 Task: Create a gadget impact on kids banner template.
Action: Mouse pressed left at (455, 674)
Screenshot: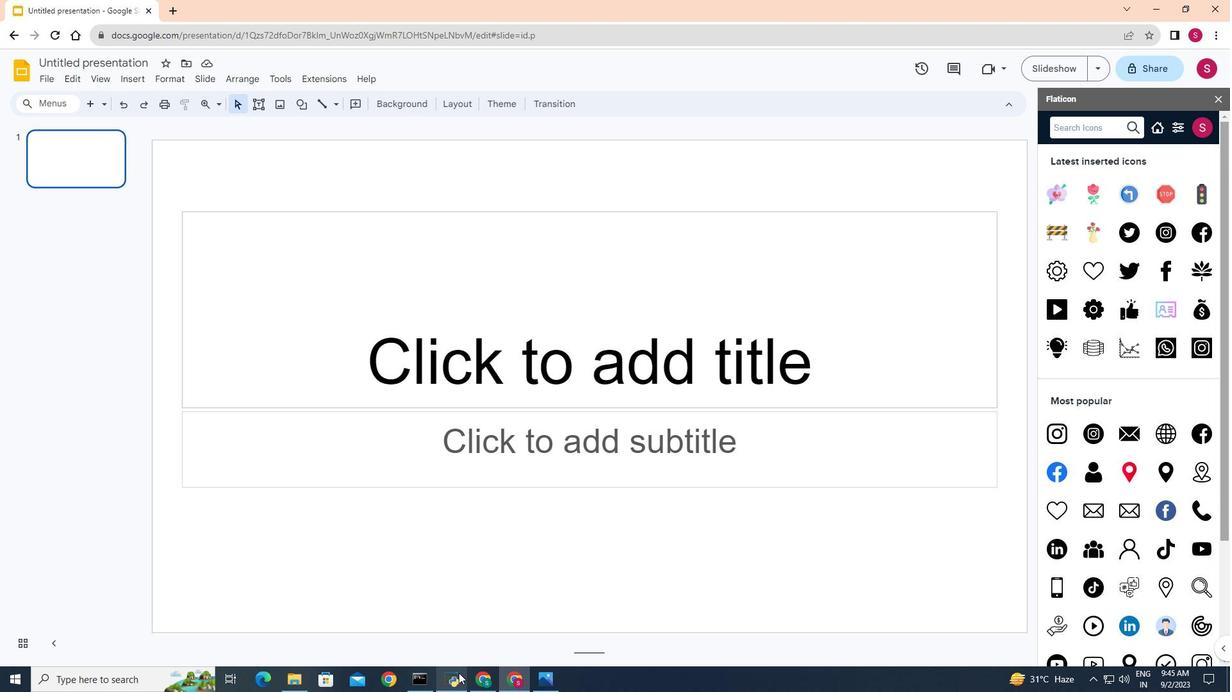 
Action: Mouse moved to (457, 108)
Screenshot: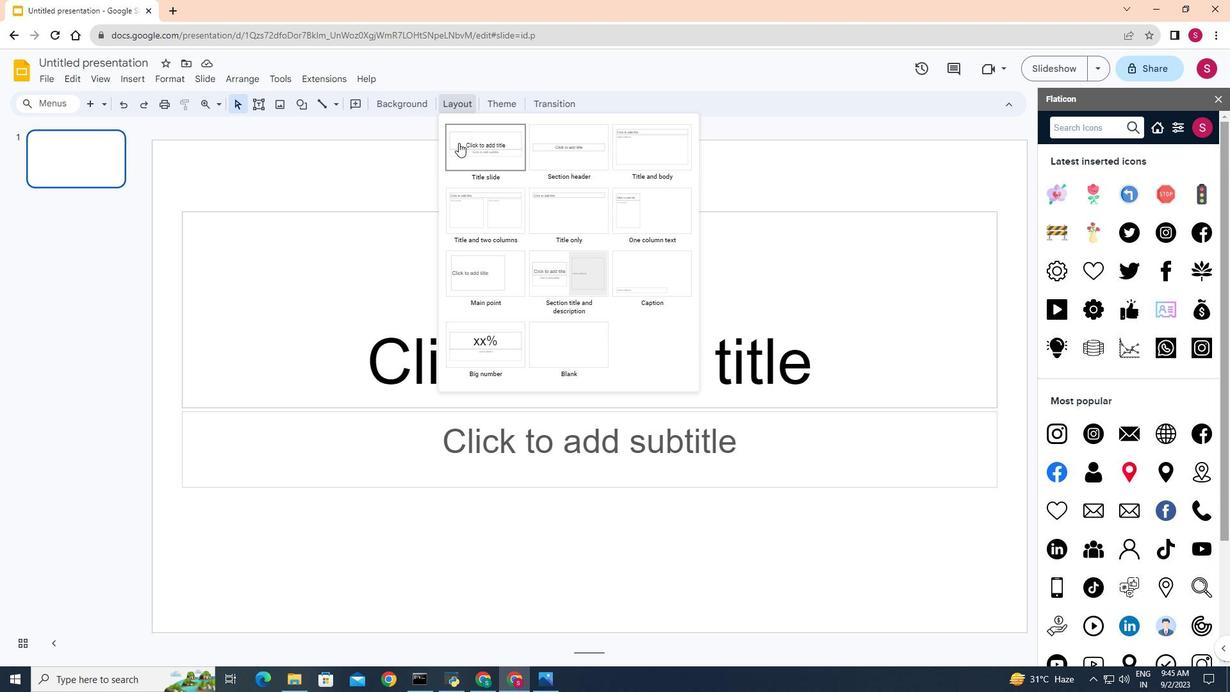 
Action: Mouse pressed left at (457, 108)
Screenshot: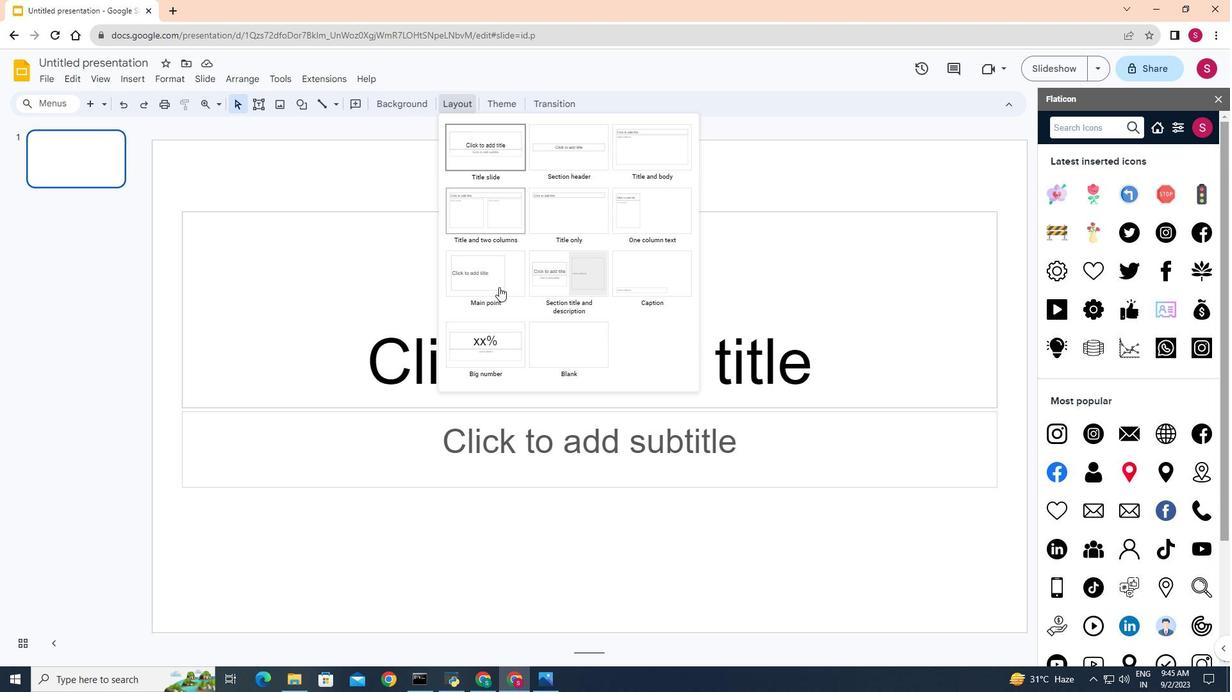
Action: Mouse moved to (571, 353)
Screenshot: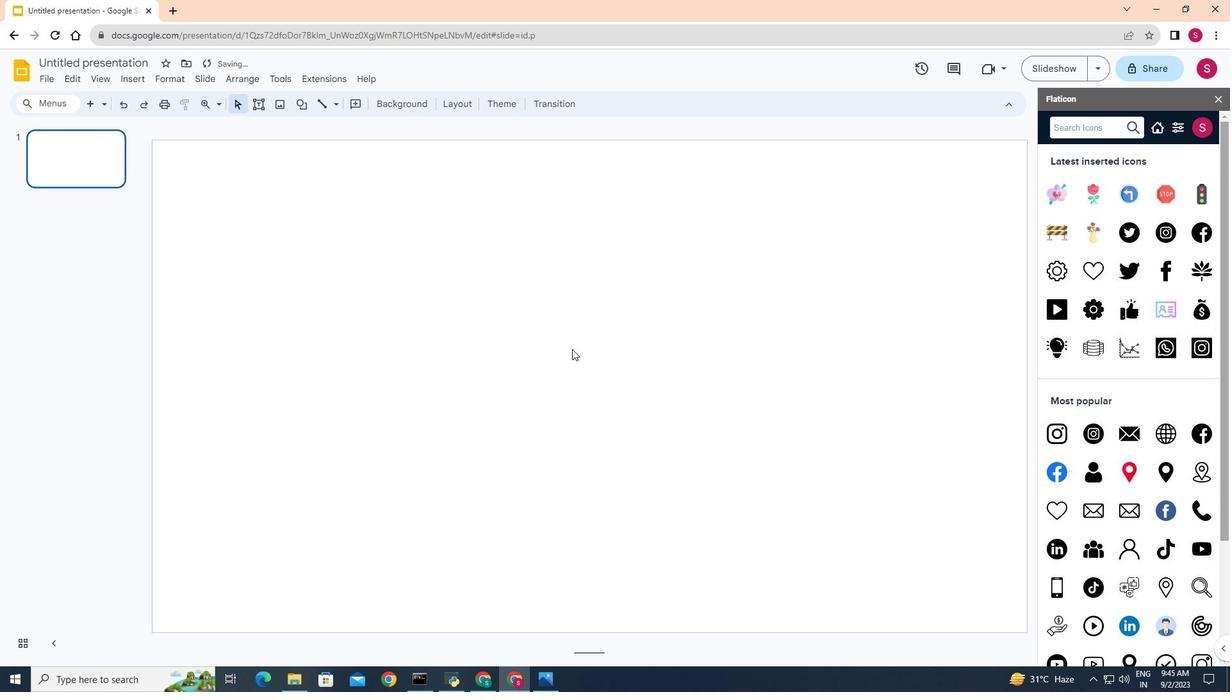 
Action: Mouse pressed left at (571, 353)
Screenshot: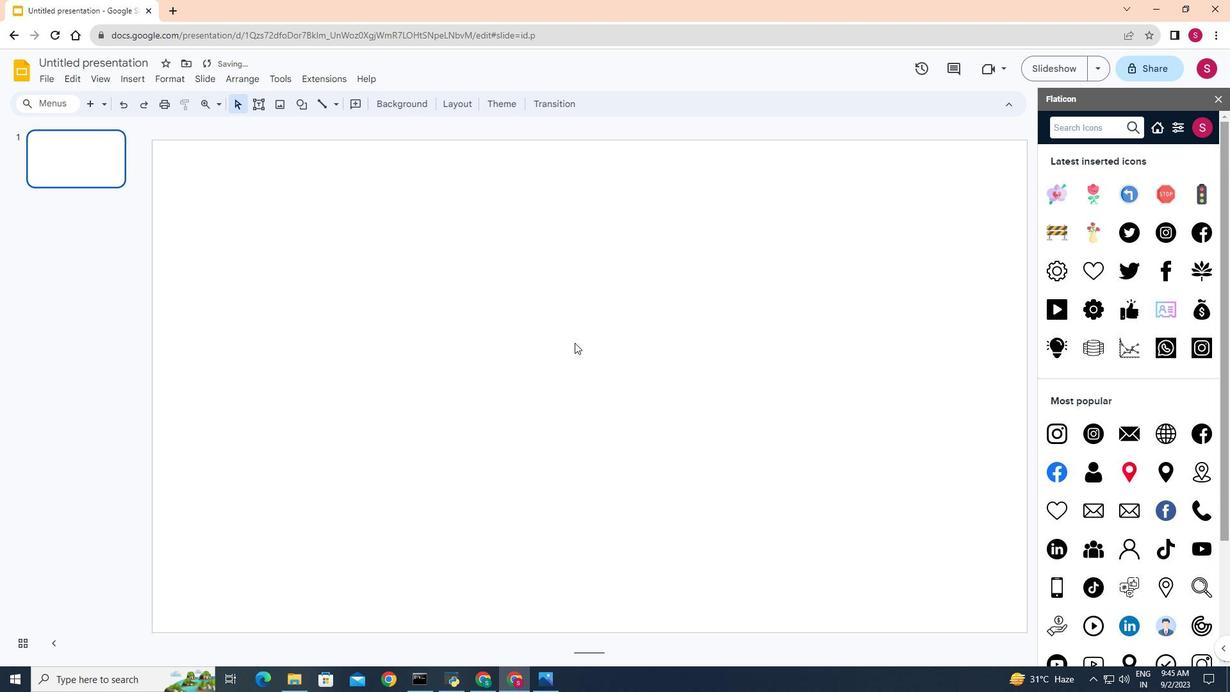 
Action: Mouse moved to (316, 82)
Screenshot: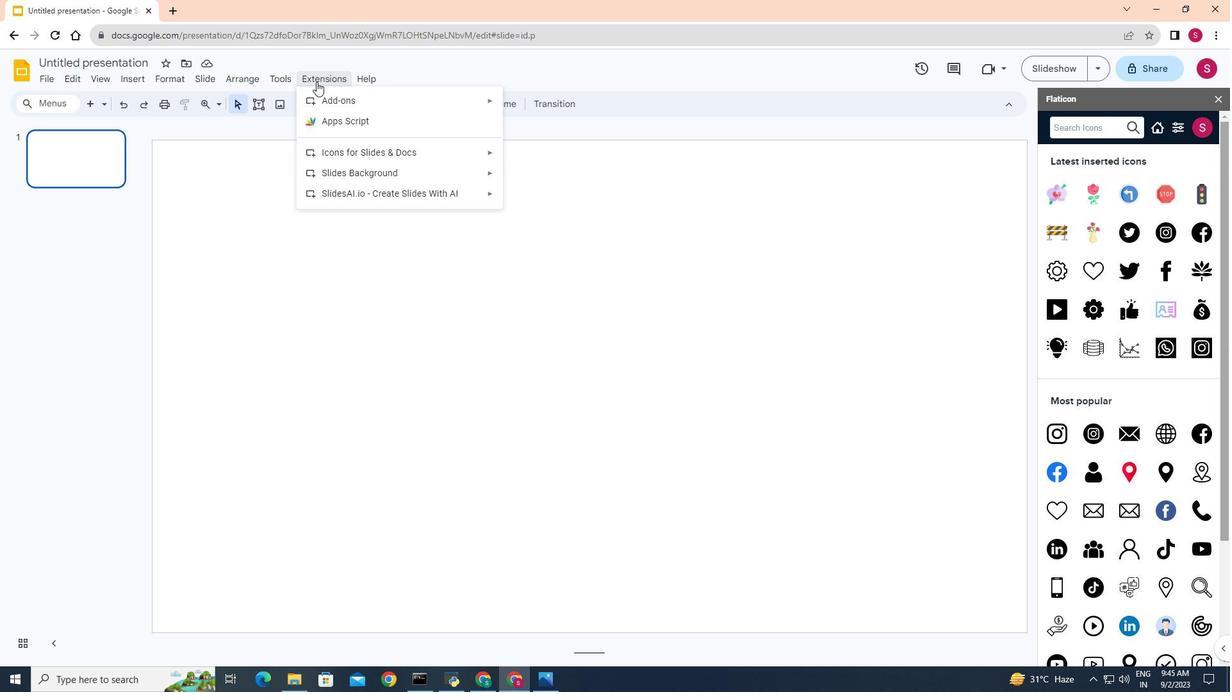 
Action: Mouse pressed left at (316, 82)
Screenshot: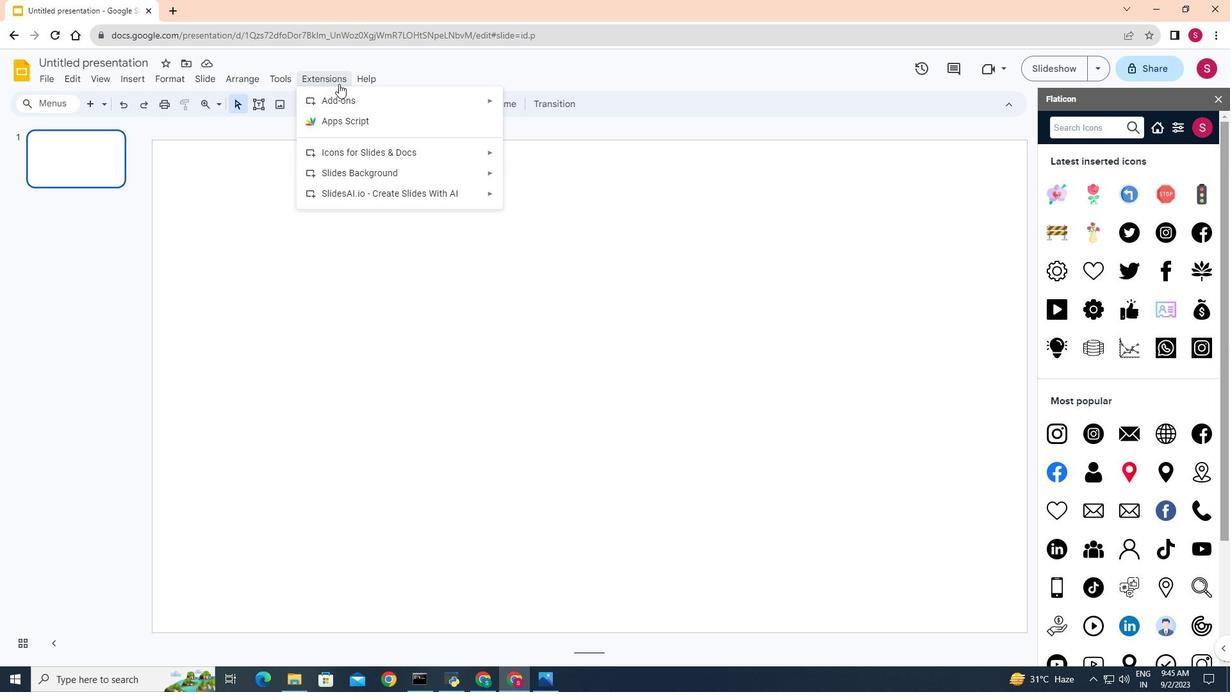 
Action: Mouse moved to (507, 175)
Screenshot: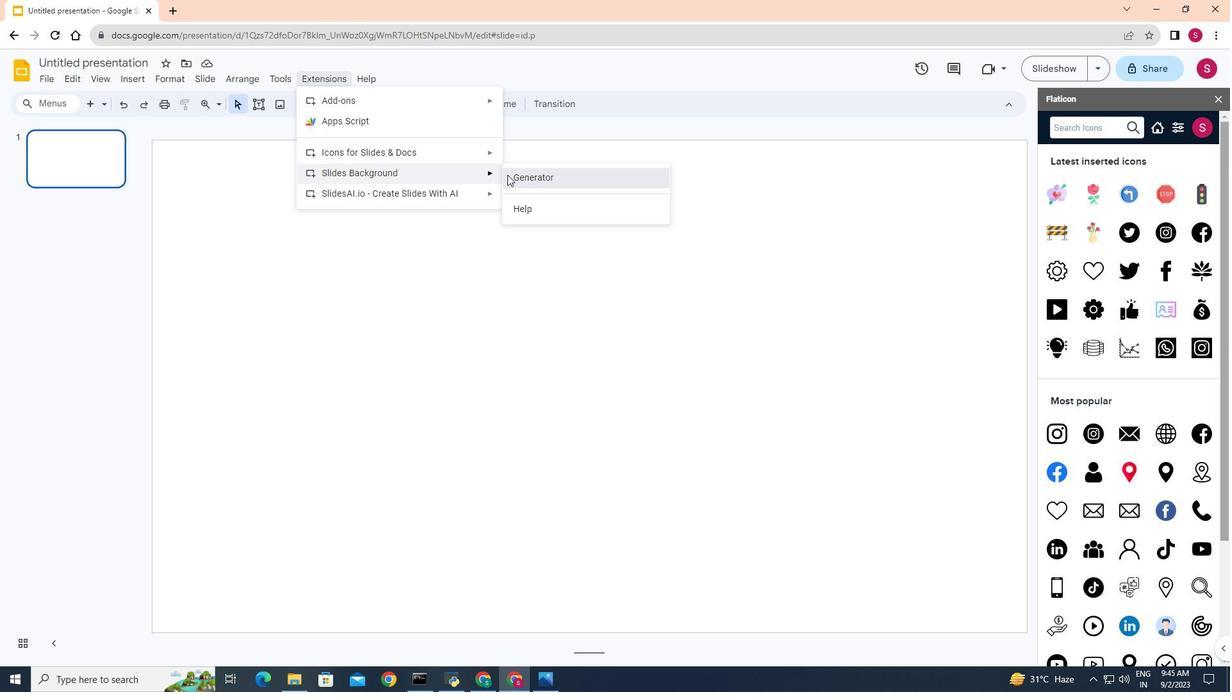 
Action: Mouse pressed left at (507, 175)
Screenshot: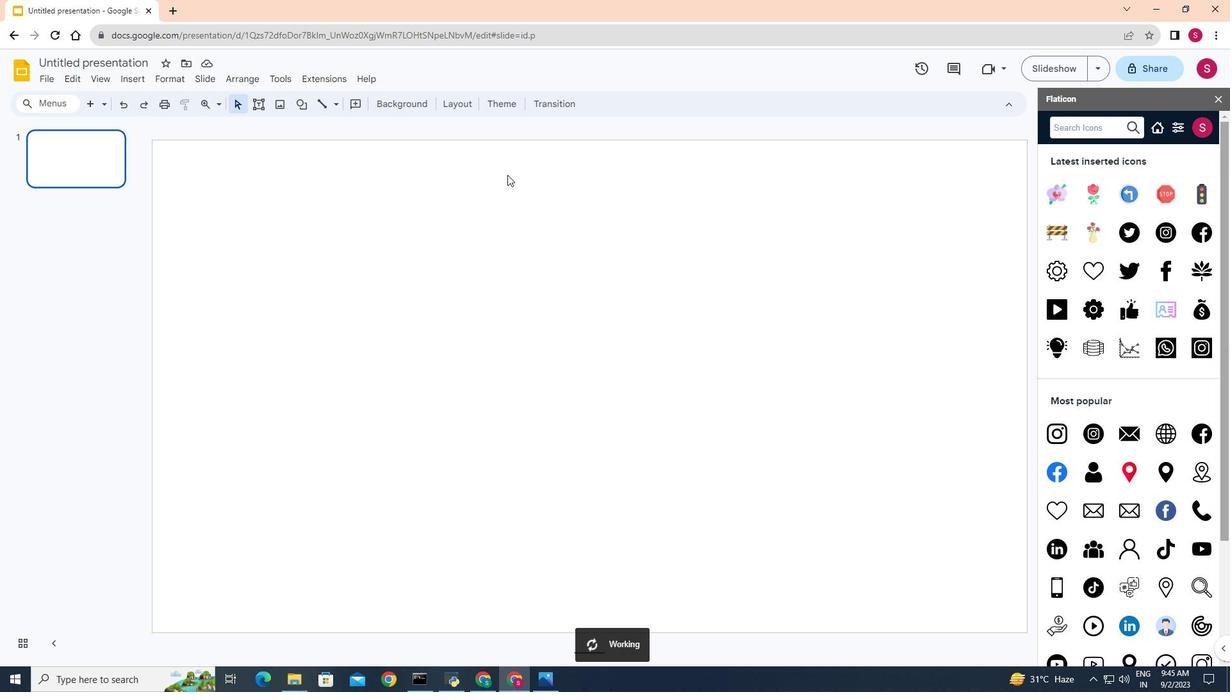 
Action: Mouse moved to (1224, 99)
Screenshot: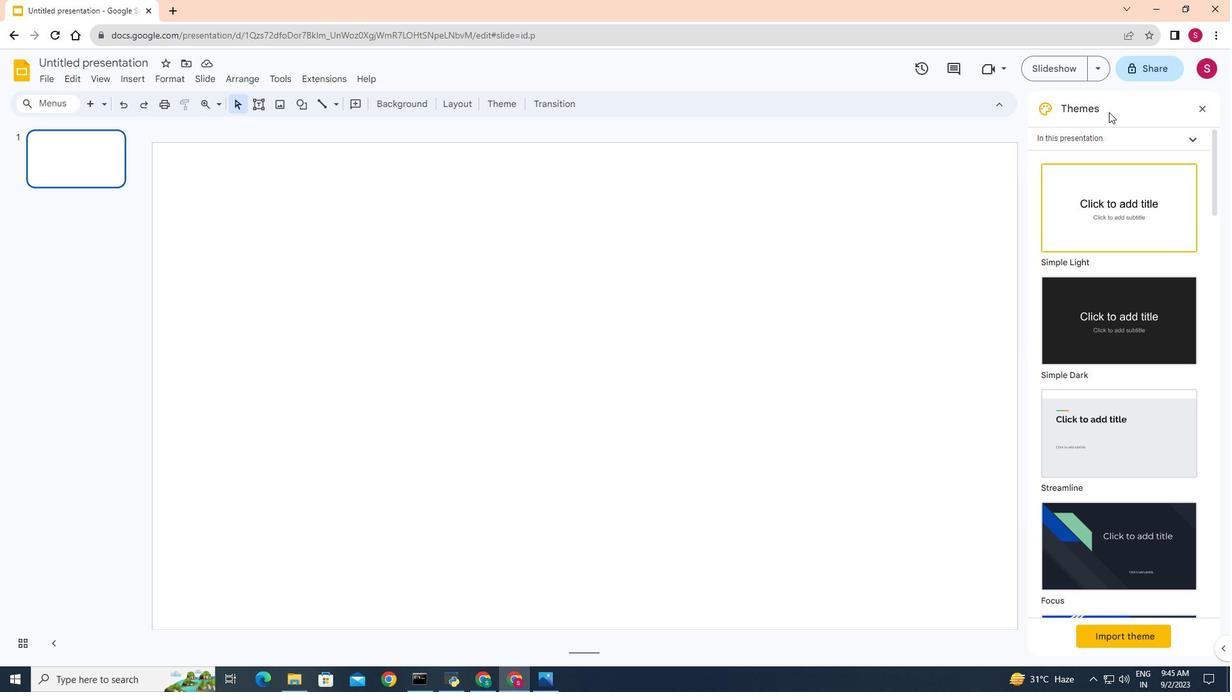 
Action: Mouse pressed left at (1224, 99)
Screenshot: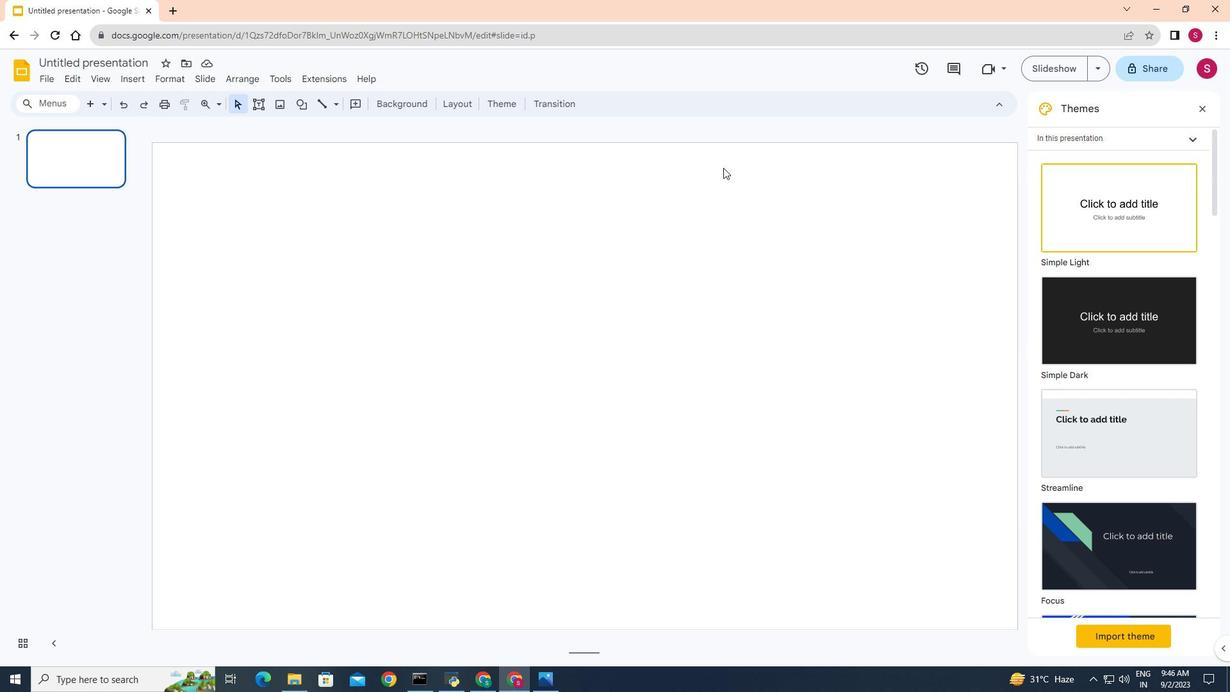 
Action: Mouse moved to (413, 103)
Screenshot: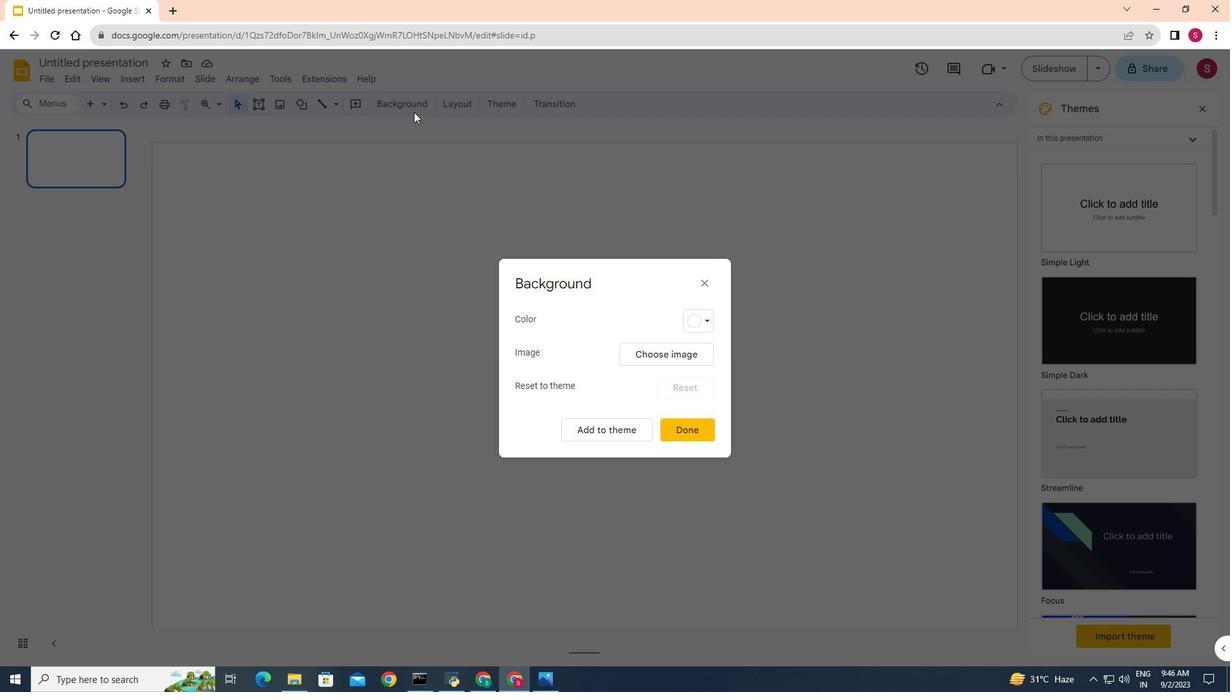 
Action: Mouse pressed left at (413, 103)
Screenshot: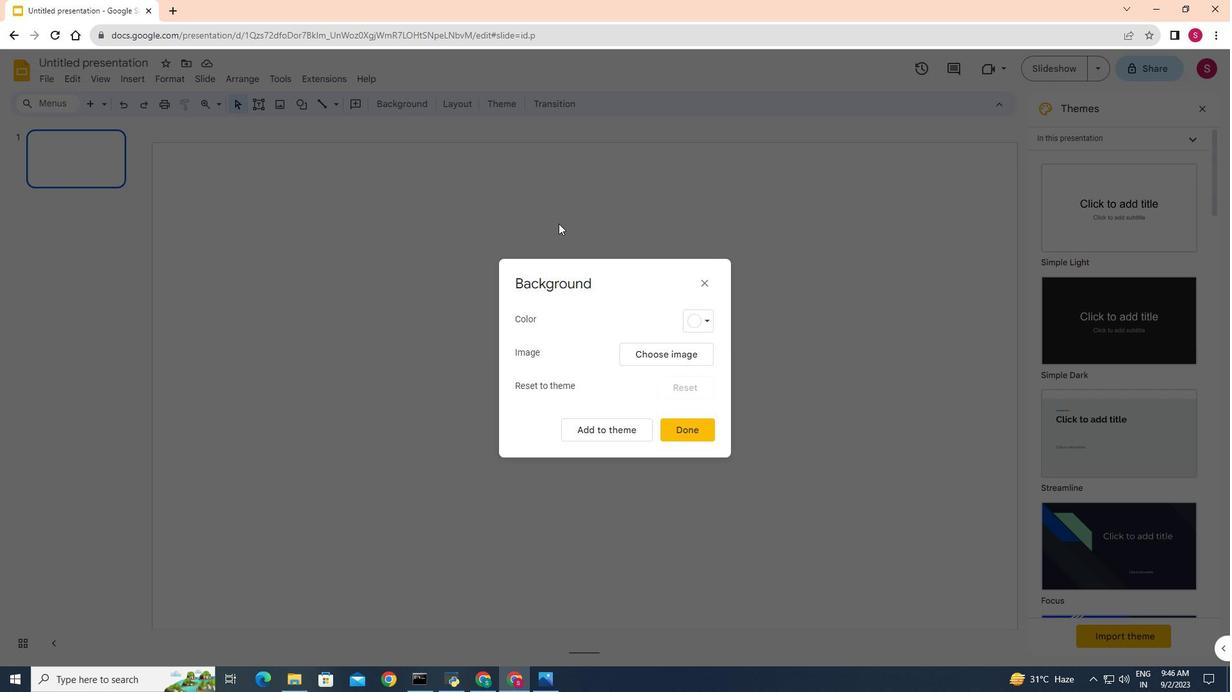 
Action: Mouse moved to (701, 323)
Screenshot: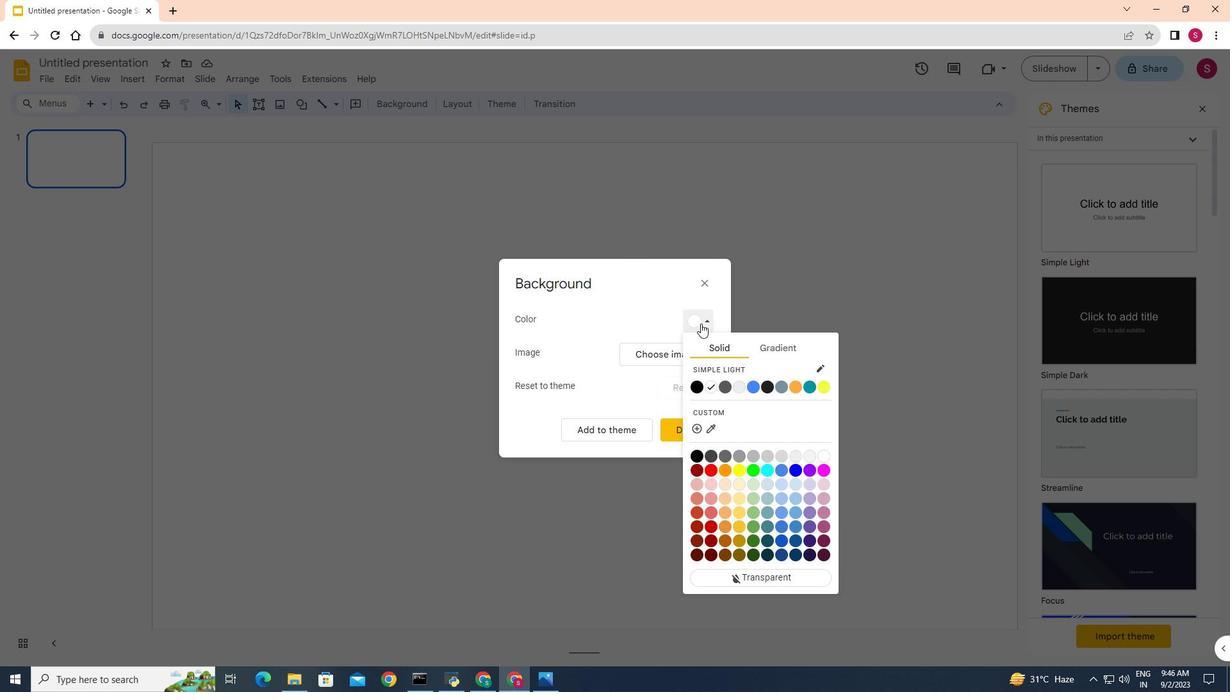
Action: Mouse pressed left at (701, 323)
Screenshot: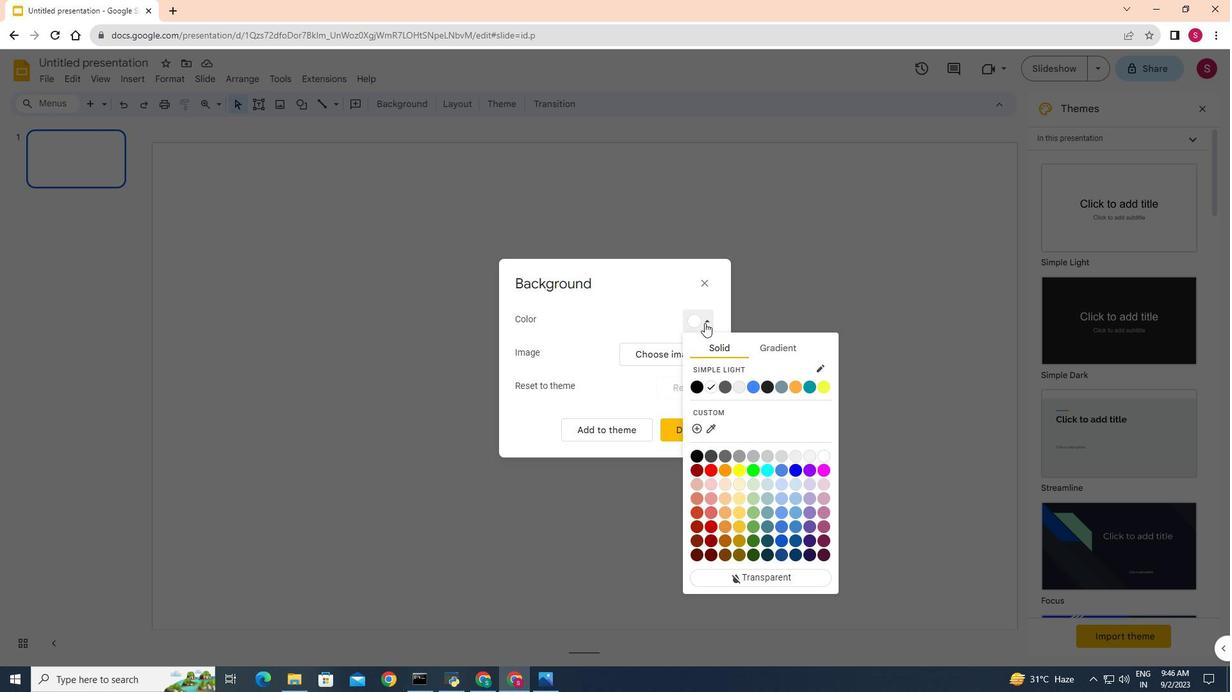 
Action: Mouse moved to (696, 482)
Screenshot: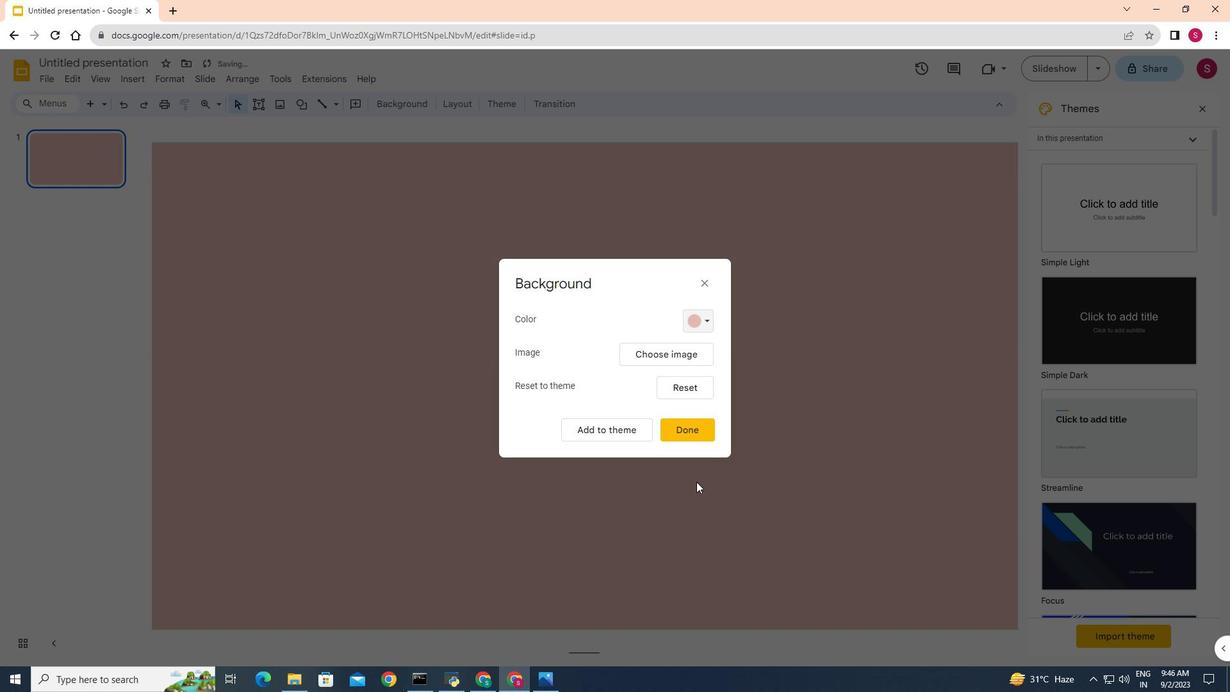 
Action: Mouse pressed left at (696, 482)
Screenshot: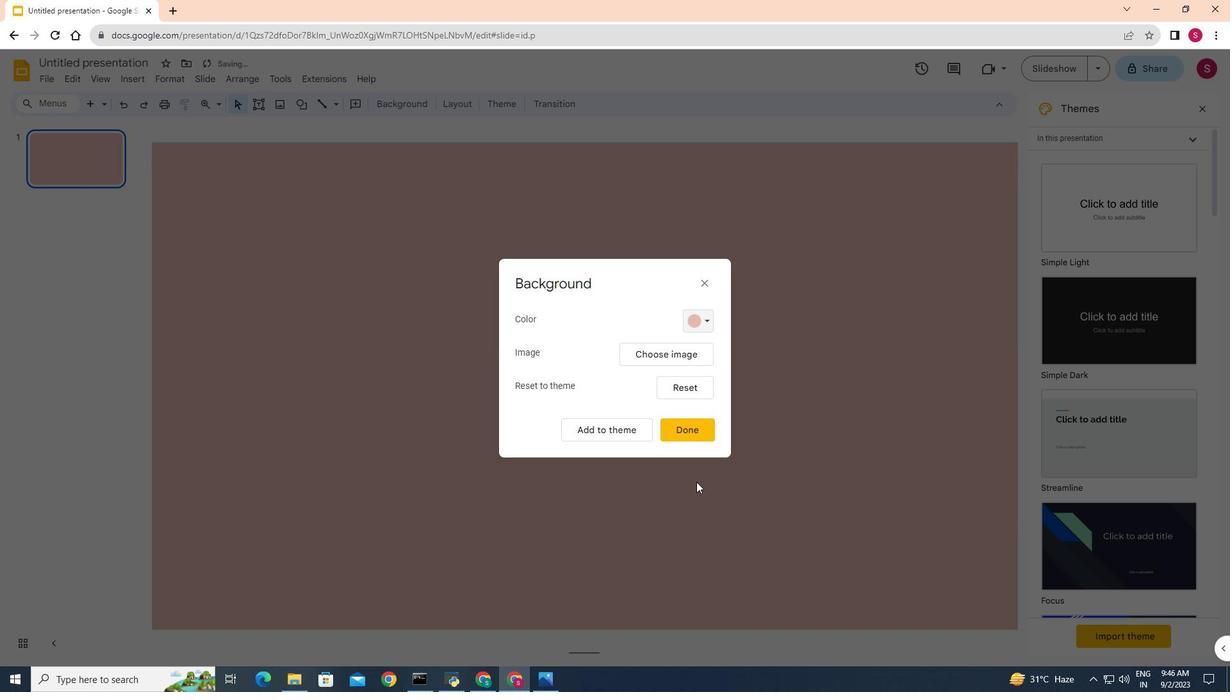 
Action: Mouse moved to (708, 326)
Screenshot: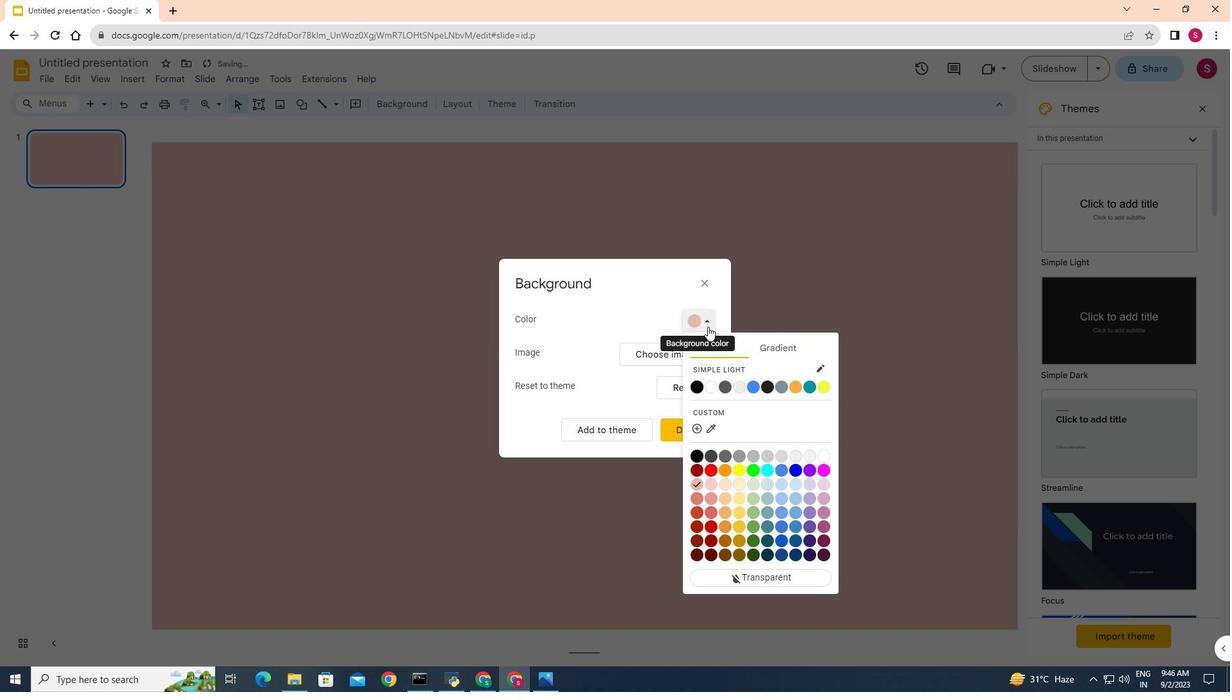 
Action: Mouse pressed left at (708, 326)
Screenshot: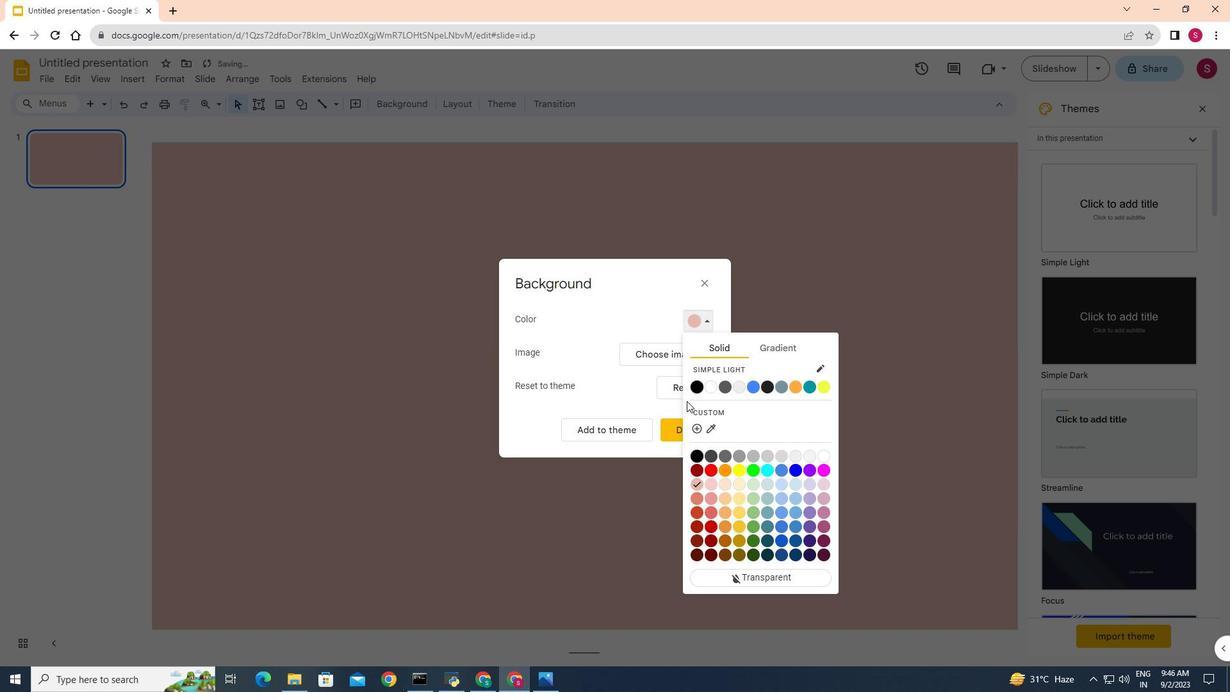 
Action: Mouse moved to (710, 482)
Screenshot: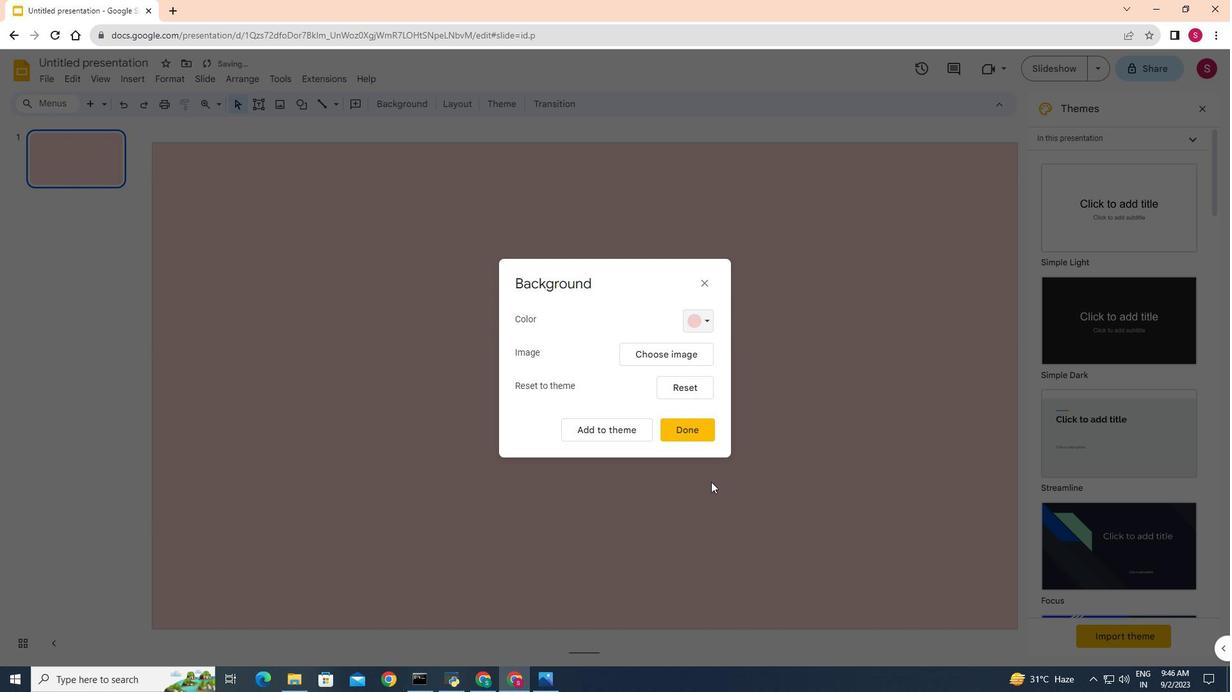 
Action: Mouse pressed left at (710, 482)
Screenshot: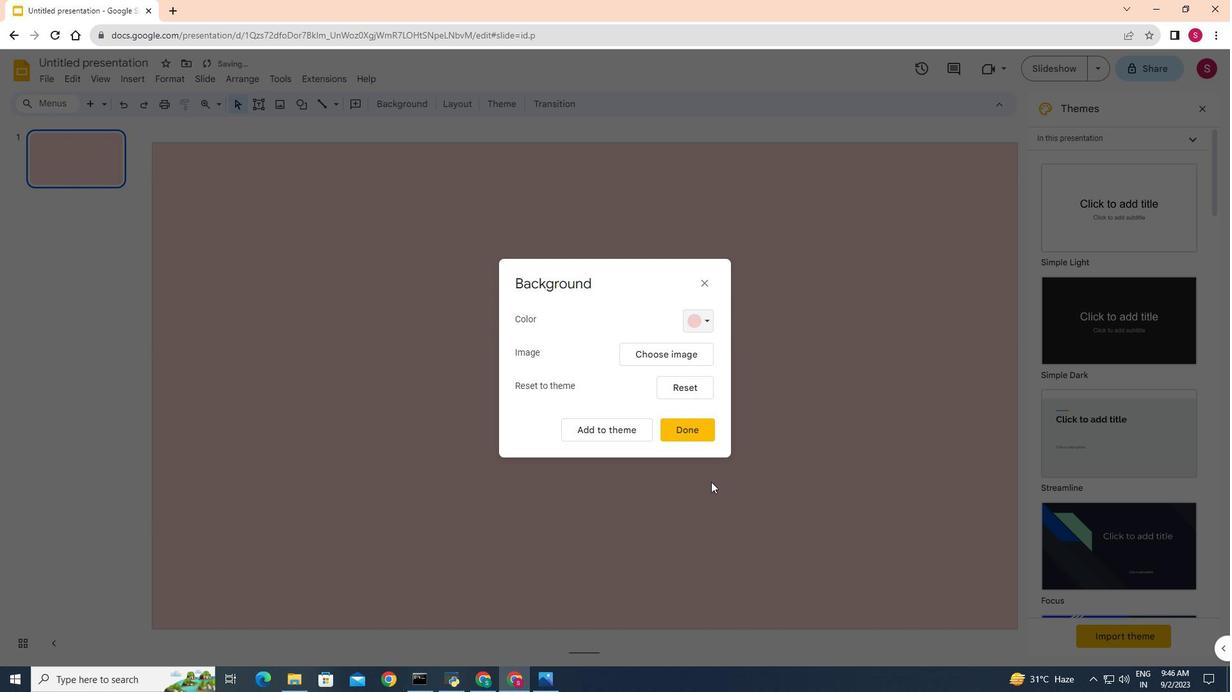 
Action: Mouse moved to (702, 323)
Screenshot: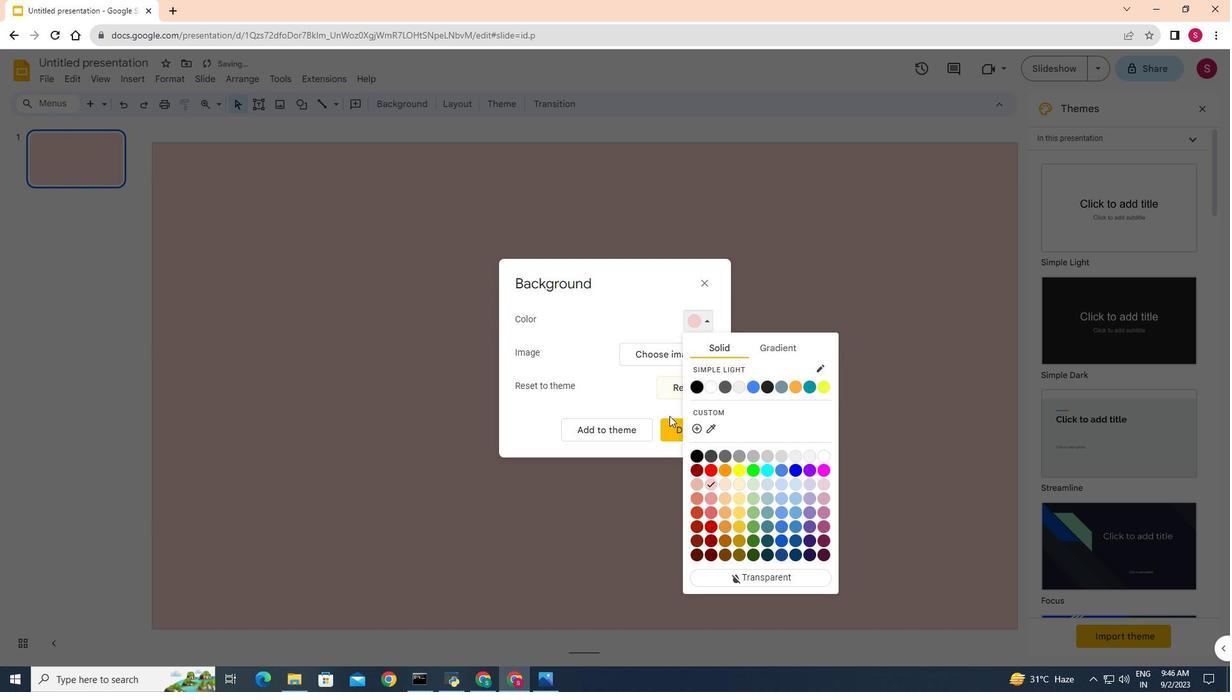 
Action: Mouse pressed left at (702, 323)
Screenshot: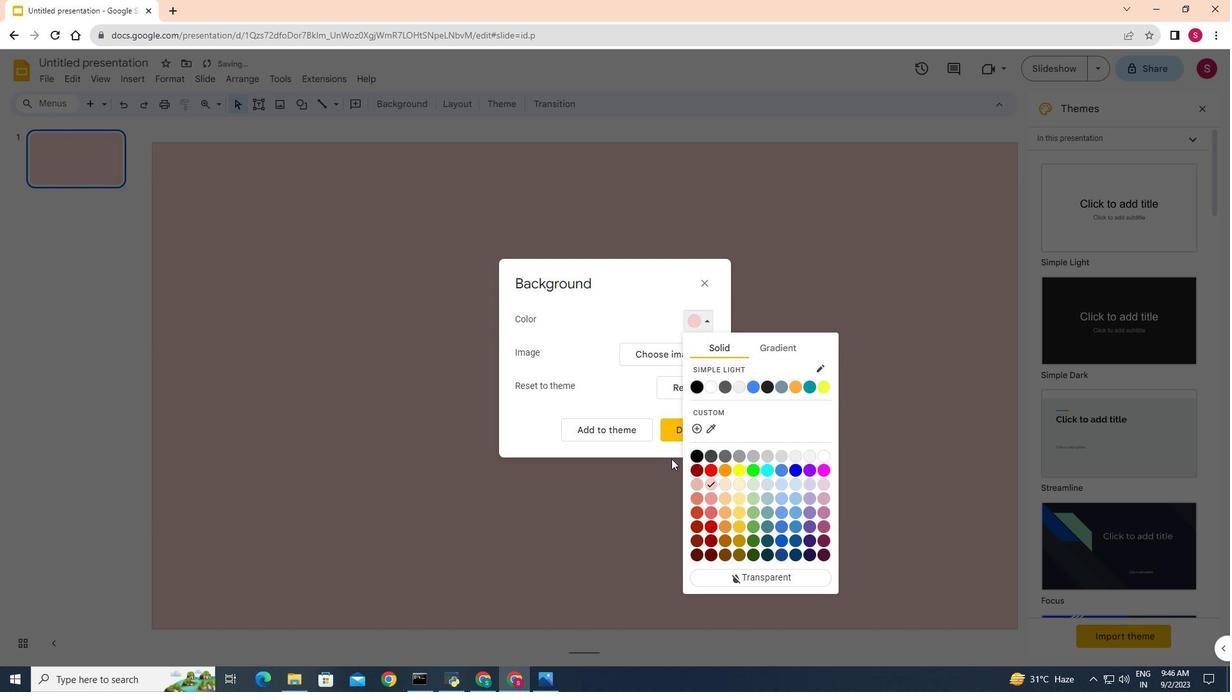 
Action: Mouse moved to (693, 481)
Screenshot: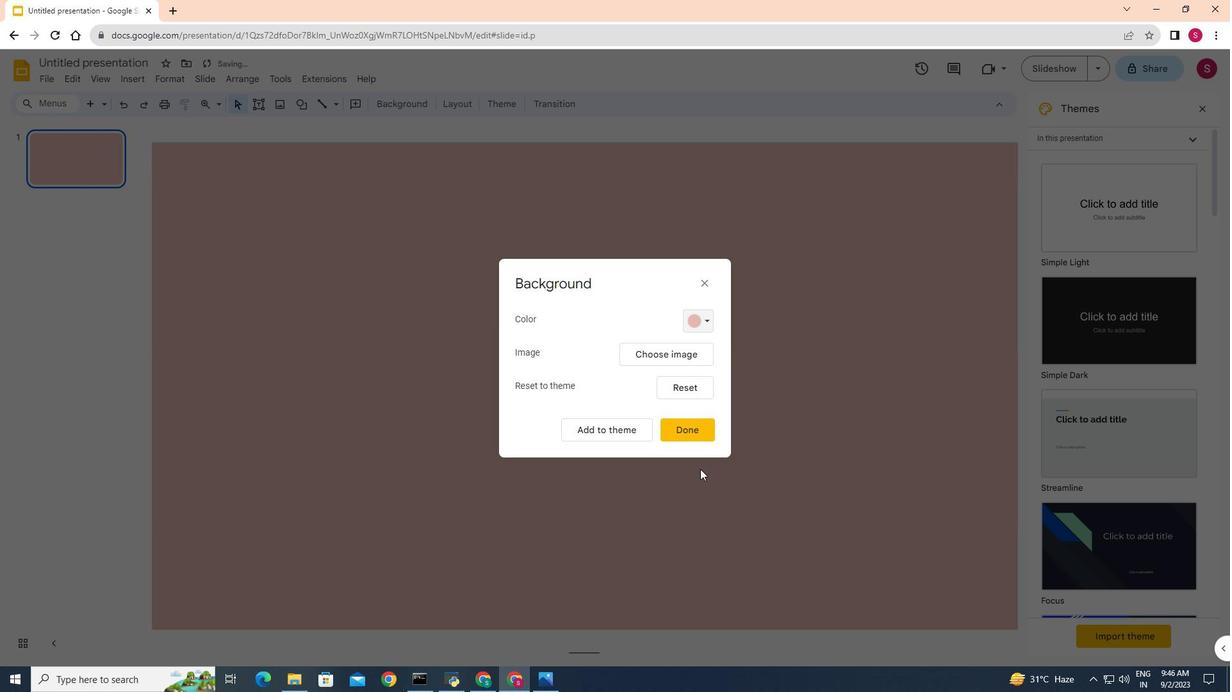 
Action: Mouse pressed left at (693, 481)
Screenshot: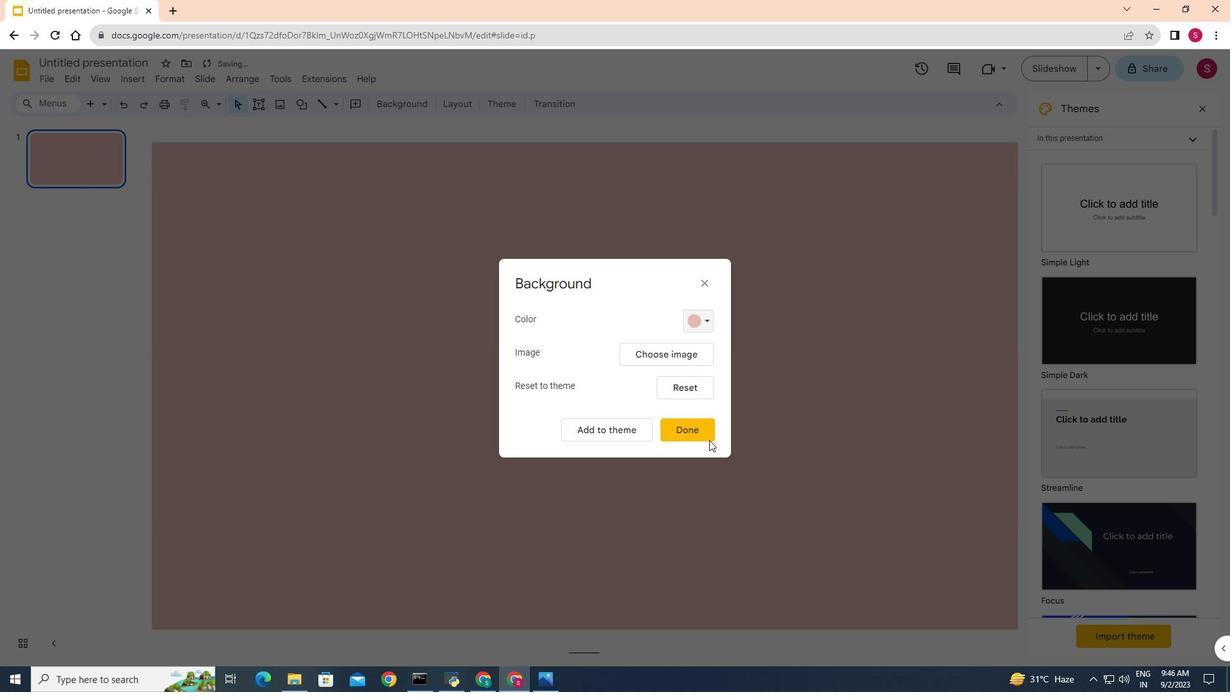 
Action: Mouse moved to (701, 428)
Screenshot: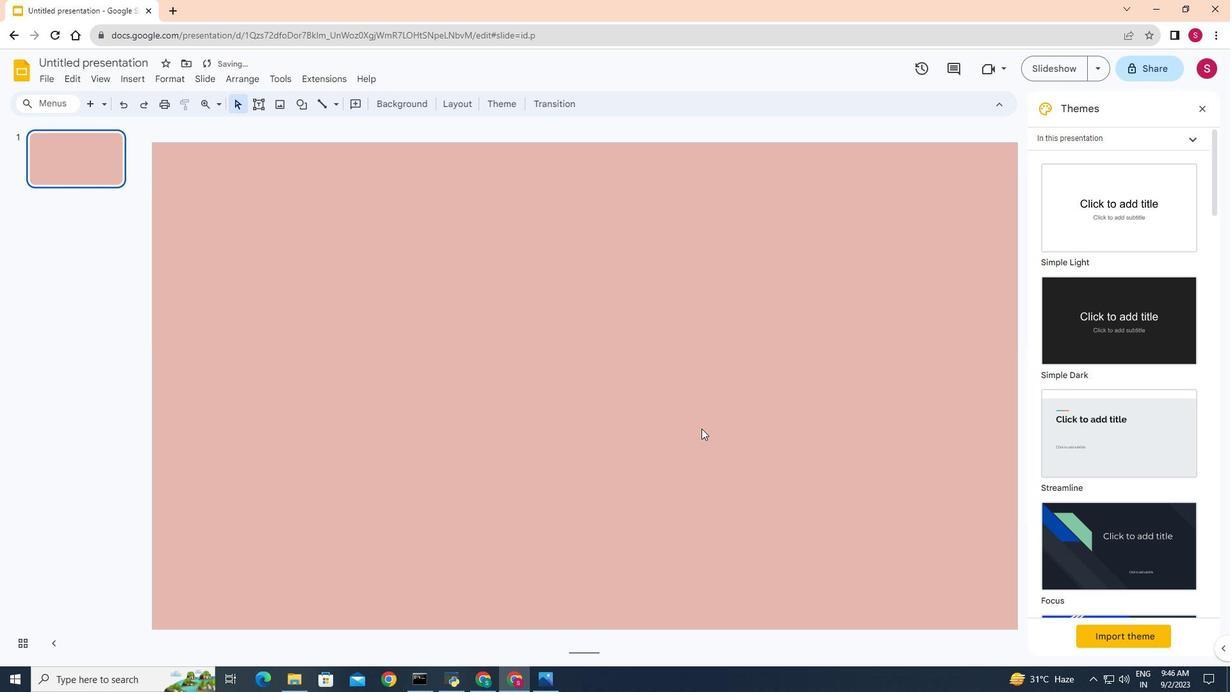 
Action: Mouse pressed left at (701, 428)
Screenshot: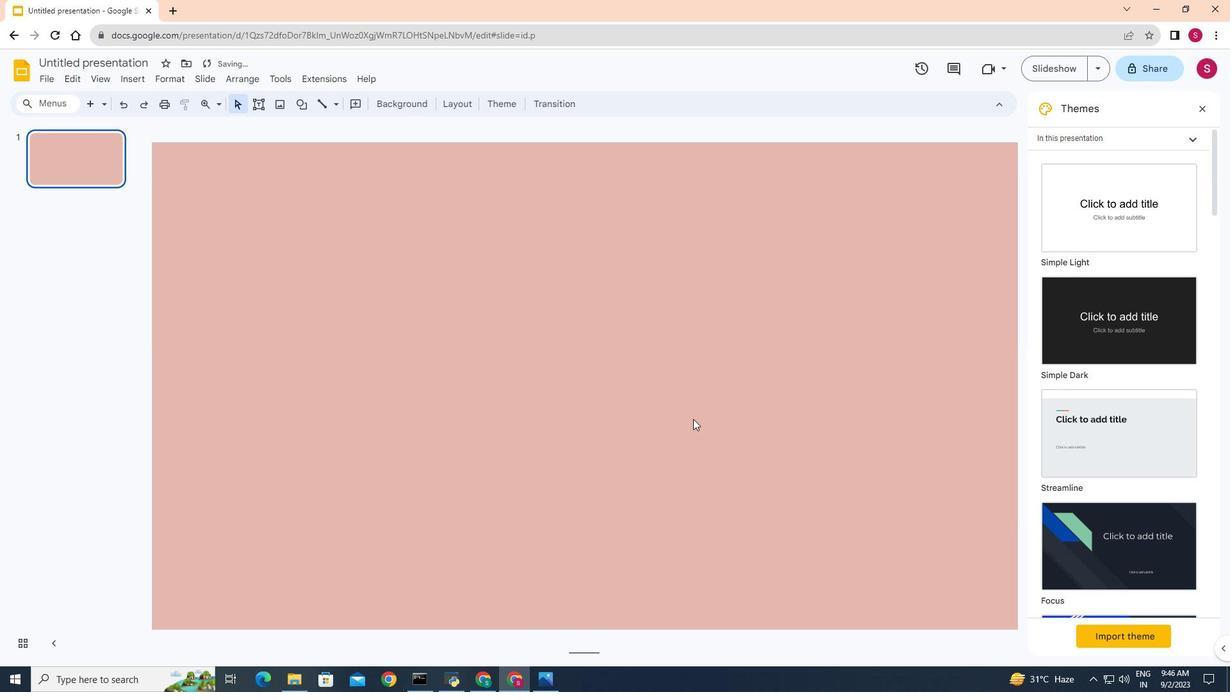 
Action: Mouse moved to (301, 107)
Screenshot: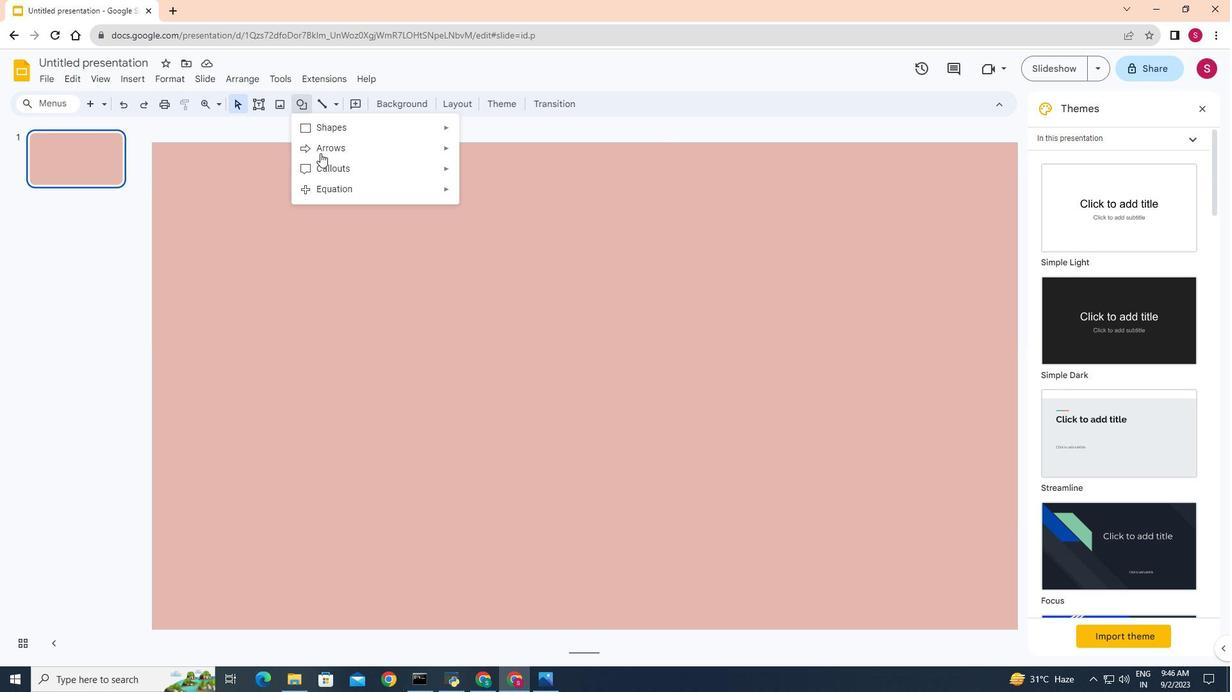 
Action: Mouse pressed left at (301, 107)
Screenshot: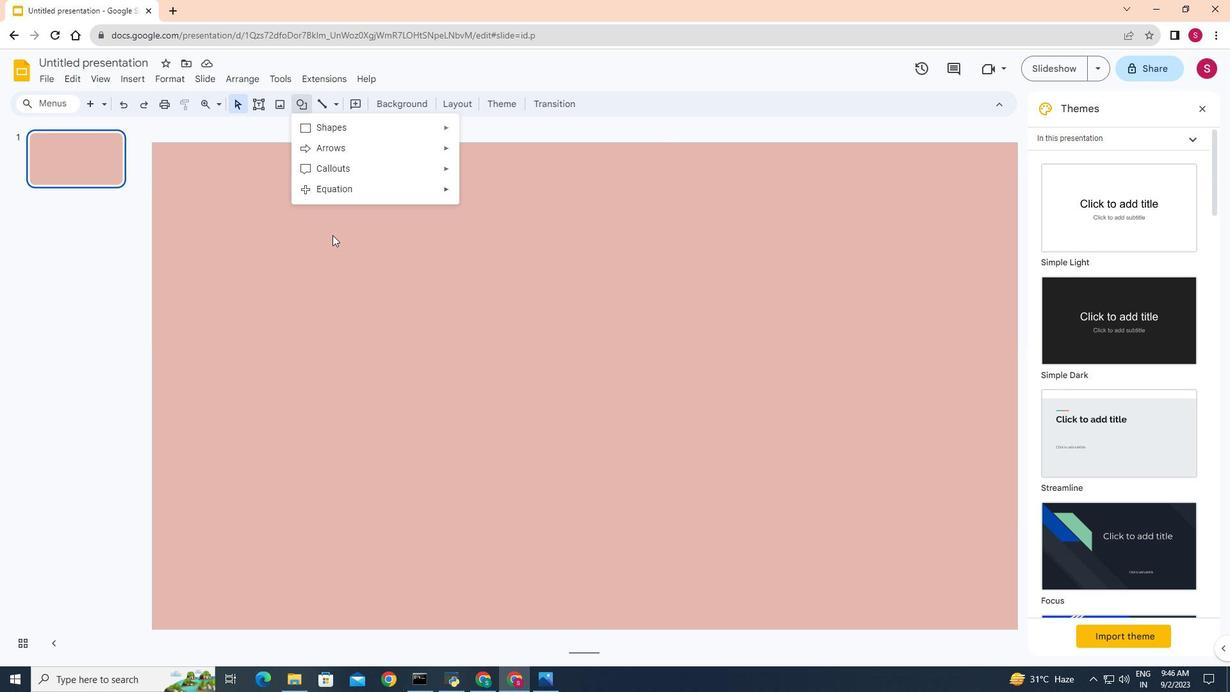 
Action: Mouse moved to (376, 133)
Screenshot: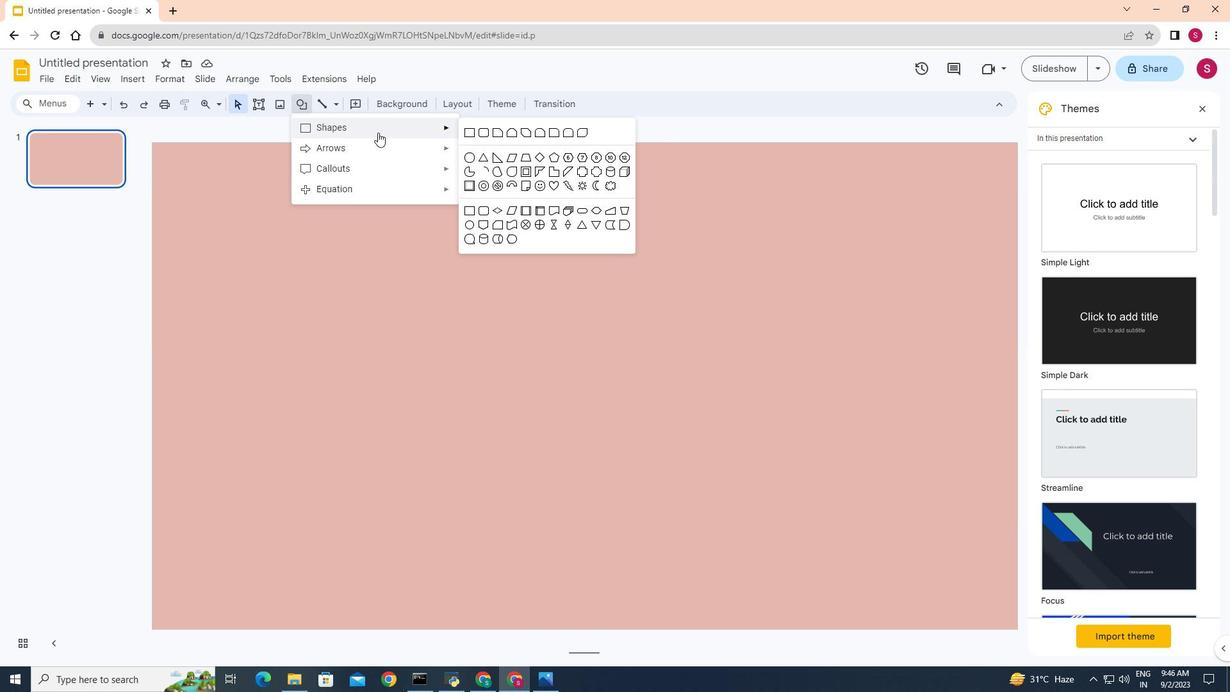 
Action: Mouse pressed left at (376, 133)
Screenshot: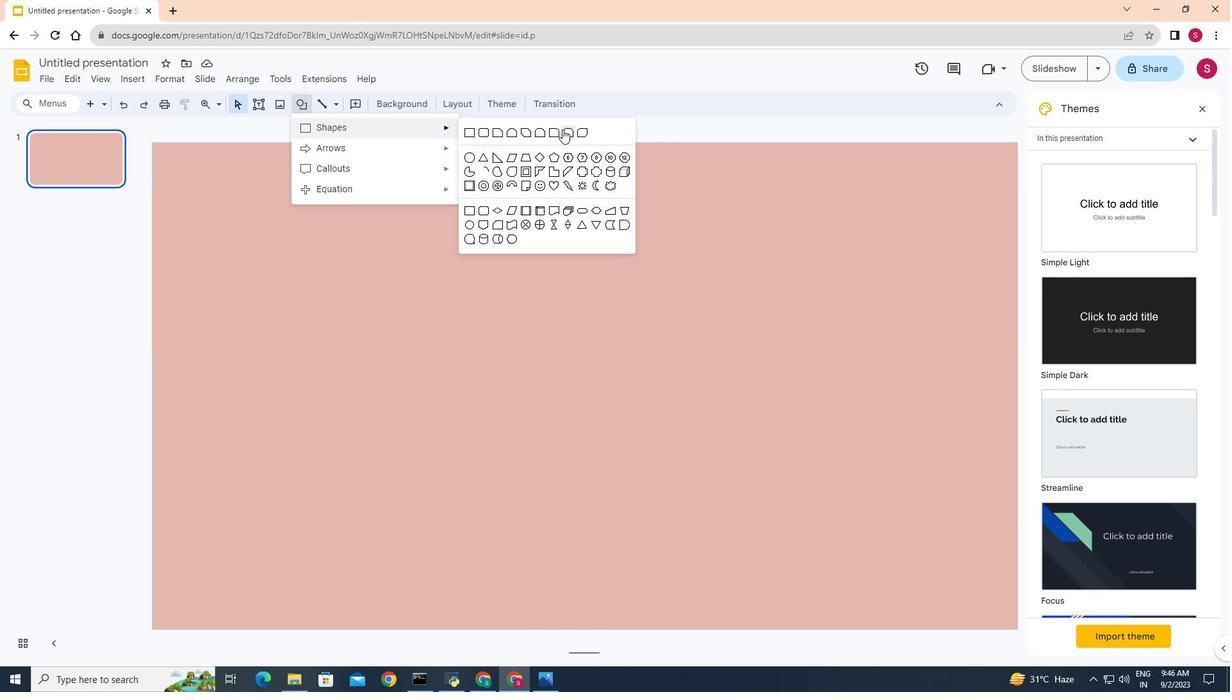 
Action: Mouse moved to (471, 130)
Screenshot: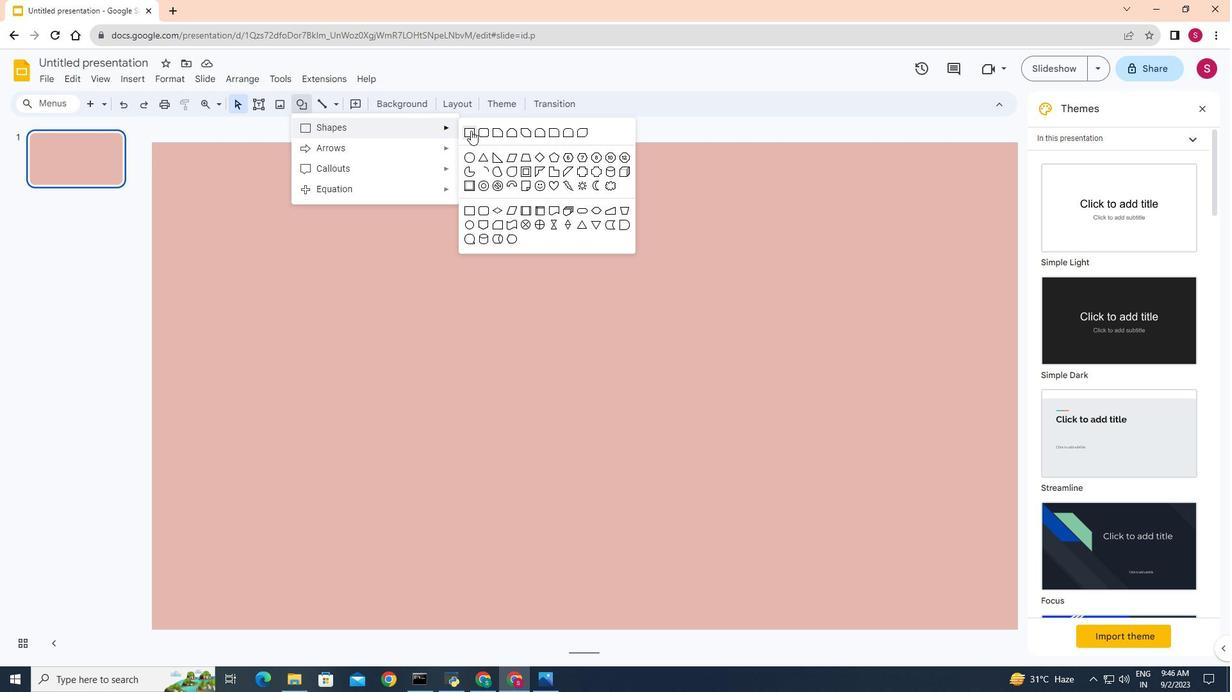 
Action: Mouse pressed left at (471, 130)
Screenshot: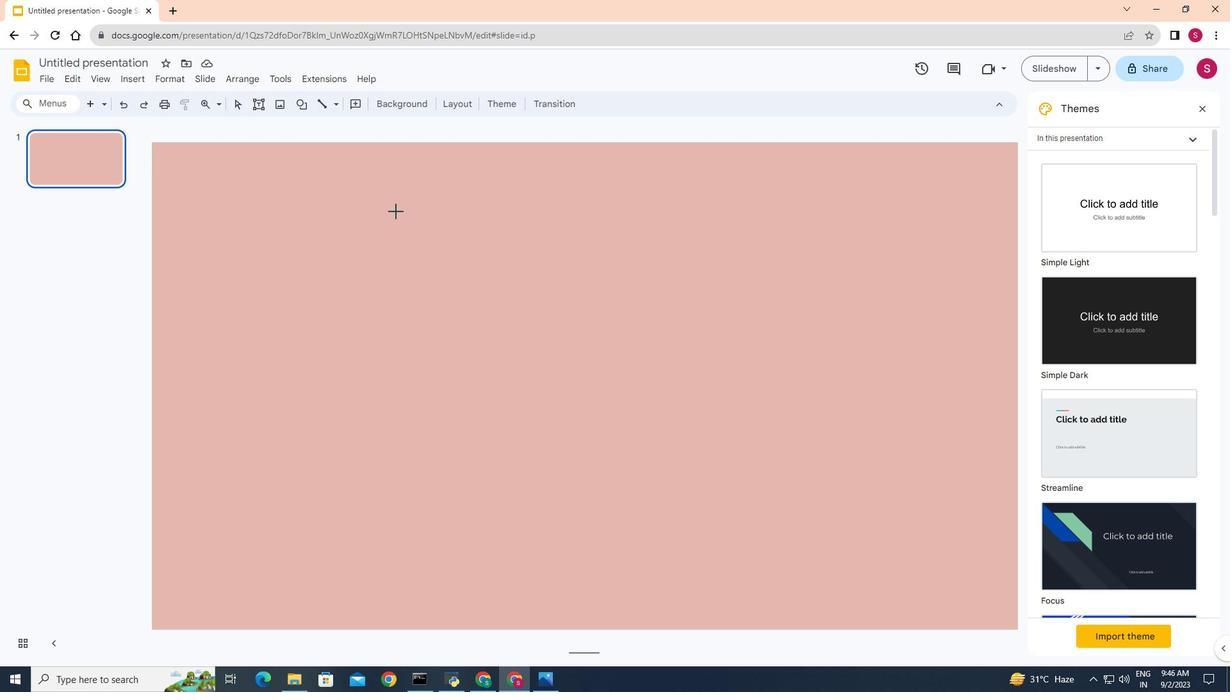 
Action: Mouse moved to (255, 201)
Screenshot: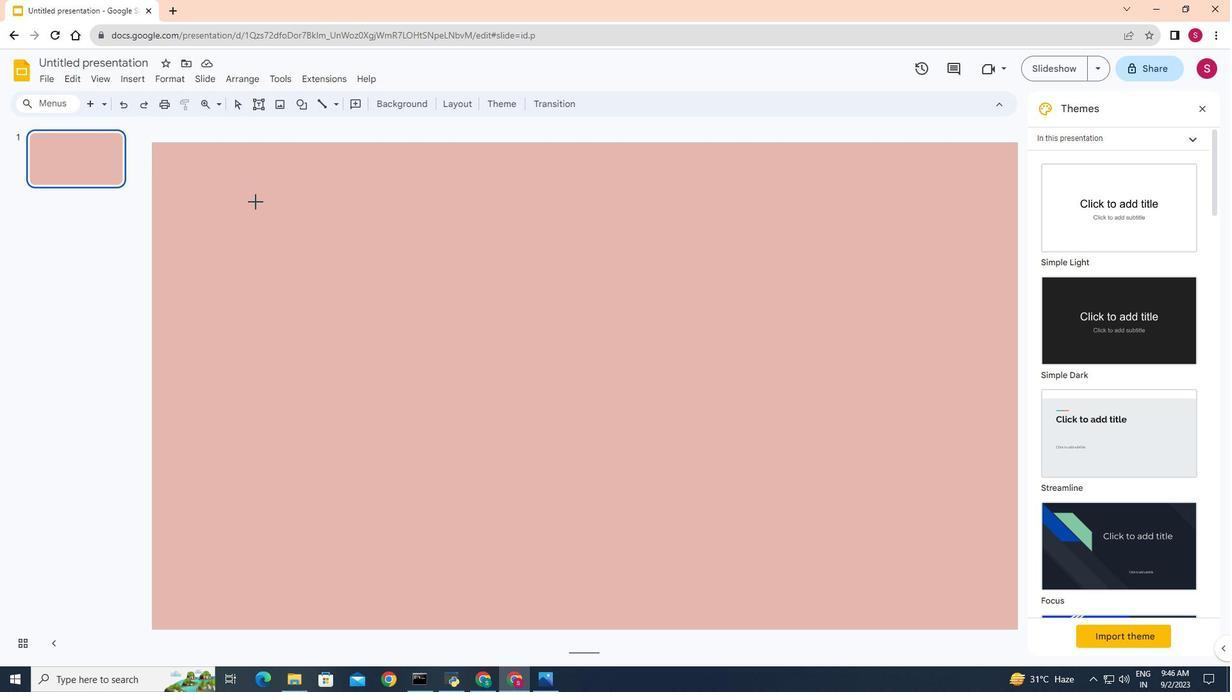 
Action: Mouse pressed left at (255, 201)
Screenshot: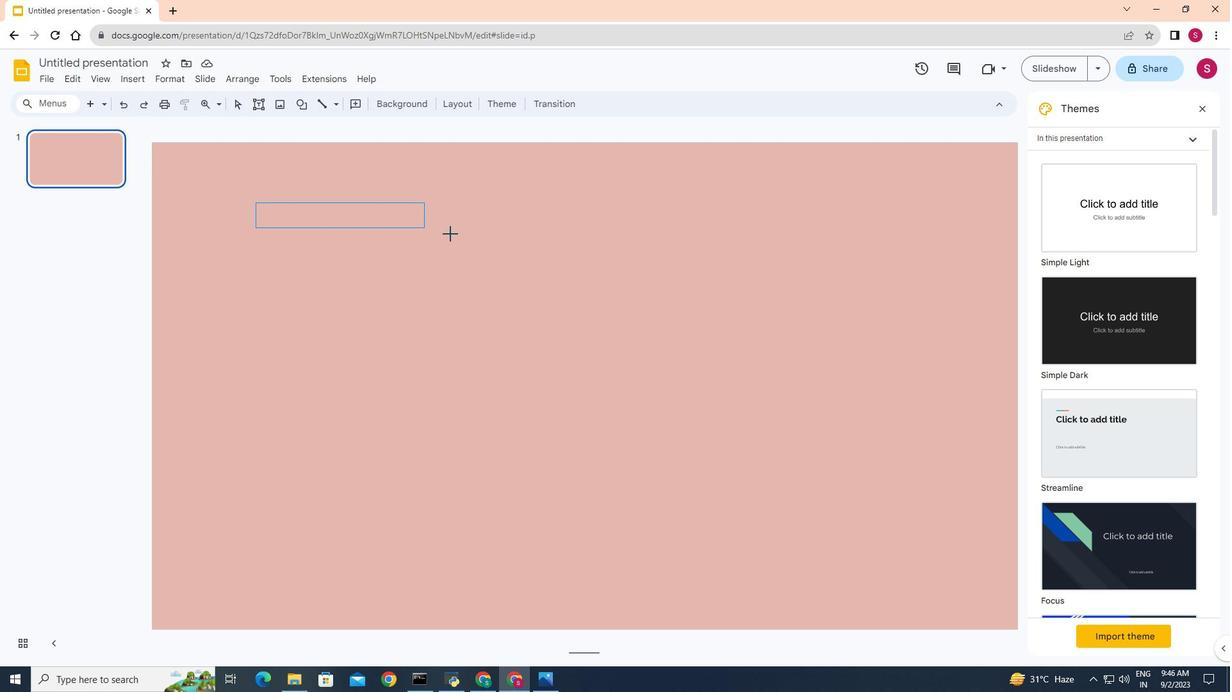 
Action: Mouse moved to (710, 225)
Screenshot: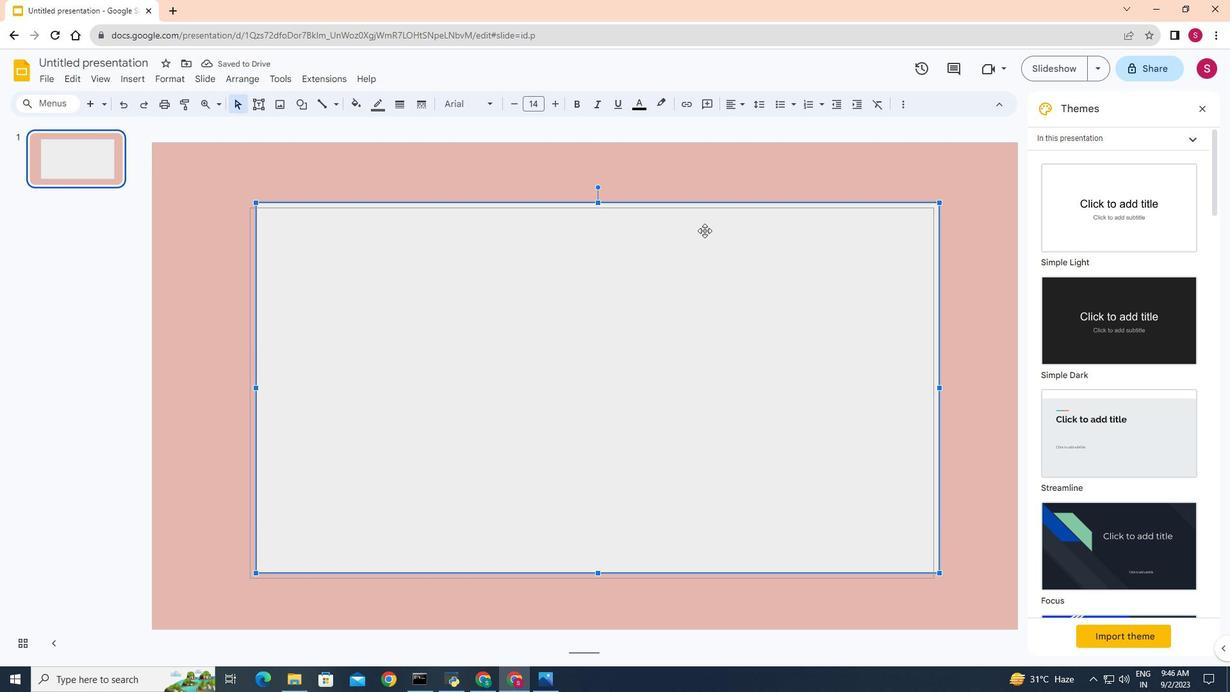 
Action: Mouse pressed left at (710, 225)
Screenshot: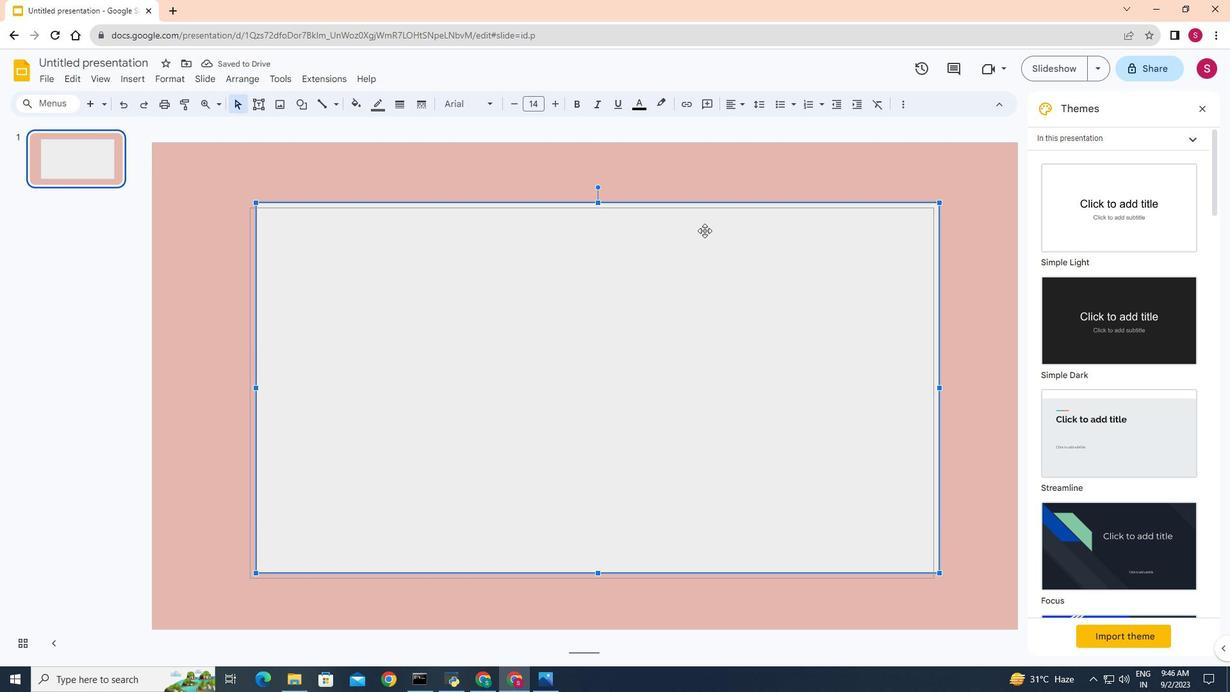 
Action: Mouse moved to (698, 246)
Screenshot: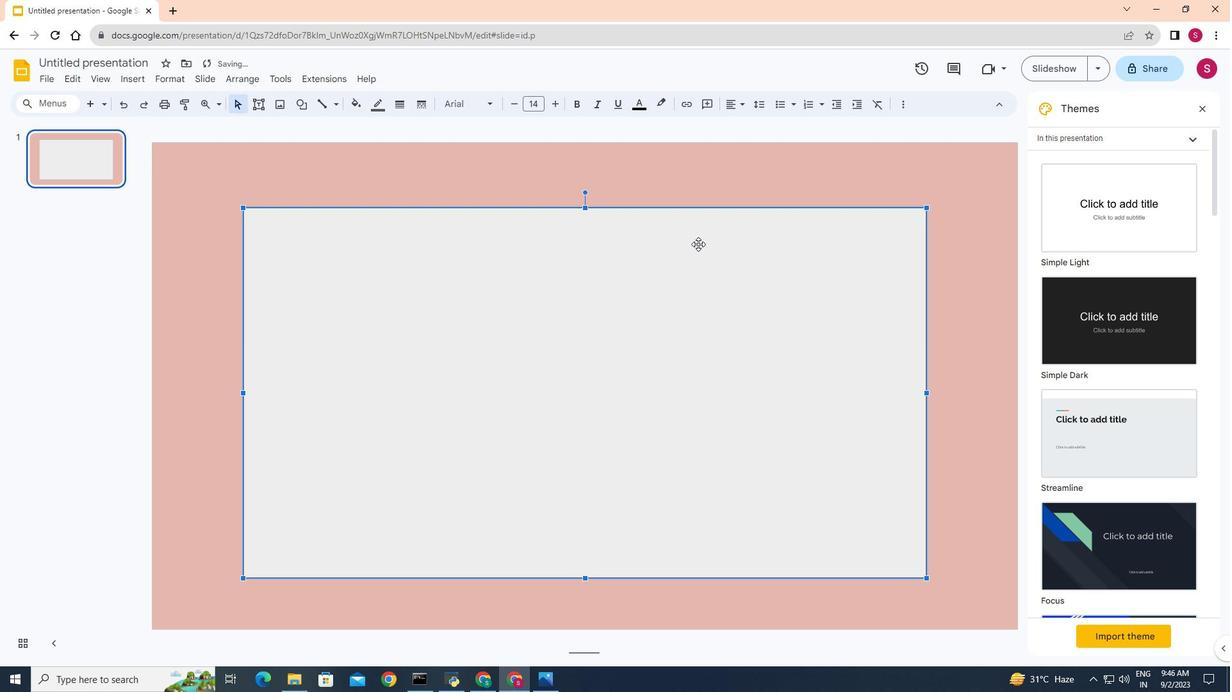 
Action: Mouse pressed left at (698, 246)
Screenshot: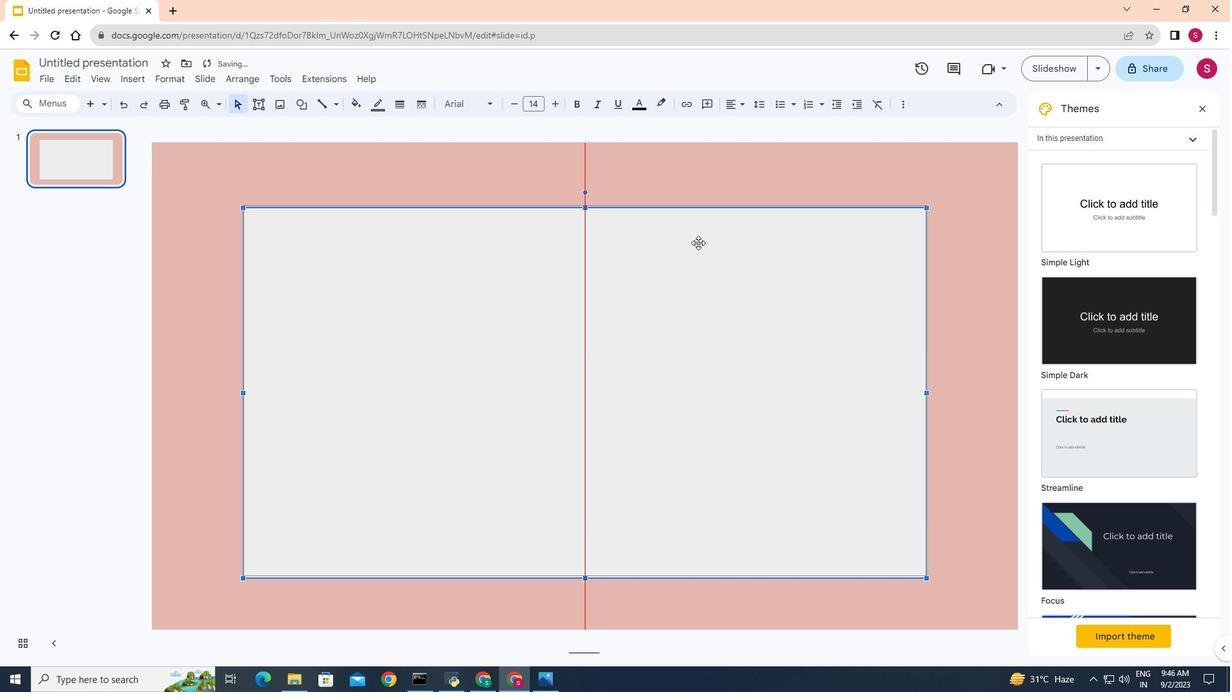 
Action: Mouse moved to (825, 183)
Screenshot: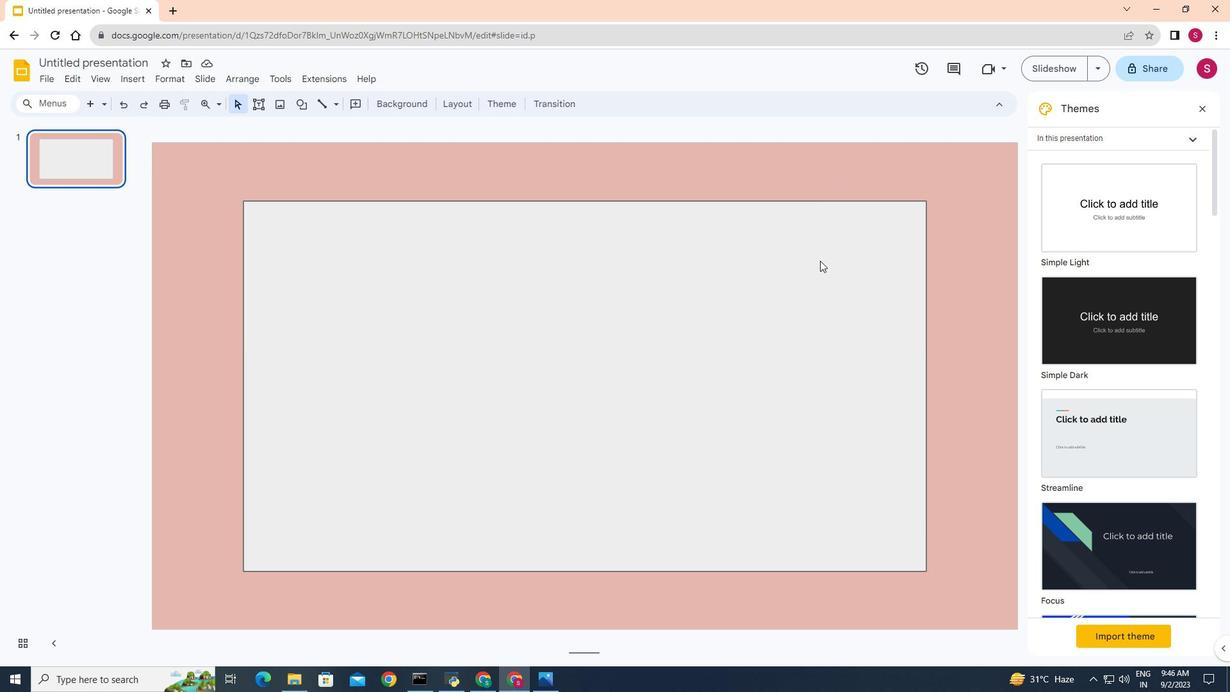 
Action: Mouse pressed left at (825, 183)
Screenshot: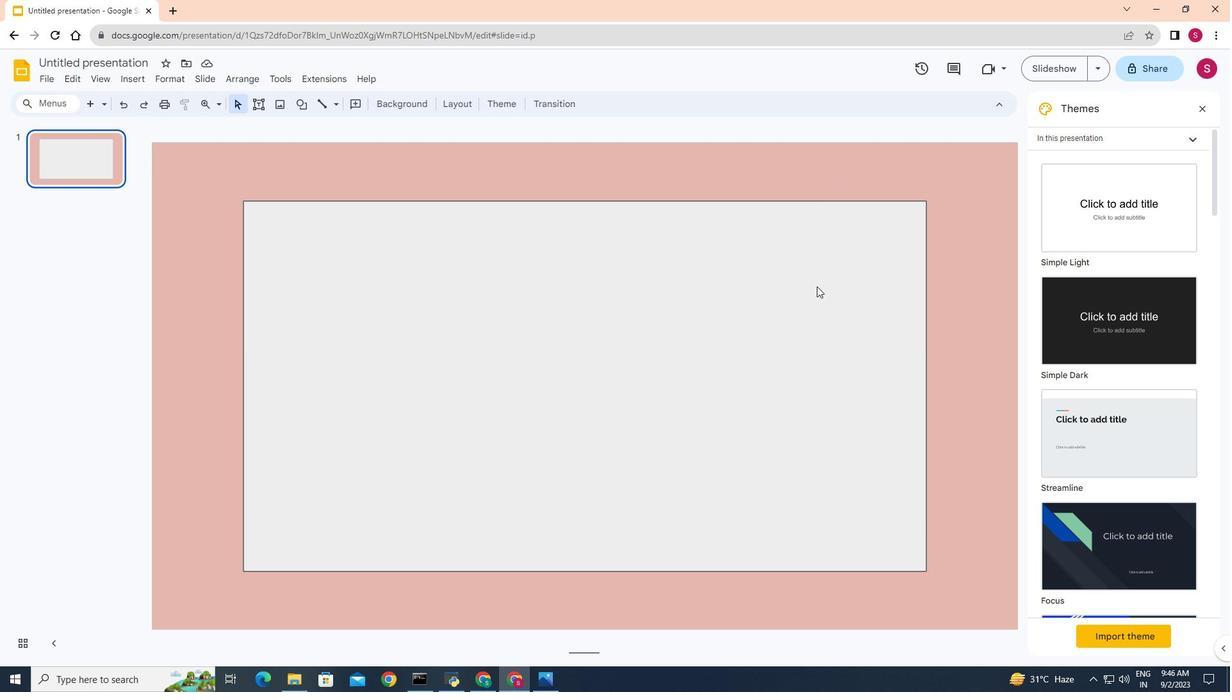 
Action: Mouse moved to (811, 317)
Screenshot: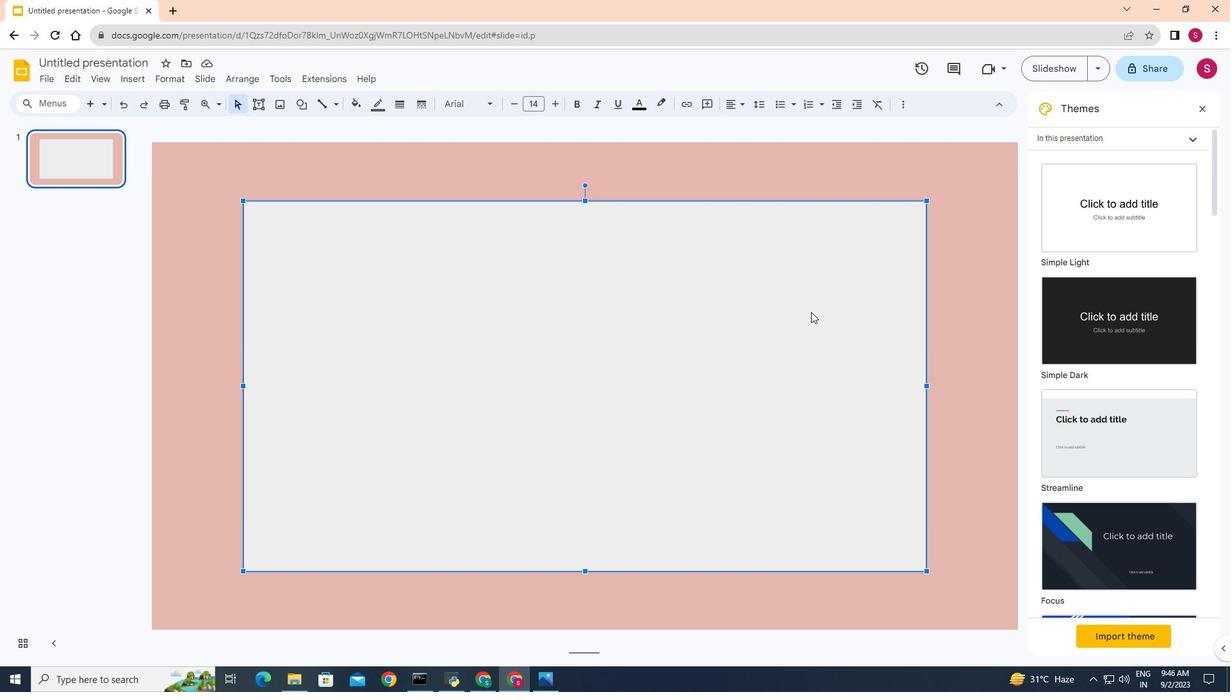 
Action: Mouse pressed left at (811, 317)
Screenshot: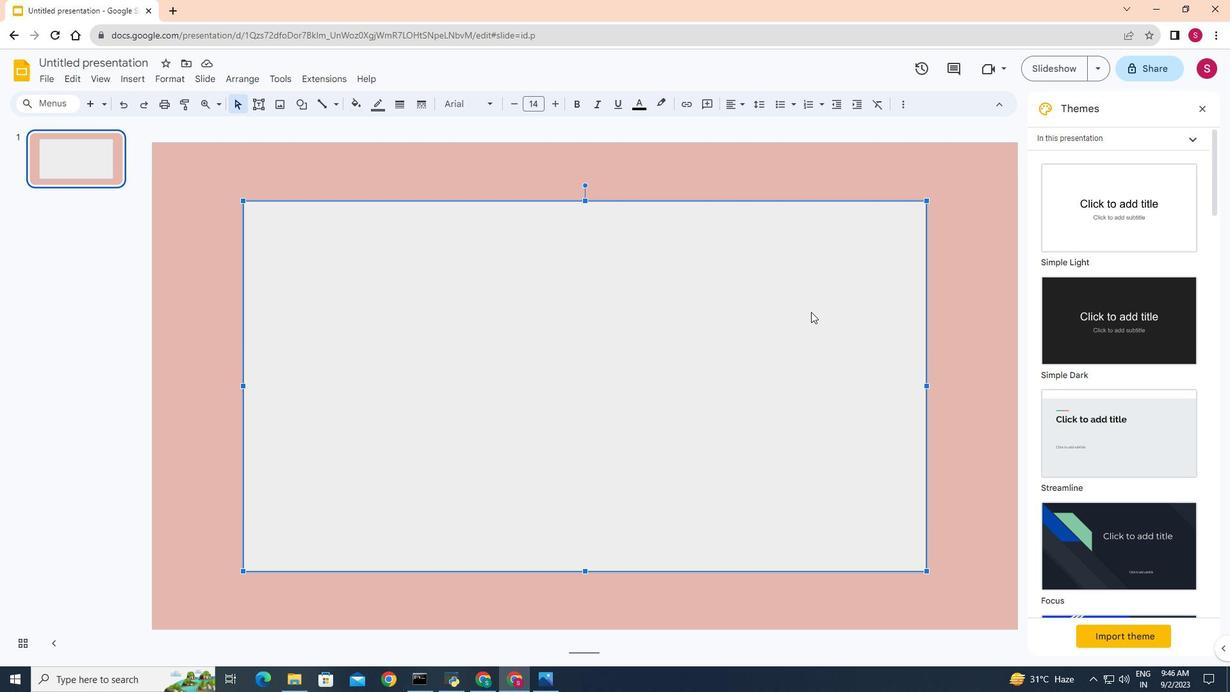 
Action: Mouse moved to (362, 104)
Screenshot: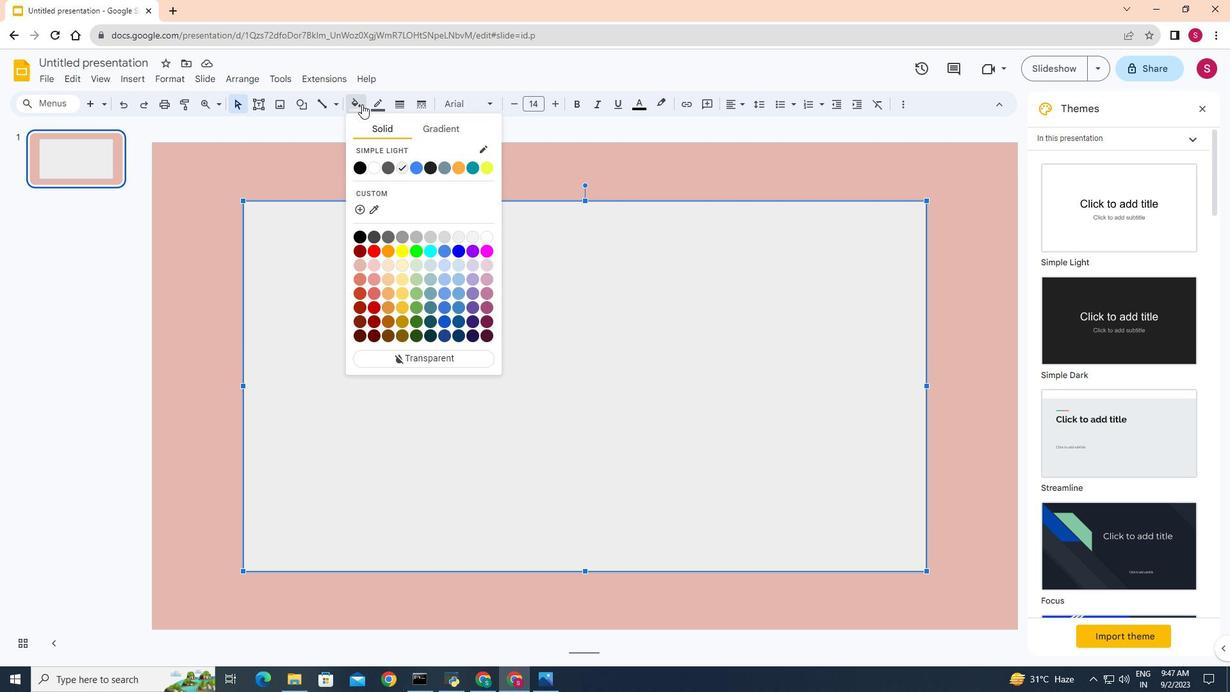 
Action: Mouse pressed left at (362, 104)
Screenshot: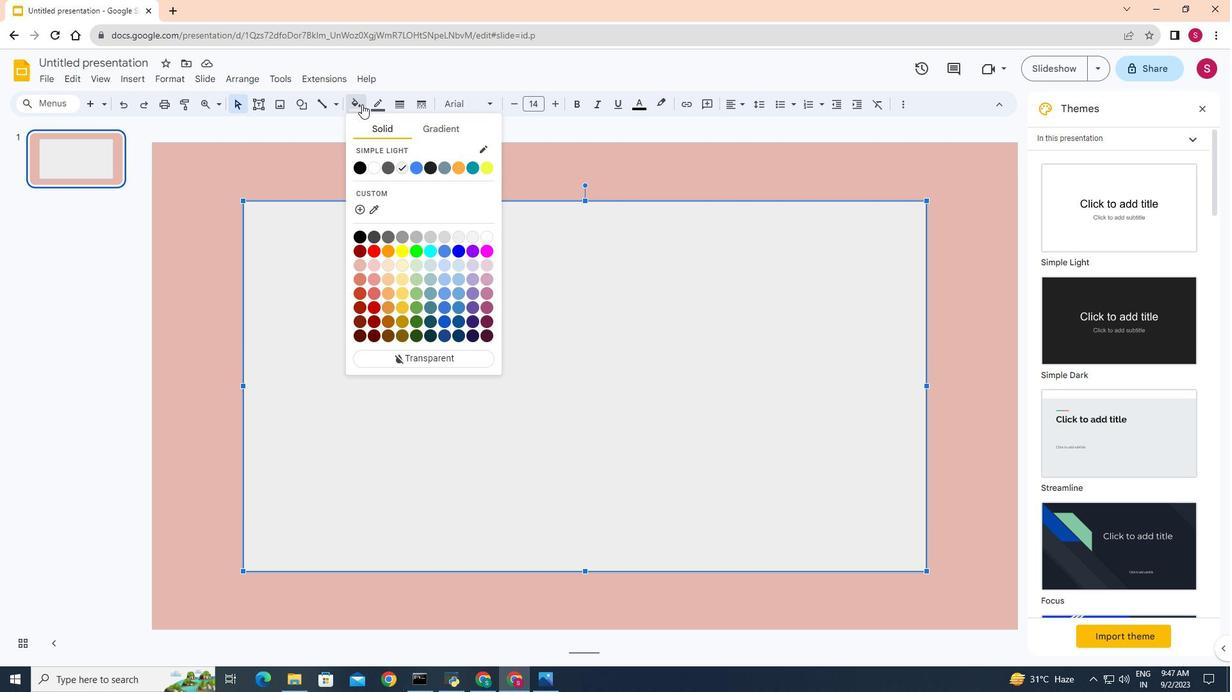 
Action: Mouse moved to (361, 104)
Screenshot: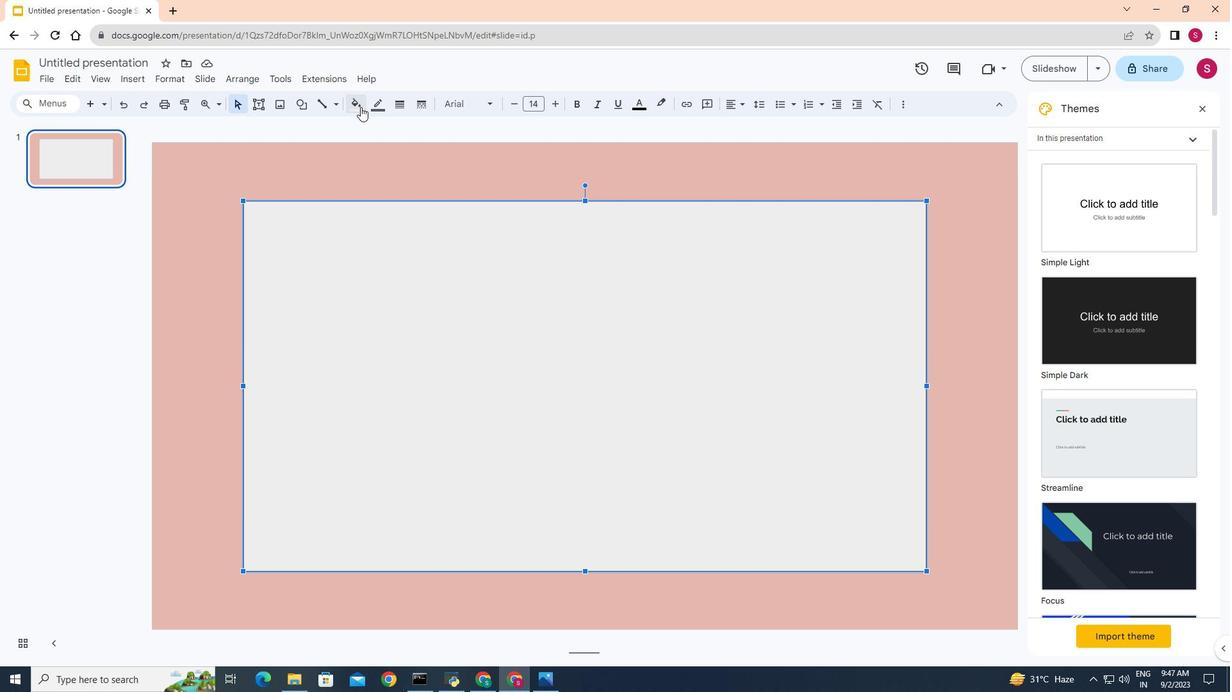 
Action: Mouse pressed left at (361, 104)
Screenshot: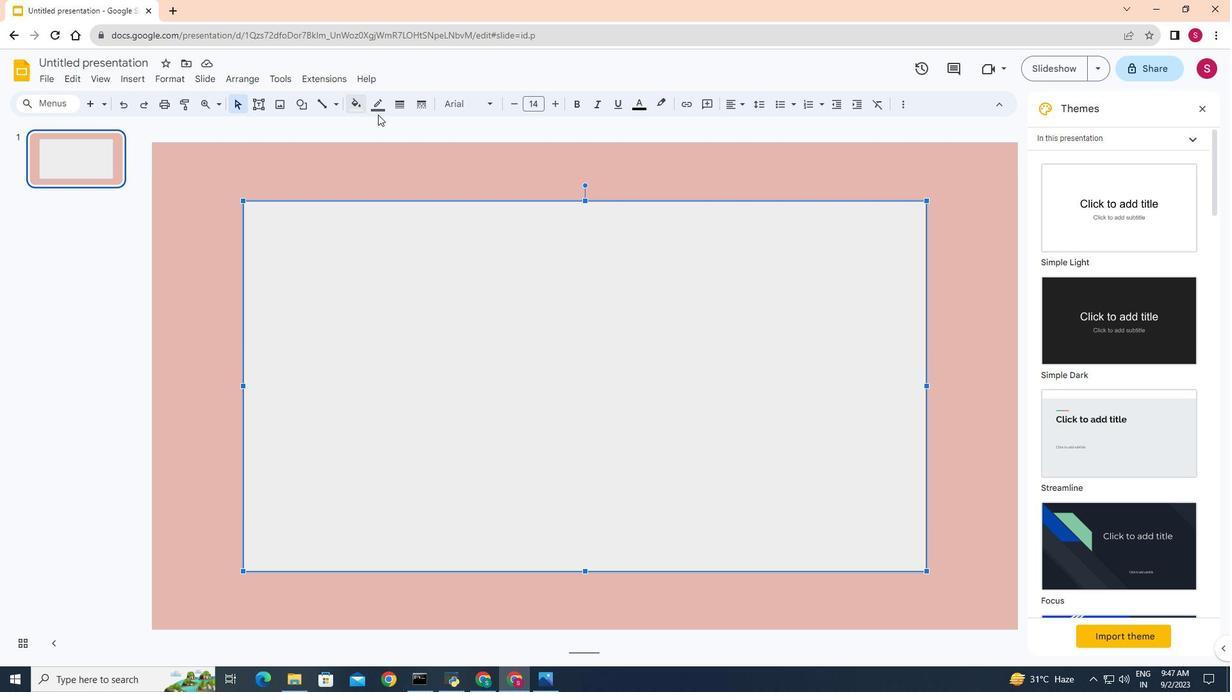 
Action: Mouse moved to (304, 109)
Screenshot: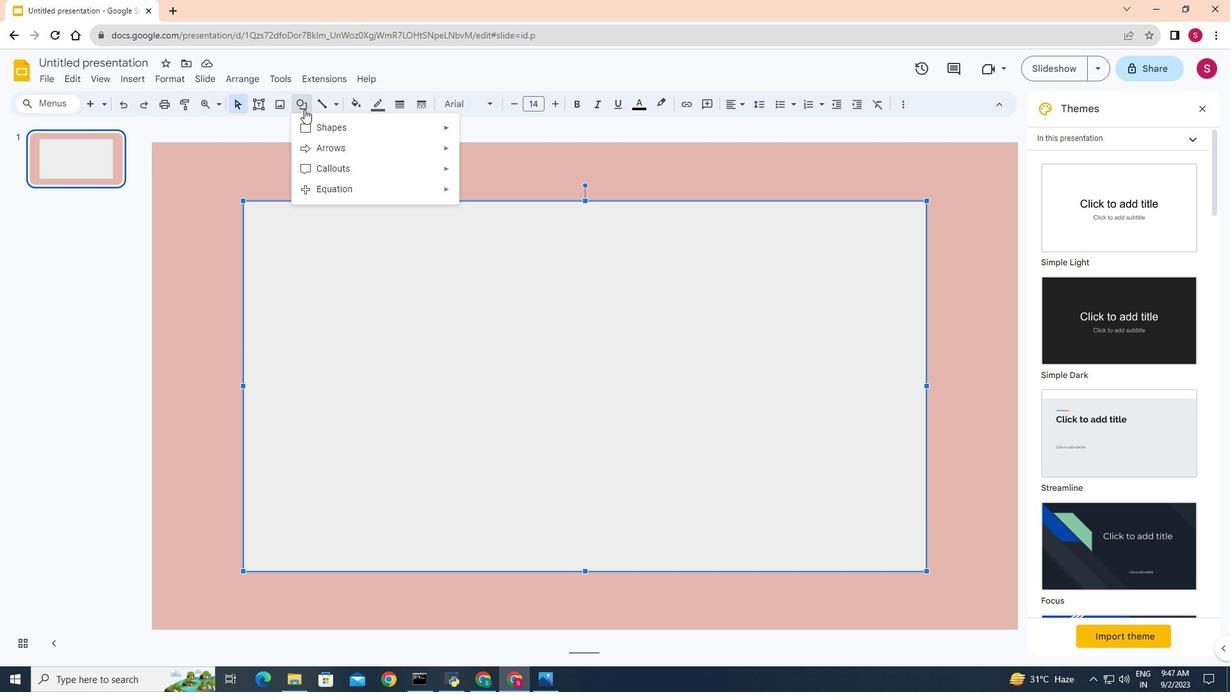 
Action: Mouse pressed left at (304, 109)
Screenshot: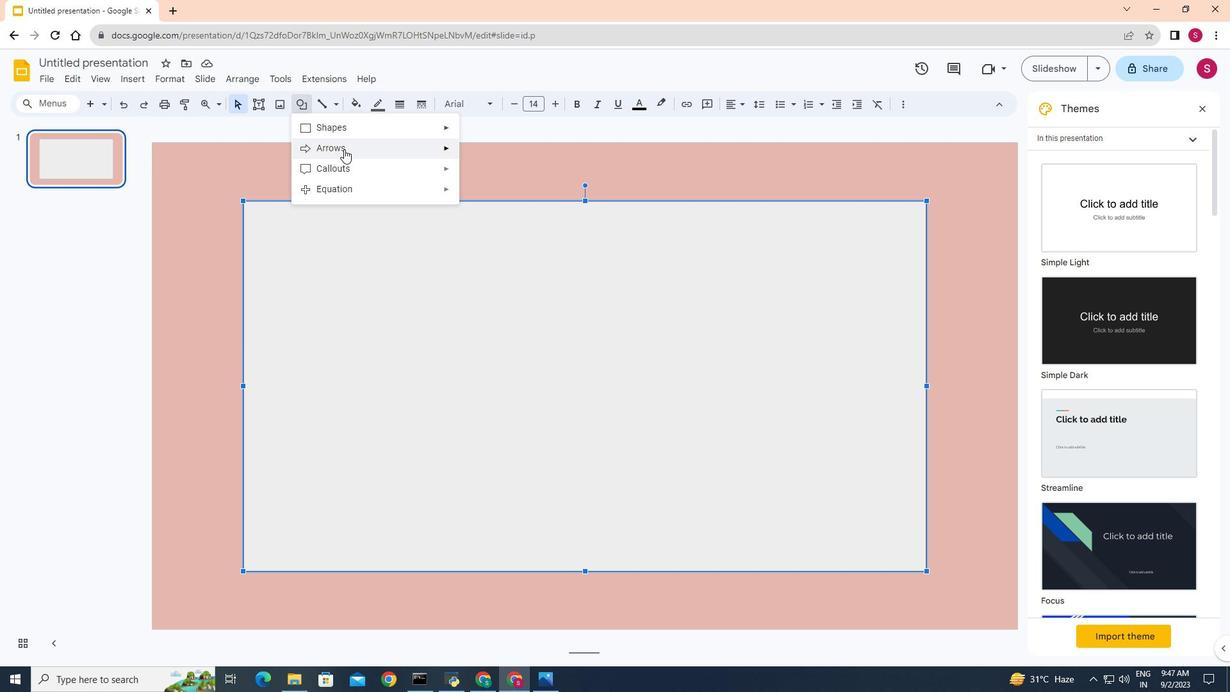 
Action: Mouse moved to (353, 128)
Screenshot: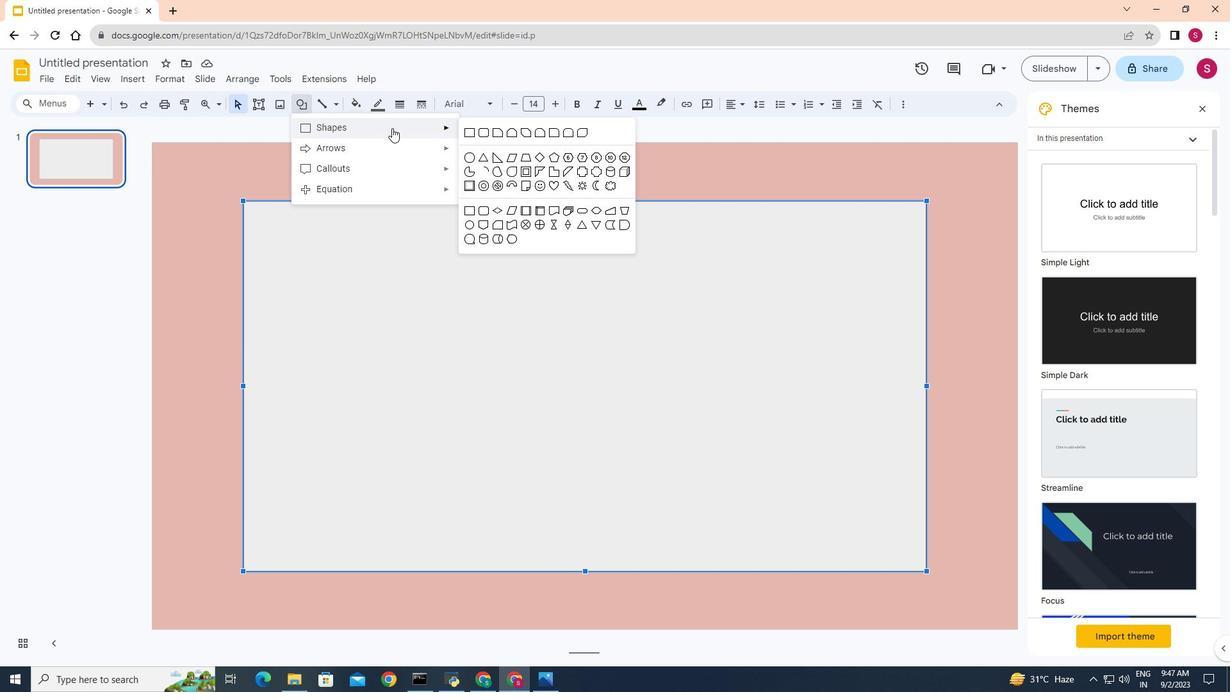 
Action: Mouse pressed left at (353, 128)
Screenshot: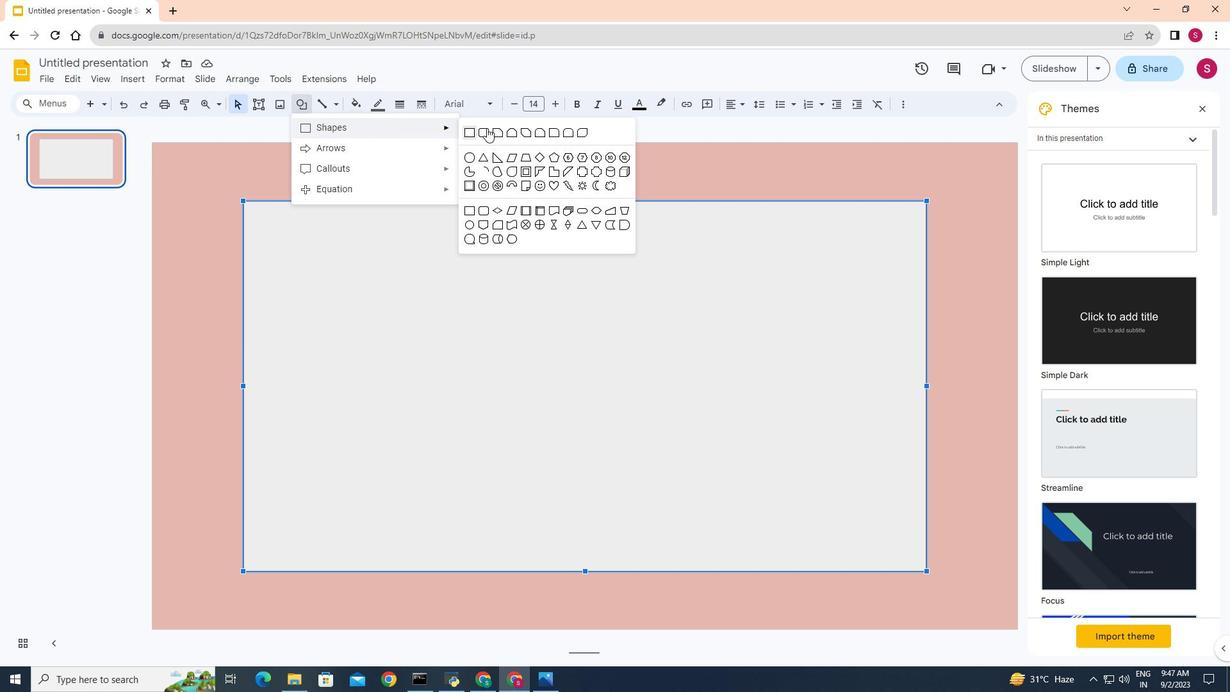 
Action: Mouse moved to (535, 171)
Screenshot: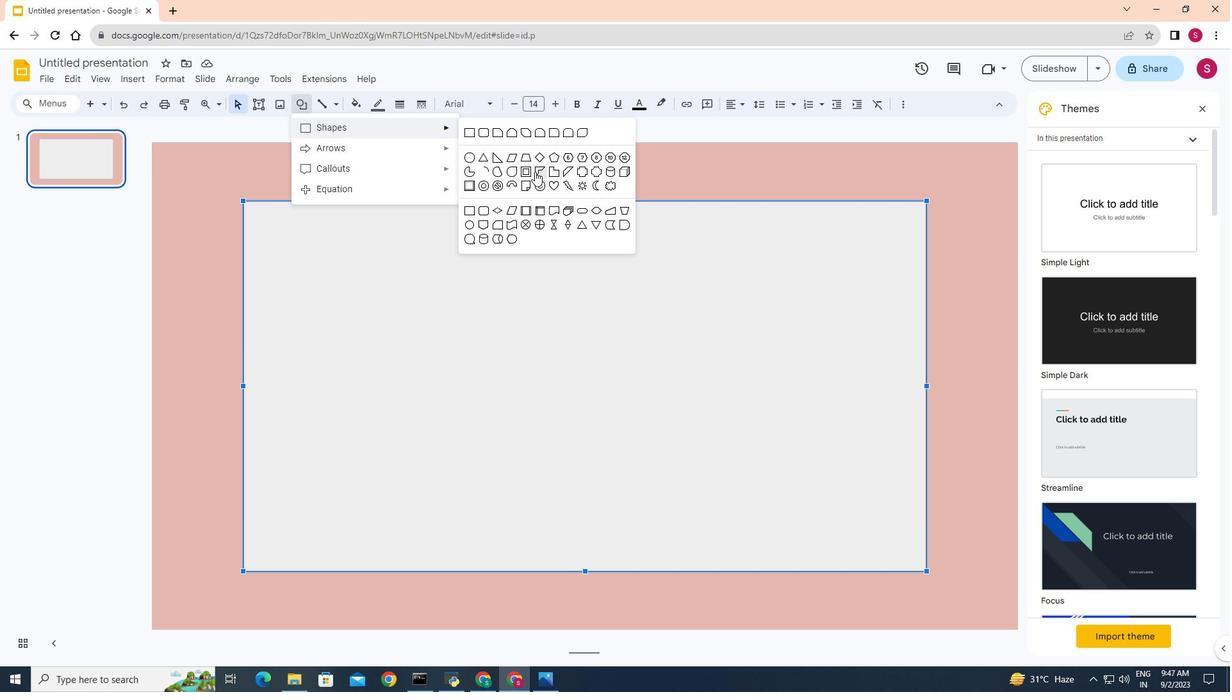 
Action: Mouse pressed left at (535, 171)
Screenshot: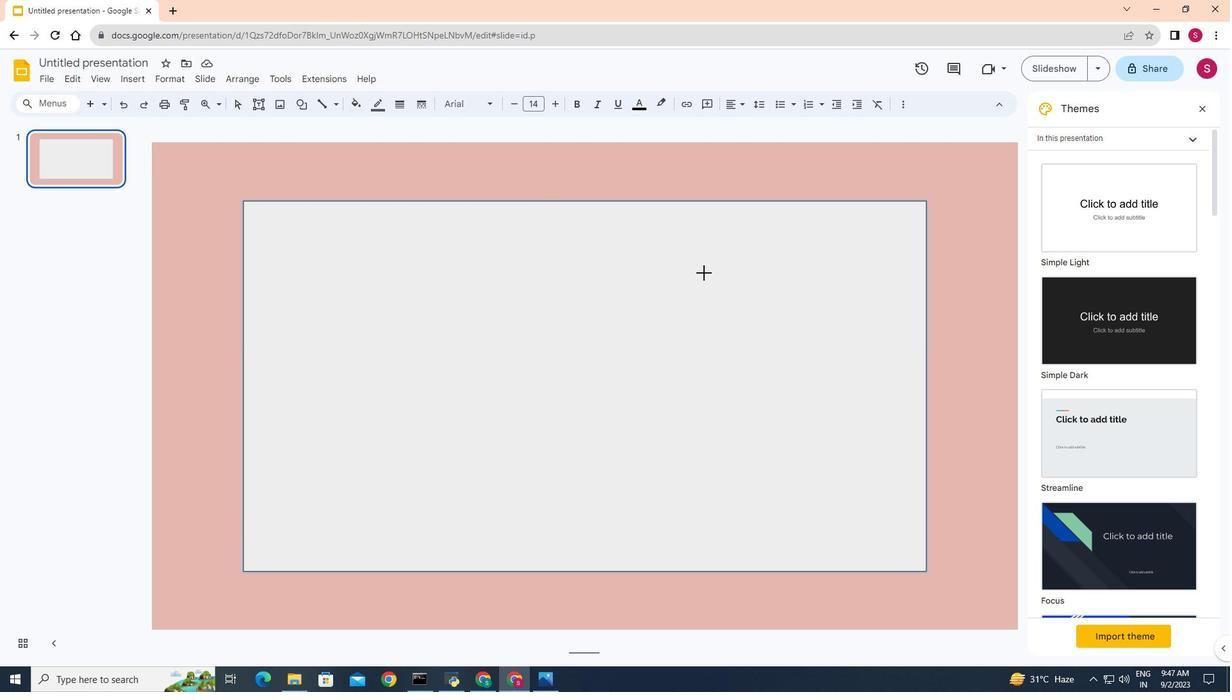 
Action: Mouse moved to (842, 225)
Screenshot: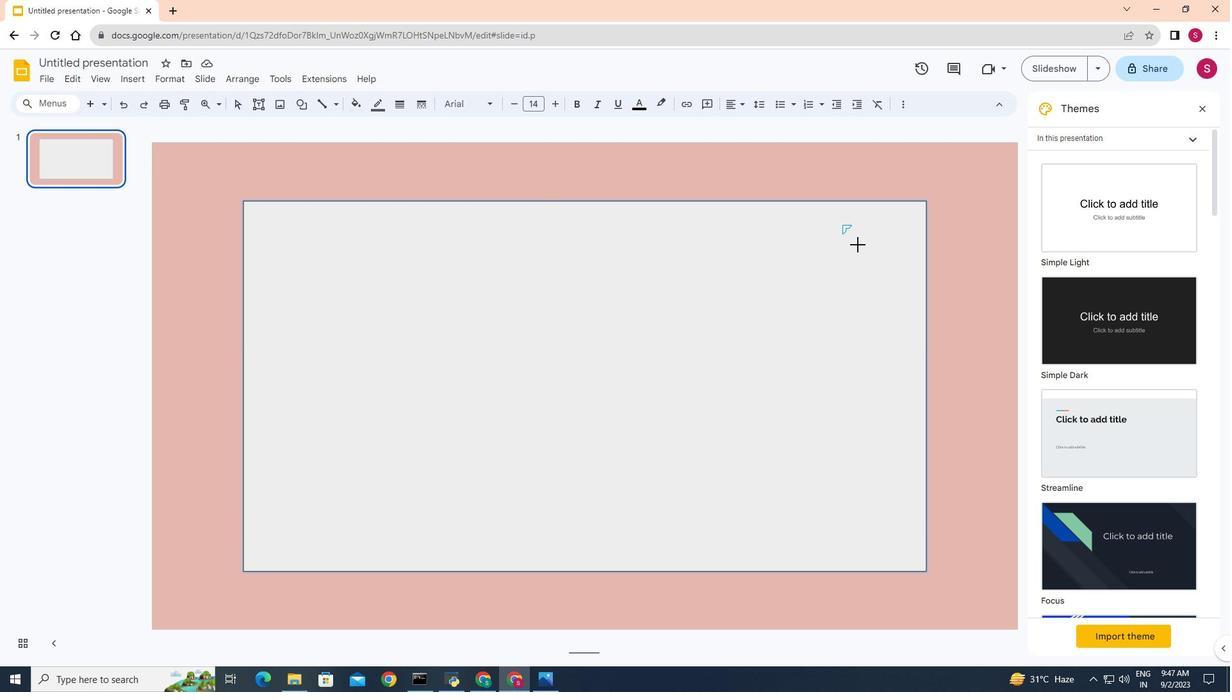 
Action: Mouse pressed left at (842, 225)
Screenshot: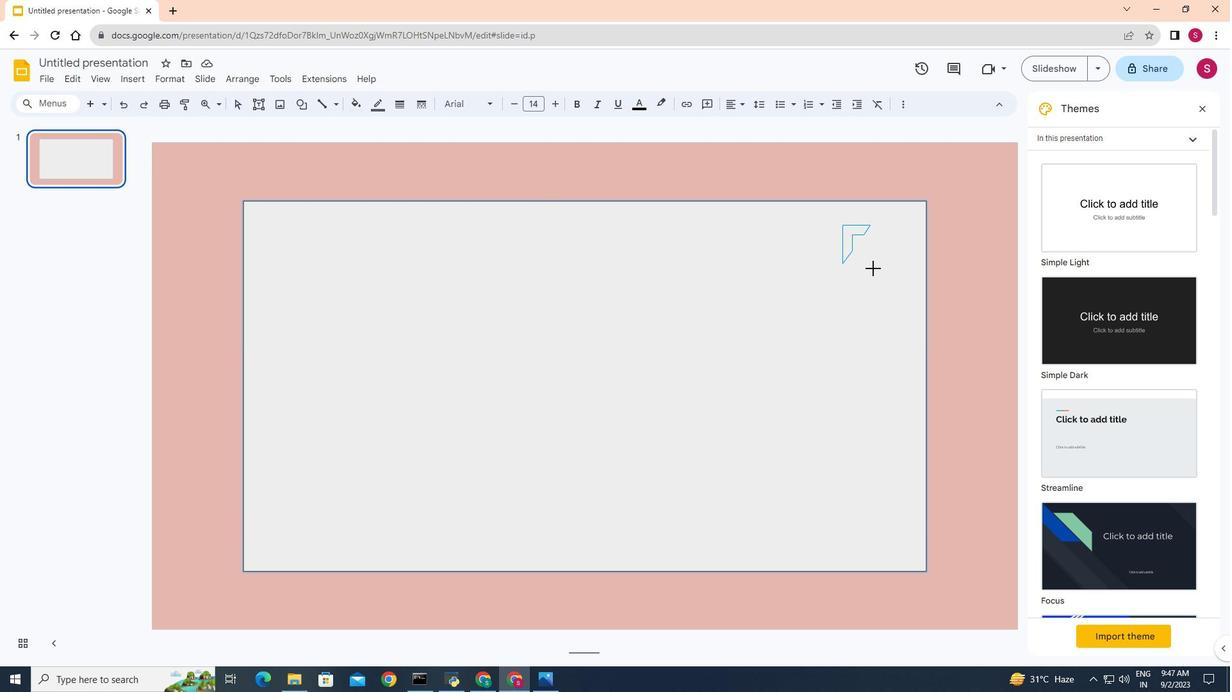 
Action: Mouse moved to (915, 263)
Screenshot: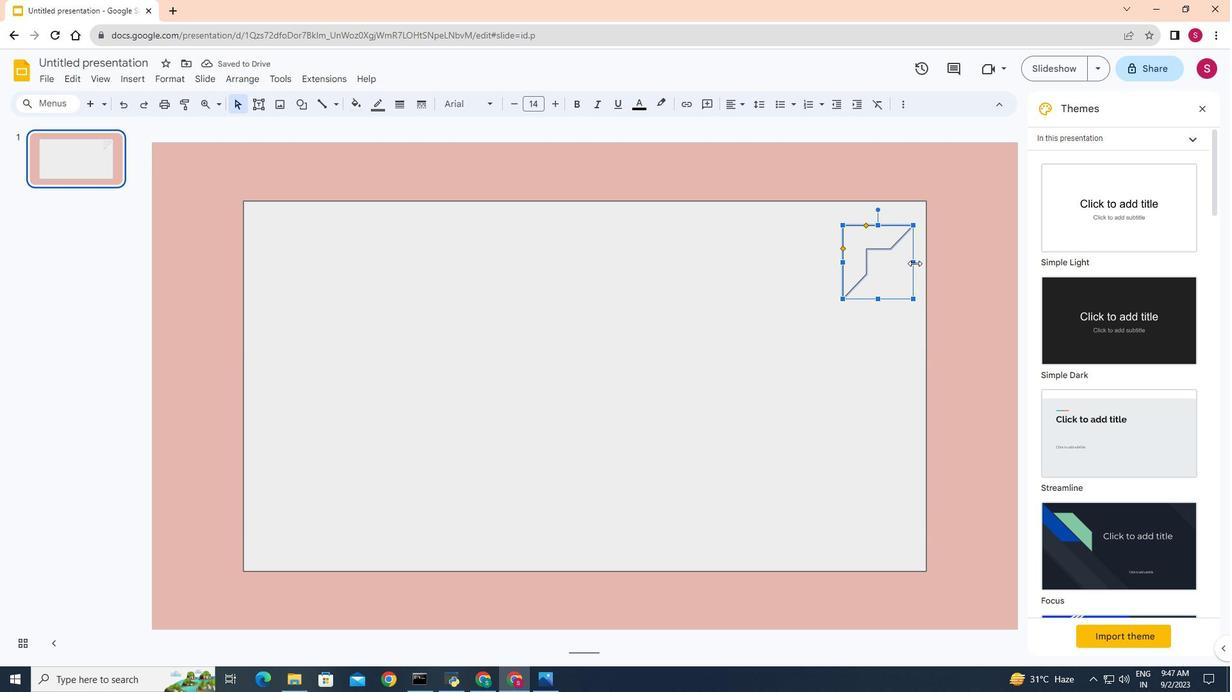 
Action: Mouse pressed left at (915, 263)
Screenshot: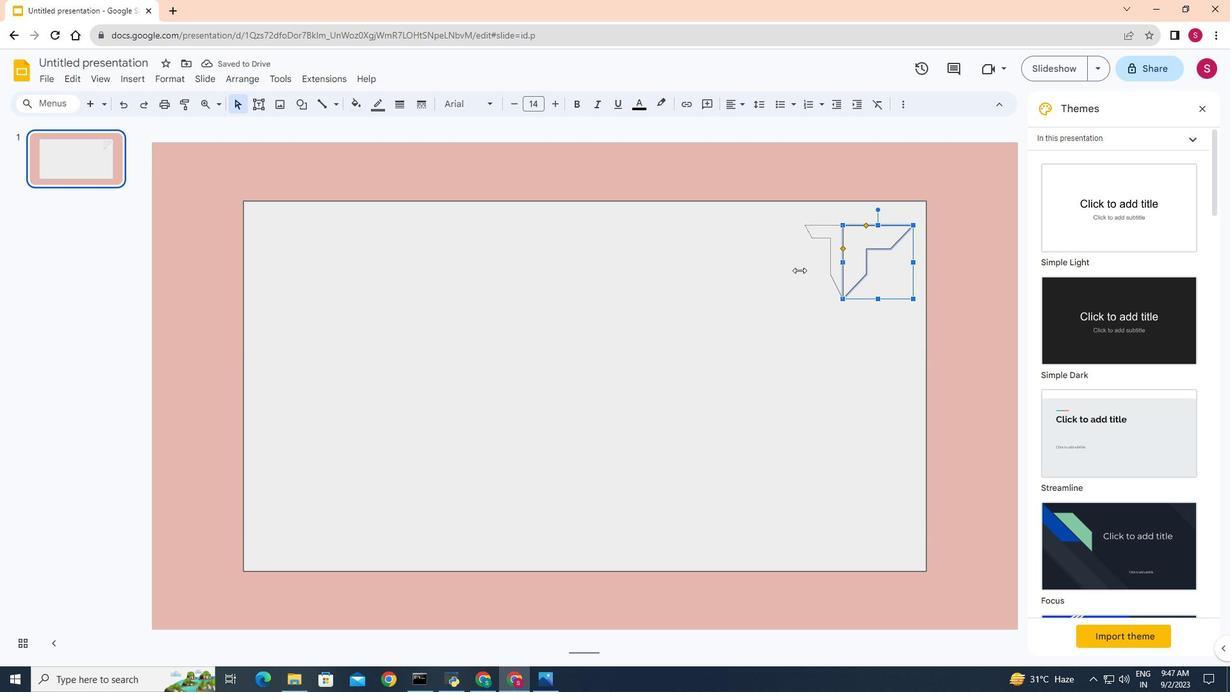 
Action: Mouse moved to (828, 251)
Screenshot: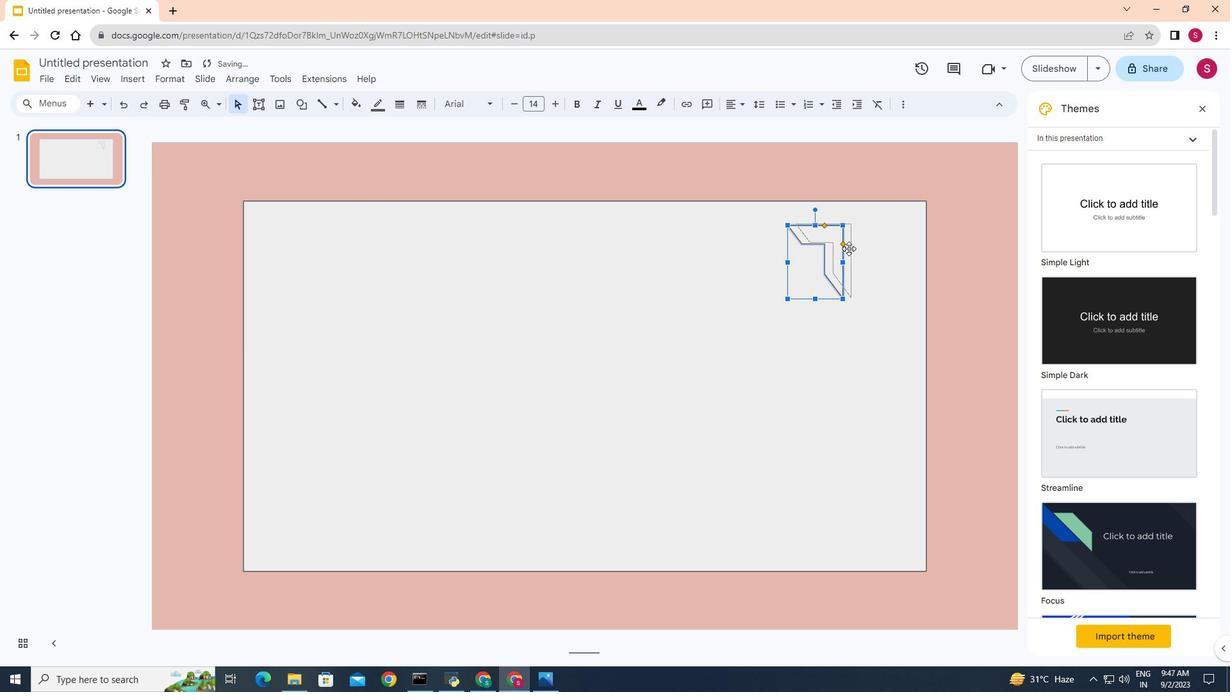 
Action: Mouse pressed left at (828, 251)
Screenshot: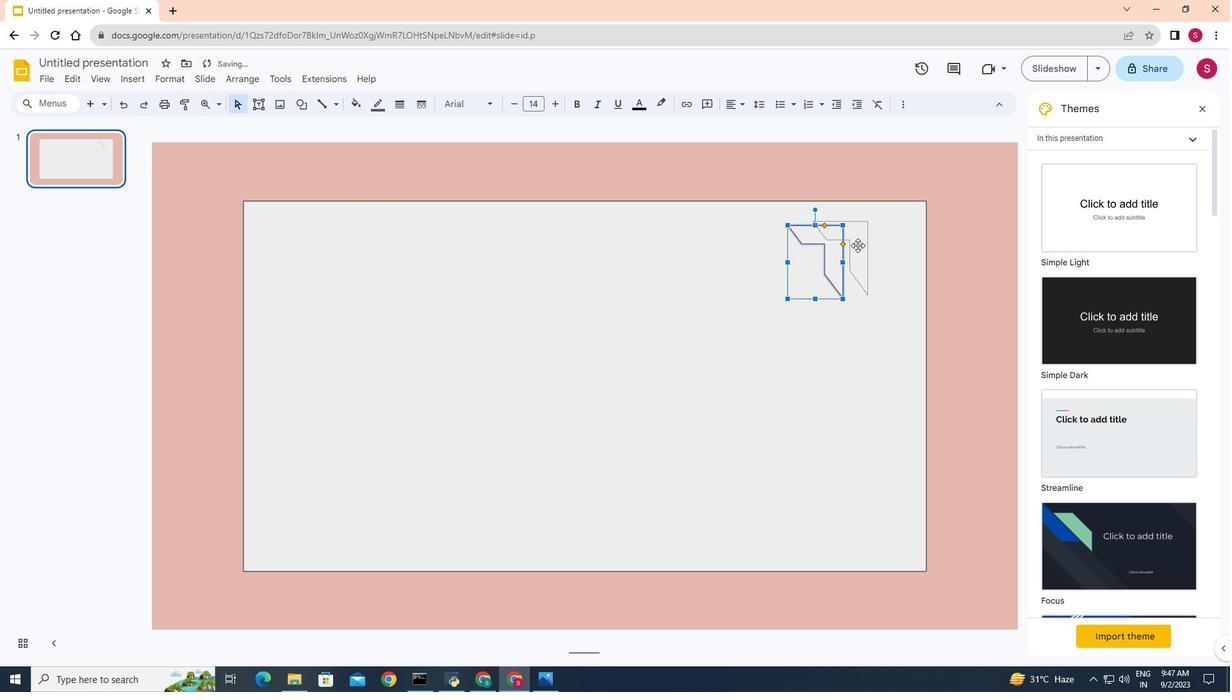 
Action: Mouse moved to (832, 293)
Screenshot: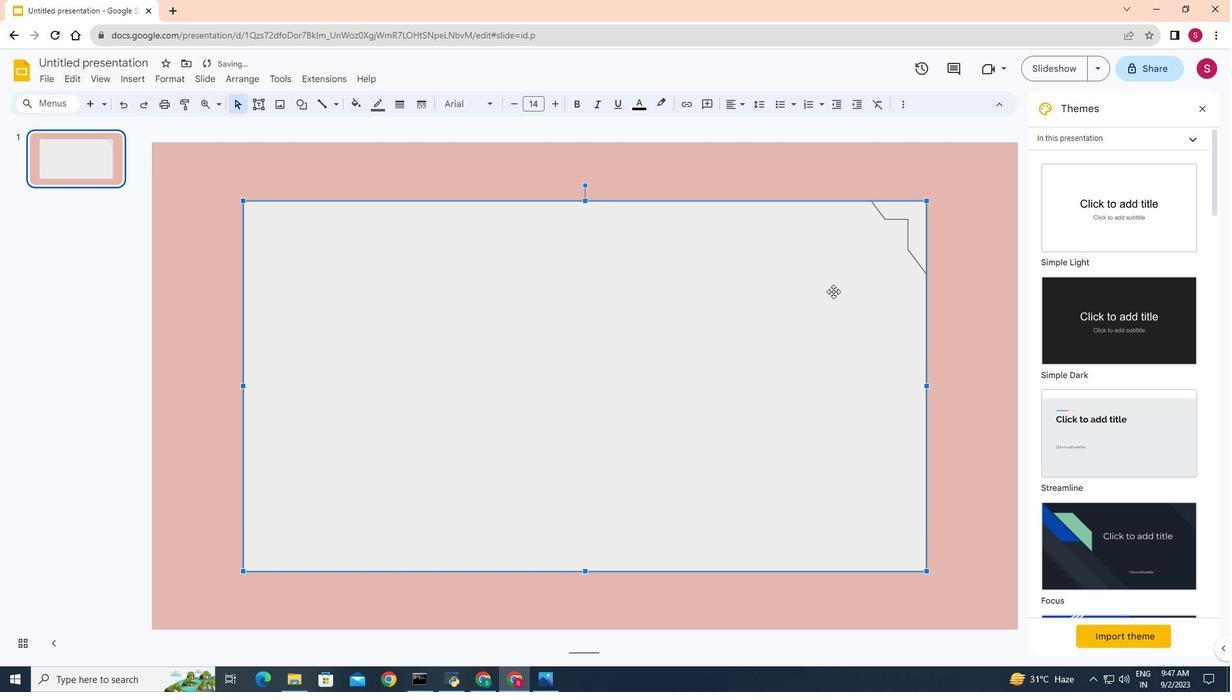 
Action: Mouse pressed left at (832, 293)
Screenshot: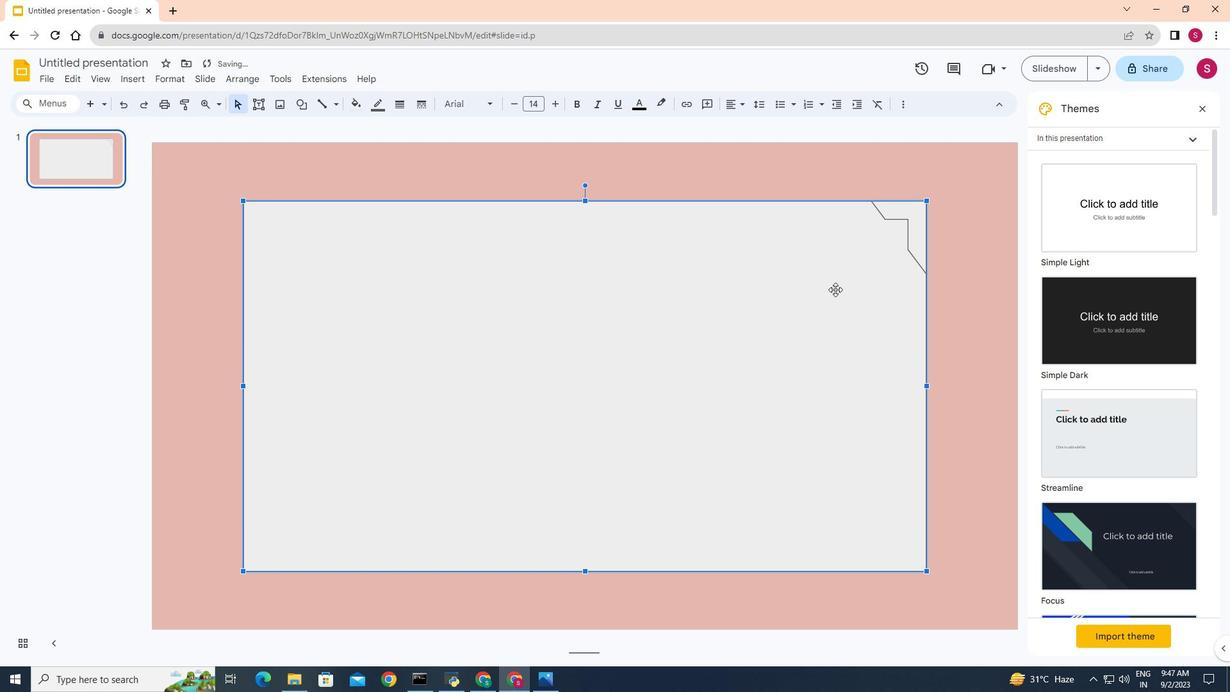 
Action: Mouse moved to (910, 228)
Screenshot: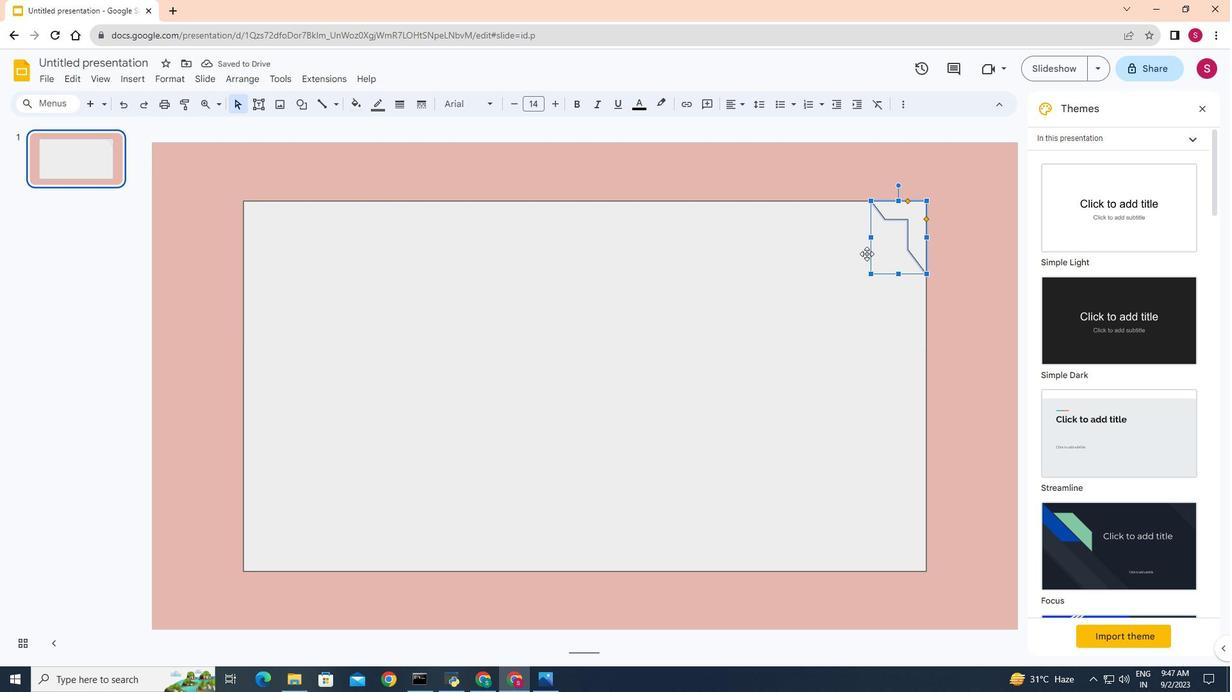 
Action: Mouse pressed left at (910, 228)
Screenshot: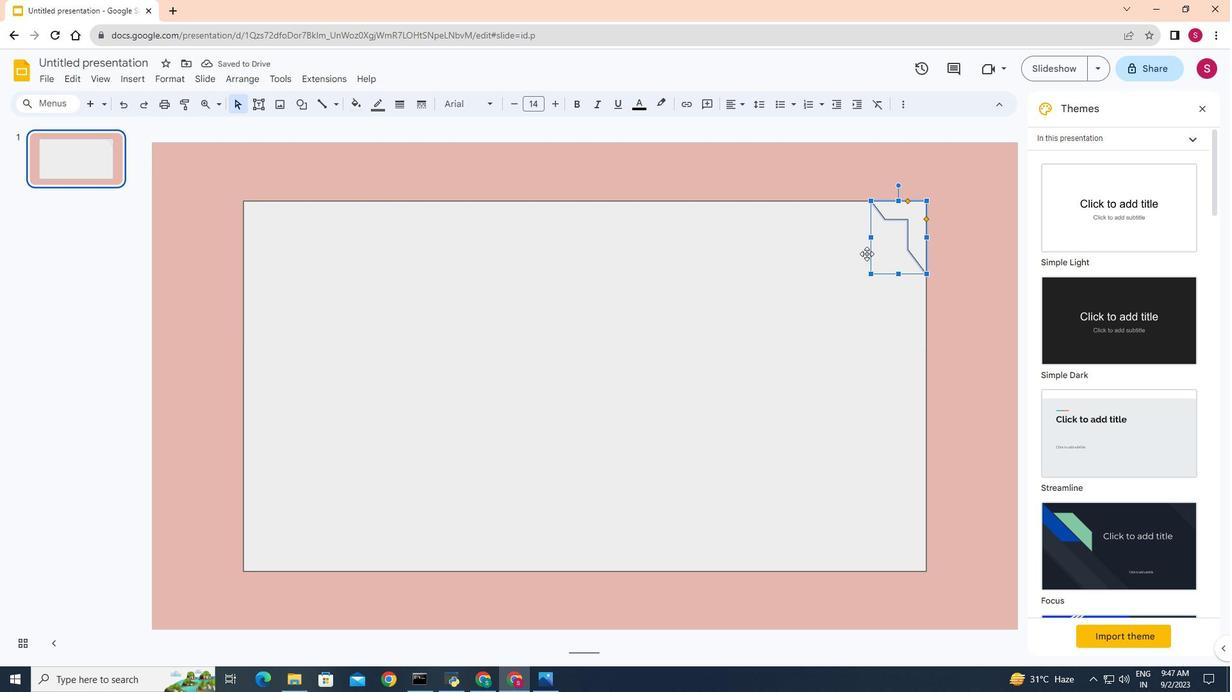 
Action: Mouse moved to (360, 102)
Screenshot: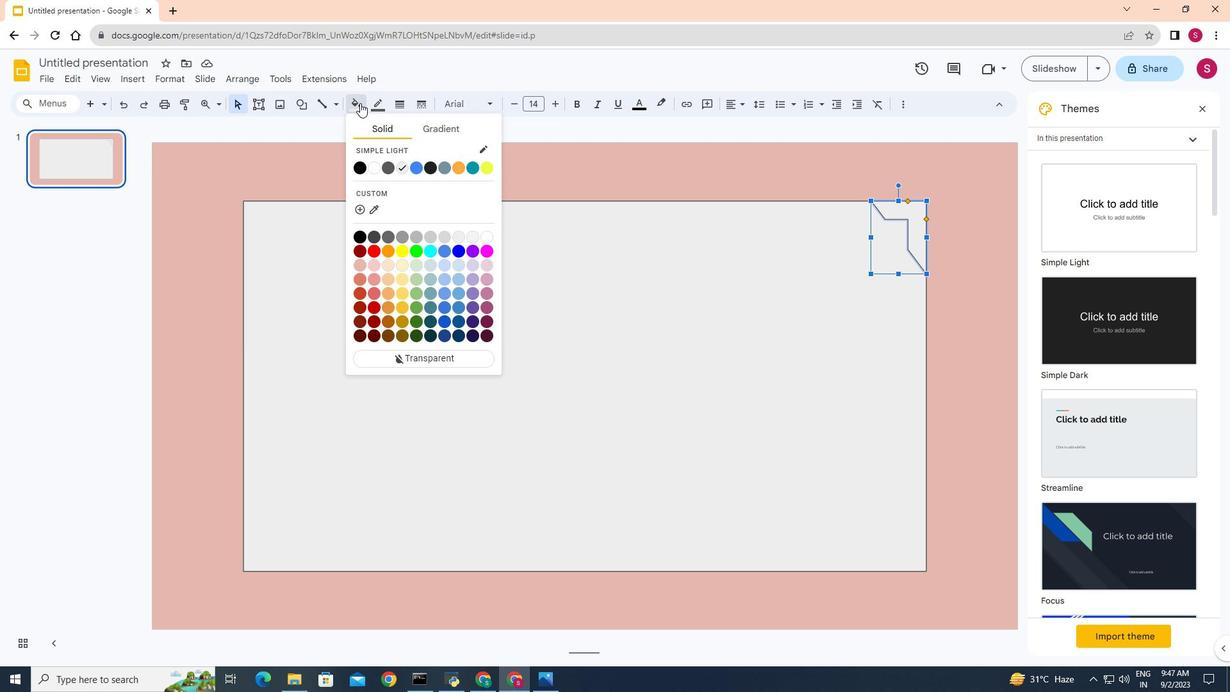 
Action: Mouse pressed left at (360, 102)
Screenshot: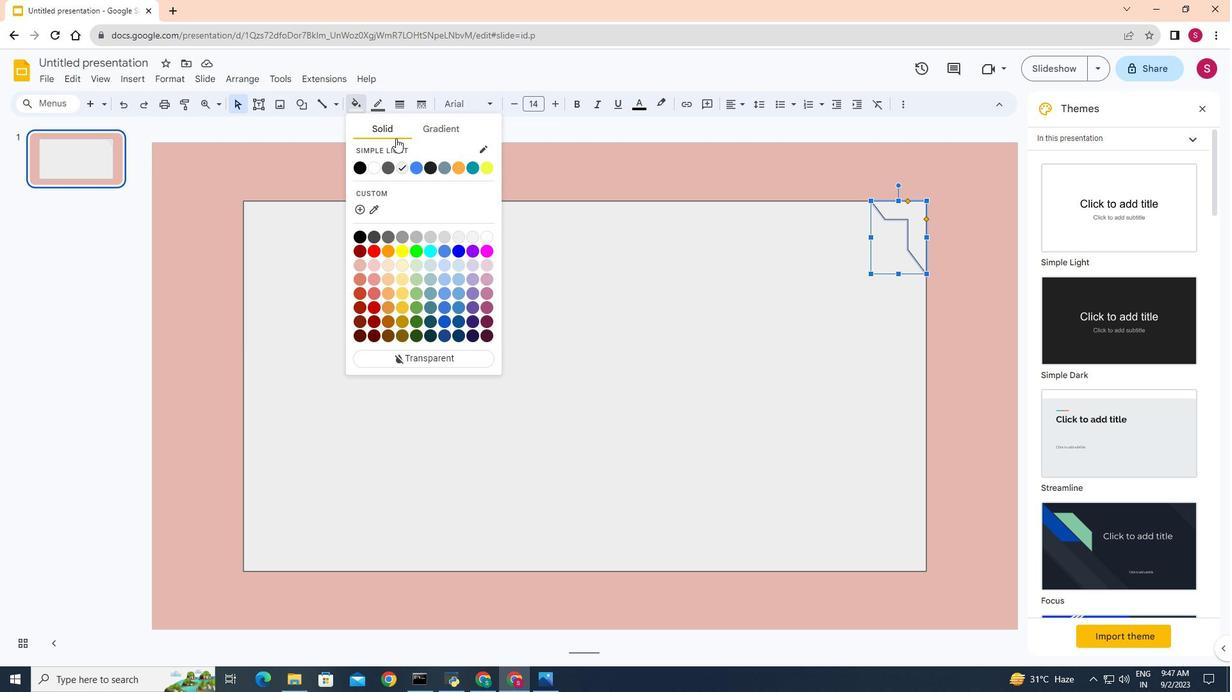 
Action: Mouse moved to (473, 251)
Screenshot: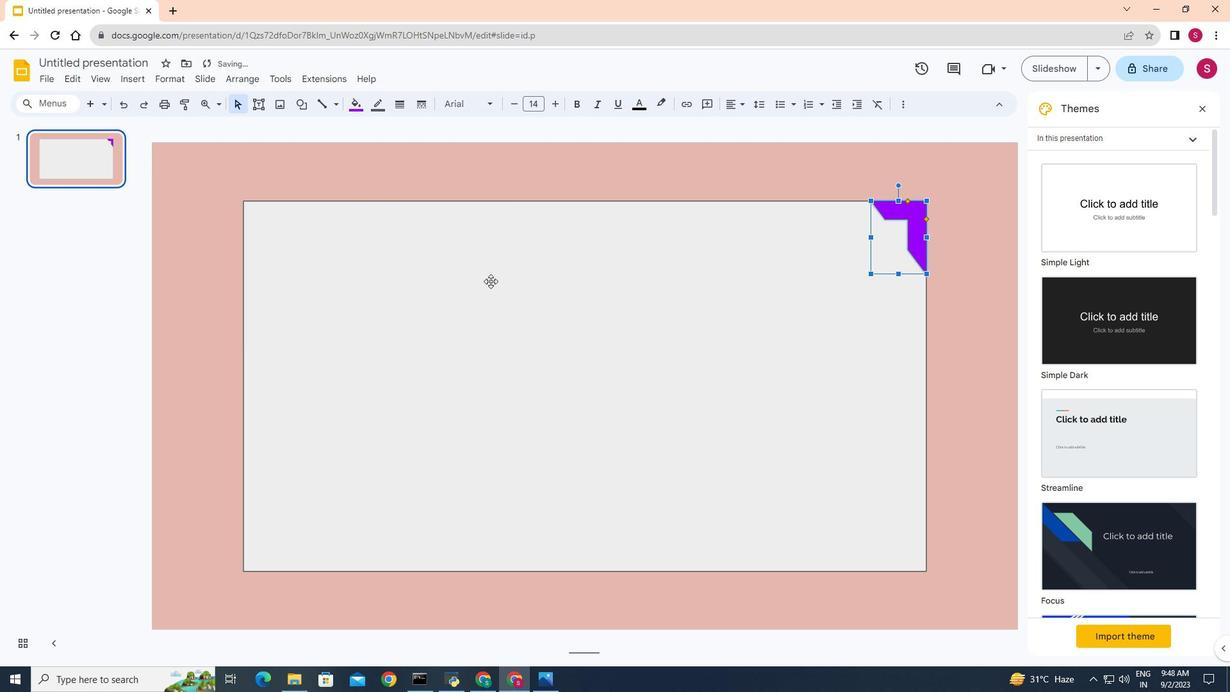 
Action: Mouse pressed left at (473, 251)
Screenshot: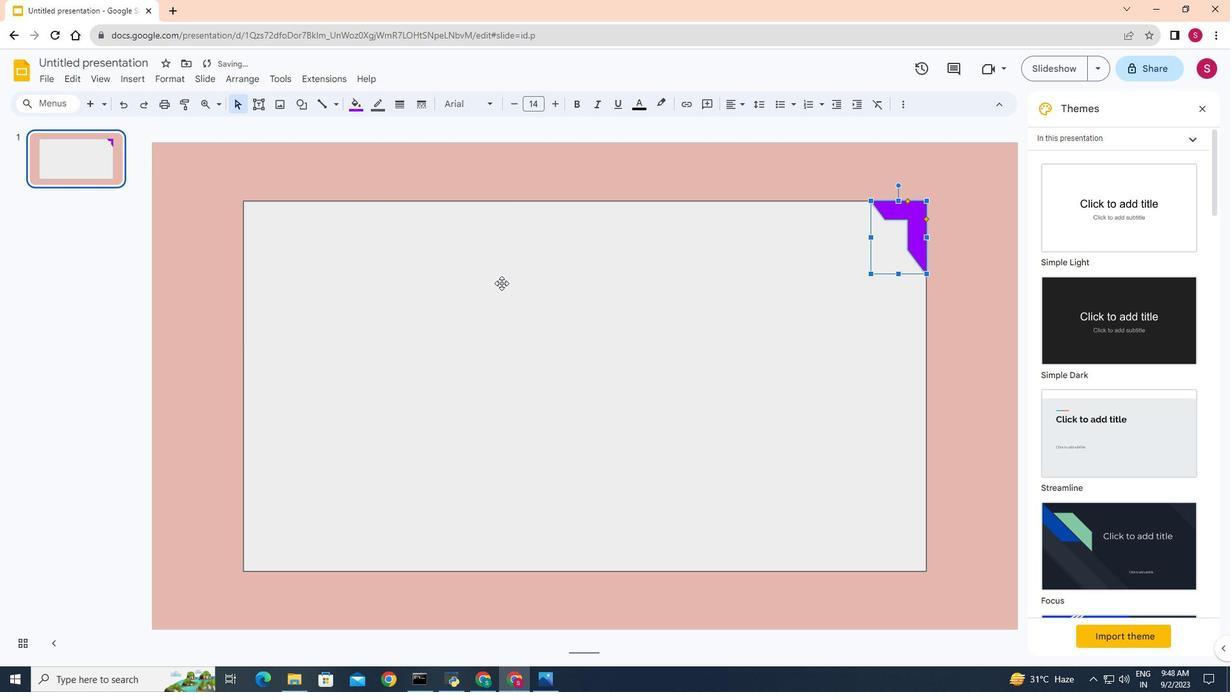 
Action: Mouse moved to (501, 283)
Screenshot: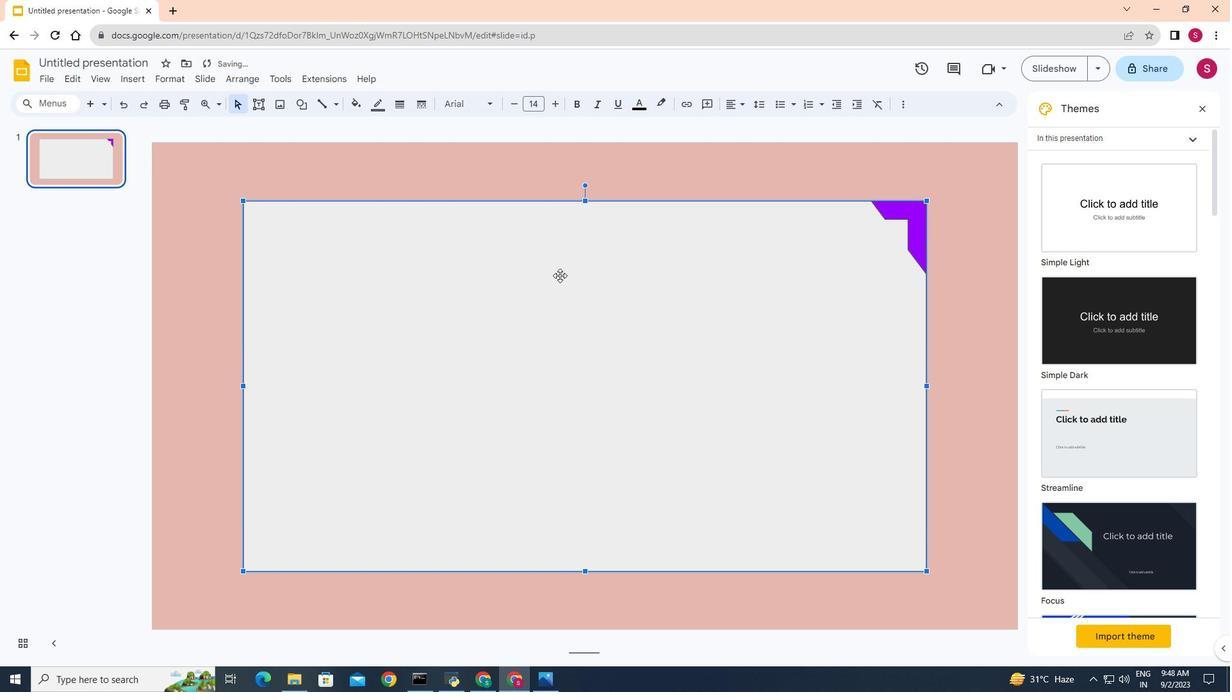 
Action: Mouse pressed left at (501, 283)
Screenshot: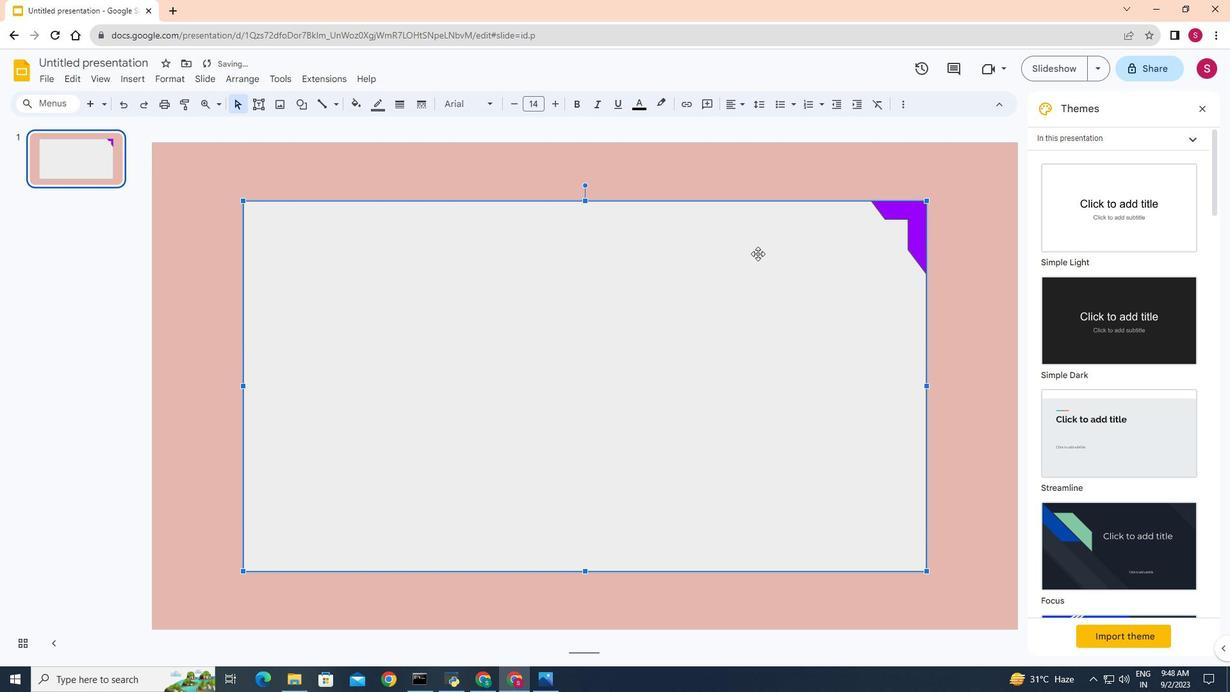 
Action: Mouse moved to (894, 217)
Screenshot: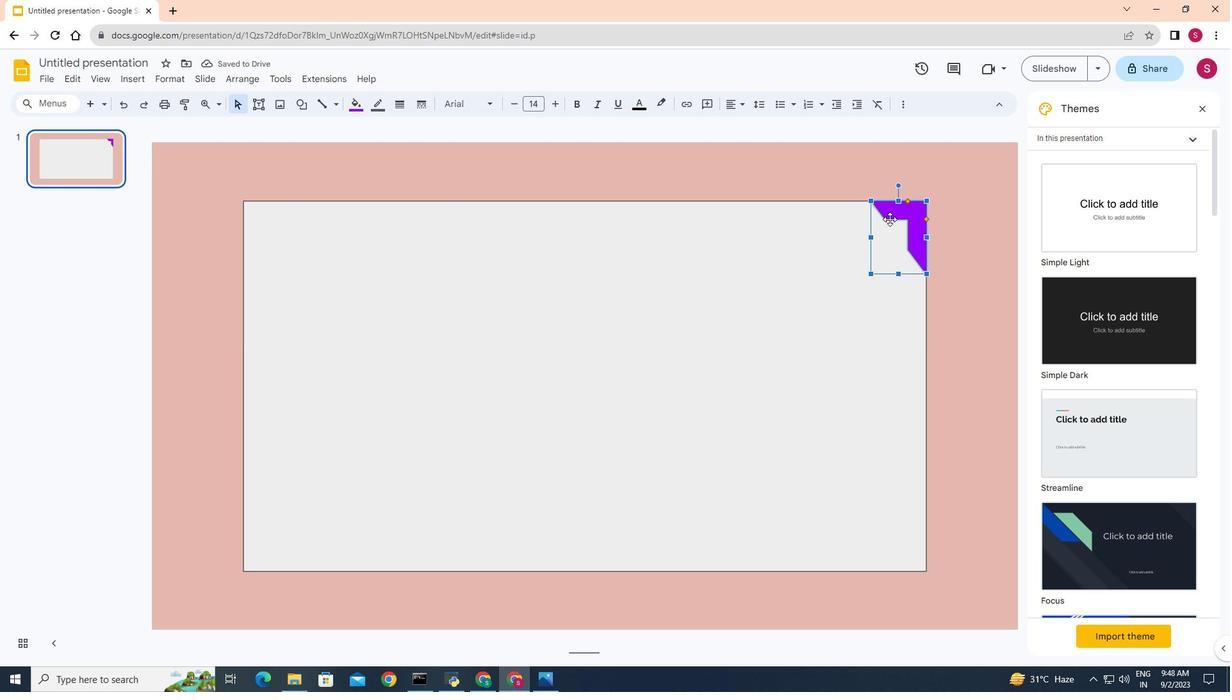 
Action: Mouse pressed left at (894, 217)
Screenshot: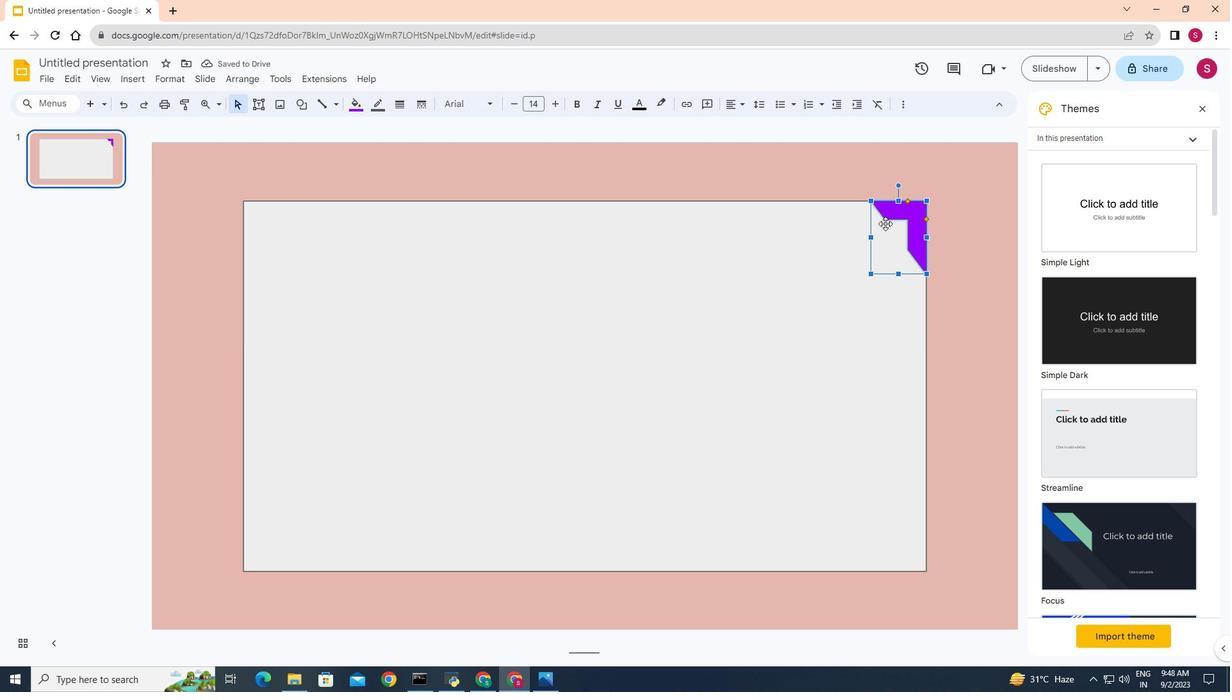 
Action: Mouse moved to (867, 225)
Screenshot: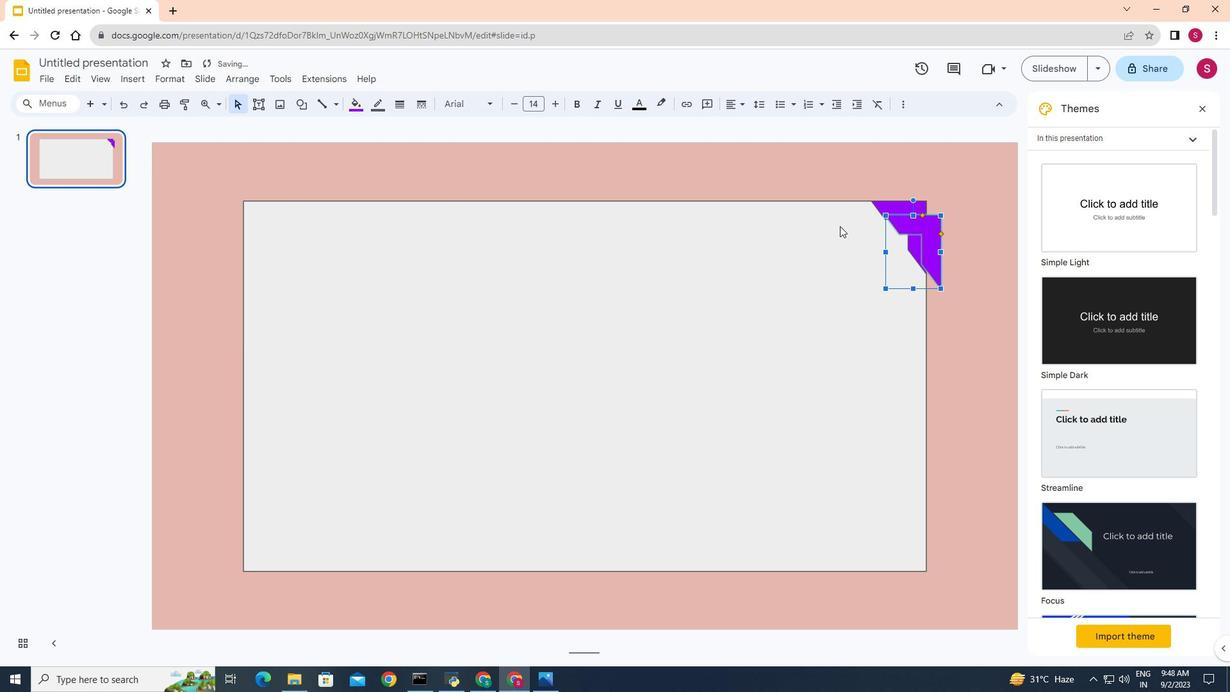 
Action: Key pressed ctrl+C
Screenshot: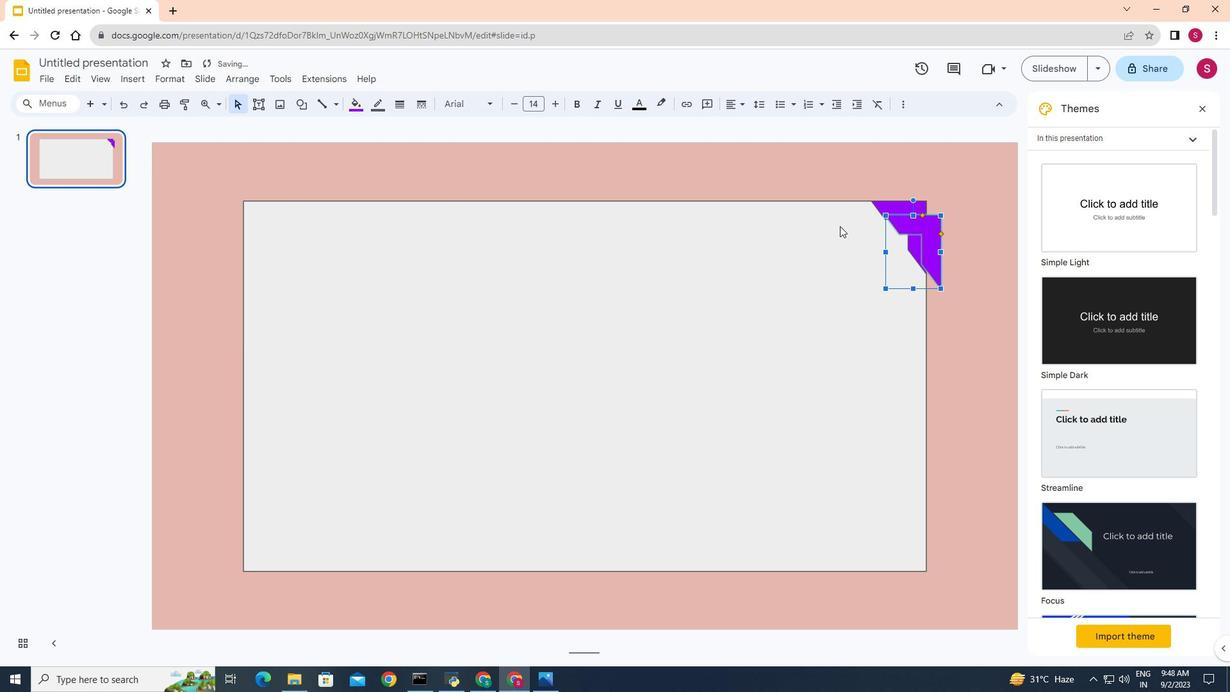 
Action: Mouse moved to (862, 223)
Screenshot: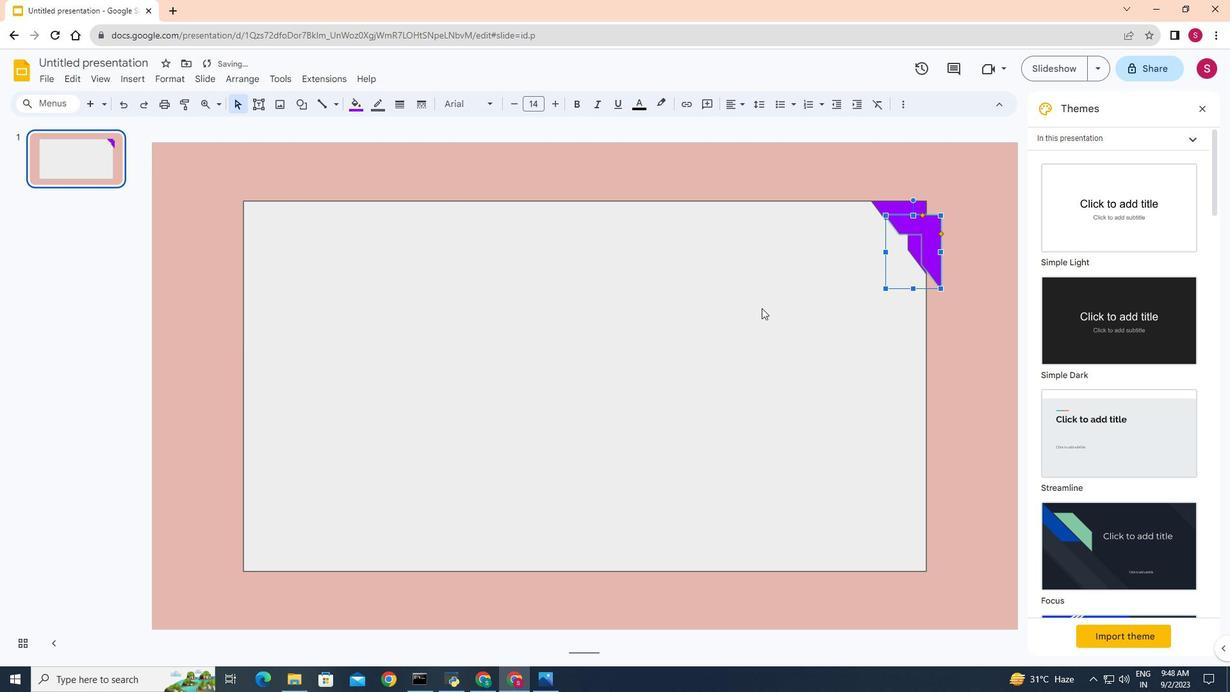 
Action: Key pressed <'\x16'>
Screenshot: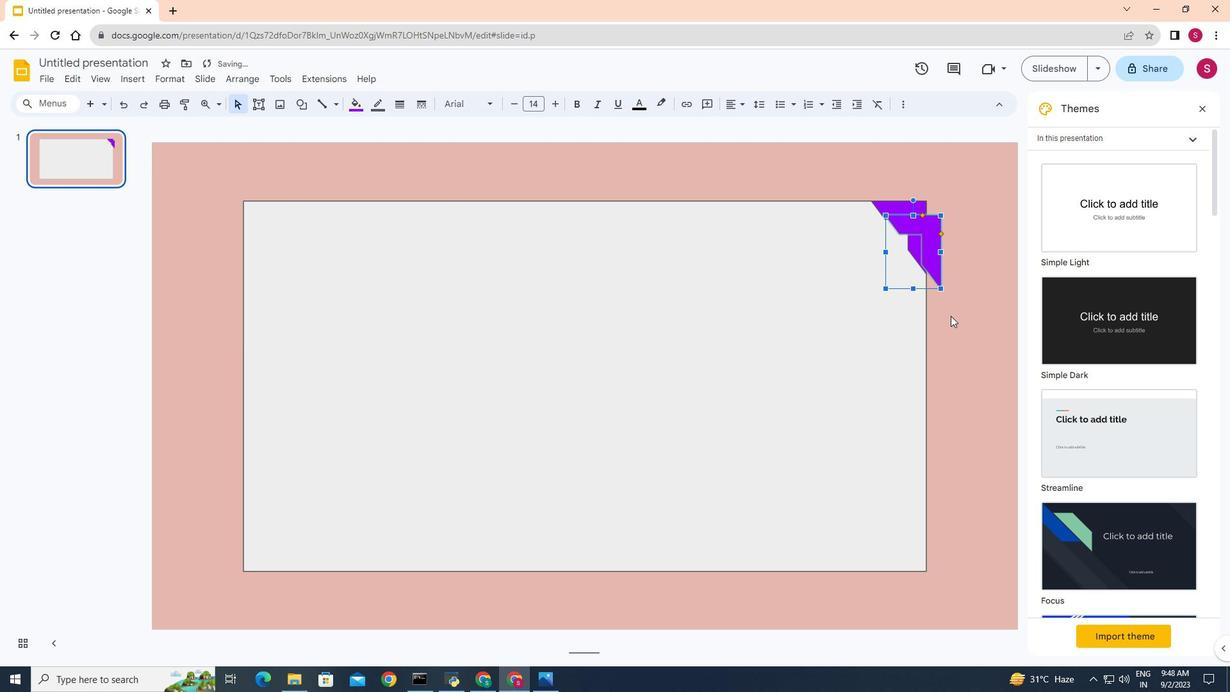 
Action: Mouse moved to (931, 246)
Screenshot: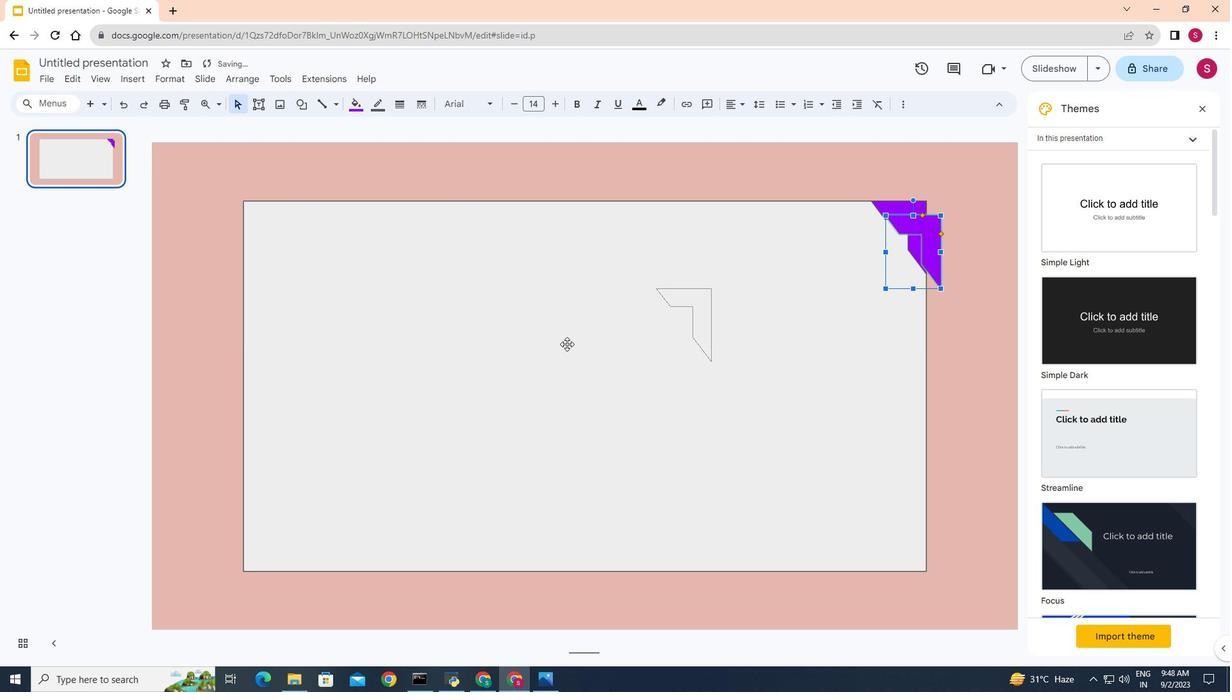 
Action: Mouse pressed left at (931, 246)
Screenshot: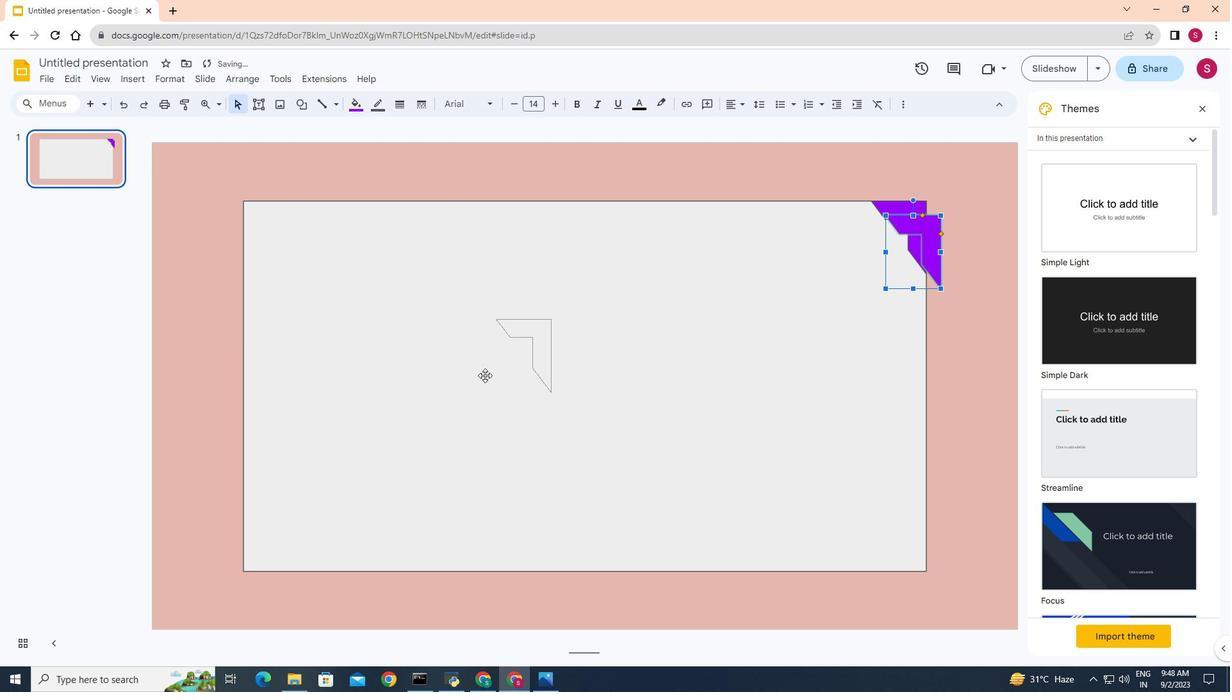 
Action: Mouse moved to (272, 500)
Screenshot: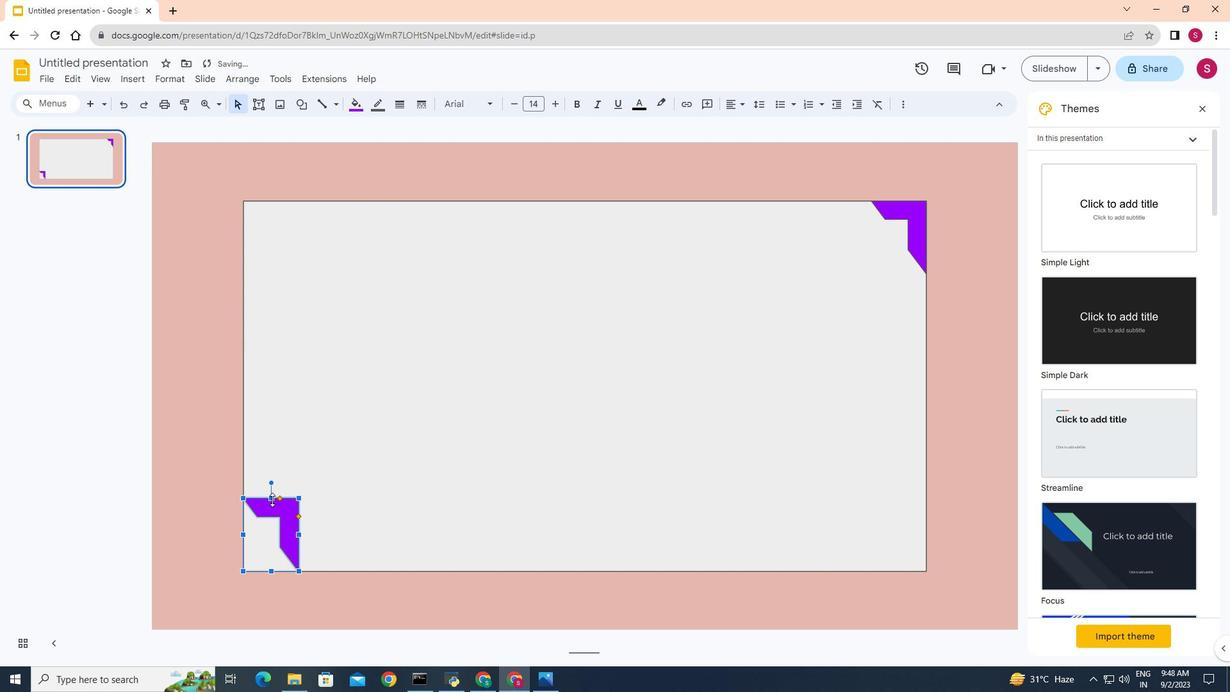 
Action: Mouse pressed left at (272, 500)
Screenshot: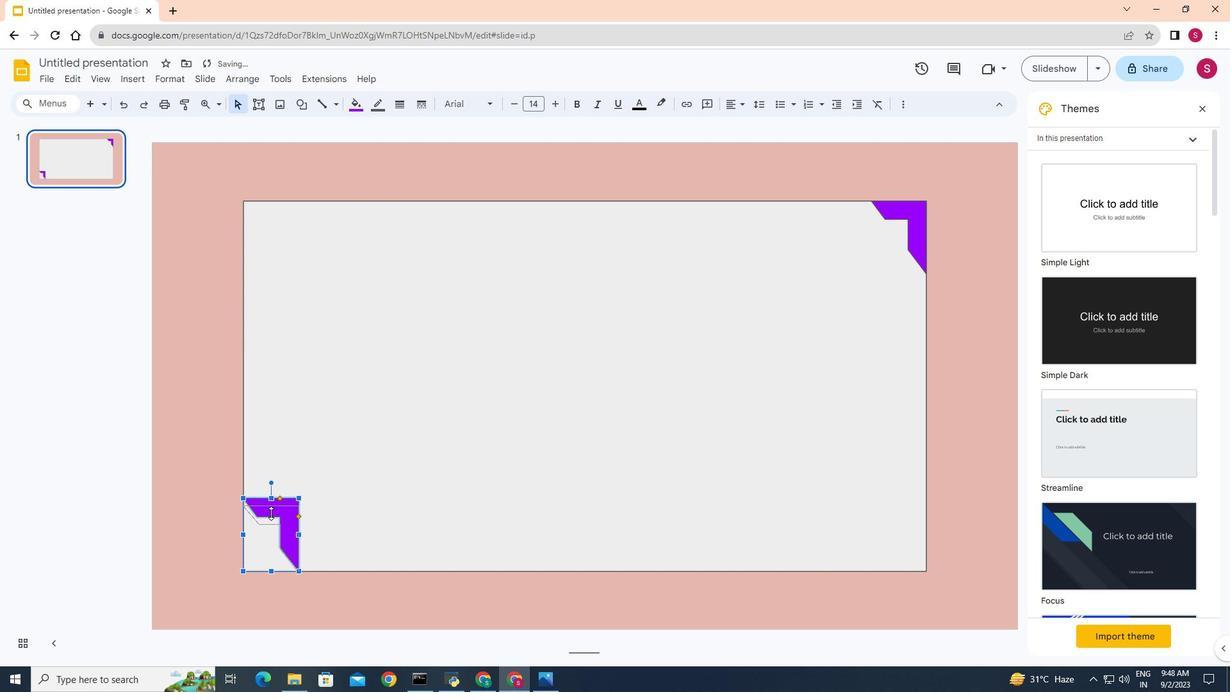 
Action: Mouse moved to (299, 535)
Screenshot: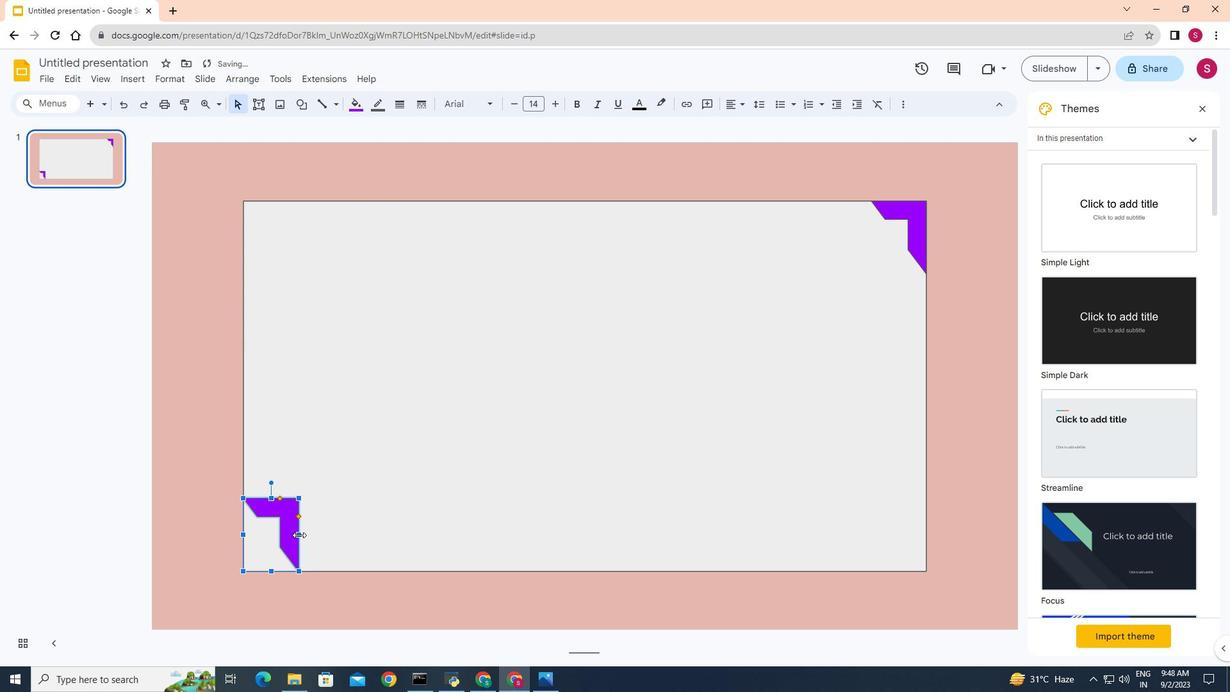 
Action: Mouse pressed left at (299, 535)
Screenshot: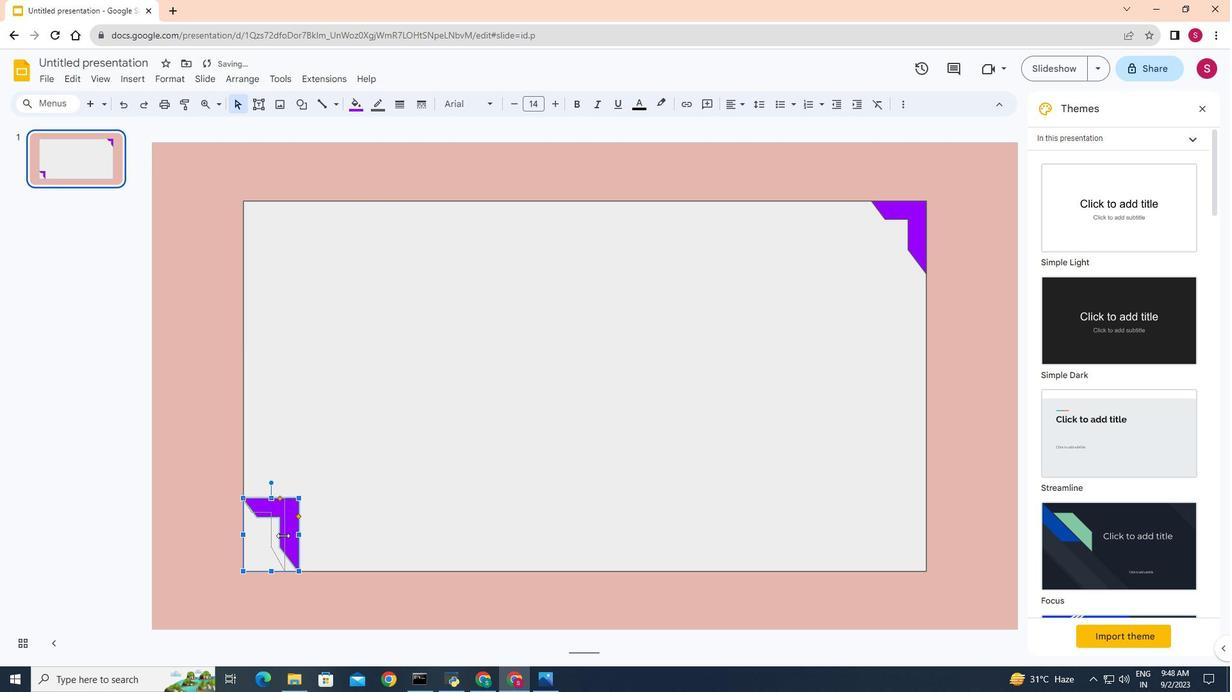 
Action: Mouse moved to (200, 520)
Screenshot: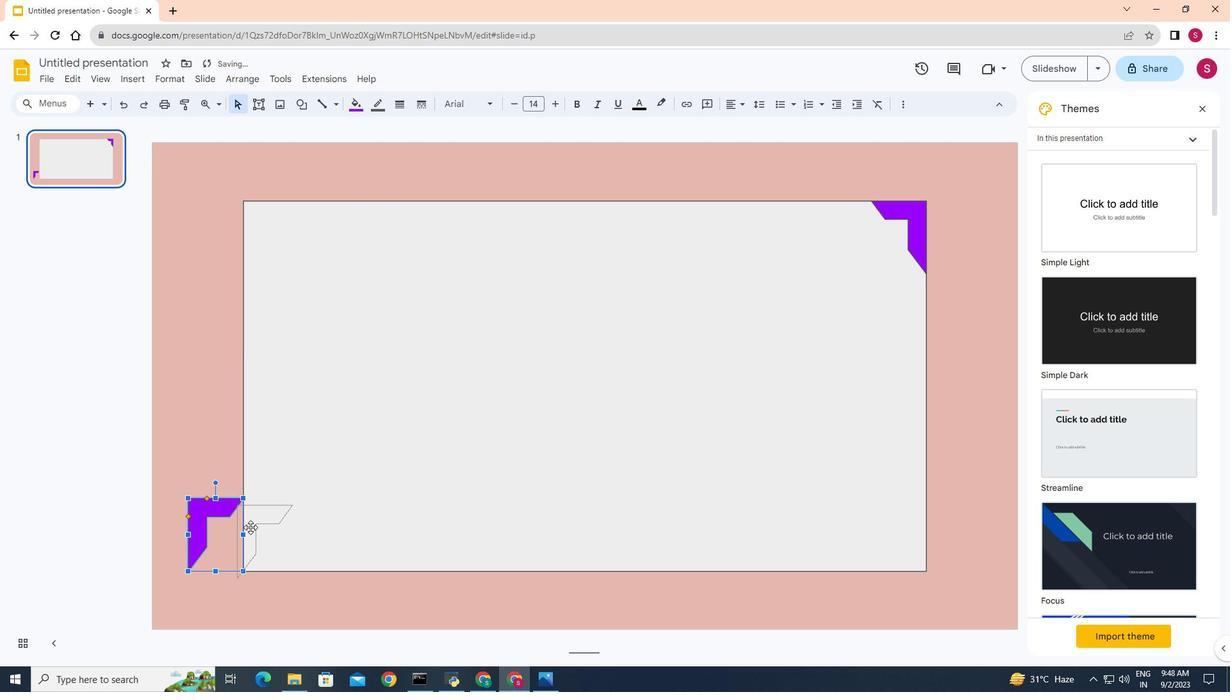 
Action: Mouse pressed left at (200, 520)
Screenshot: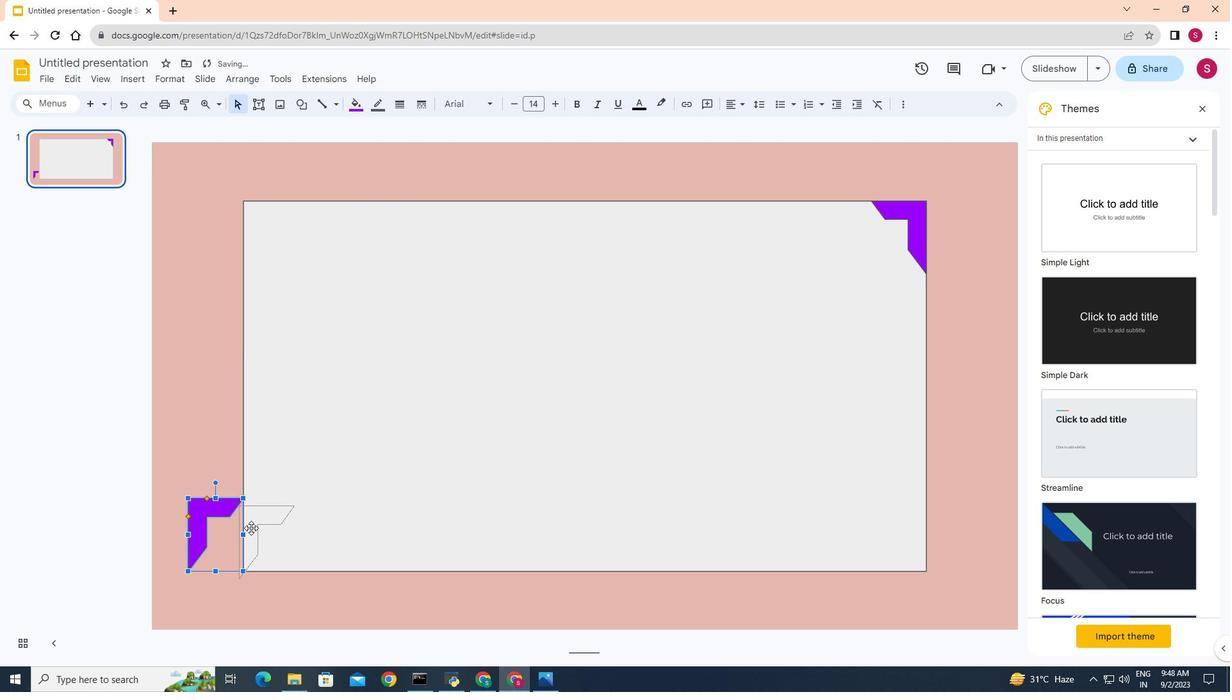 
Action: Mouse moved to (273, 499)
Screenshot: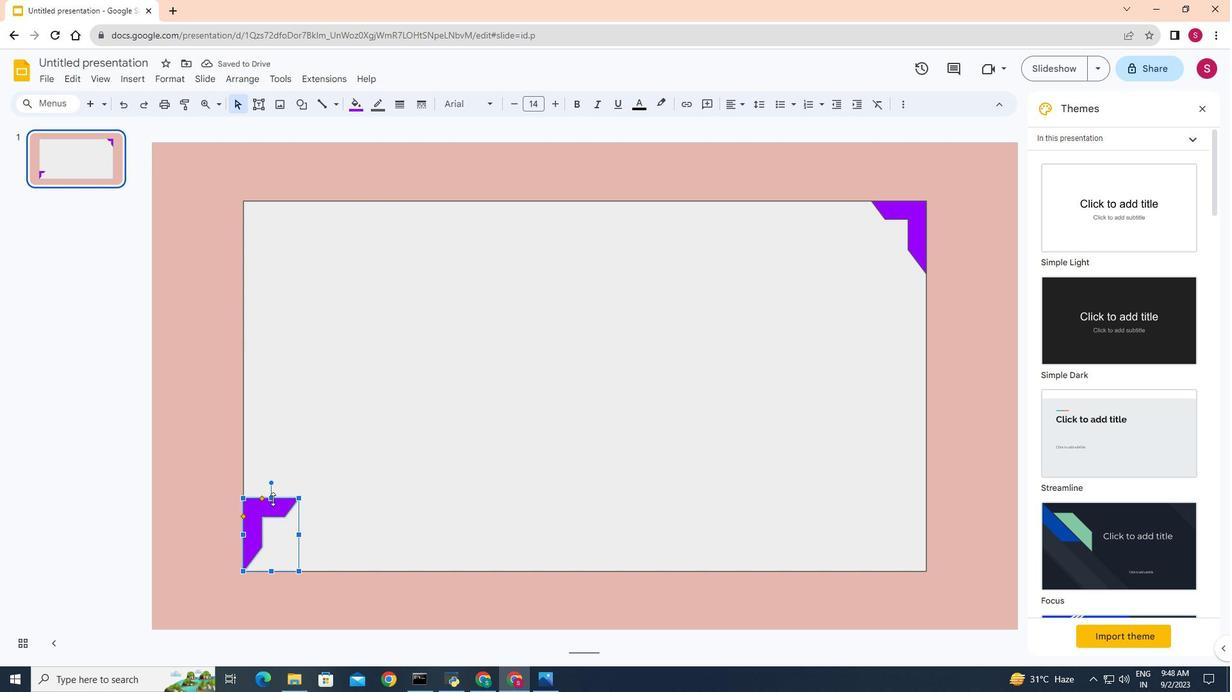 
Action: Mouse pressed left at (273, 499)
Screenshot: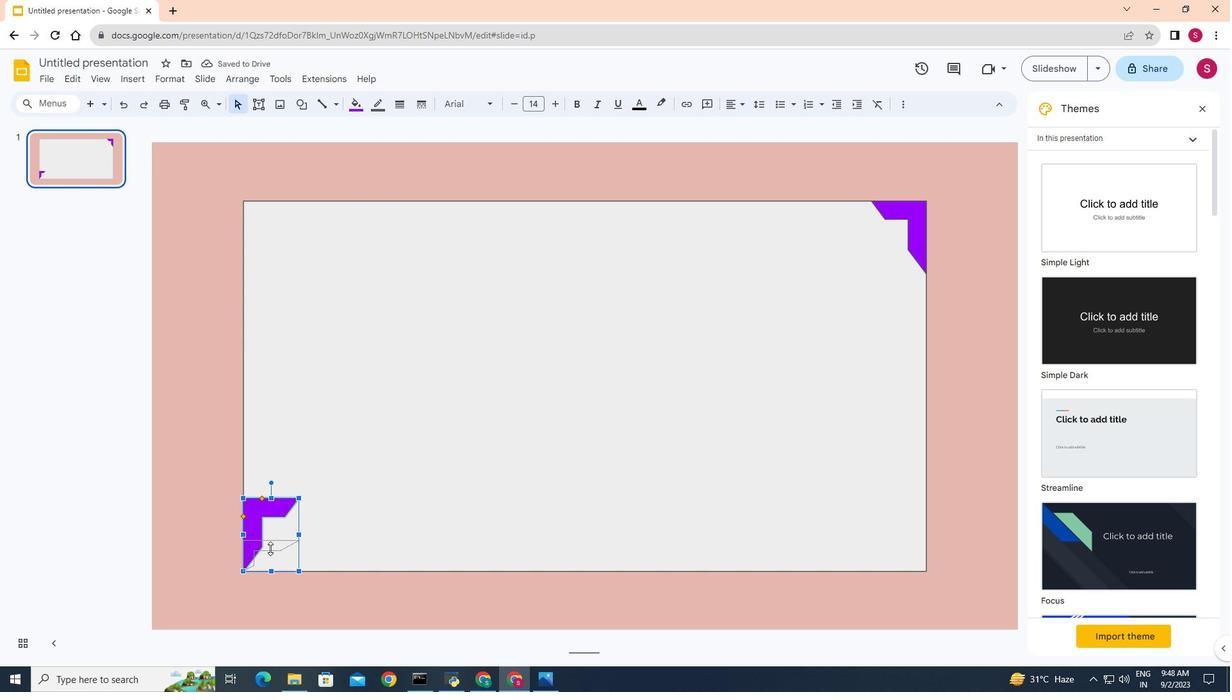 
Action: Mouse moved to (260, 607)
Screenshot: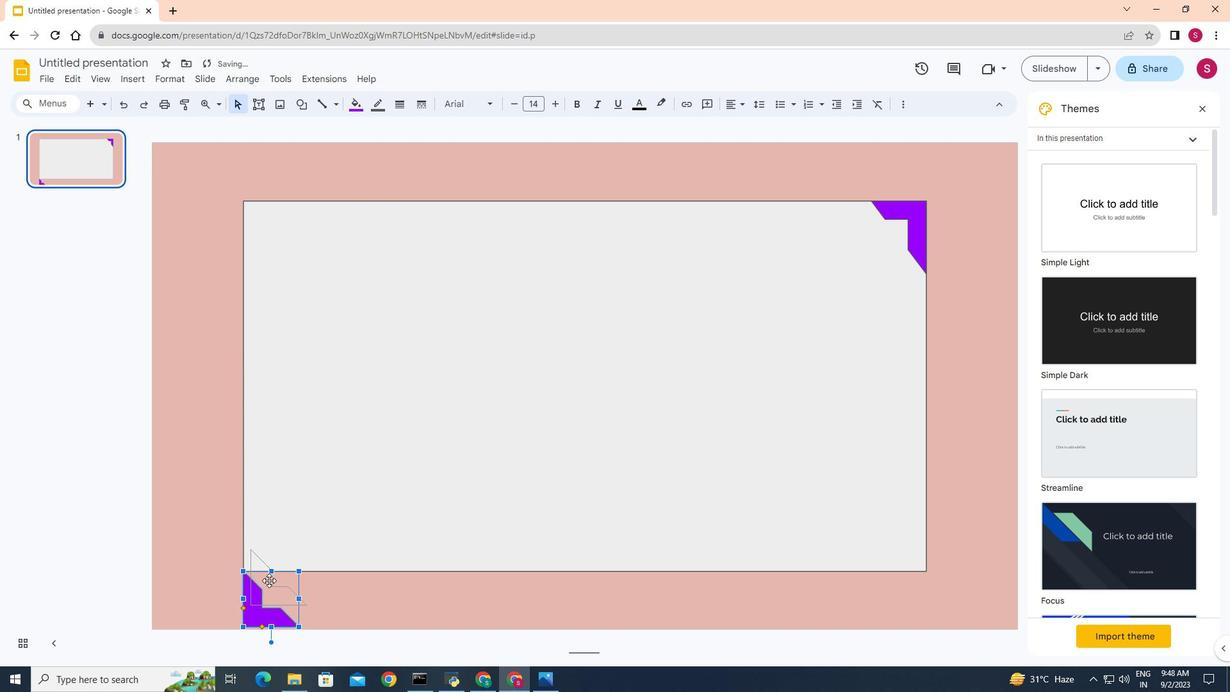 
Action: Mouse pressed left at (260, 607)
Screenshot: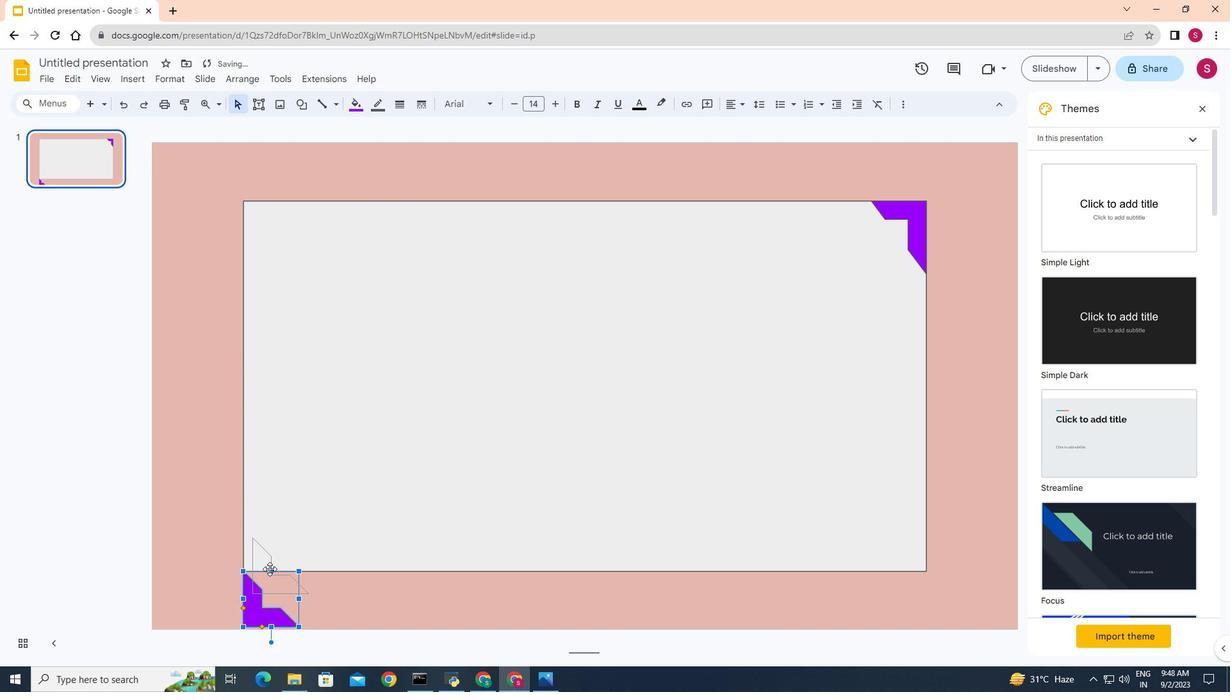 
Action: Mouse moved to (375, 503)
Screenshot: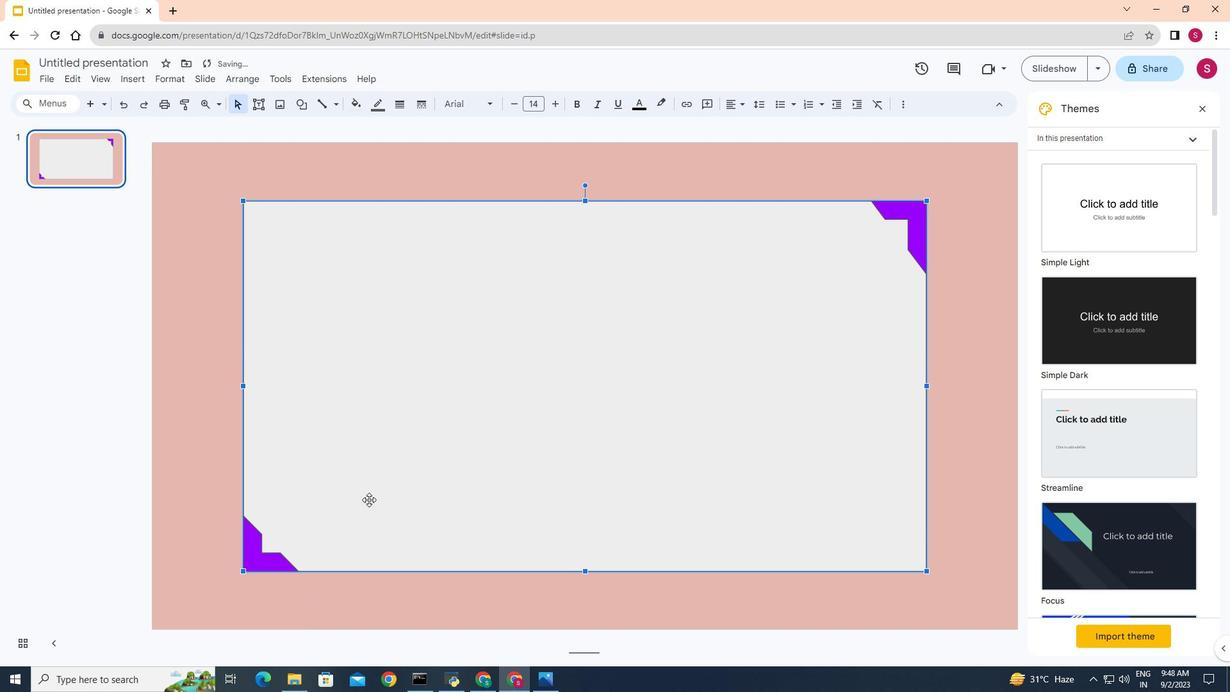 
Action: Mouse pressed left at (375, 503)
Screenshot: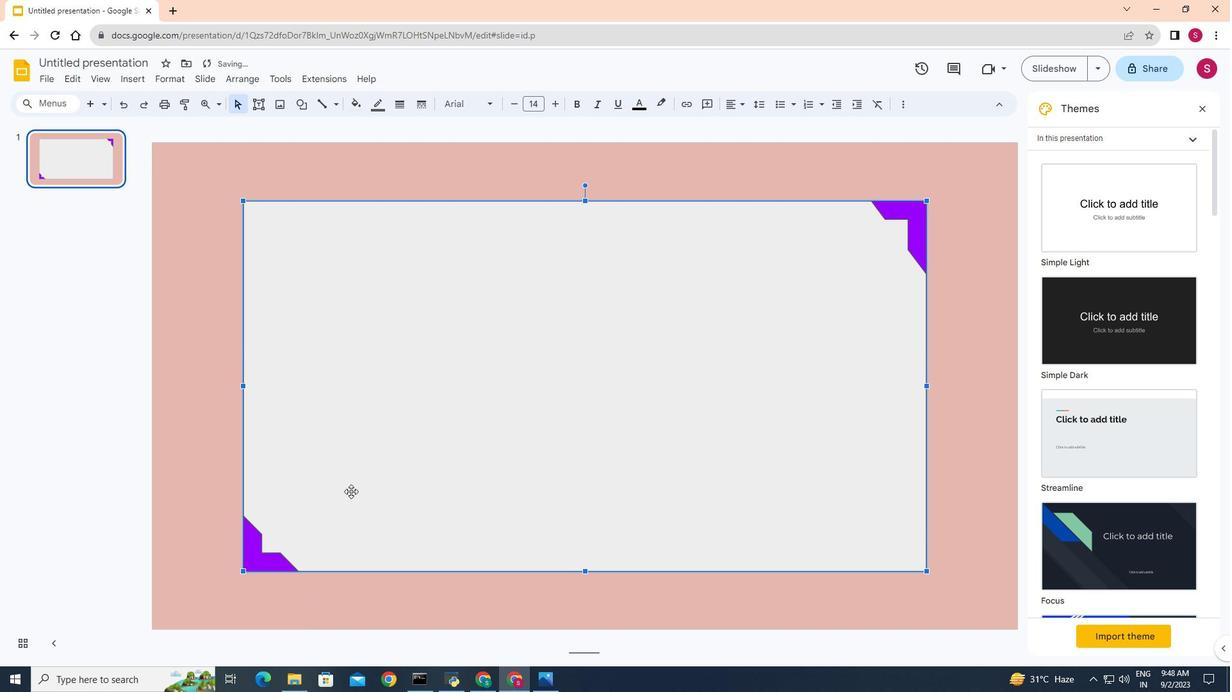 
Action: Mouse moved to (300, 105)
Screenshot: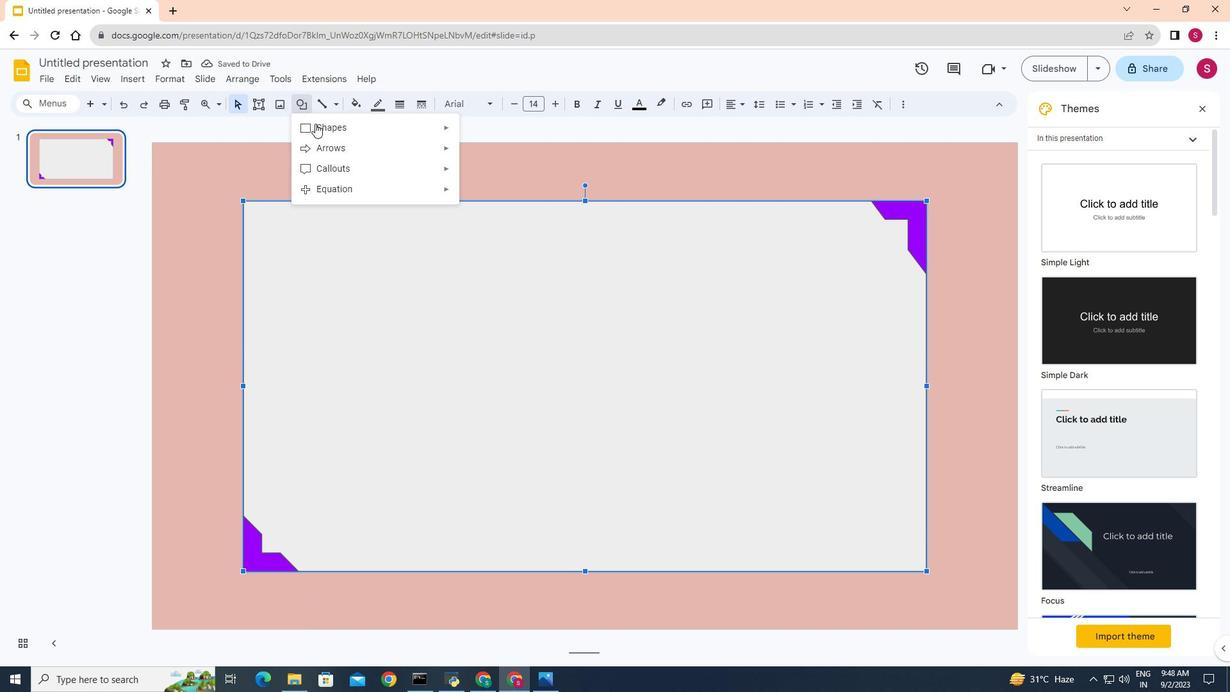
Action: Mouse pressed left at (300, 105)
Screenshot: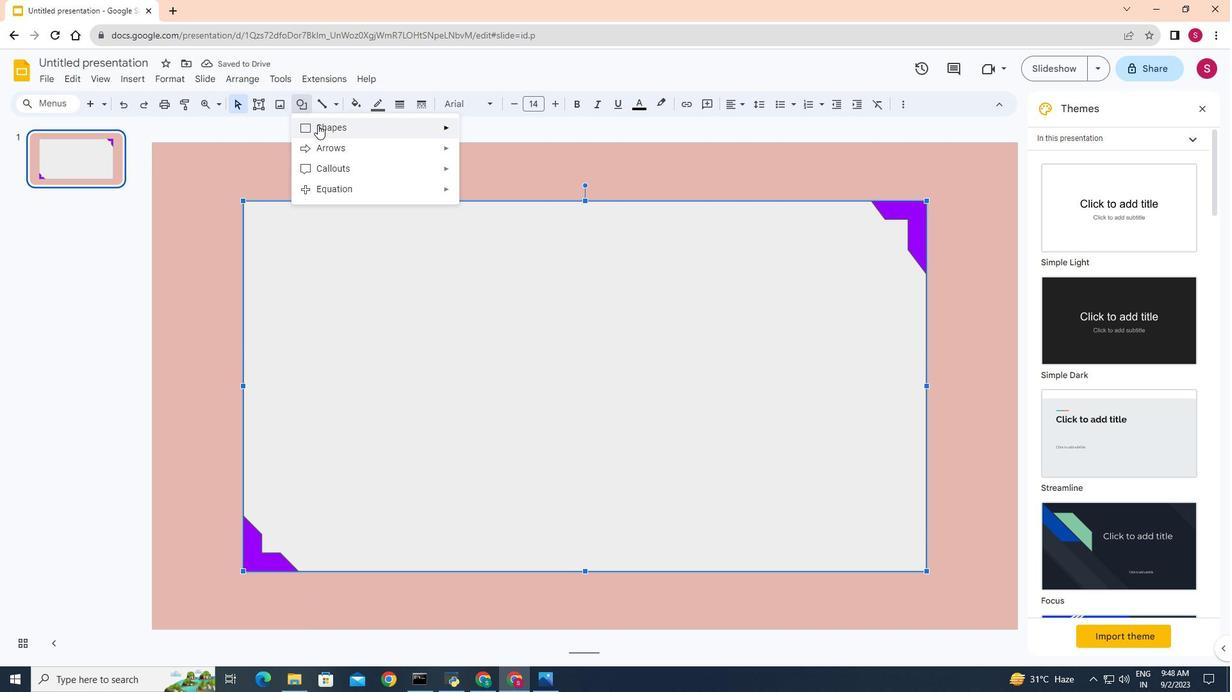 
Action: Mouse moved to (331, 122)
Screenshot: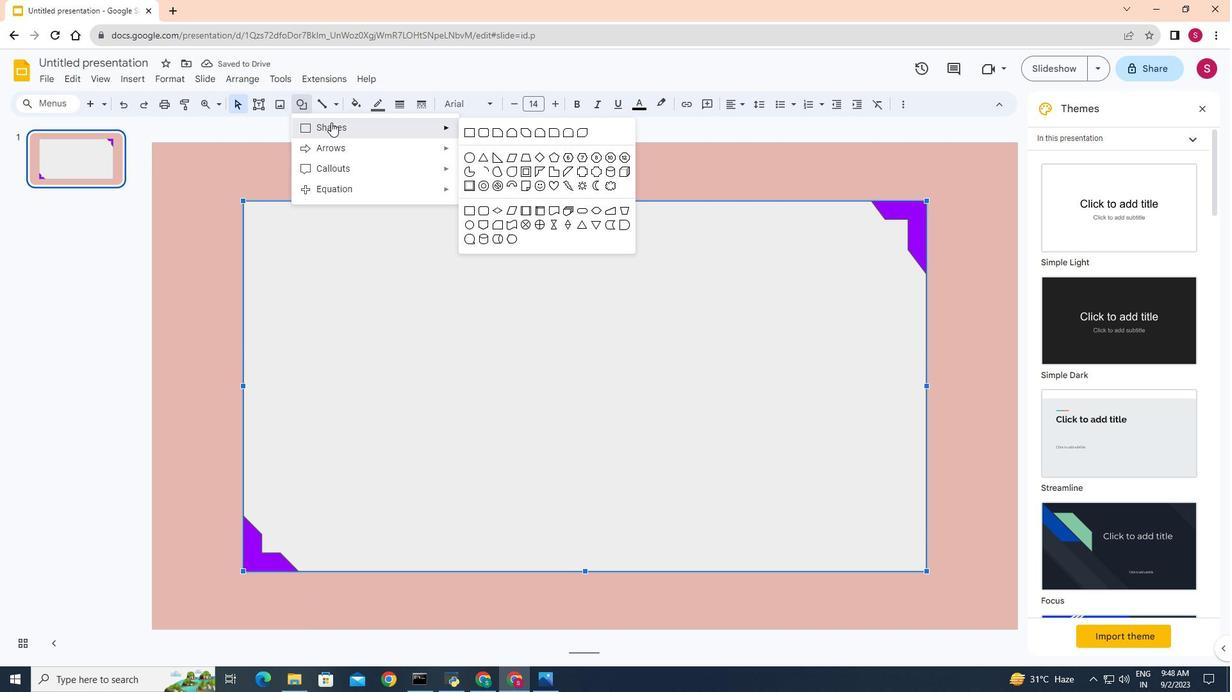 
Action: Mouse pressed left at (331, 122)
Screenshot: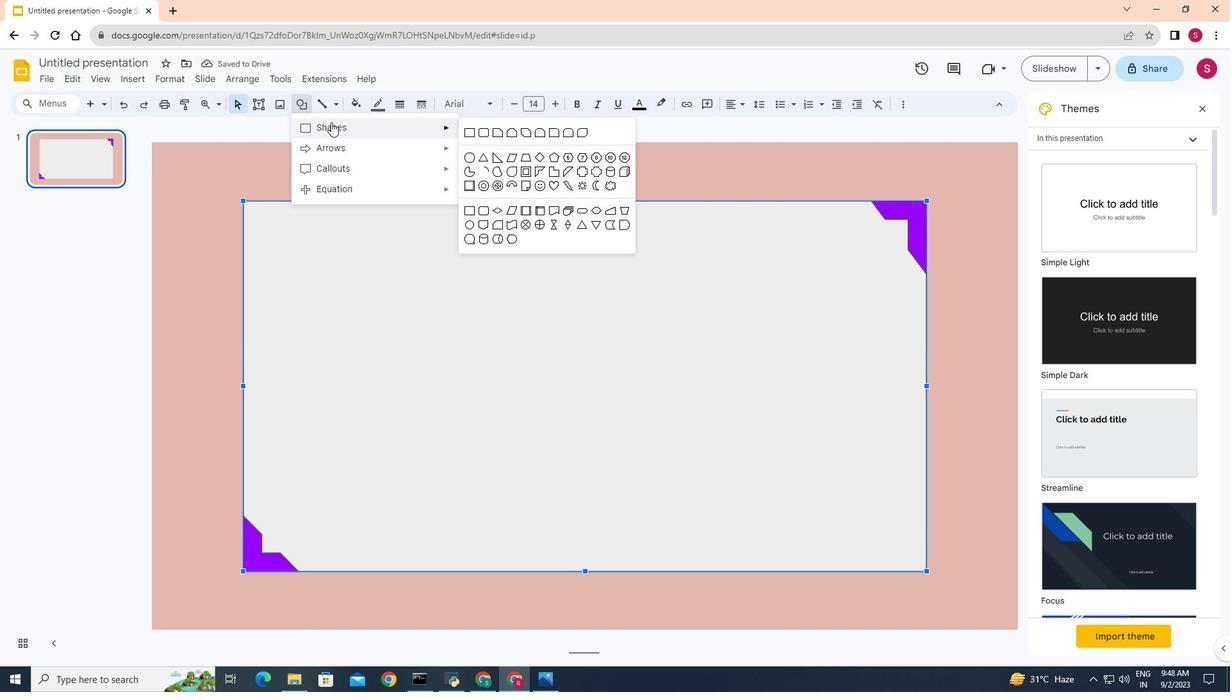 
Action: Mouse moved to (403, 130)
Screenshot: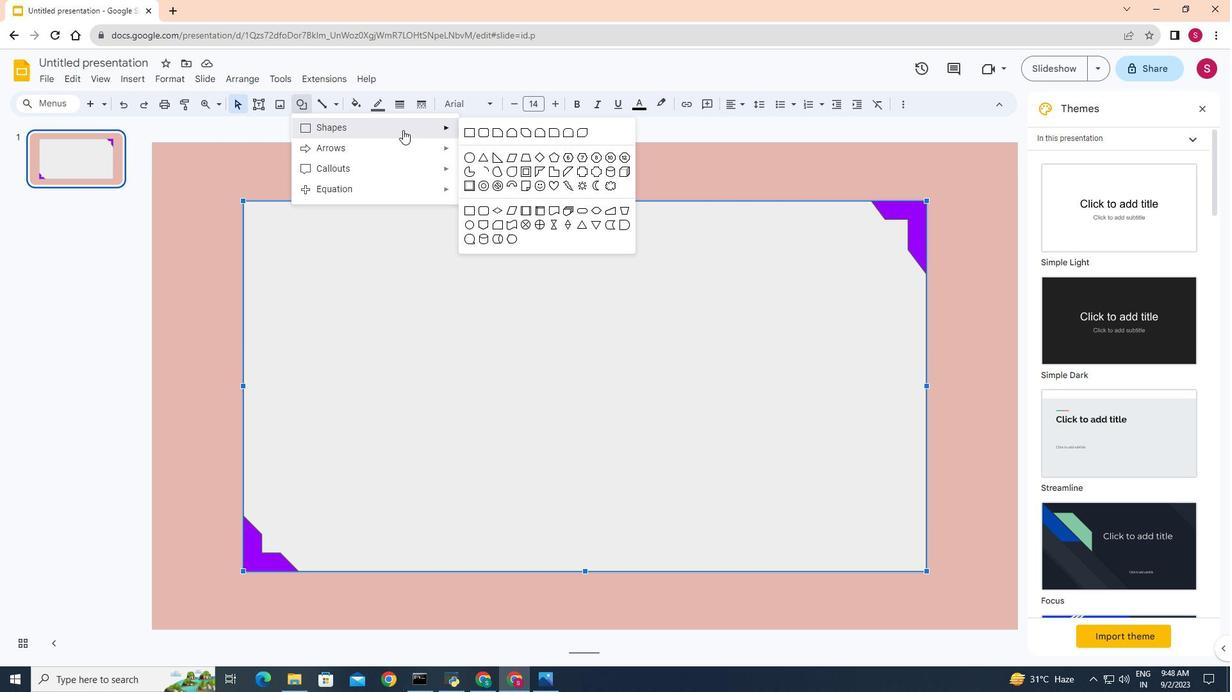 
Action: Mouse pressed left at (403, 130)
Screenshot: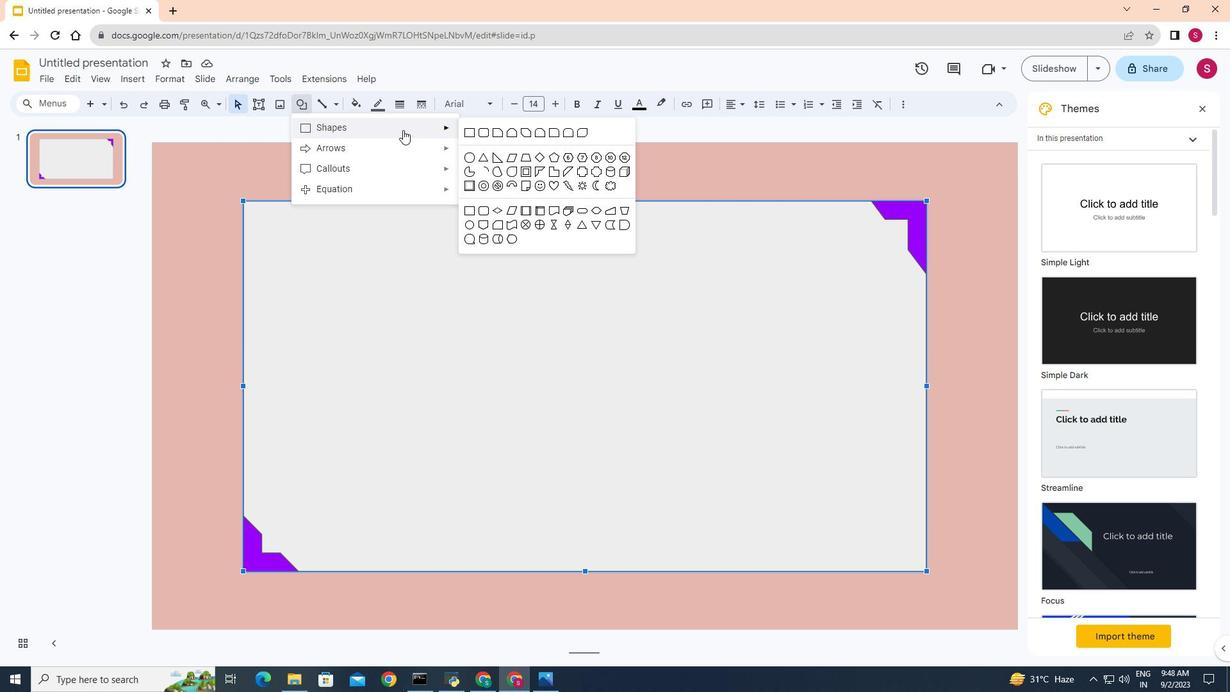 
Action: Mouse moved to (488, 172)
Screenshot: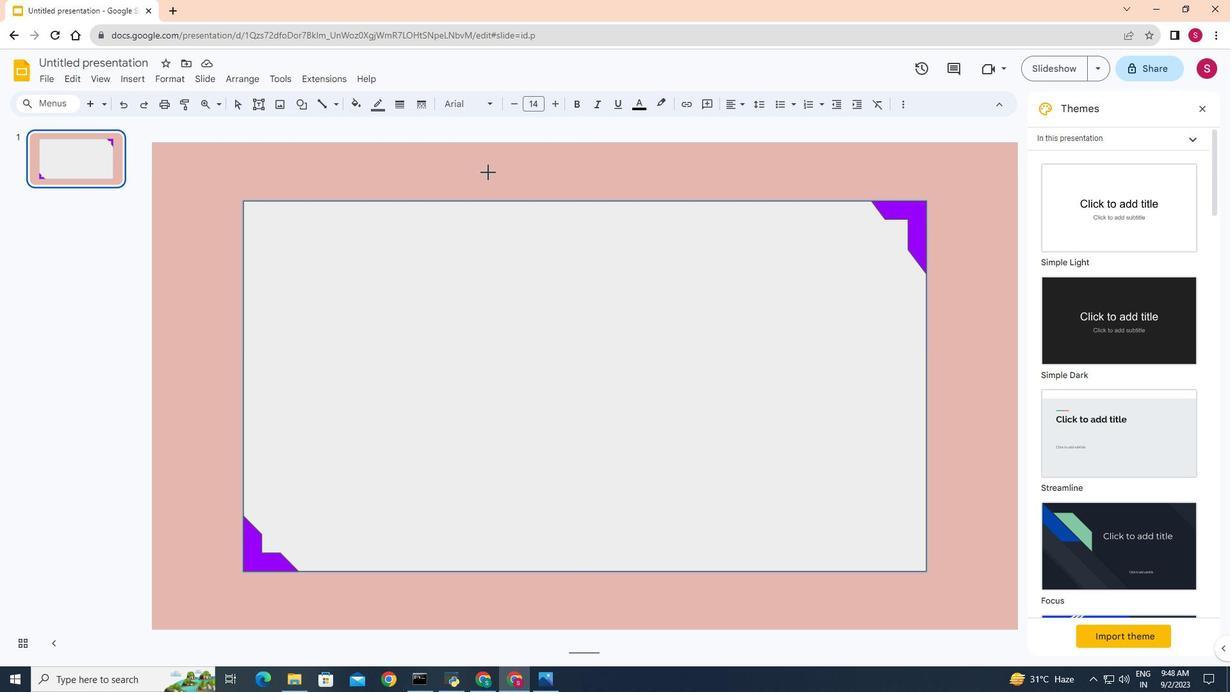 
Action: Mouse pressed left at (488, 172)
Screenshot: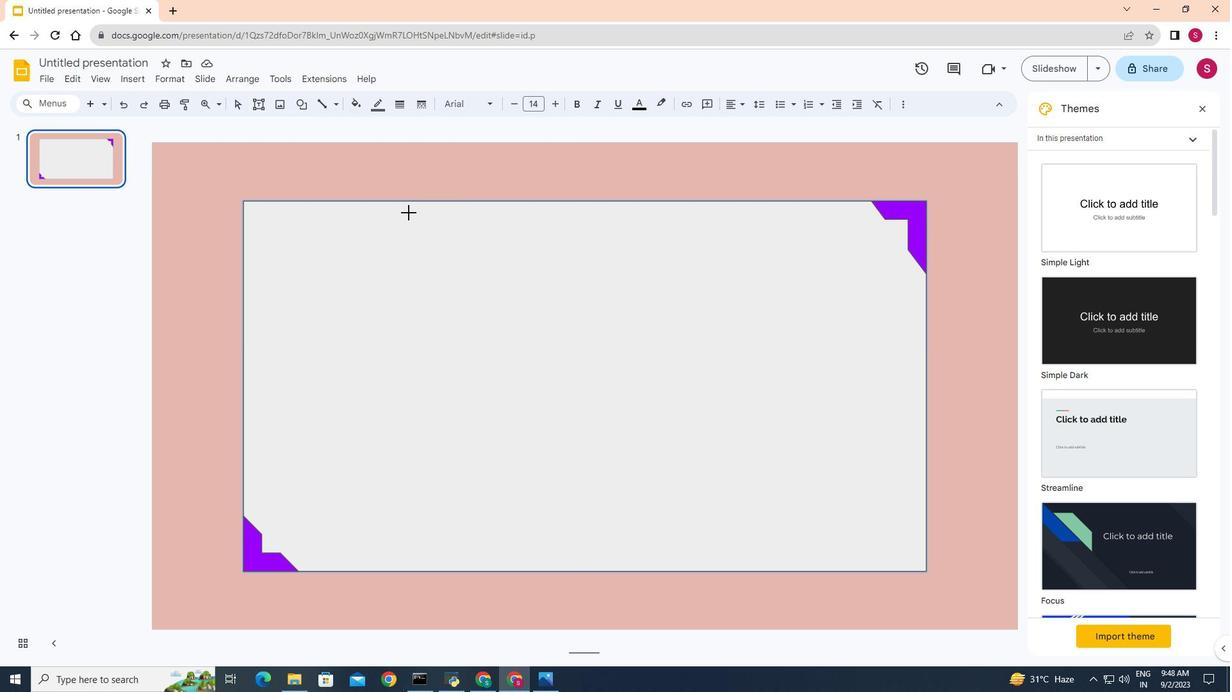 
Action: Mouse moved to (346, 201)
Screenshot: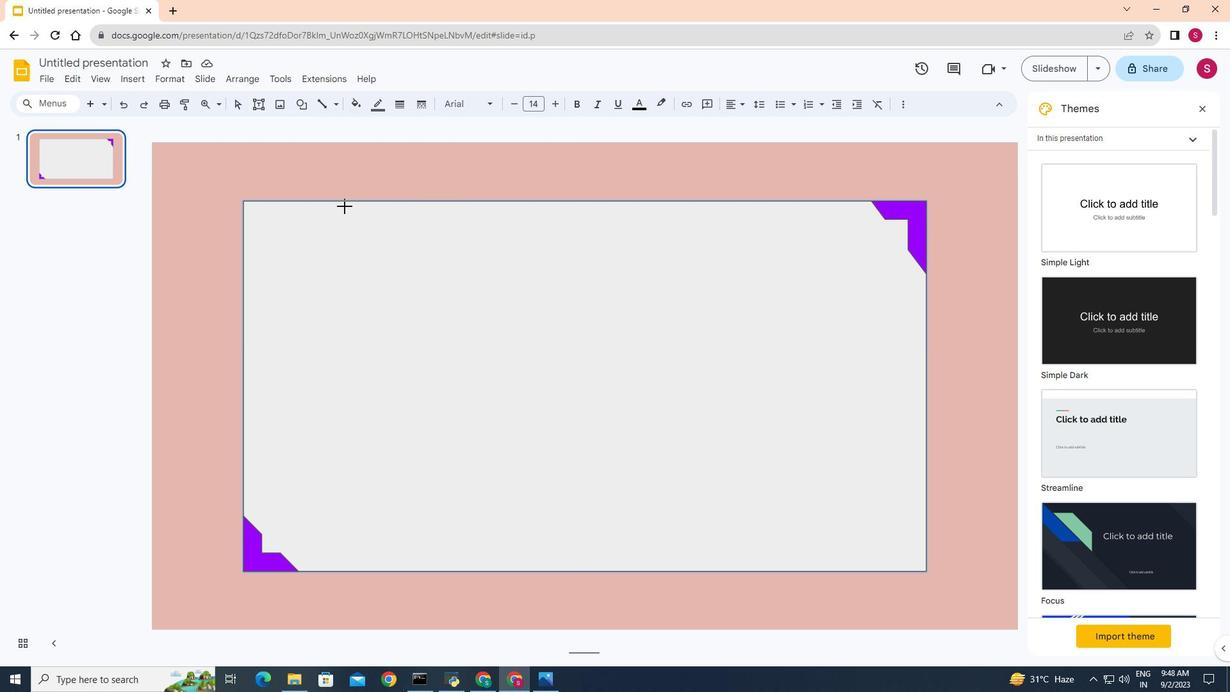 
Action: Mouse pressed left at (346, 201)
Screenshot: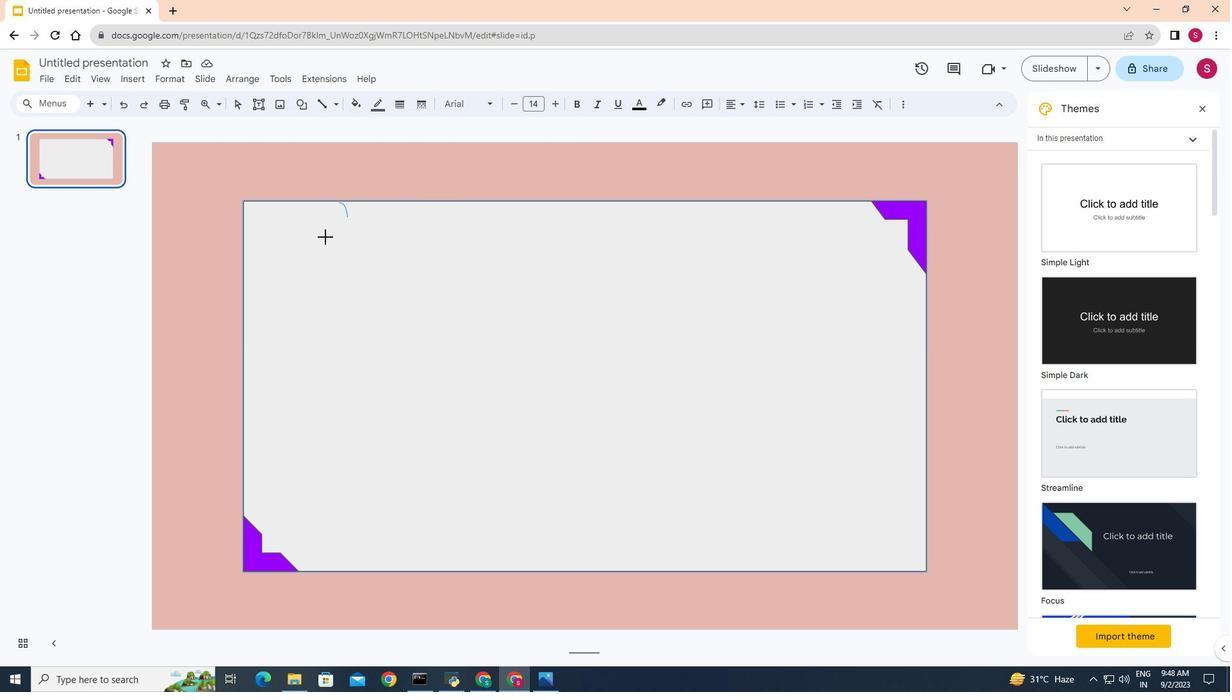 
Action: Mouse moved to (348, 285)
Screenshot: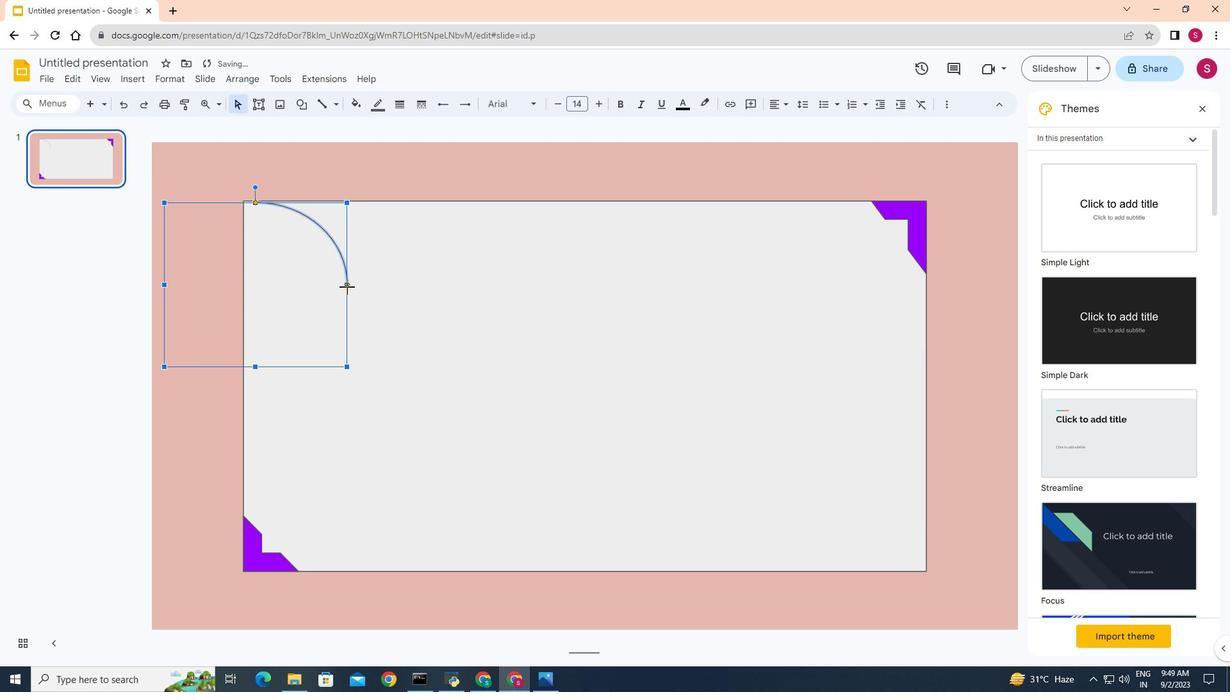 
Action: Mouse pressed left at (348, 285)
Screenshot: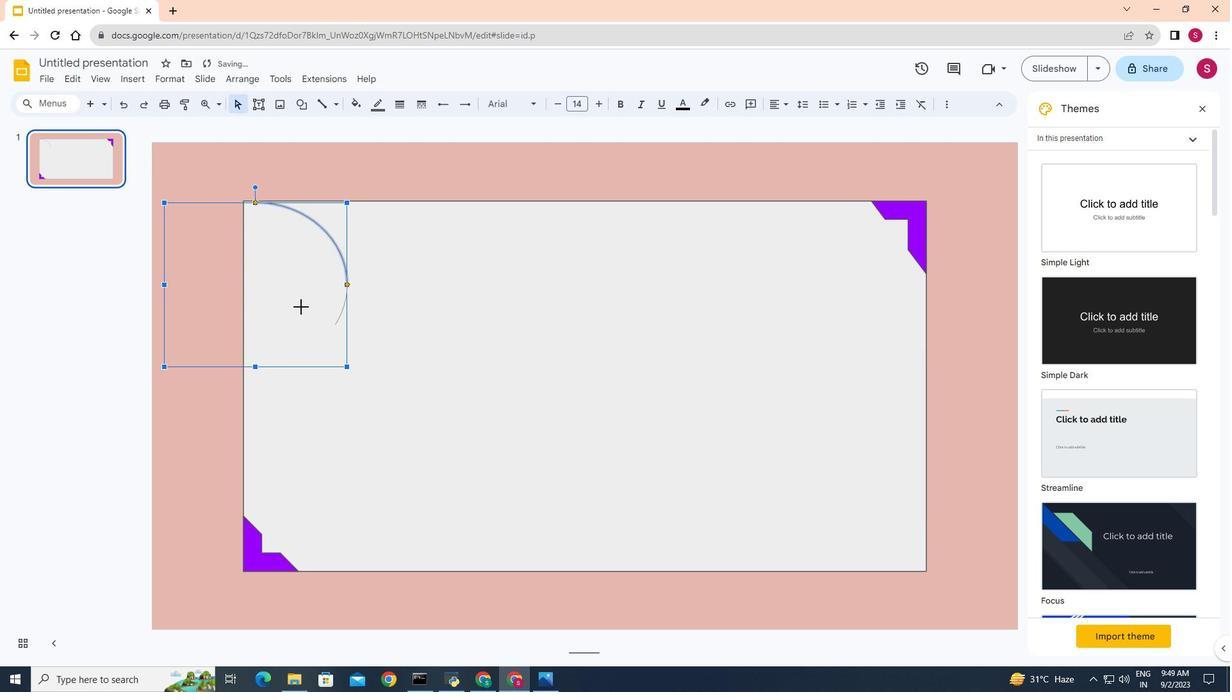 
Action: Mouse moved to (948, 108)
Screenshot: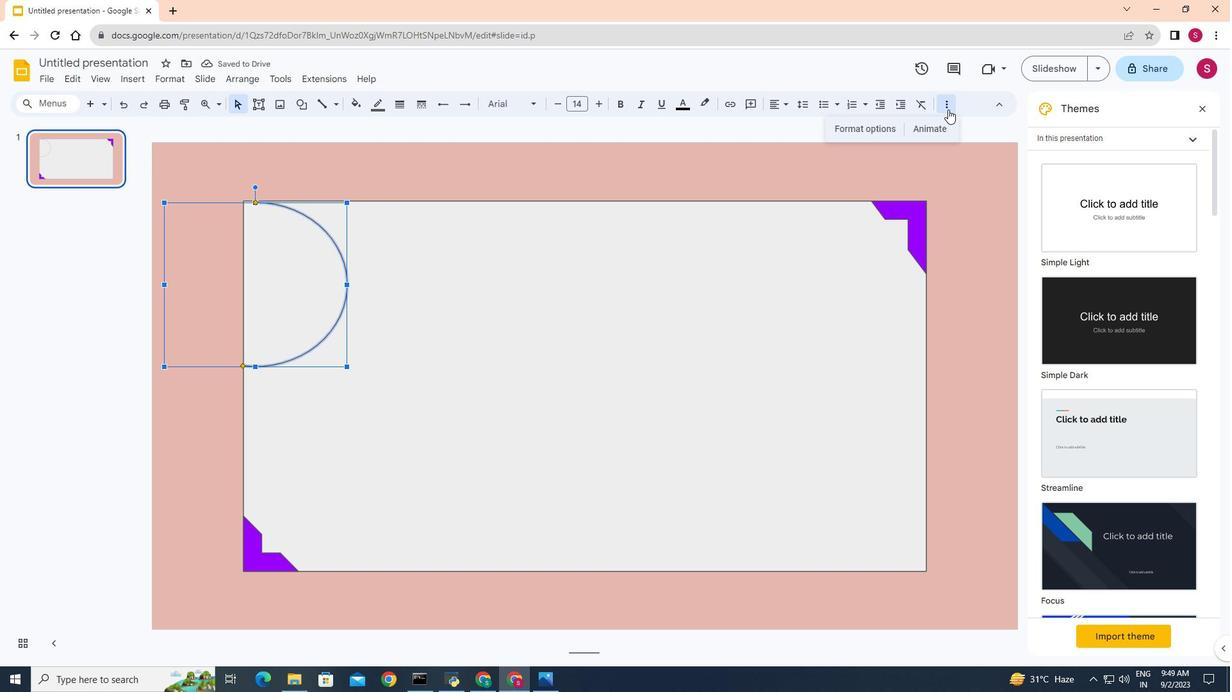 
Action: Mouse pressed left at (948, 108)
Screenshot: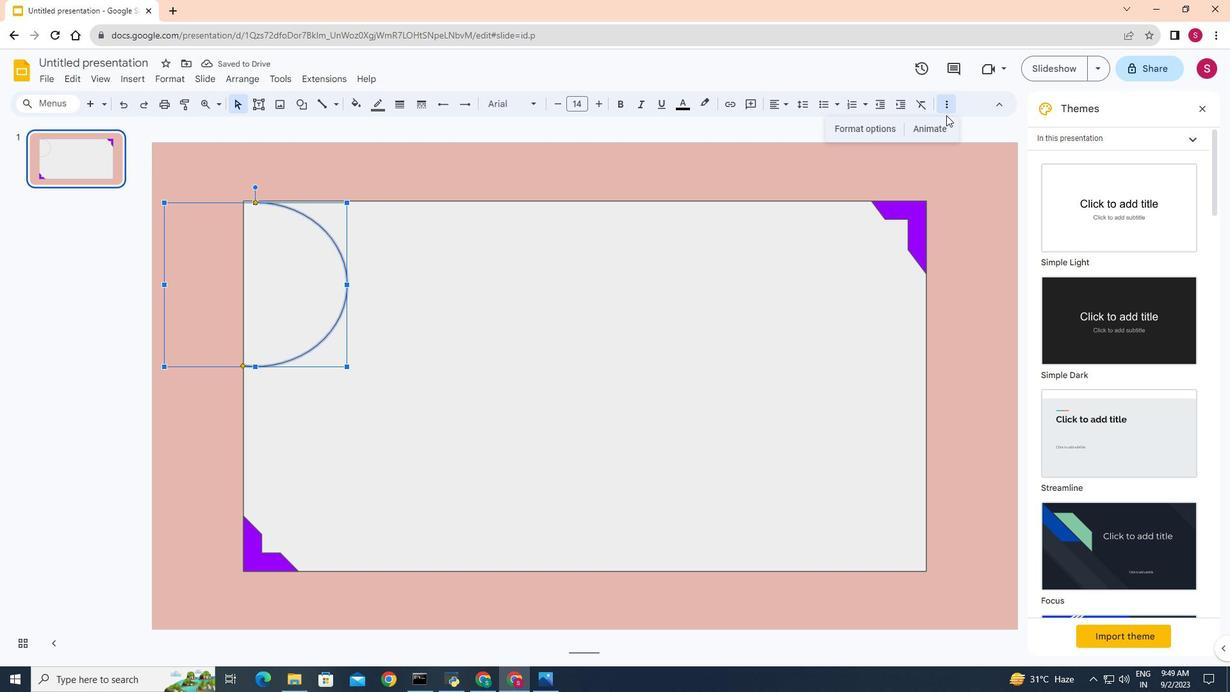 
Action: Mouse moved to (873, 134)
Screenshot: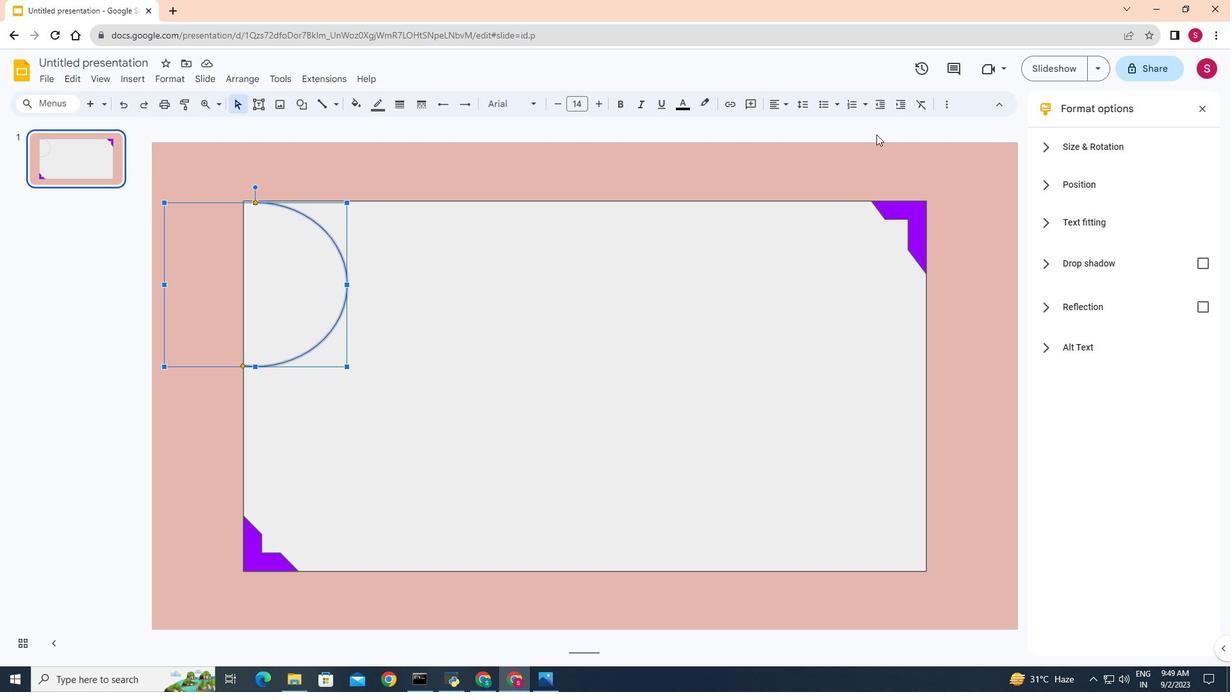 
Action: Mouse pressed left at (873, 134)
Screenshot: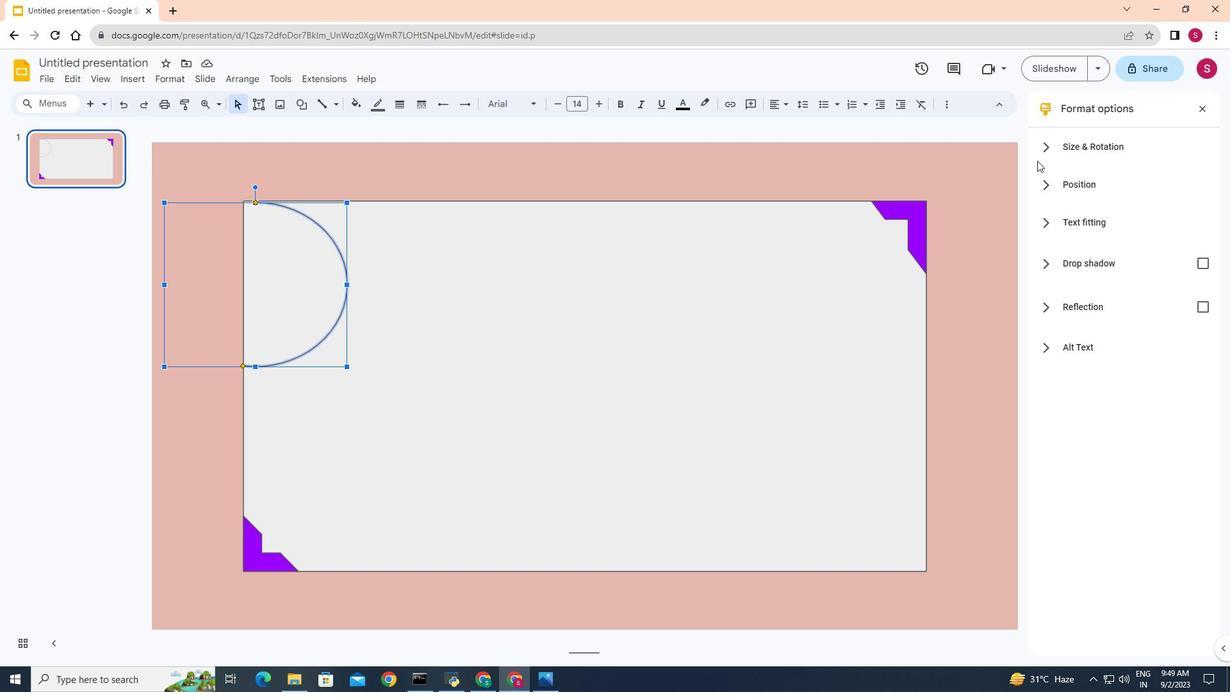 
Action: Mouse moved to (1086, 153)
Screenshot: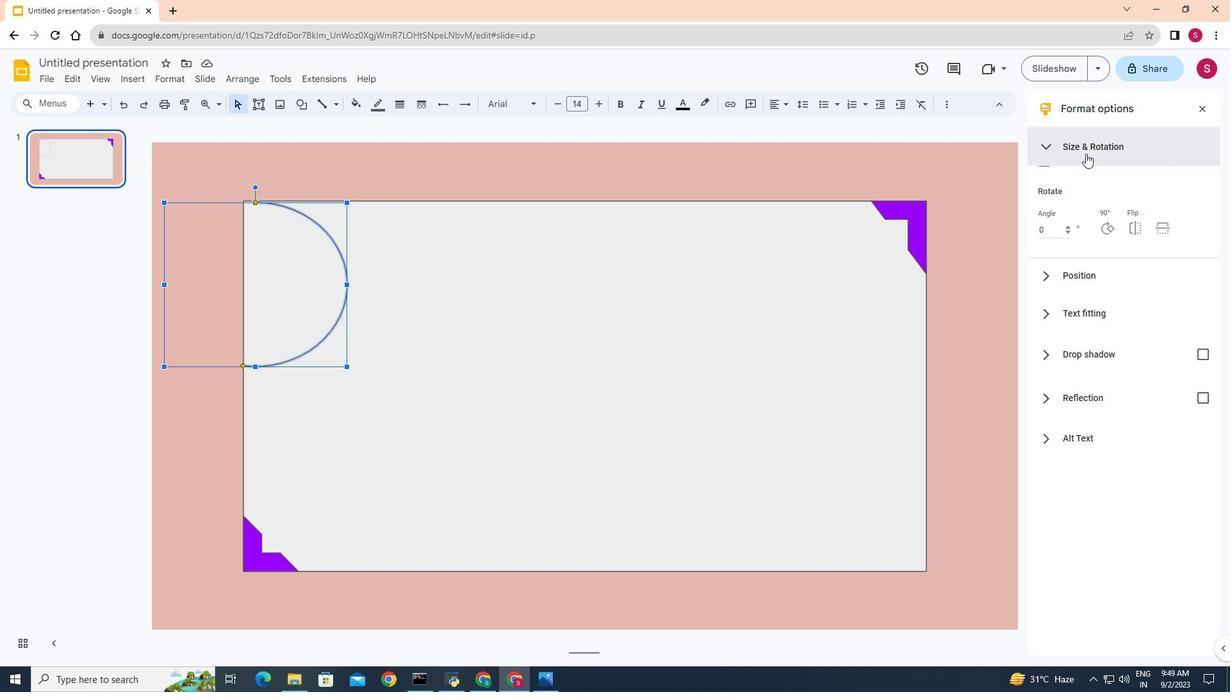 
Action: Mouse pressed left at (1086, 153)
Screenshot: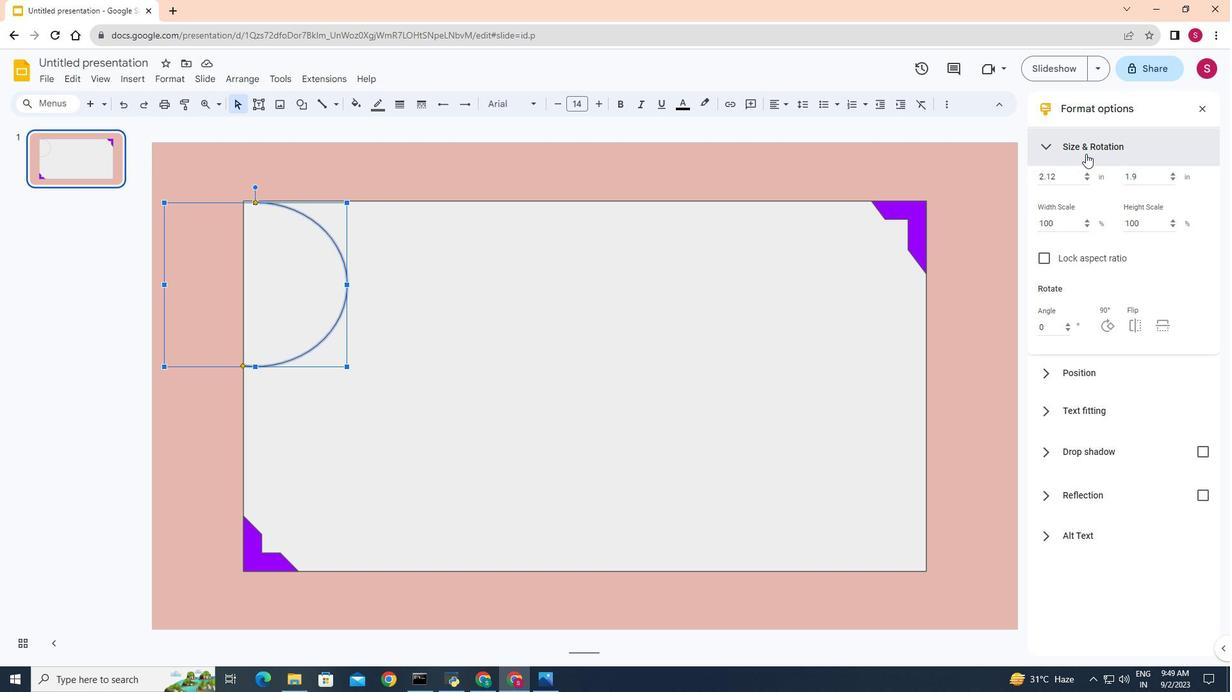 
Action: Mouse moved to (1109, 357)
Screenshot: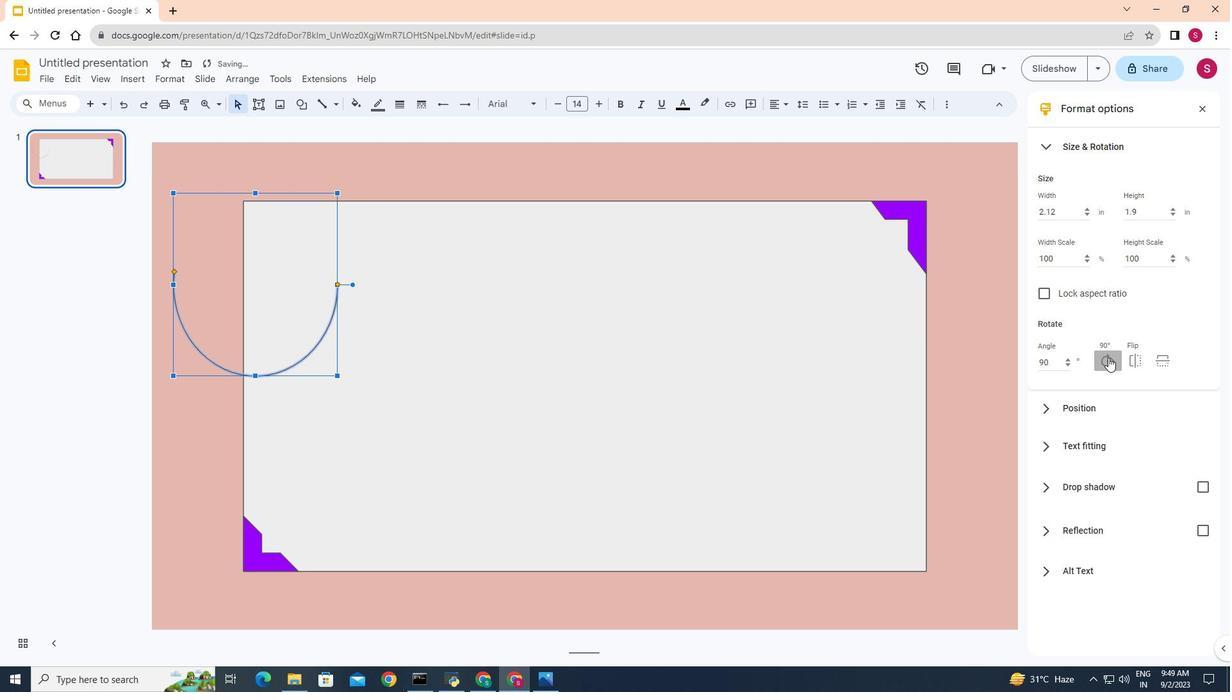 
Action: Mouse pressed left at (1109, 357)
Screenshot: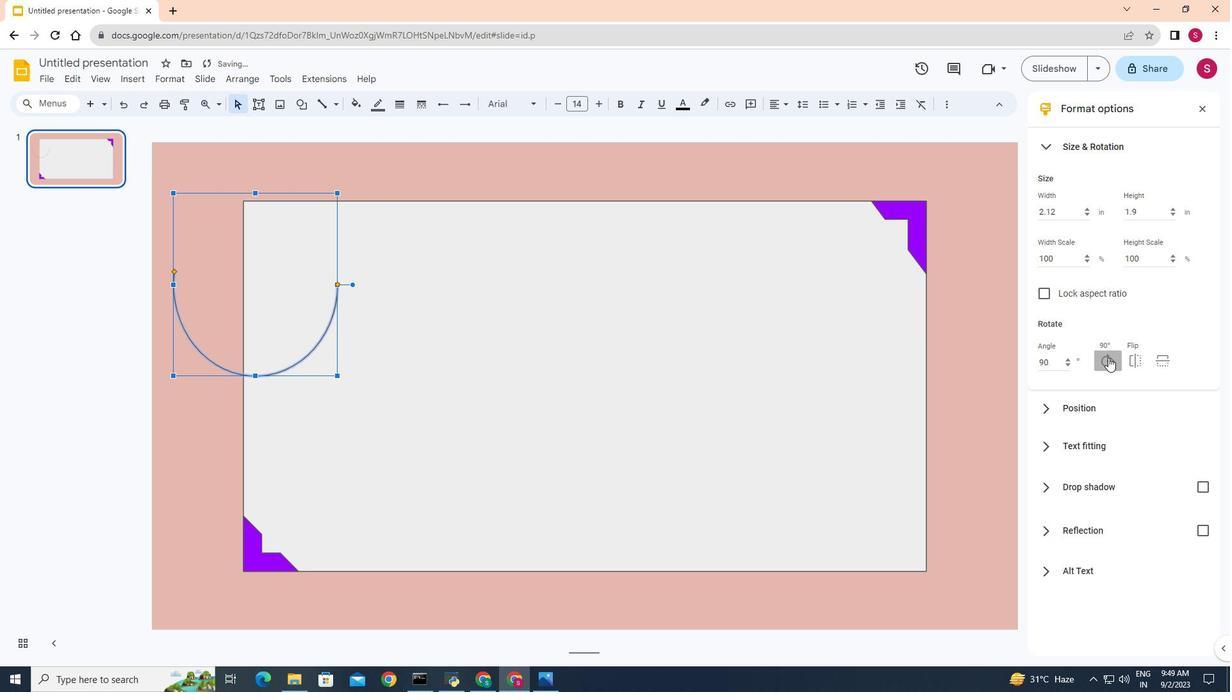 
Action: Mouse moved to (289, 364)
Screenshot: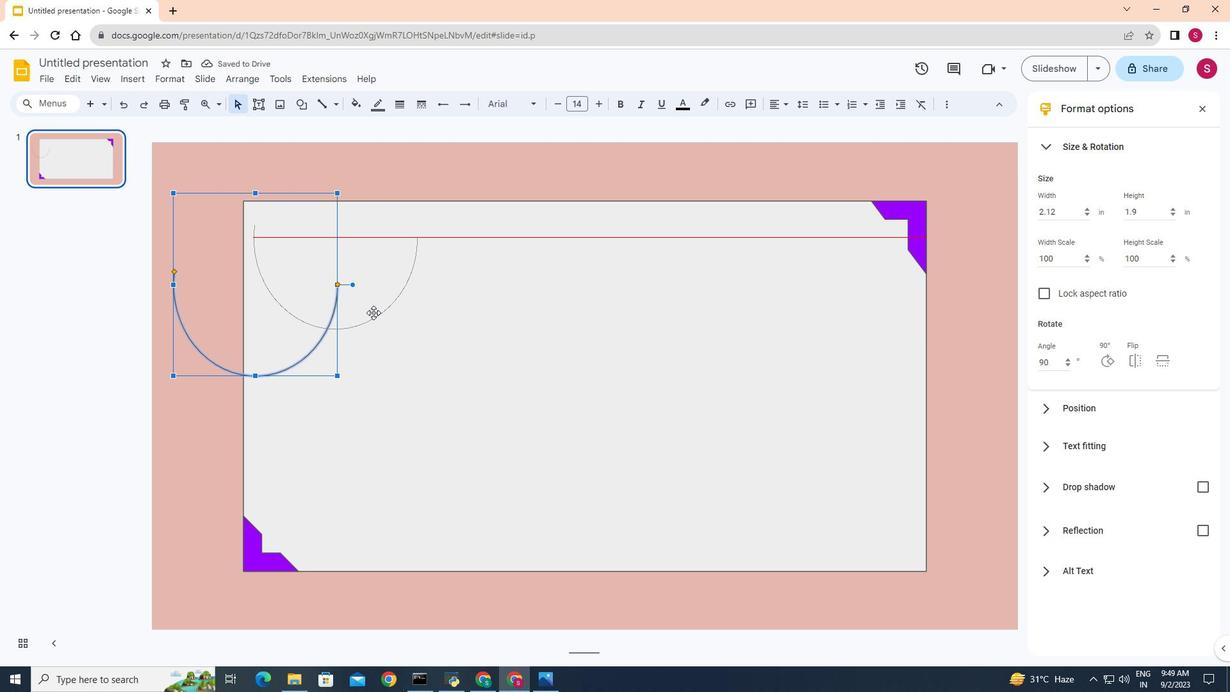 
Action: Mouse pressed left at (289, 364)
Screenshot: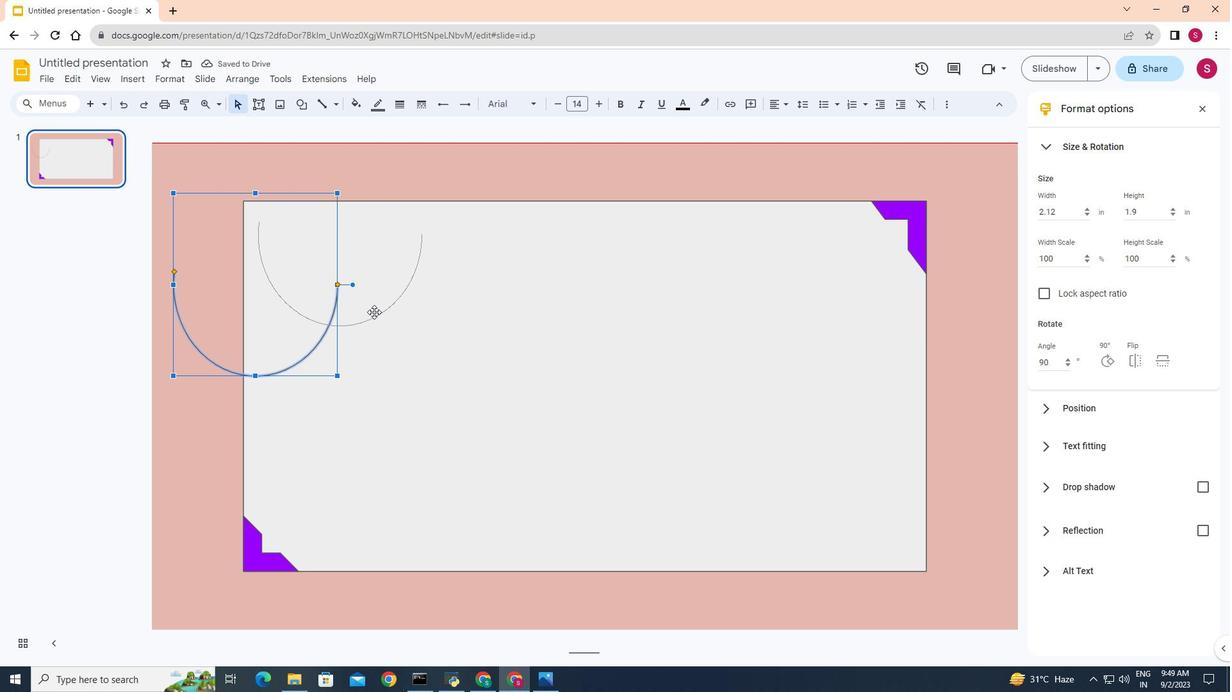 
Action: Mouse moved to (408, 214)
Screenshot: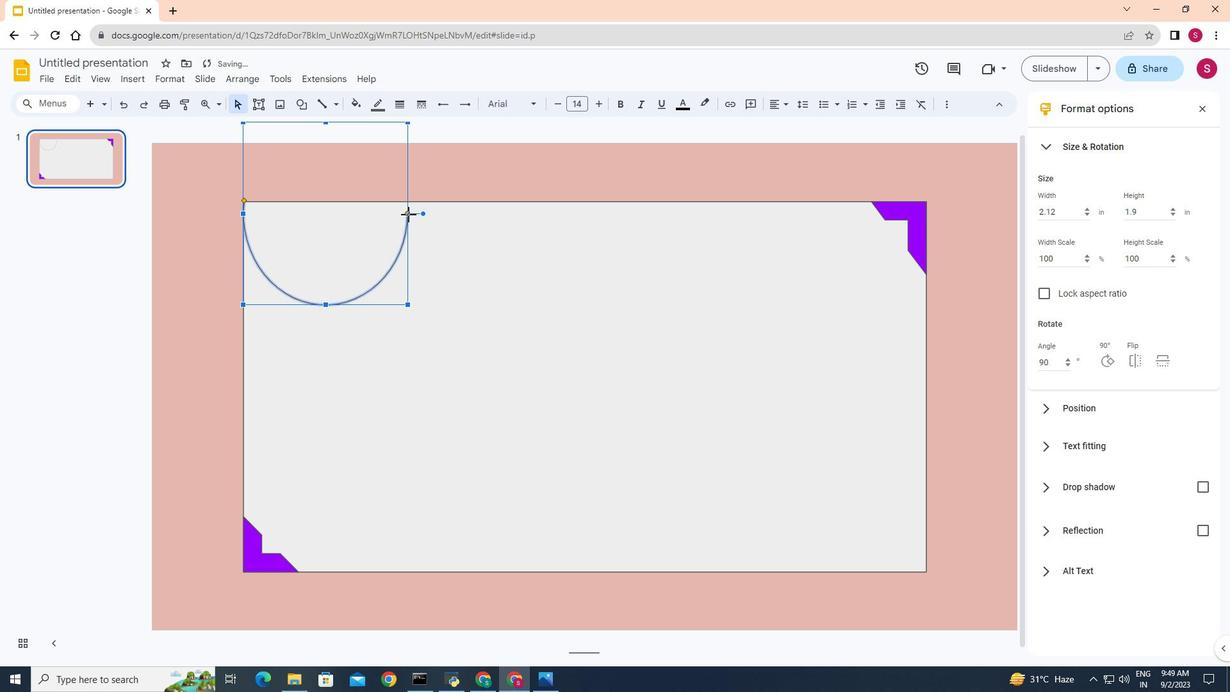 
Action: Mouse pressed left at (408, 214)
Screenshot: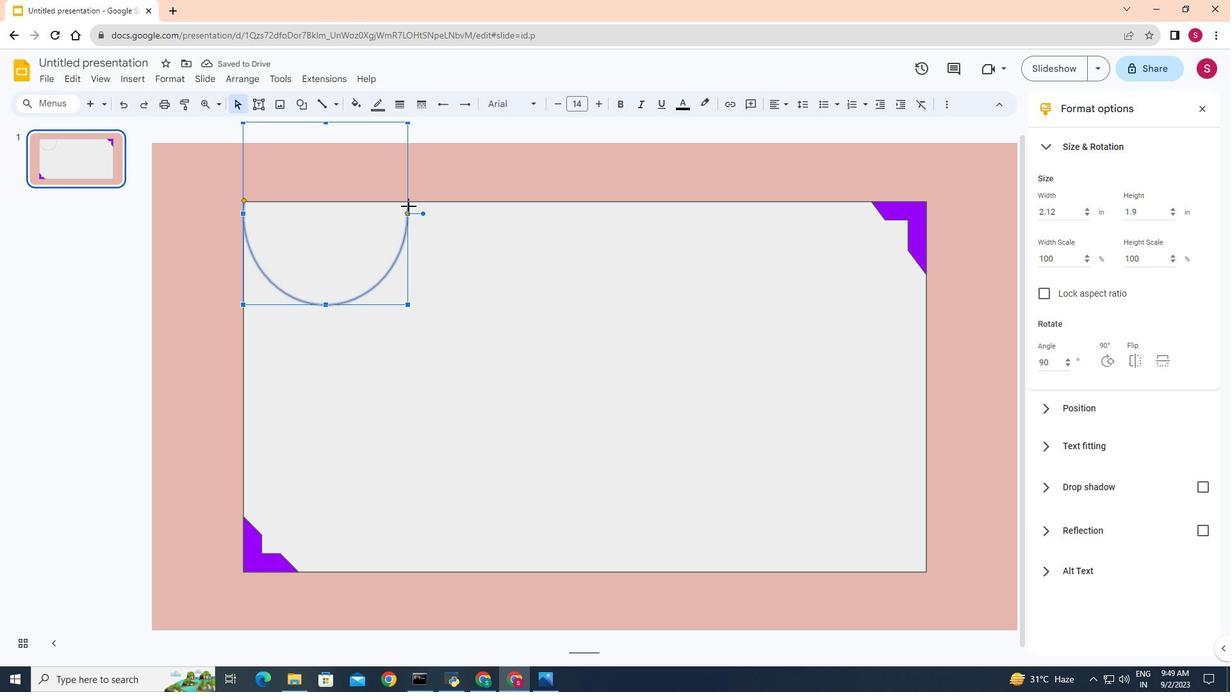 
Action: Mouse moved to (487, 246)
Screenshot: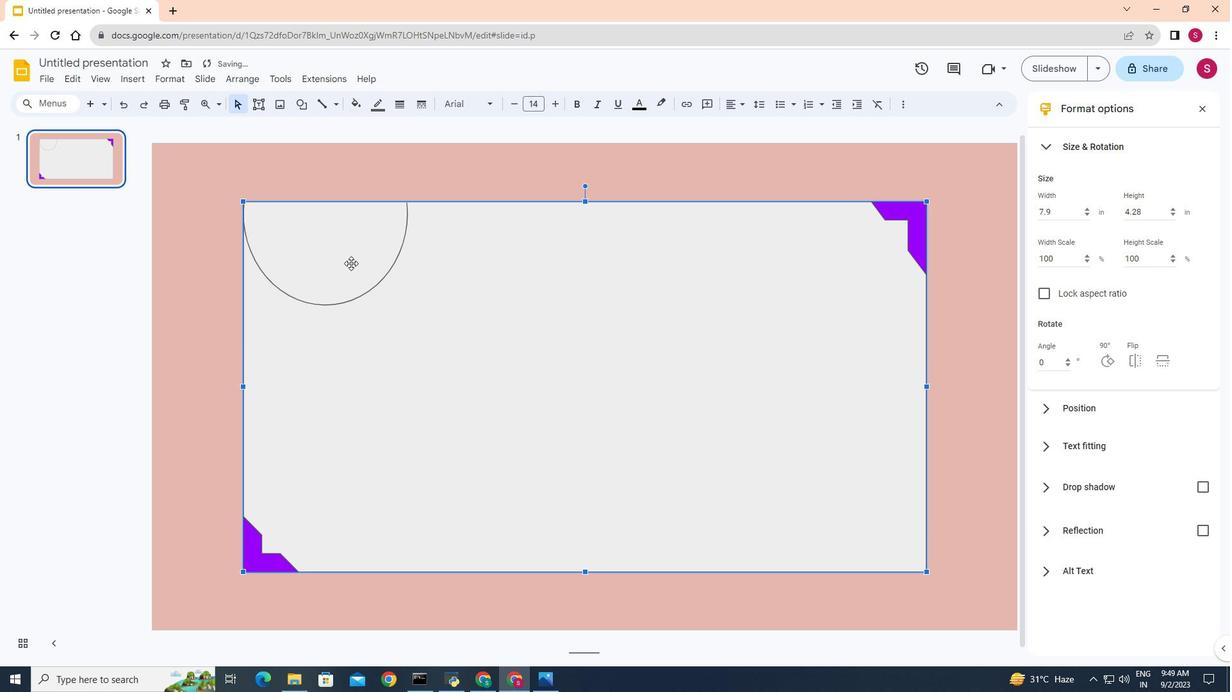 
Action: Mouse pressed left at (487, 246)
Screenshot: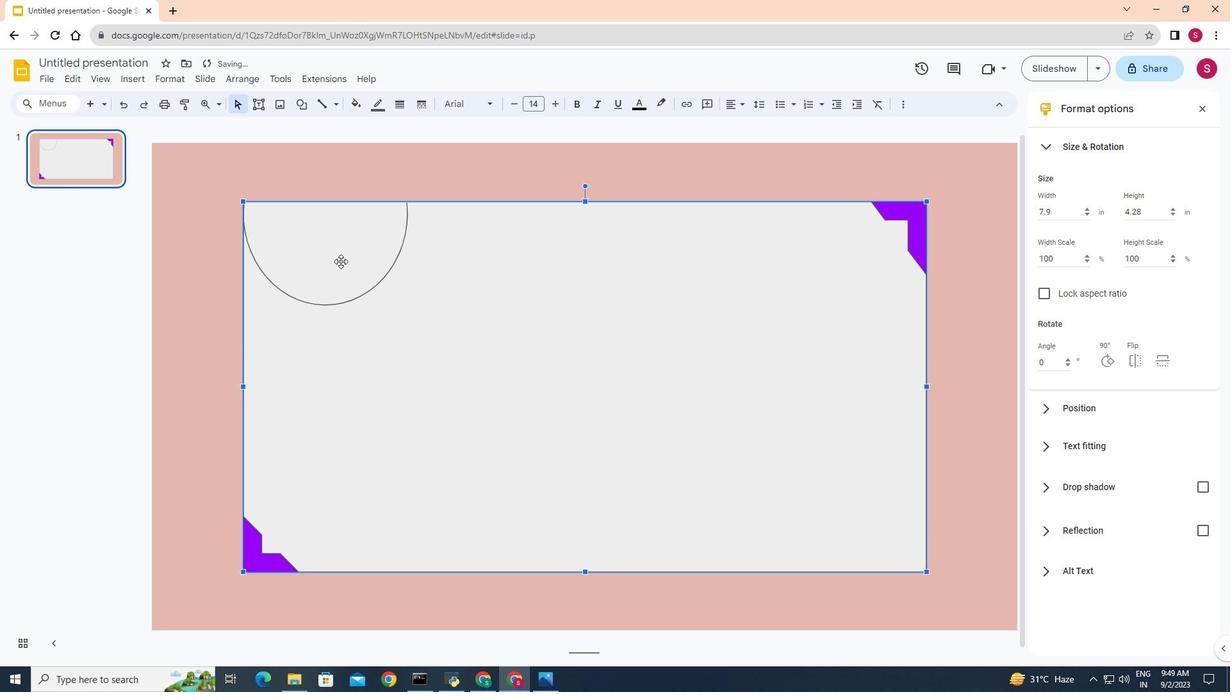 
Action: Mouse moved to (350, 246)
Screenshot: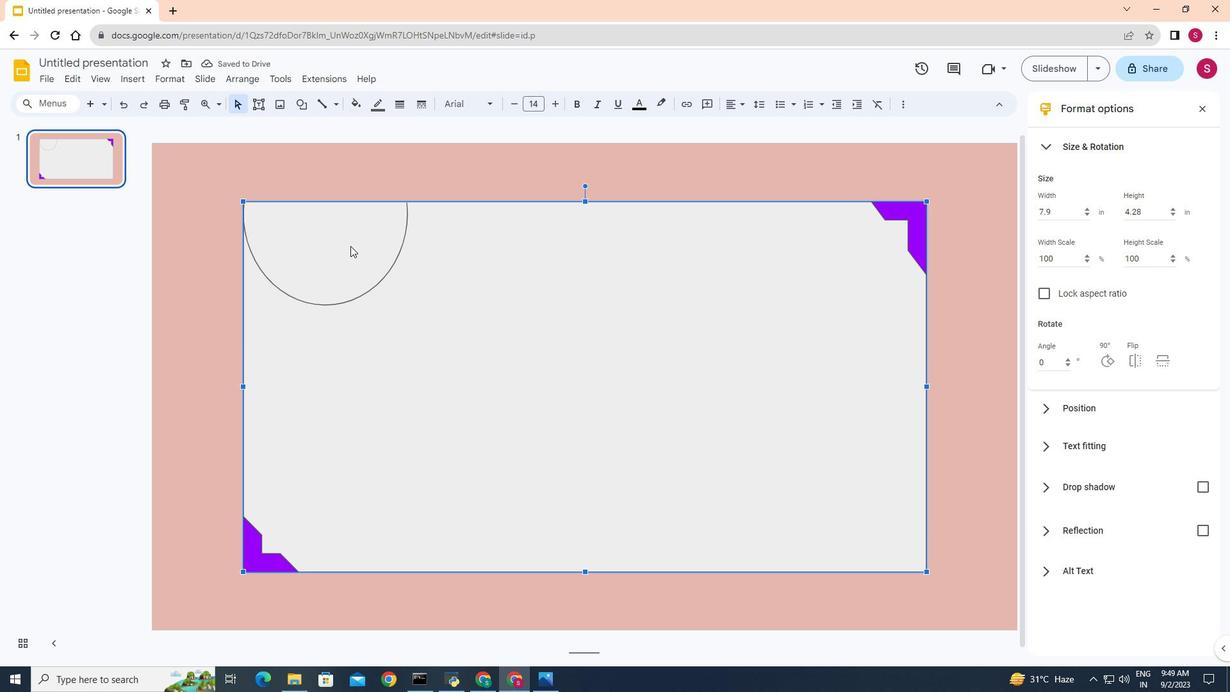 
Action: Mouse pressed left at (350, 246)
Screenshot: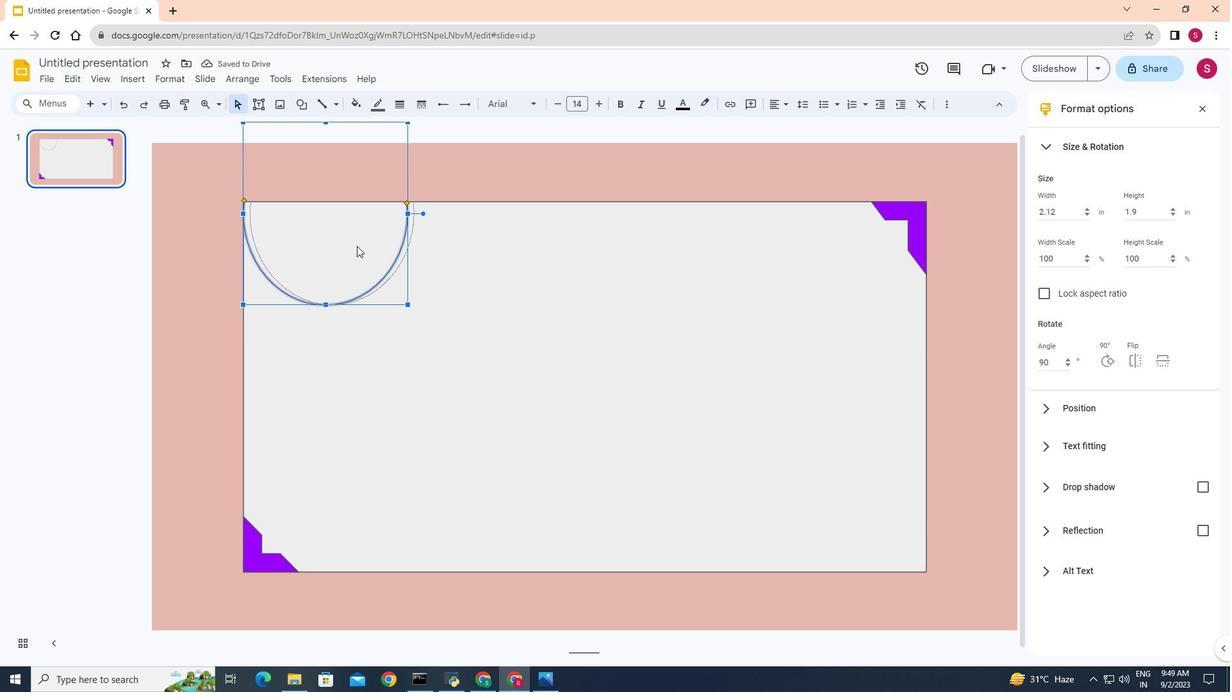 
Action: Mouse moved to (528, 292)
Screenshot: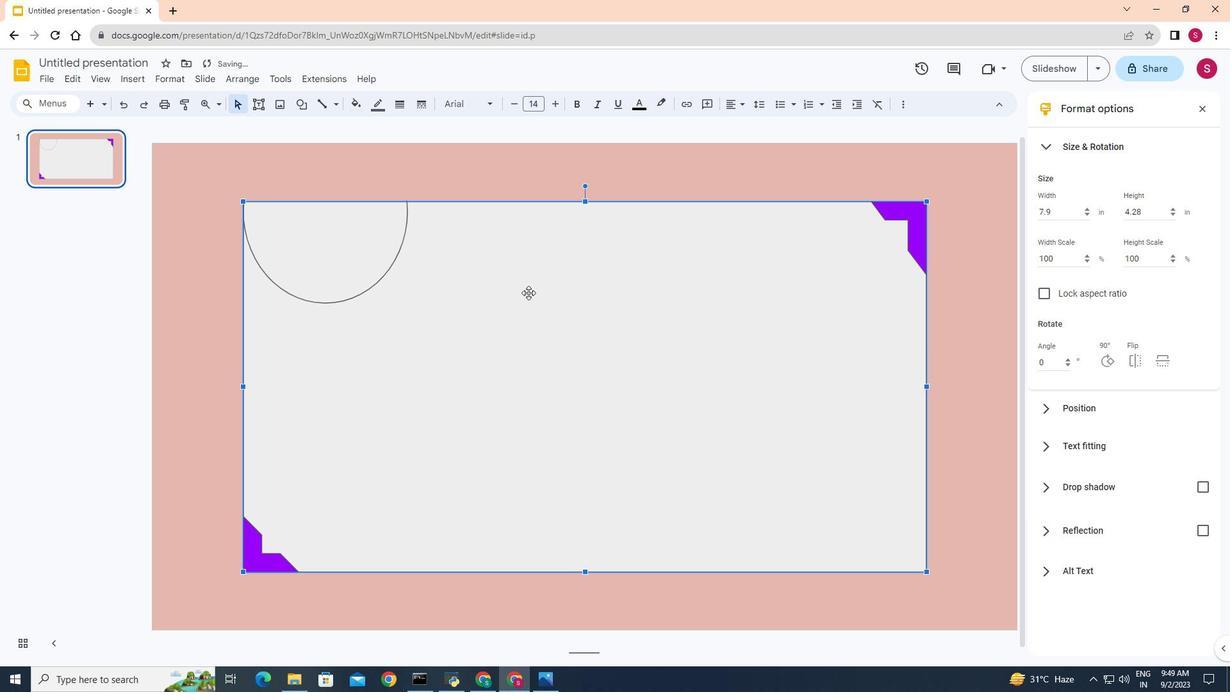 
Action: Mouse pressed left at (528, 292)
Screenshot: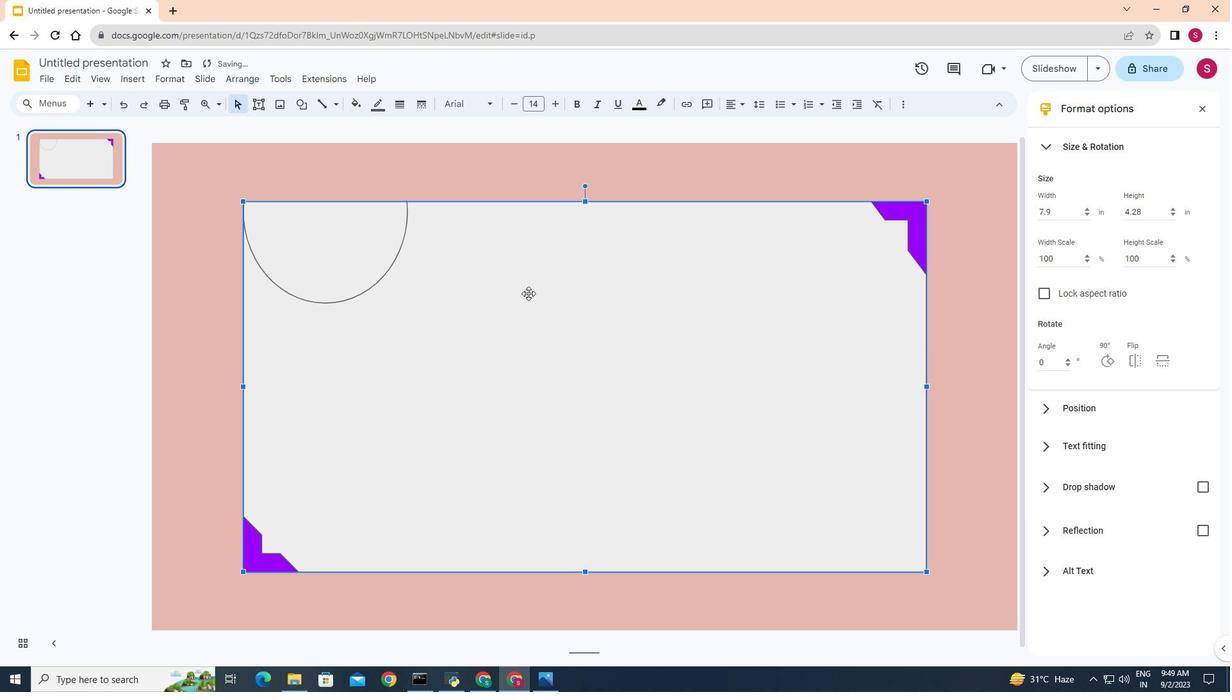 
Action: Mouse moved to (338, 107)
Screenshot: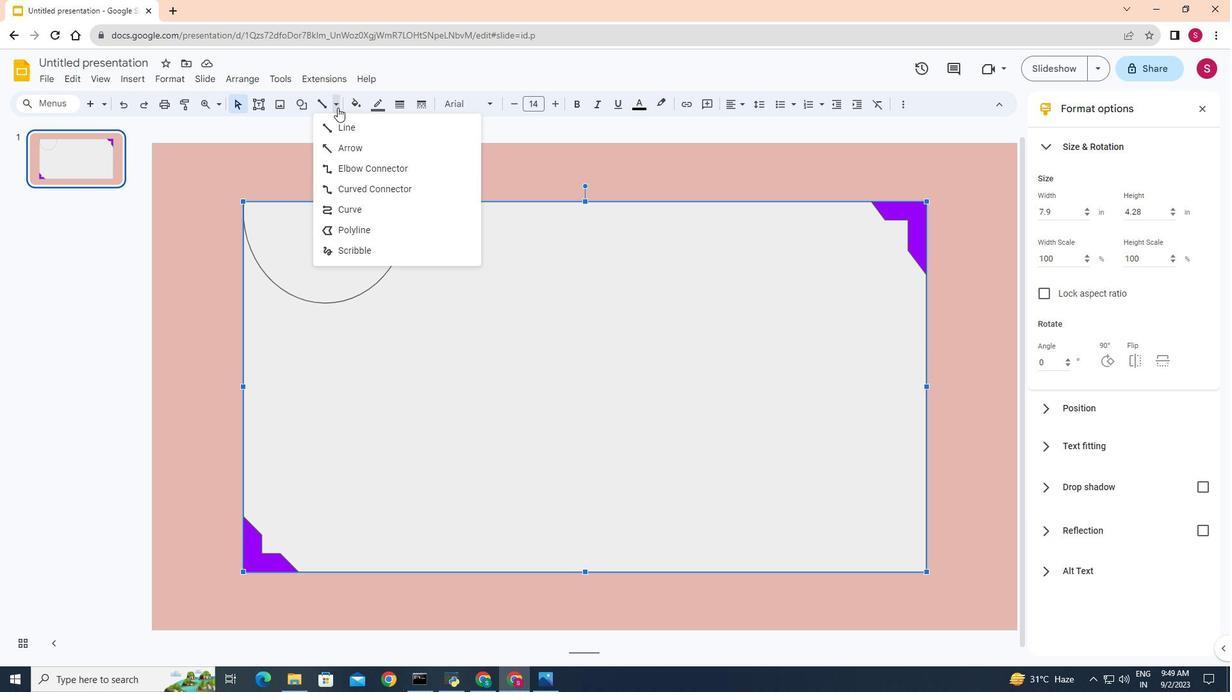 
Action: Mouse pressed left at (338, 107)
Screenshot: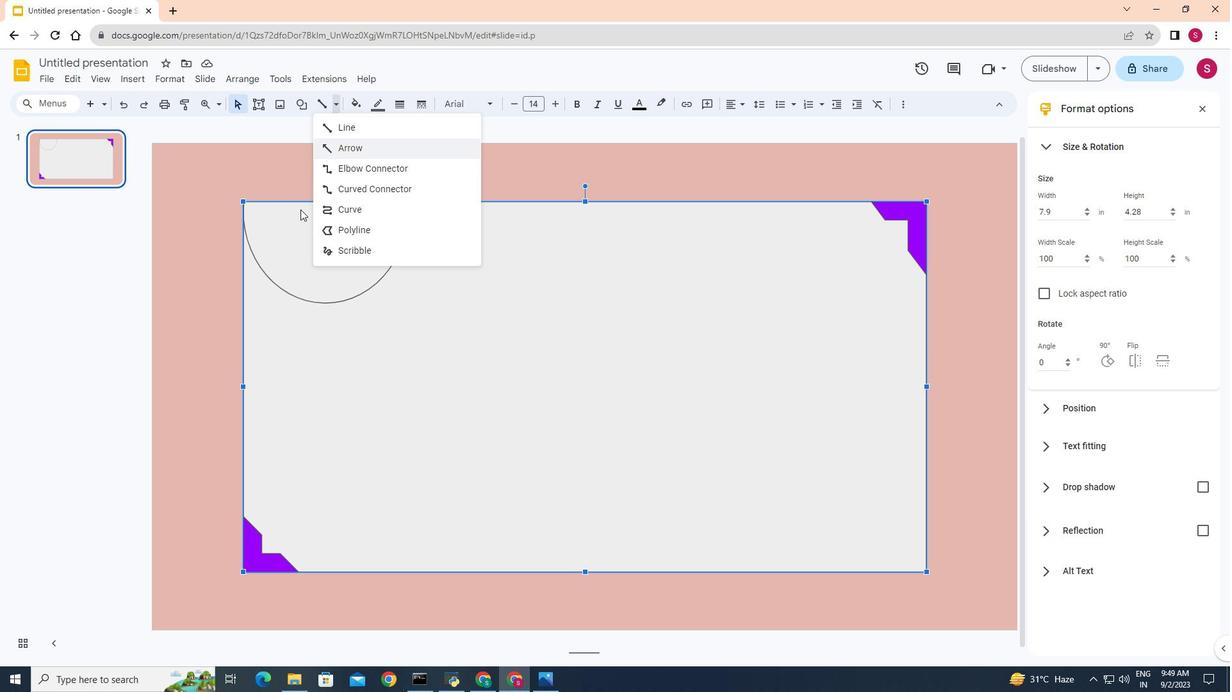 
Action: Mouse moved to (362, 214)
Screenshot: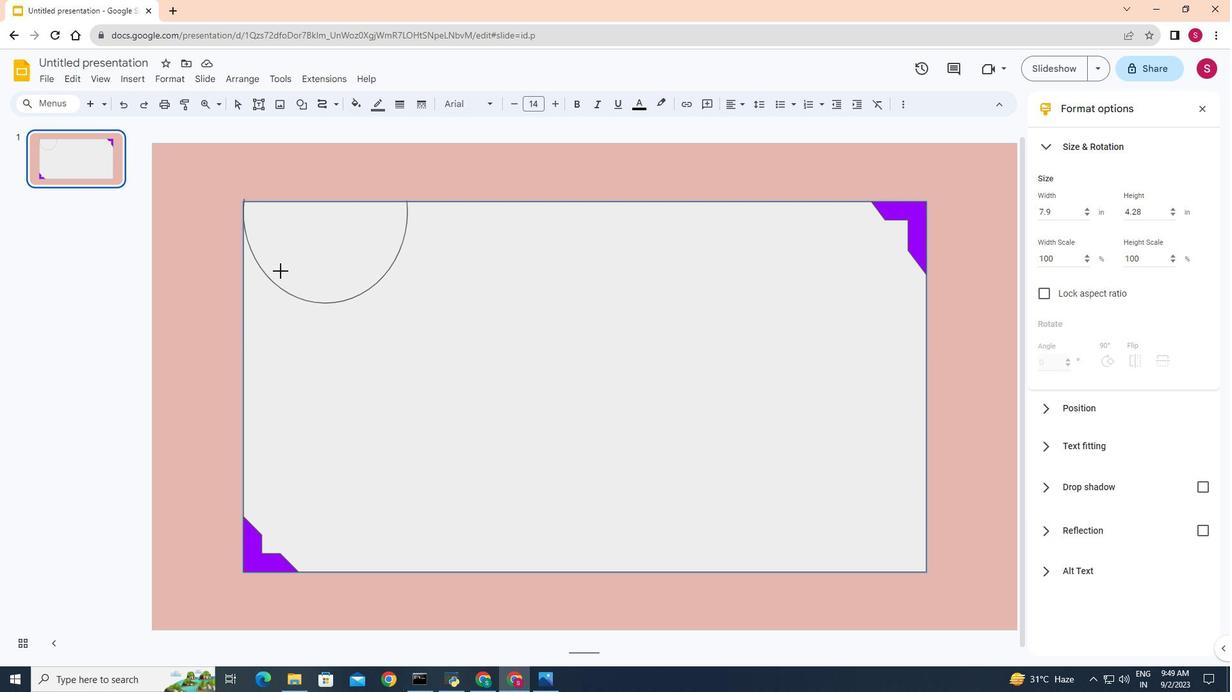 
Action: Mouse pressed left at (362, 214)
Screenshot: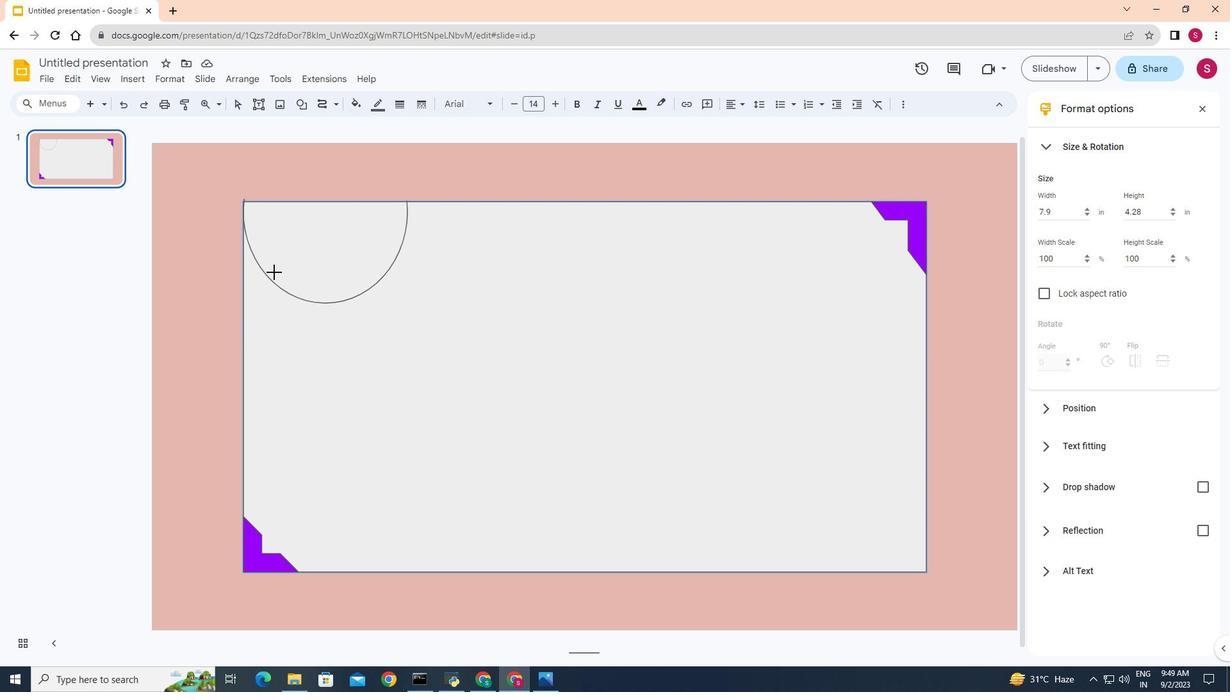 
Action: Mouse moved to (244, 275)
Screenshot: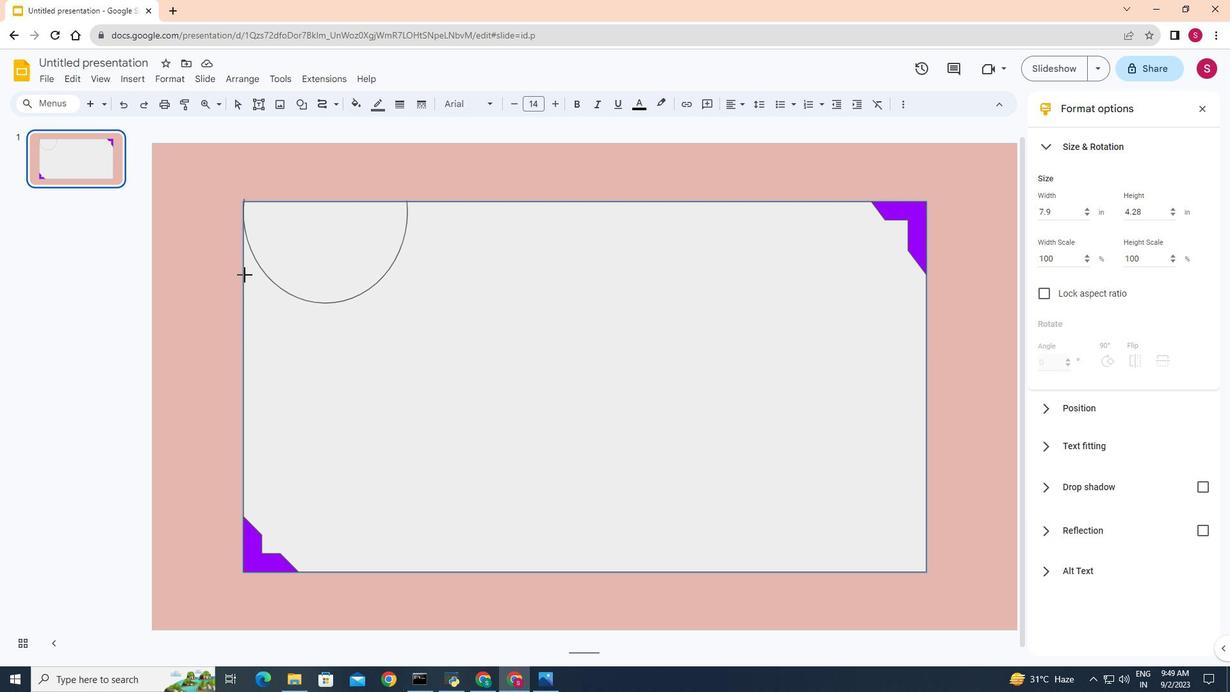 
Action: Mouse pressed left at (244, 275)
Screenshot: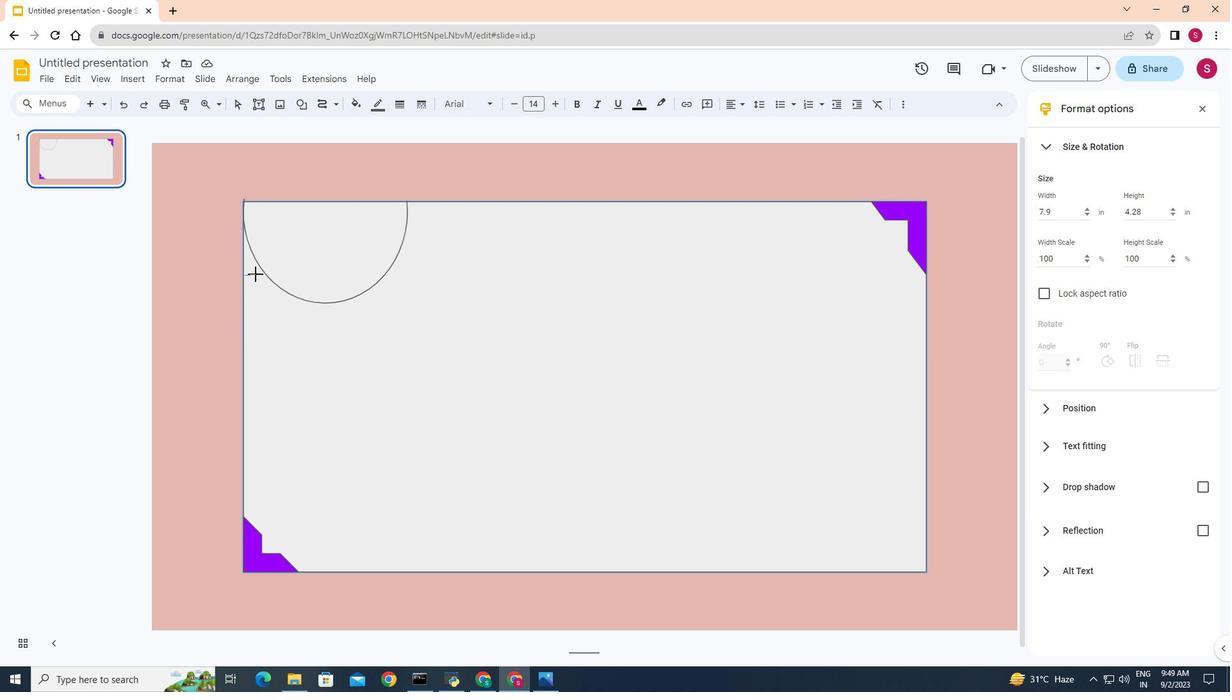
Action: Mouse moved to (328, 319)
Screenshot: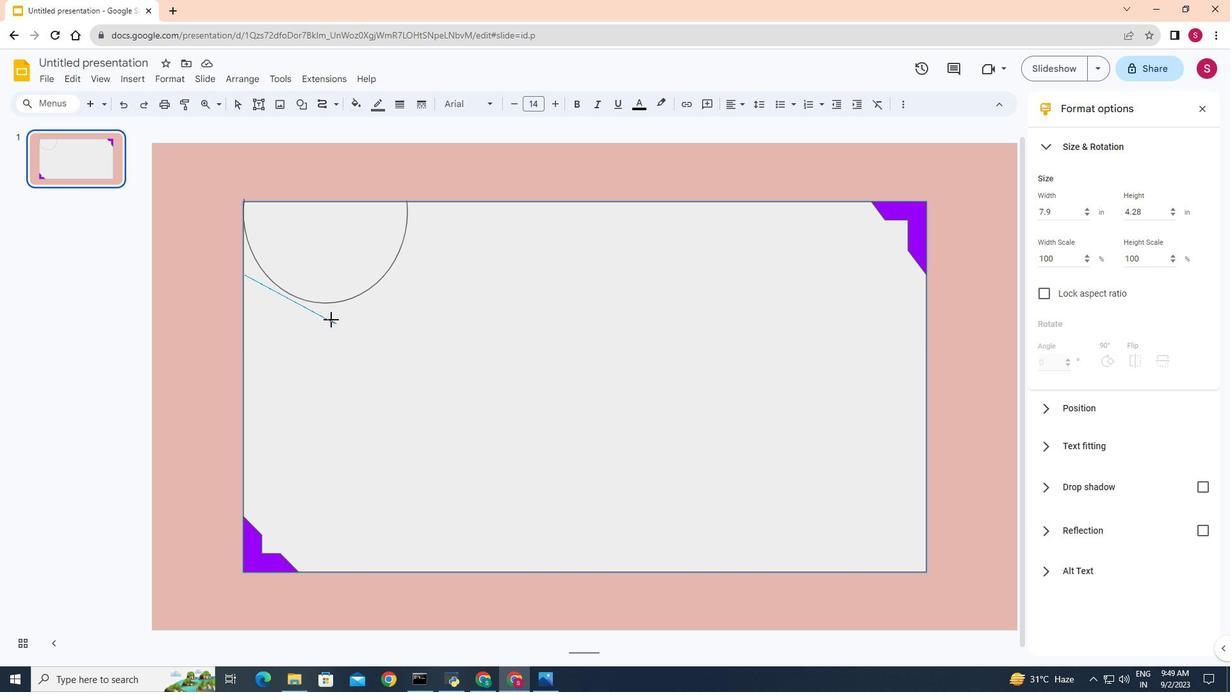 
Action: Mouse pressed left at (328, 319)
Screenshot: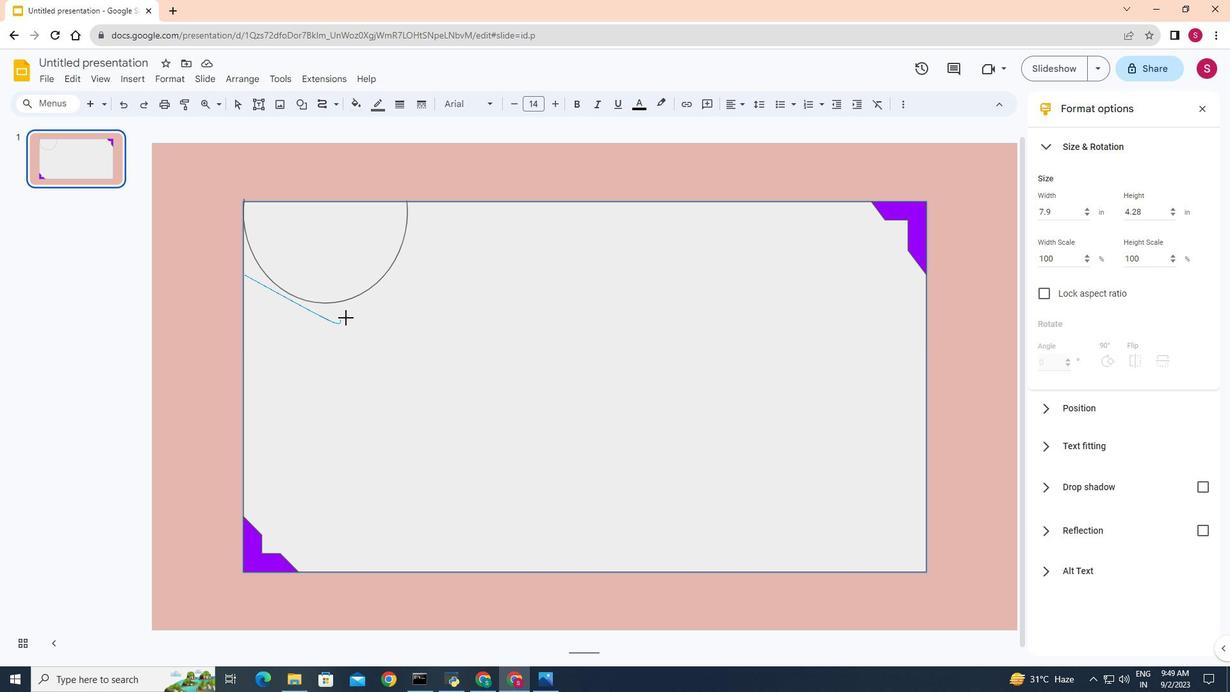 
Action: Mouse moved to (427, 250)
Screenshot: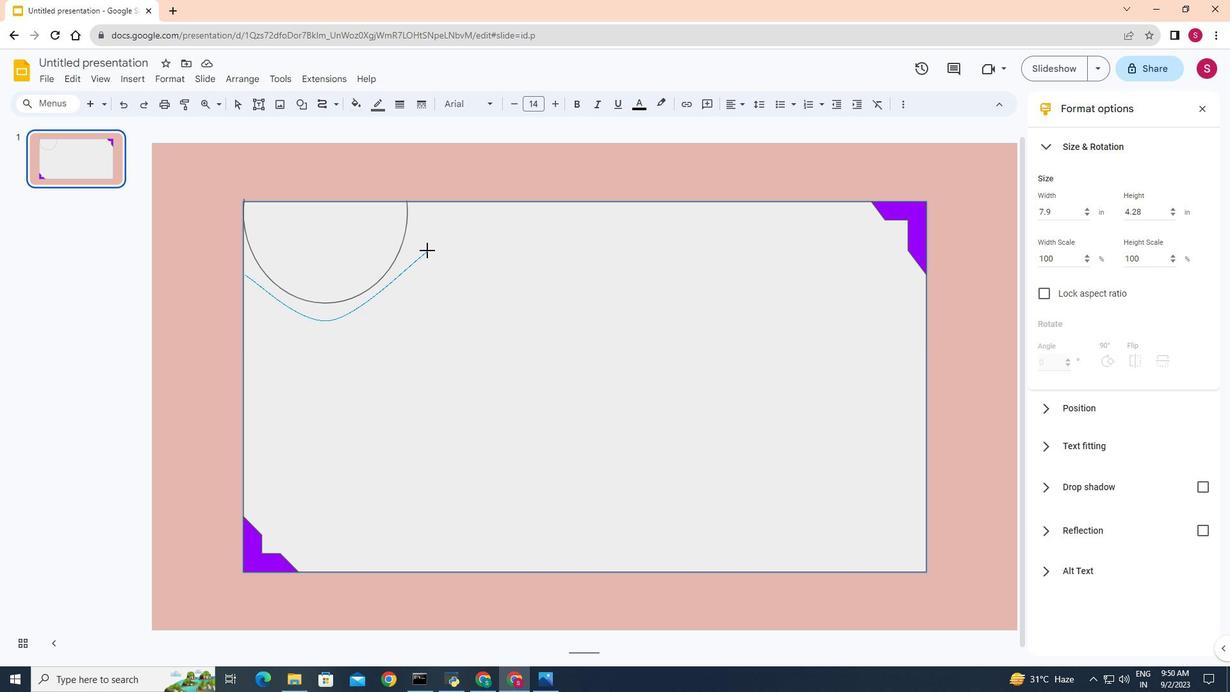 
Action: Mouse pressed left at (427, 250)
Screenshot: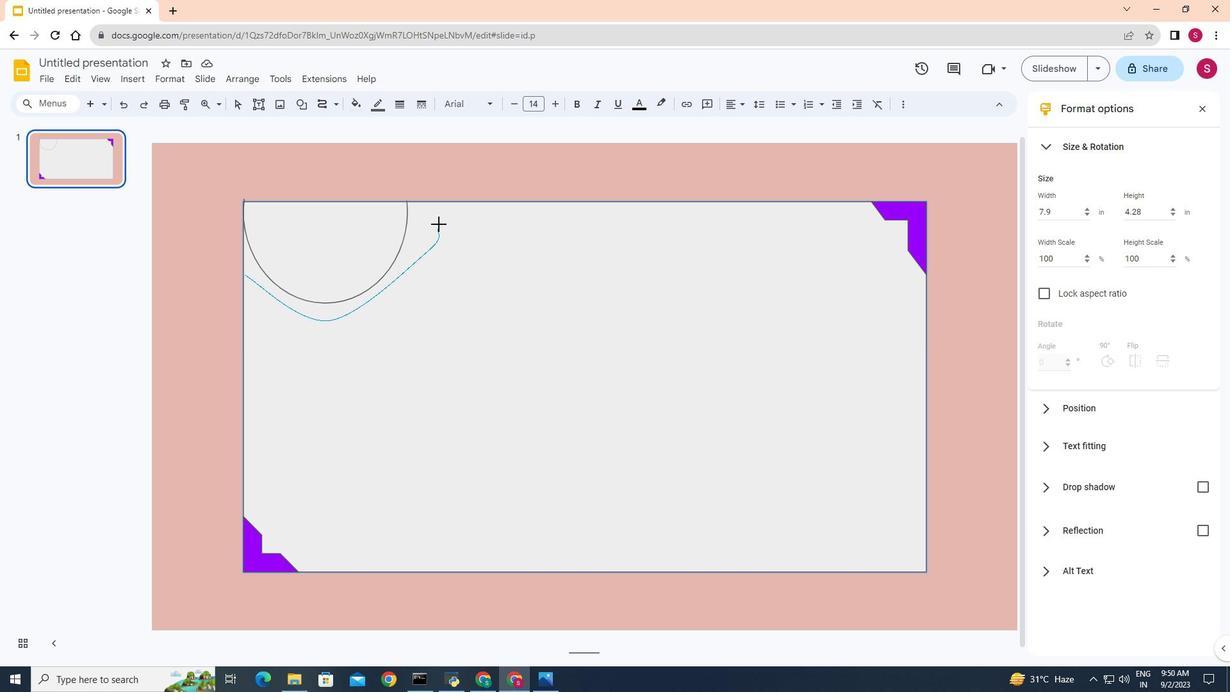 
Action: Mouse moved to (440, 202)
Screenshot: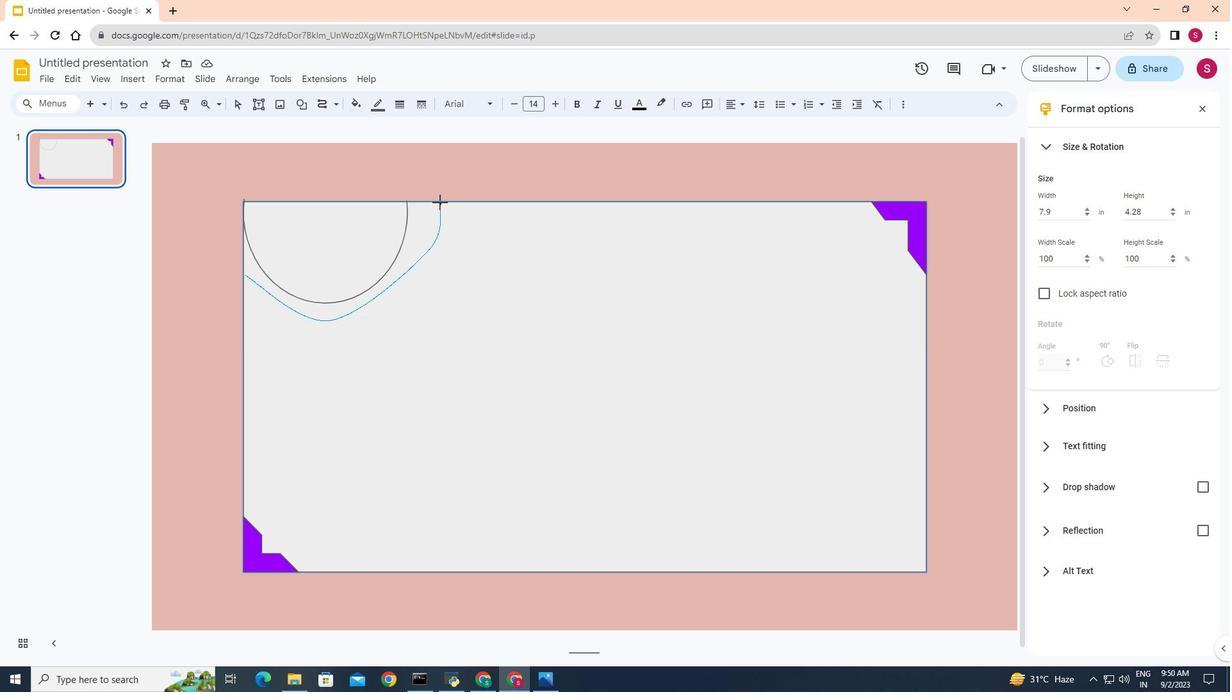 
Action: Mouse pressed left at (440, 202)
Screenshot: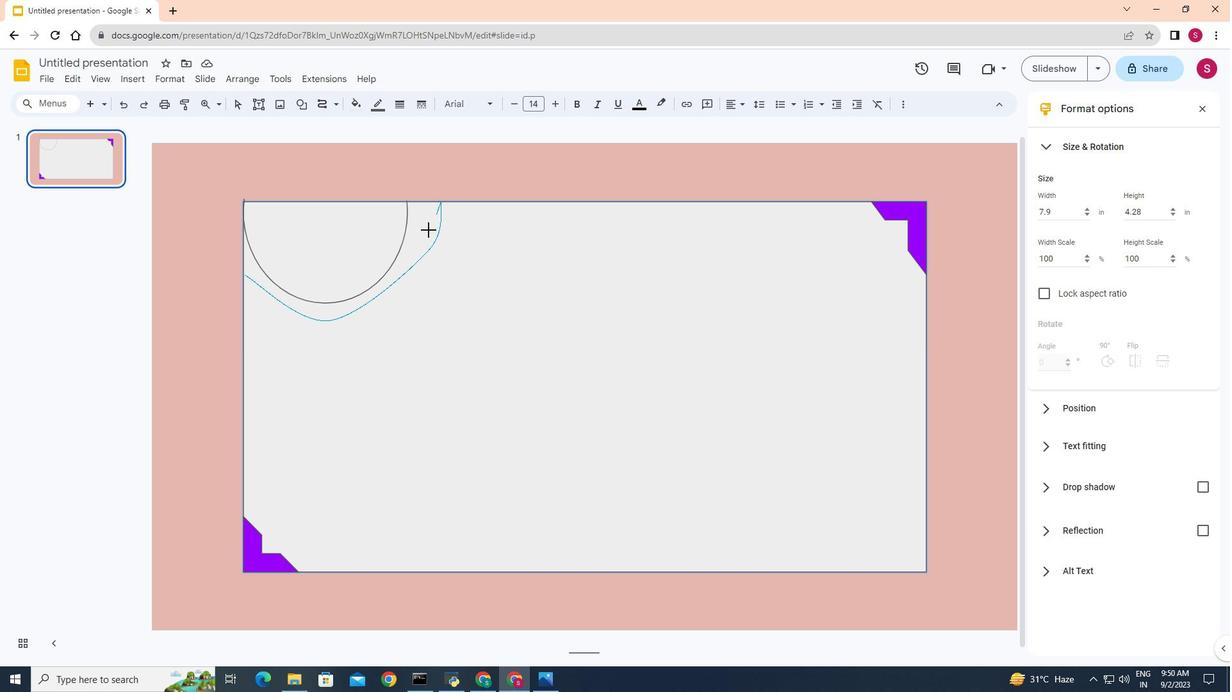 
Action: Mouse moved to (441, 203)
Screenshot: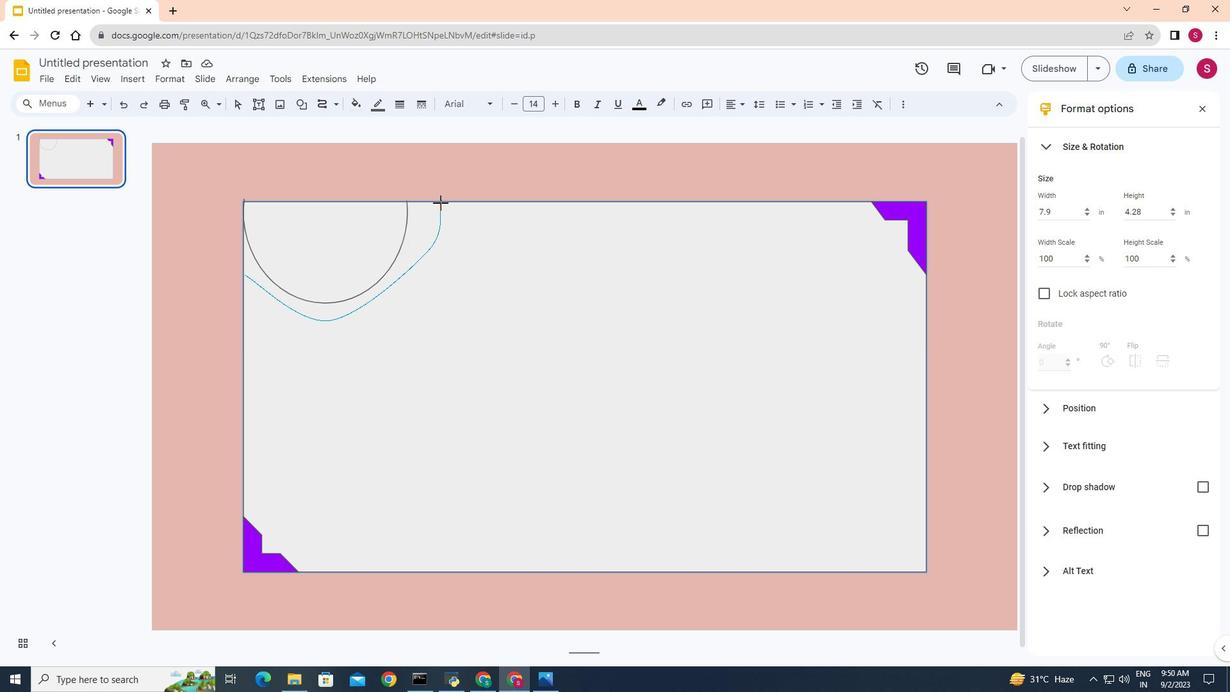 
Action: Mouse pressed left at (441, 203)
Screenshot: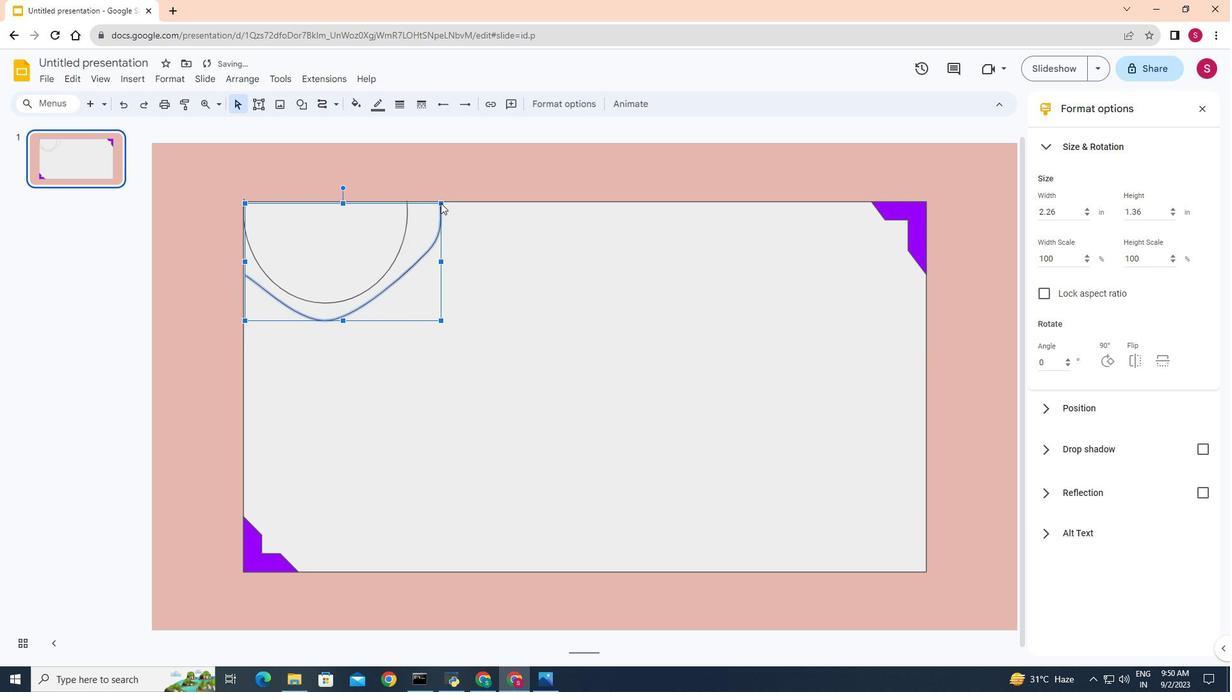 
Action: Mouse pressed left at (441, 203)
Screenshot: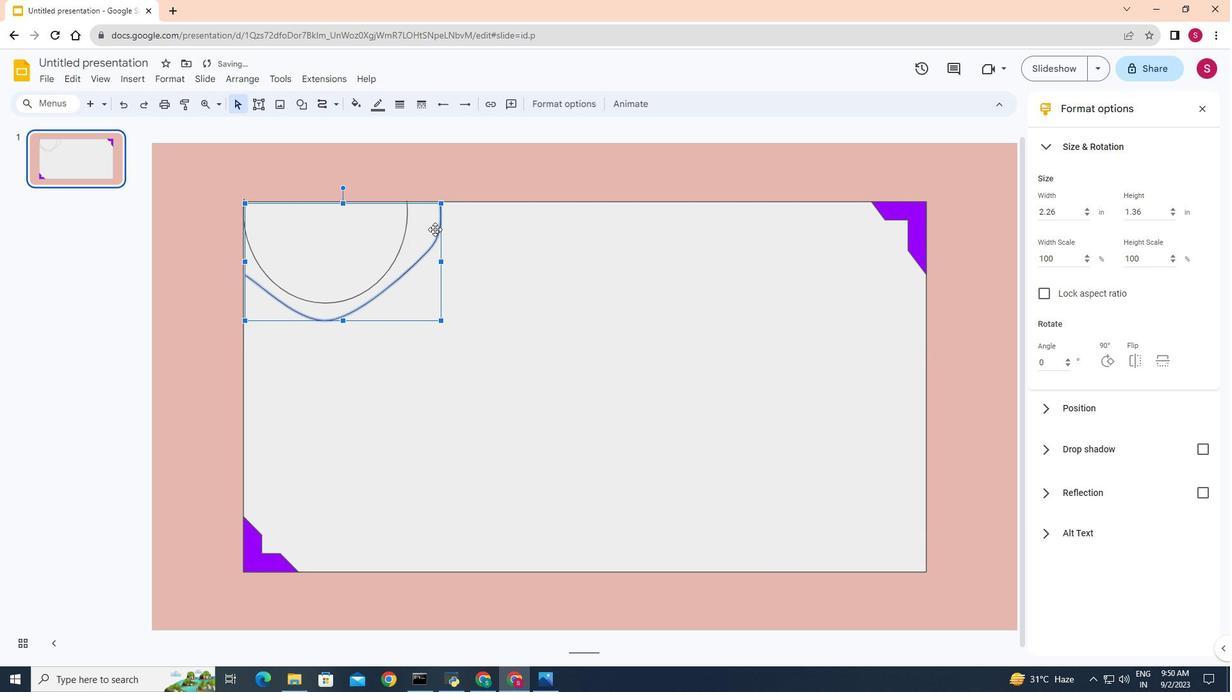 
Action: Mouse moved to (488, 257)
Screenshot: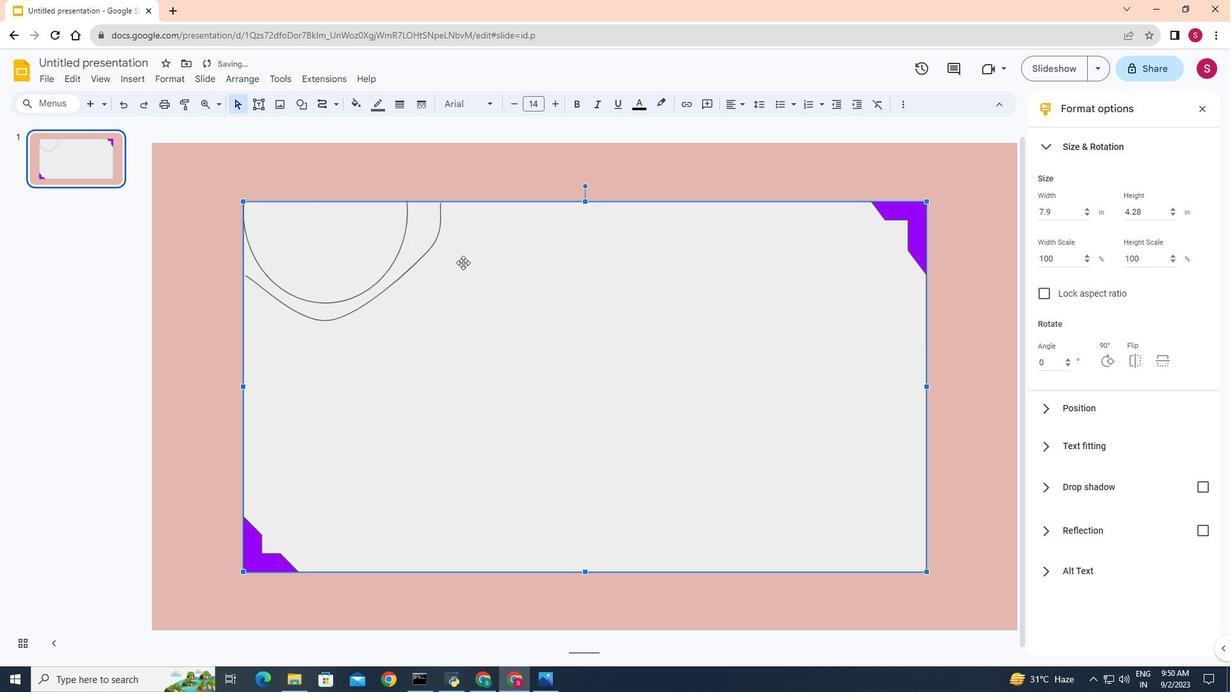 
Action: Mouse pressed left at (488, 257)
Screenshot: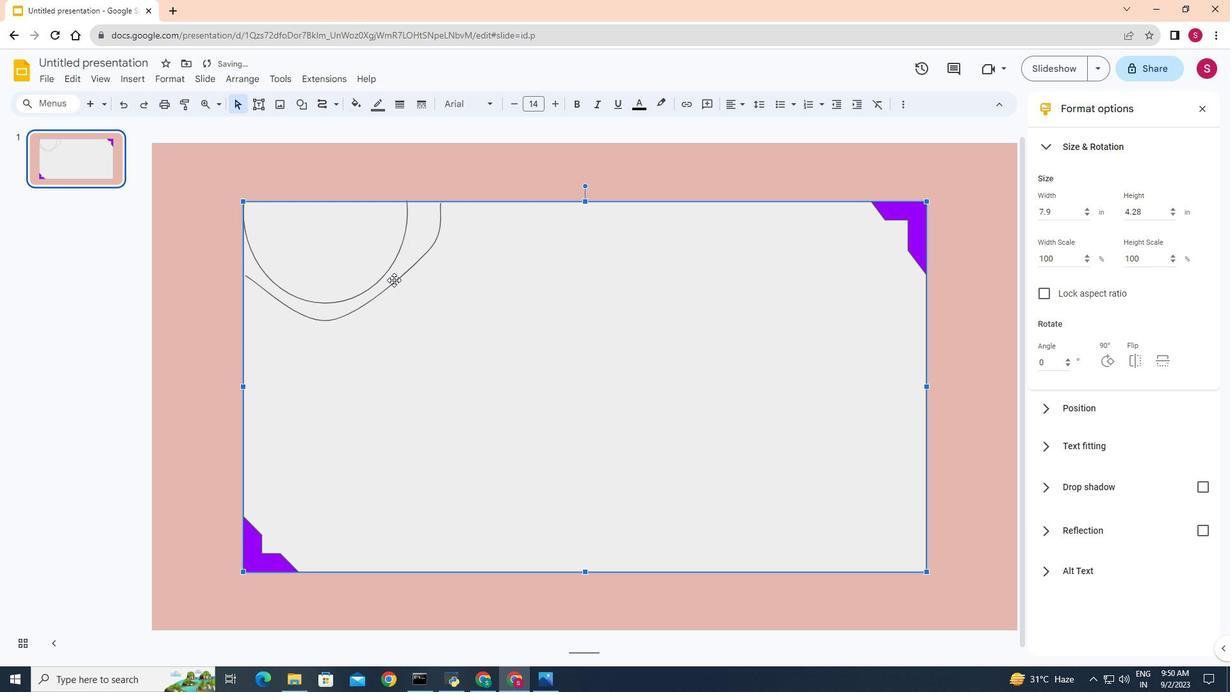 
Action: Mouse moved to (335, 317)
Screenshot: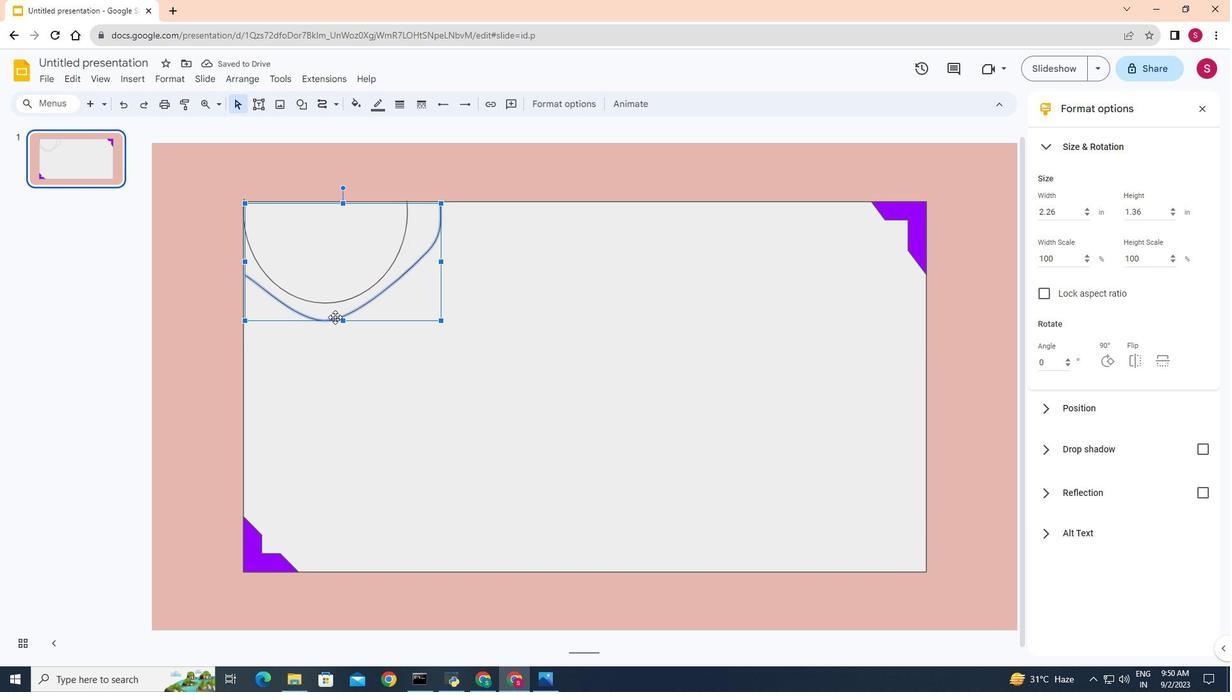 
Action: Mouse pressed left at (335, 317)
Screenshot: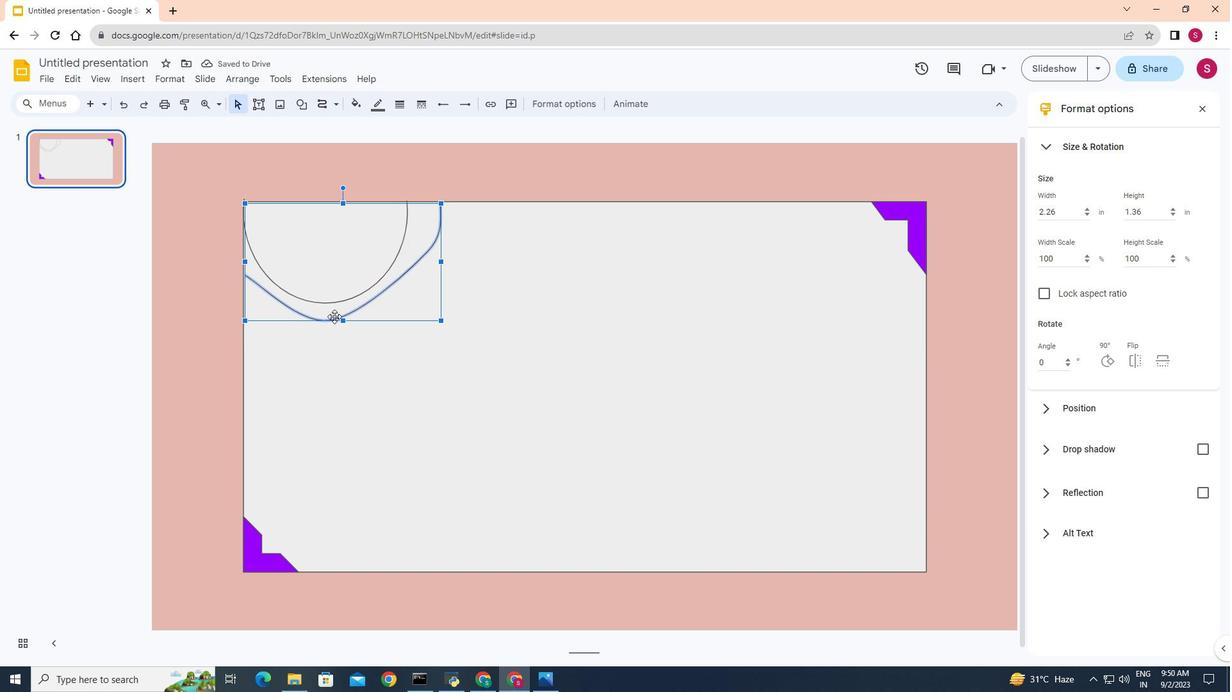 
Action: Mouse moved to (333, 315)
Screenshot: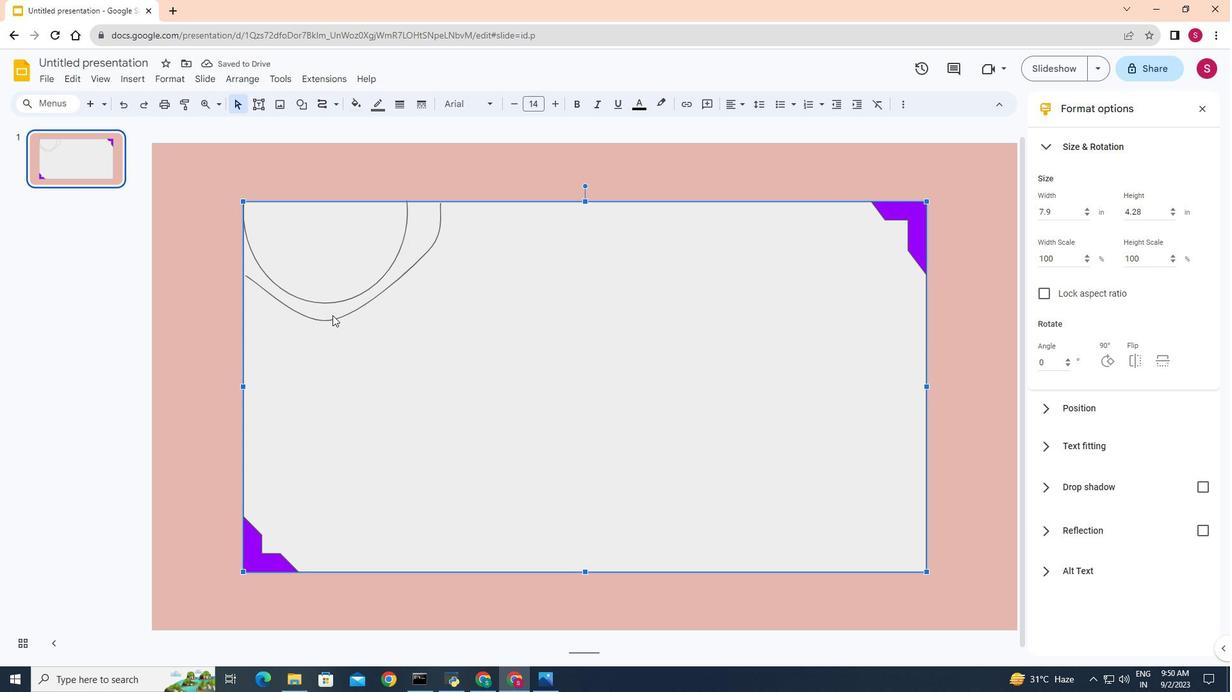 
Action: Mouse pressed left at (333, 315)
Screenshot: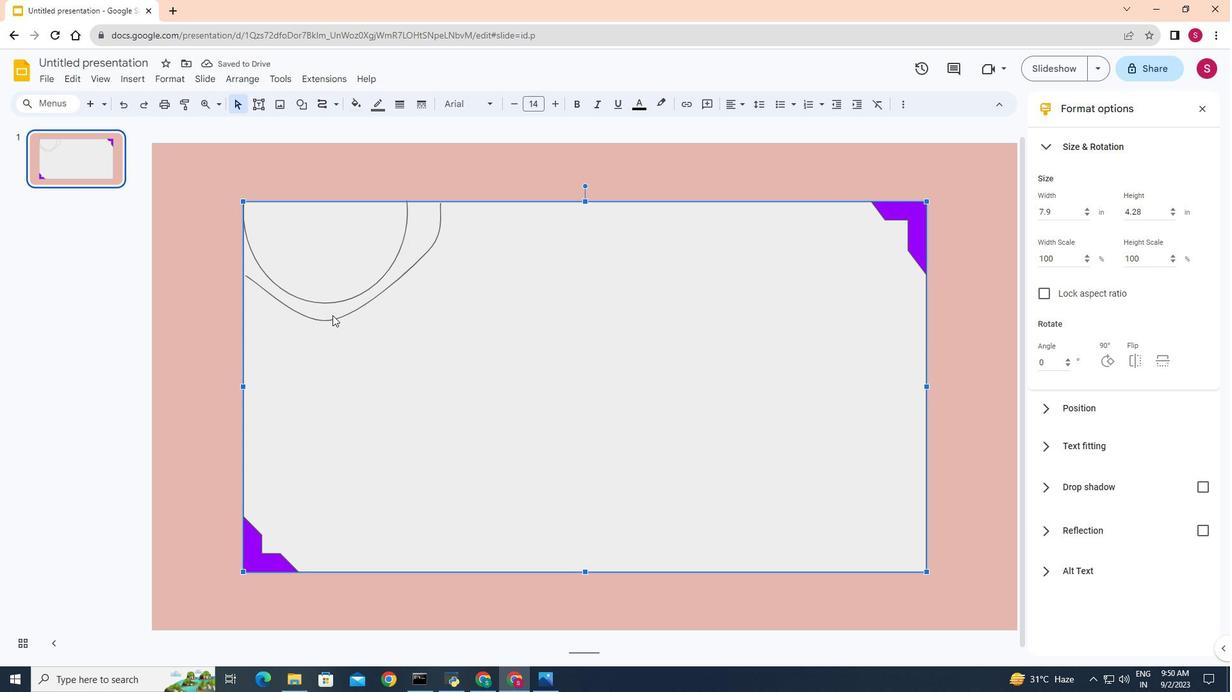 
Action: Mouse moved to (332, 316)
Screenshot: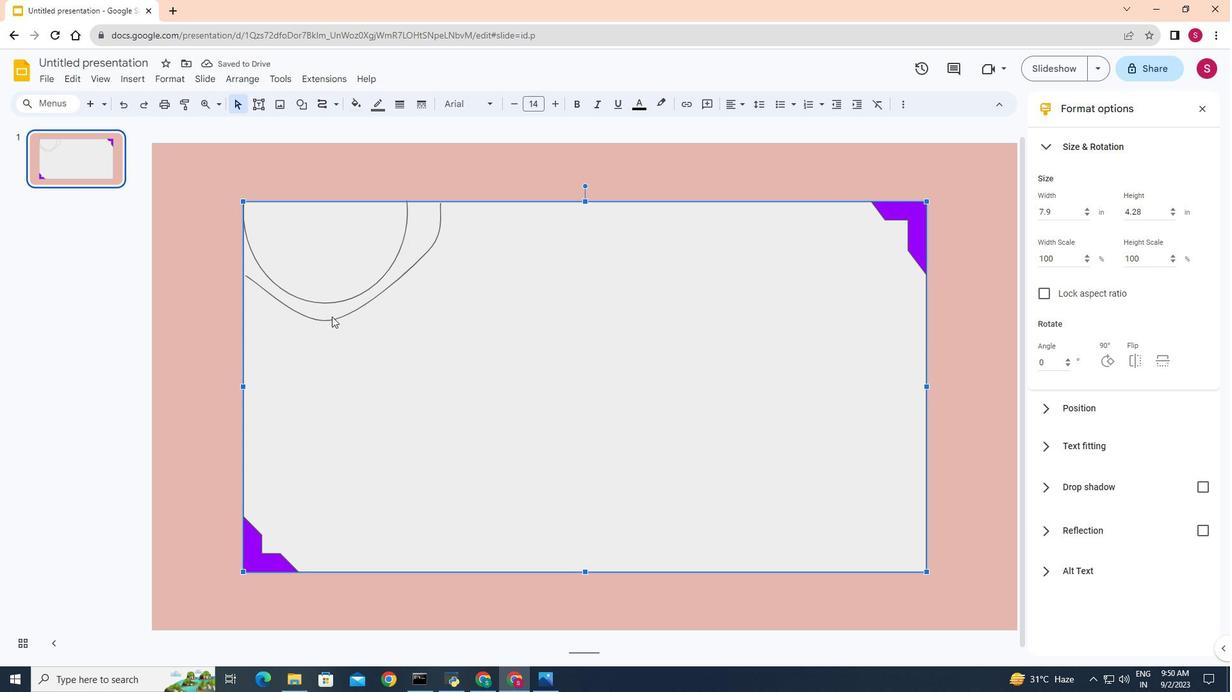 
Action: Mouse pressed left at (332, 316)
Screenshot: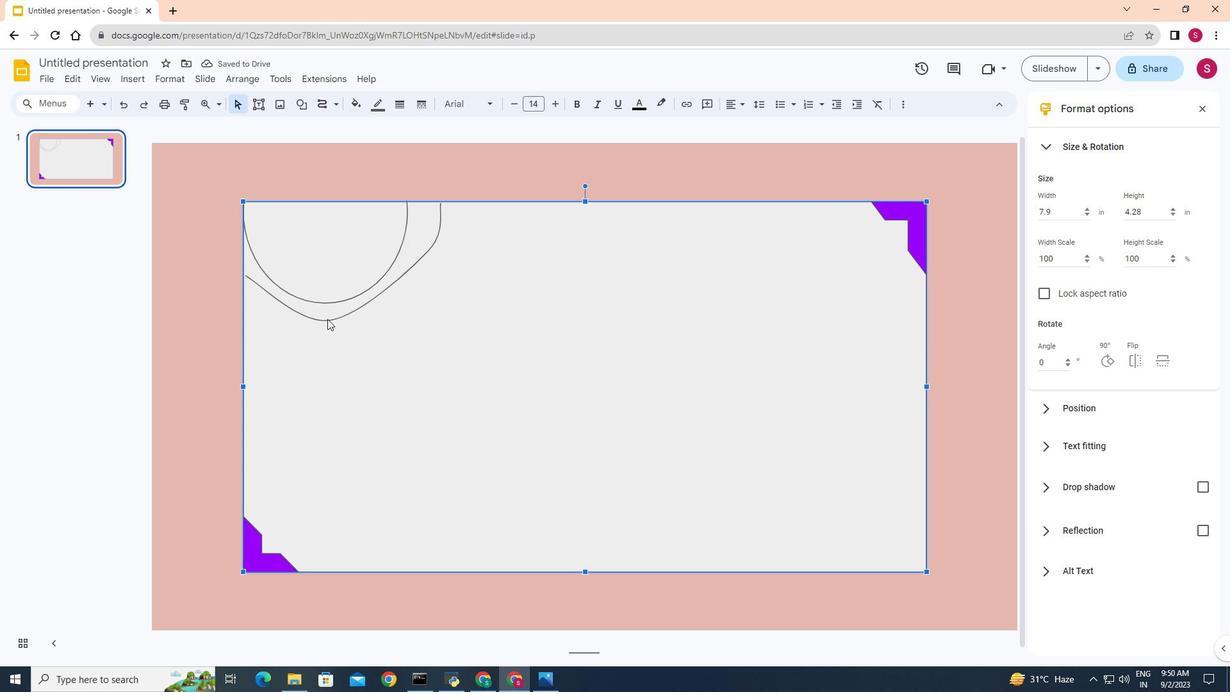 
Action: Mouse moved to (364, 308)
Screenshot: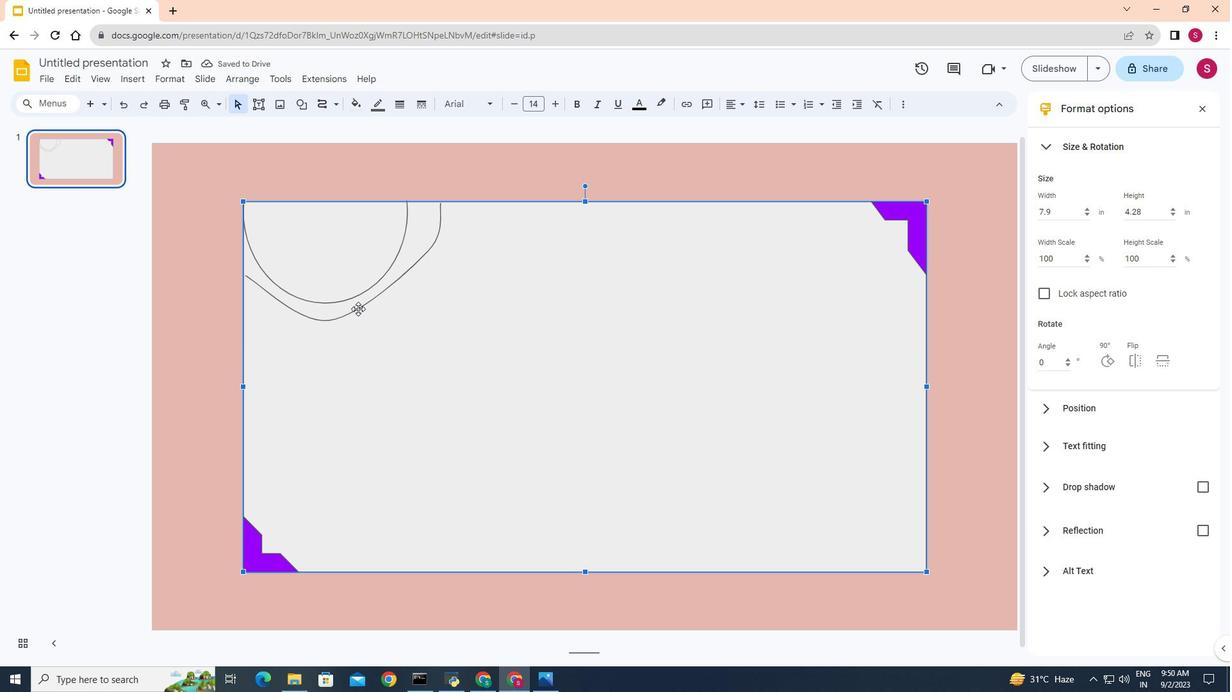 
Action: Mouse pressed left at (364, 308)
Screenshot: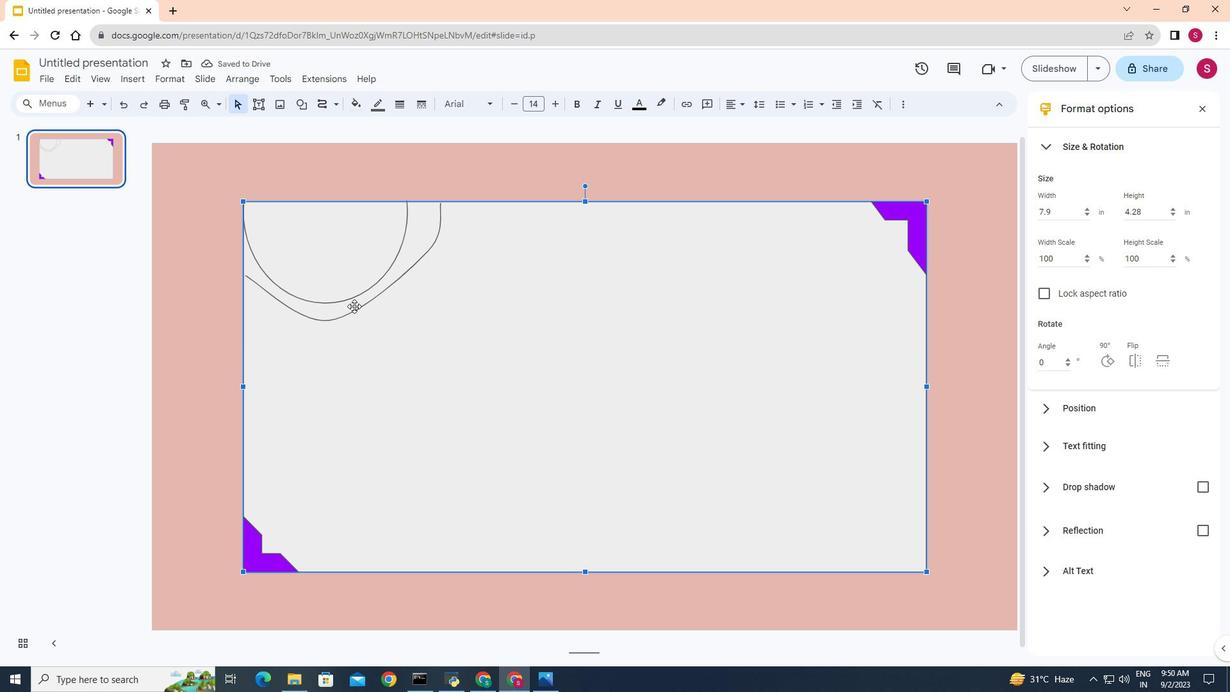 
Action: Mouse moved to (354, 305)
Screenshot: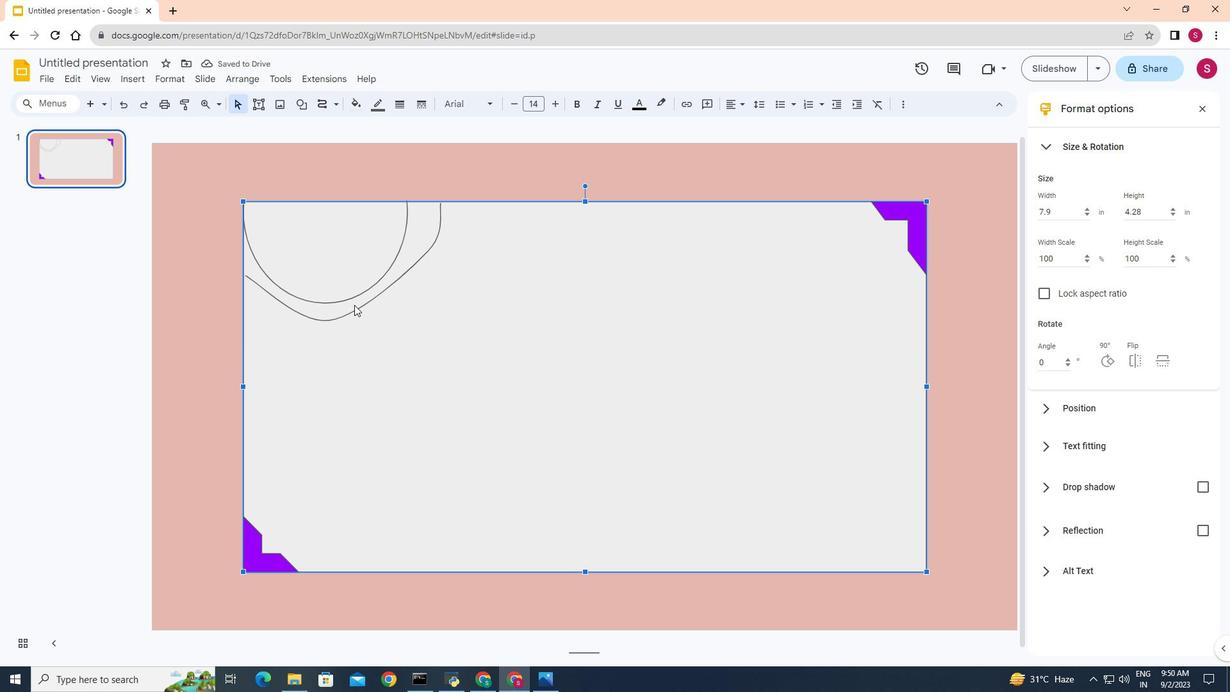 
Action: Mouse pressed left at (354, 305)
Screenshot: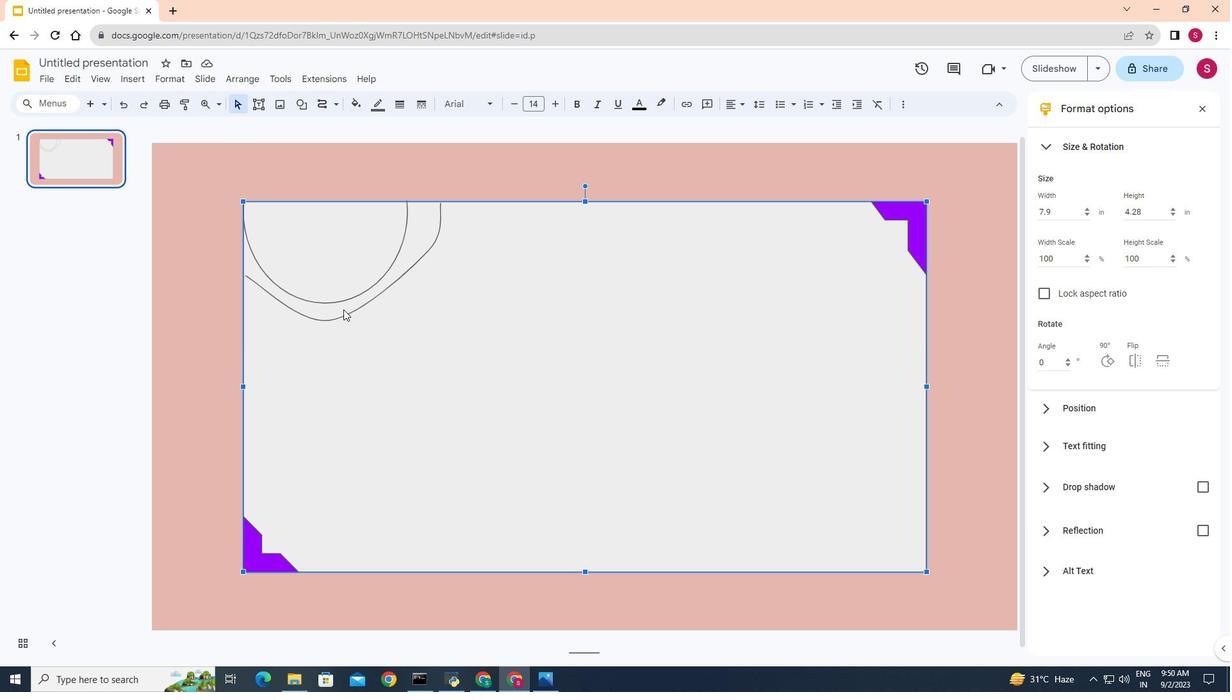 
Action: Mouse moved to (327, 317)
Screenshot: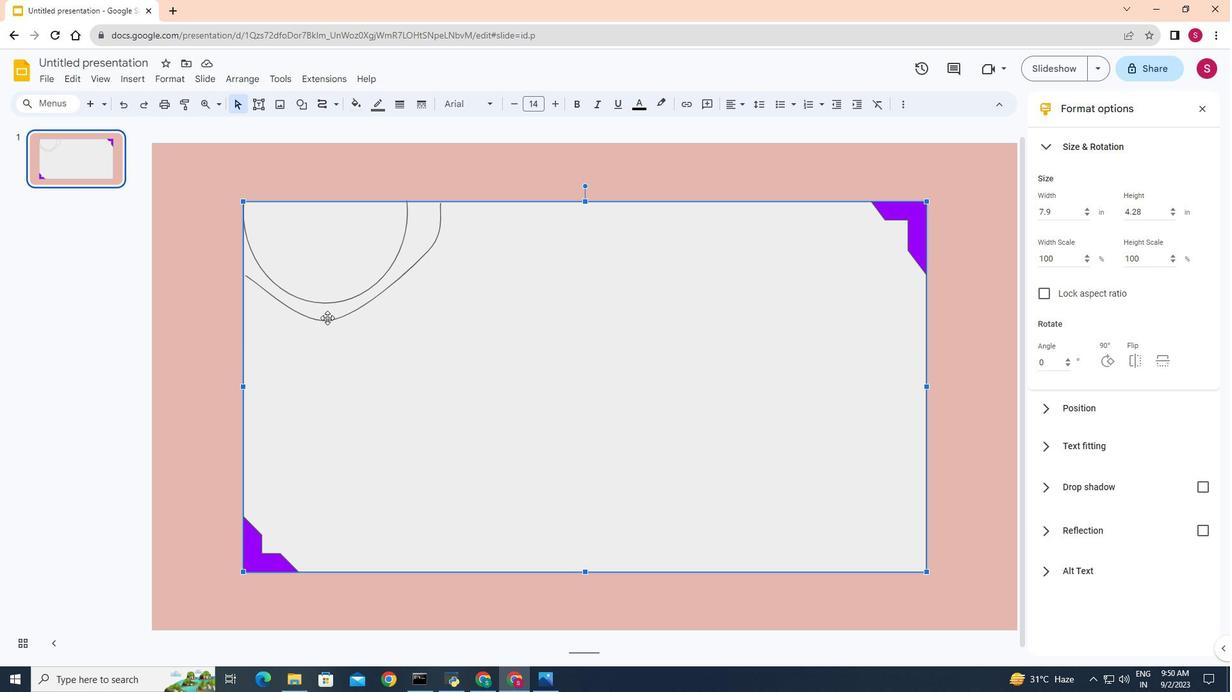 
Action: Mouse pressed left at (327, 317)
Screenshot: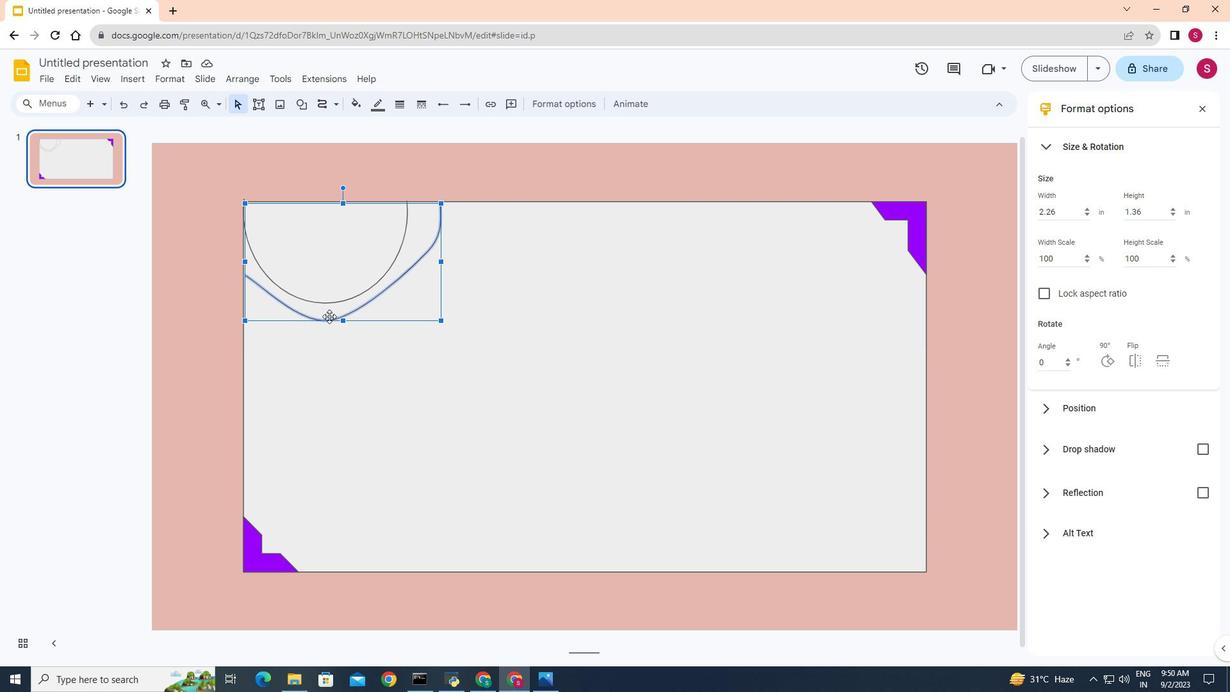 
Action: Mouse moved to (331, 319)
Screenshot: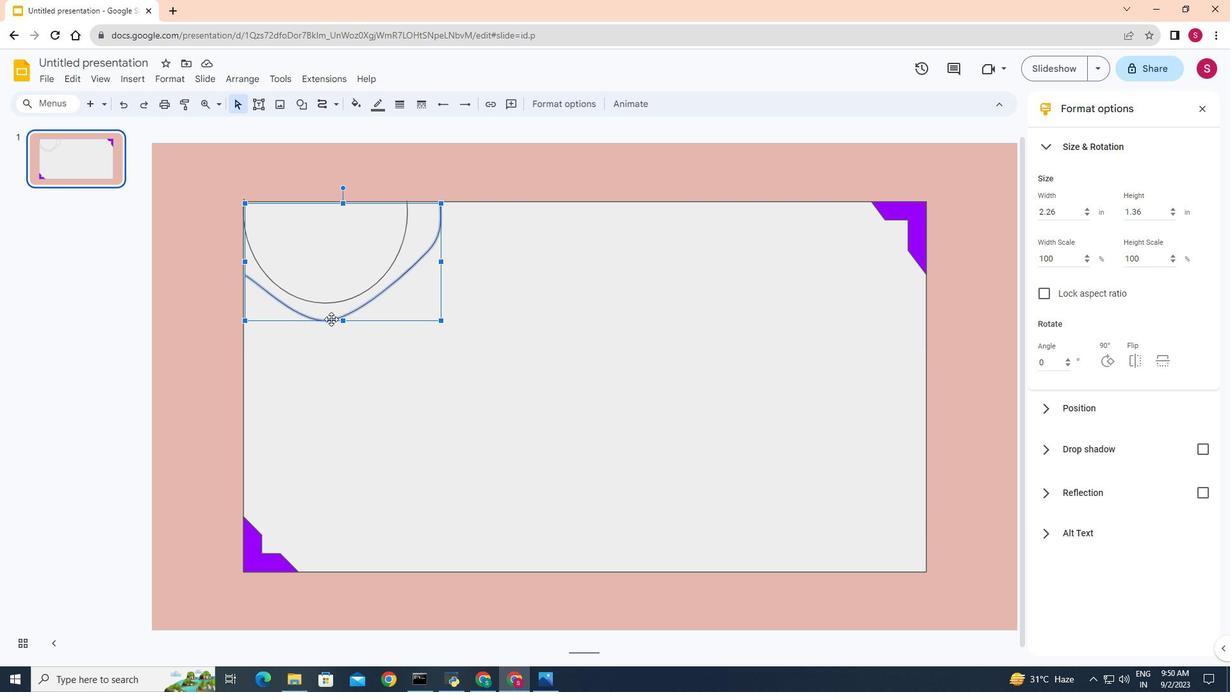 
Action: Mouse pressed left at (331, 319)
Screenshot: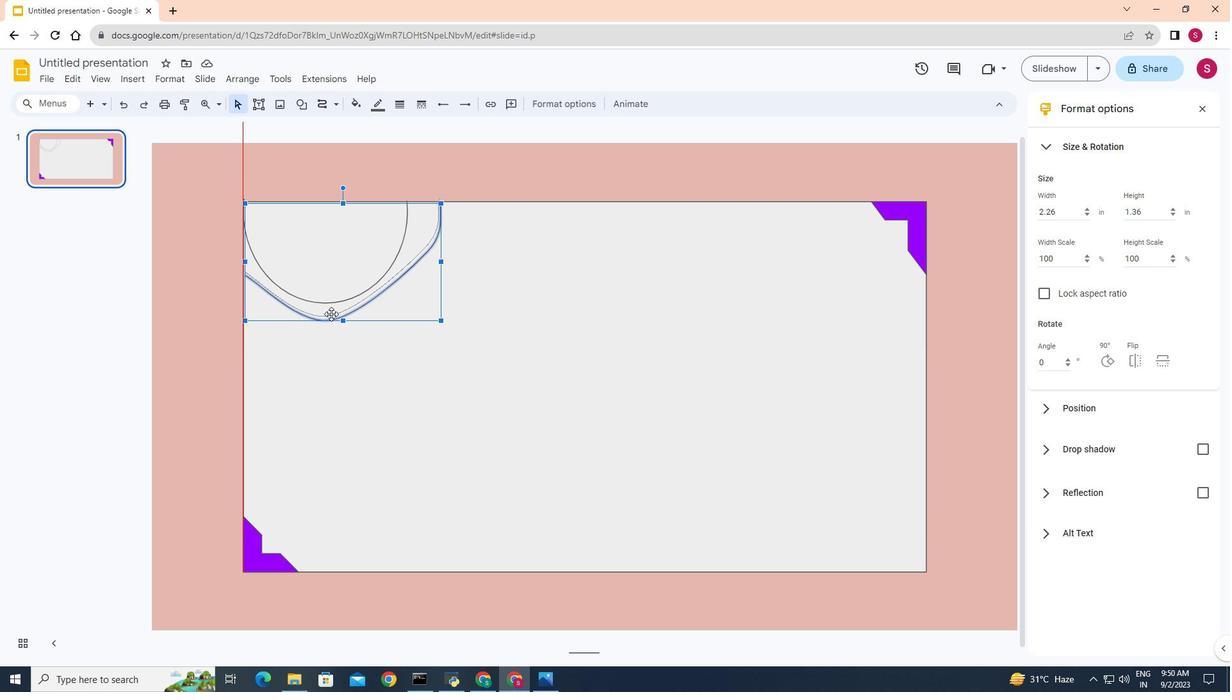
Action: Mouse moved to (368, 291)
Screenshot: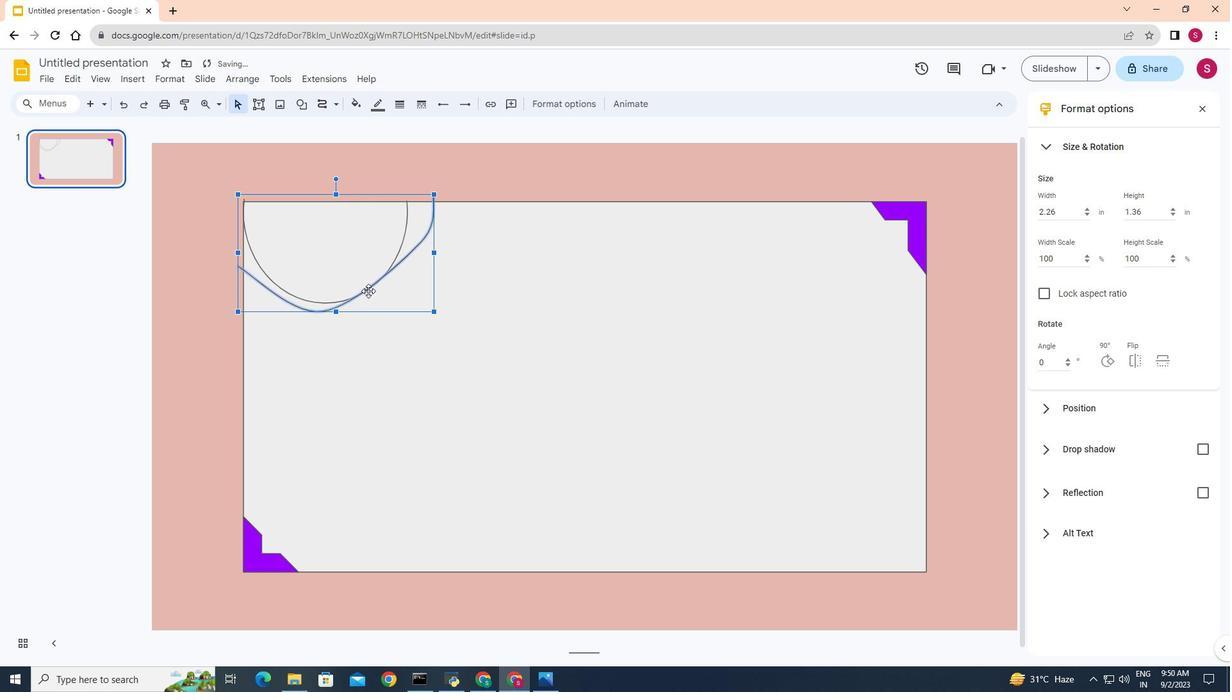 
Action: Mouse pressed left at (368, 291)
Screenshot: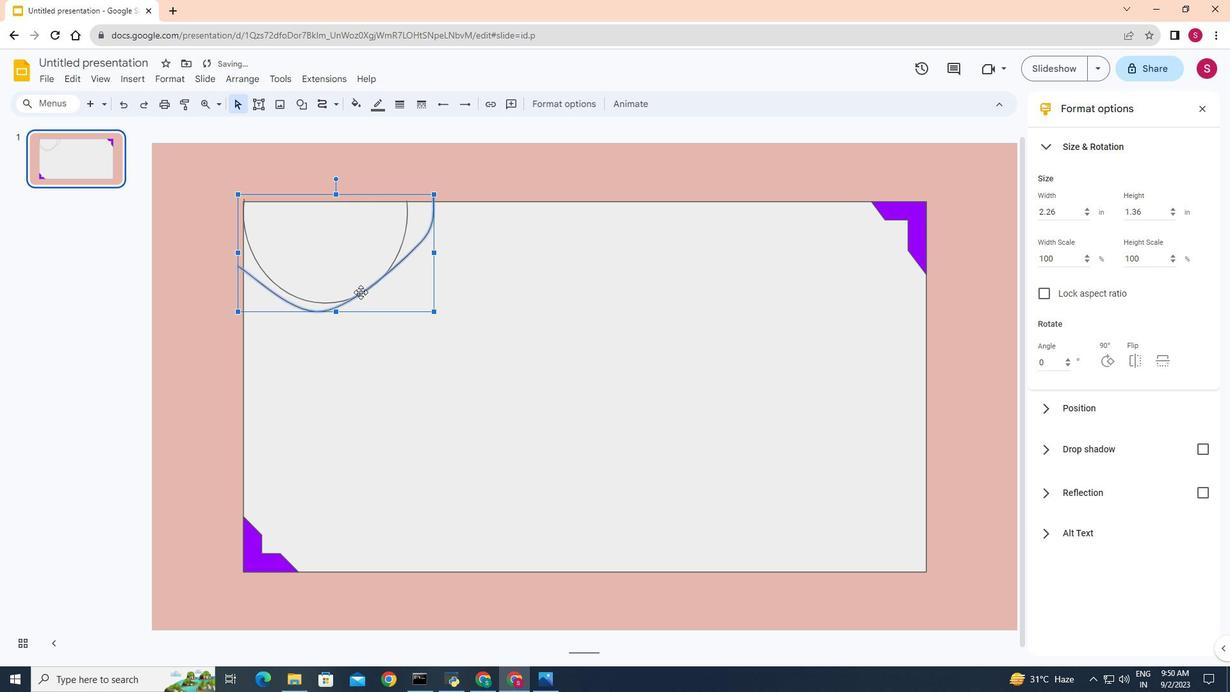 
Action: Mouse moved to (323, 312)
Screenshot: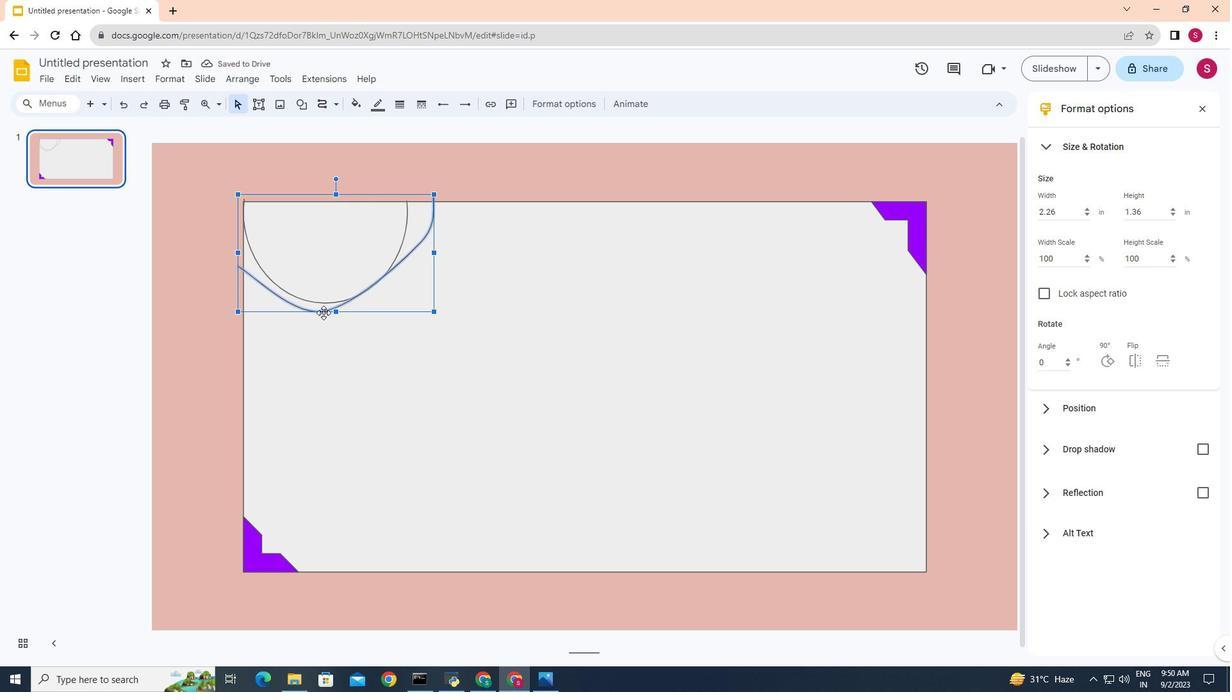 
Action: Mouse pressed left at (323, 312)
Screenshot: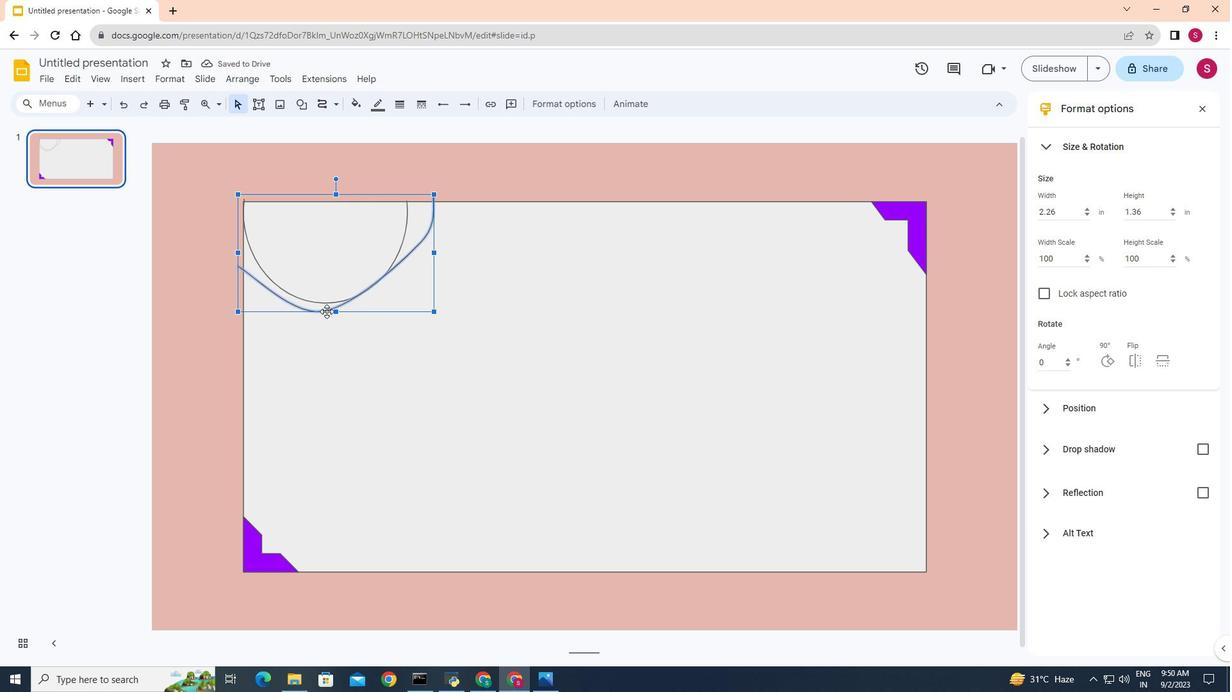 
Action: Mouse moved to (376, 283)
Screenshot: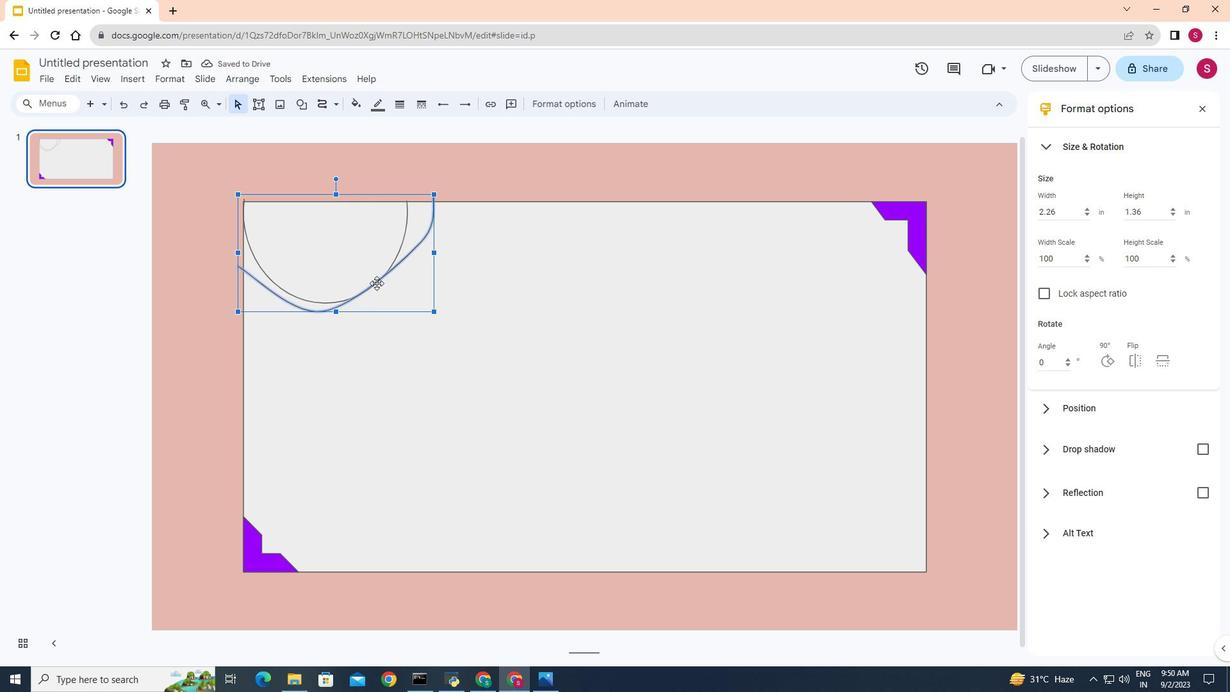 
Action: Mouse pressed left at (376, 283)
Screenshot: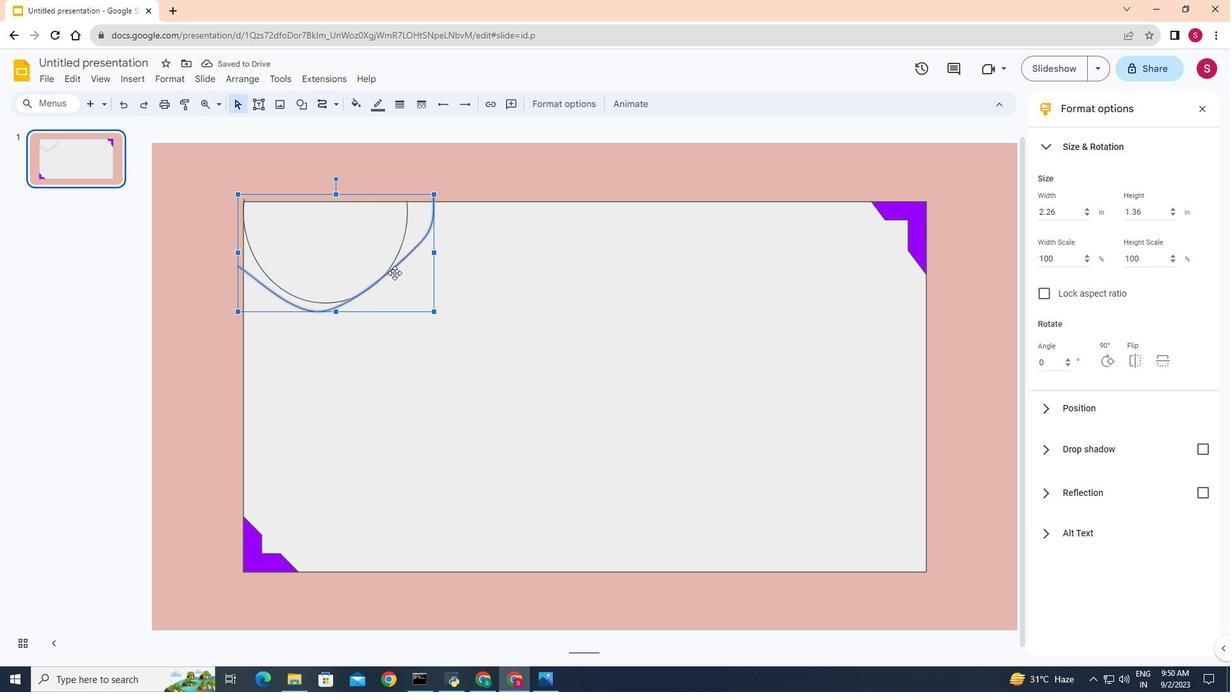
Action: Mouse moved to (416, 249)
Screenshot: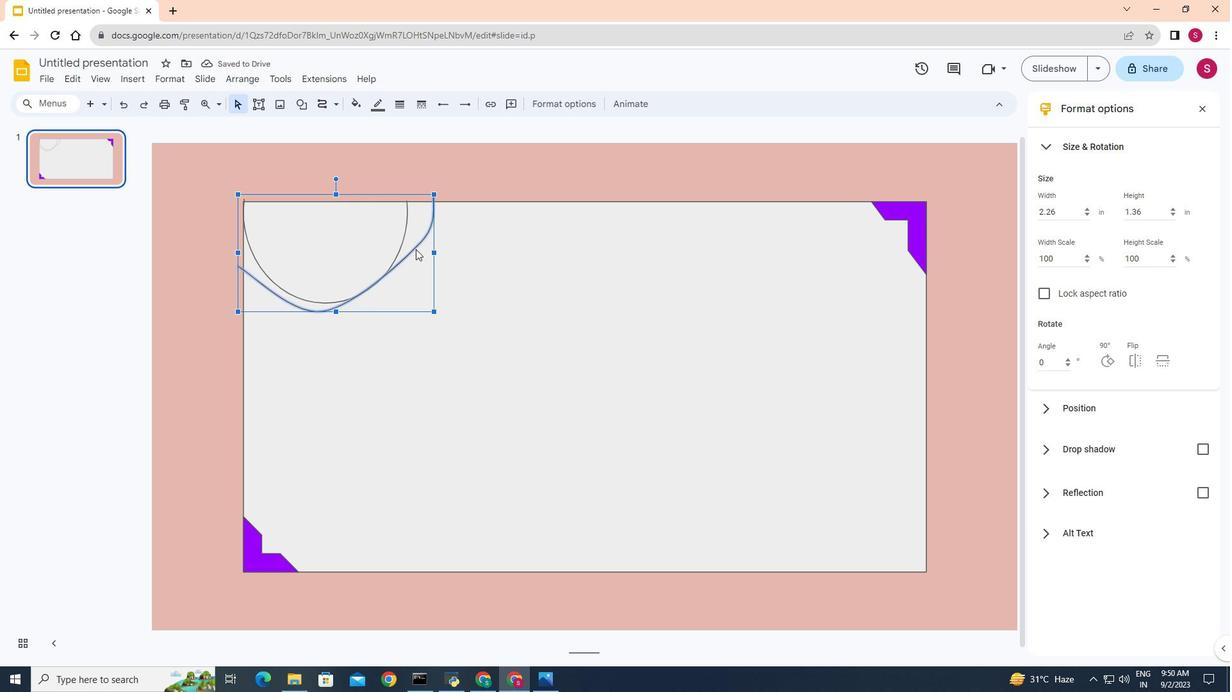 
Action: Mouse pressed left at (416, 249)
Screenshot: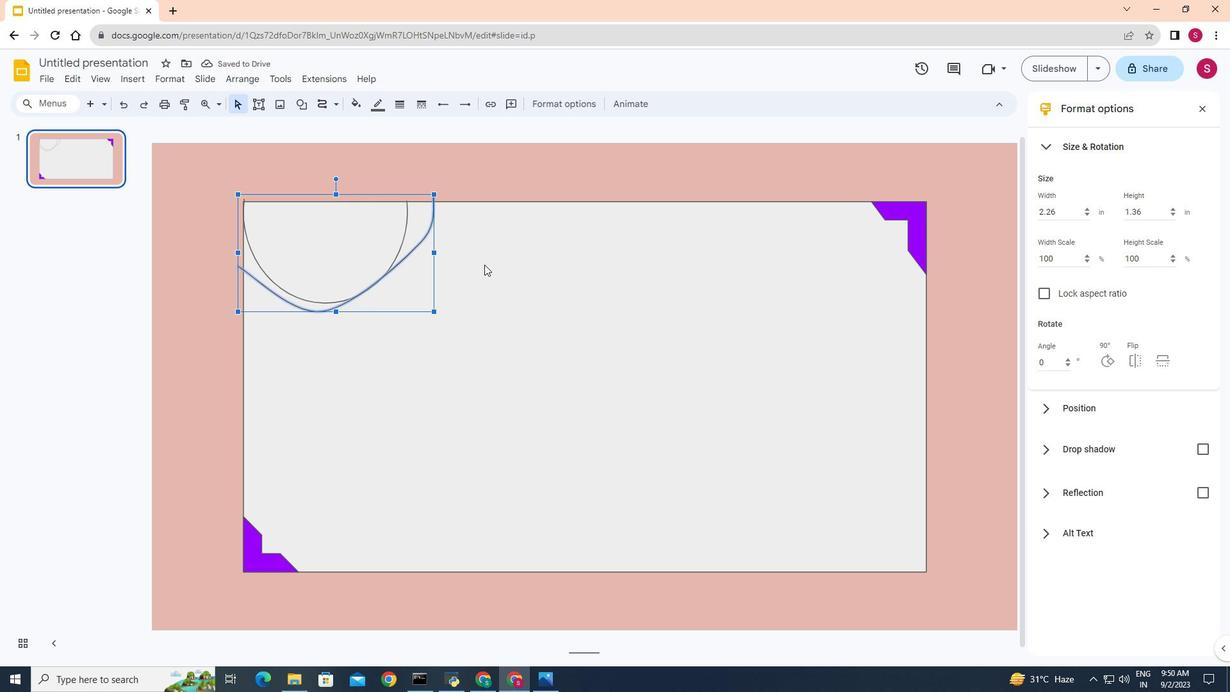 
Action: Mouse moved to (486, 265)
Screenshot: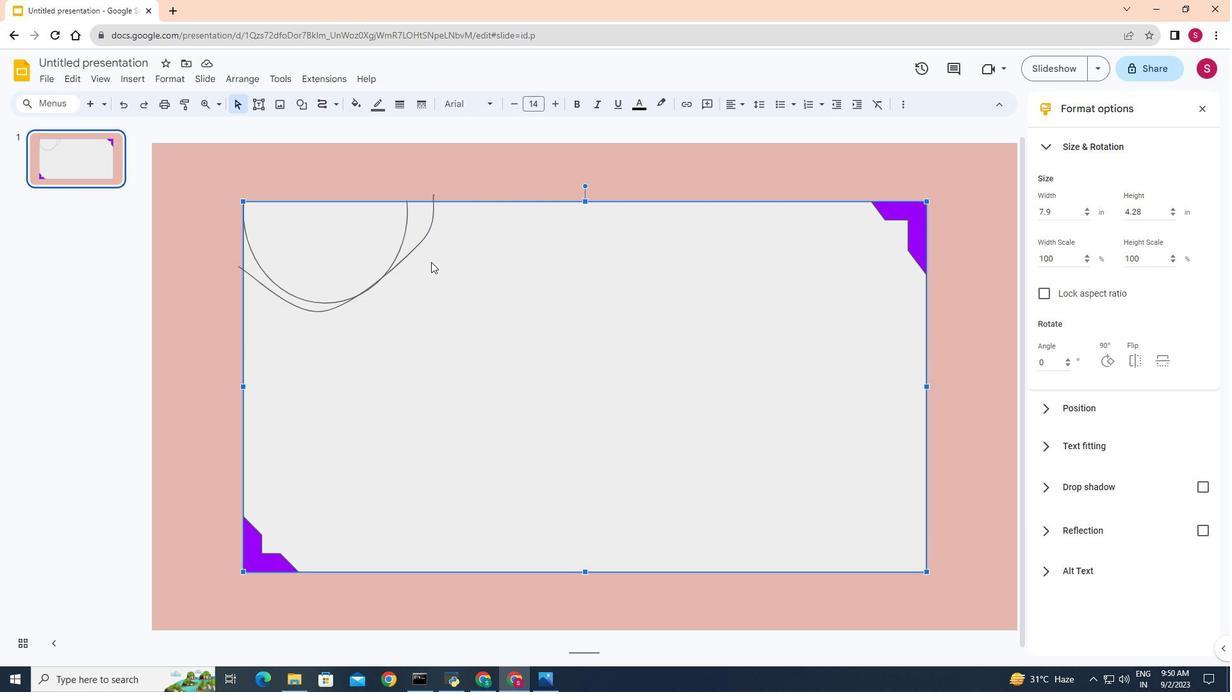 
Action: Mouse pressed left at (486, 265)
Screenshot: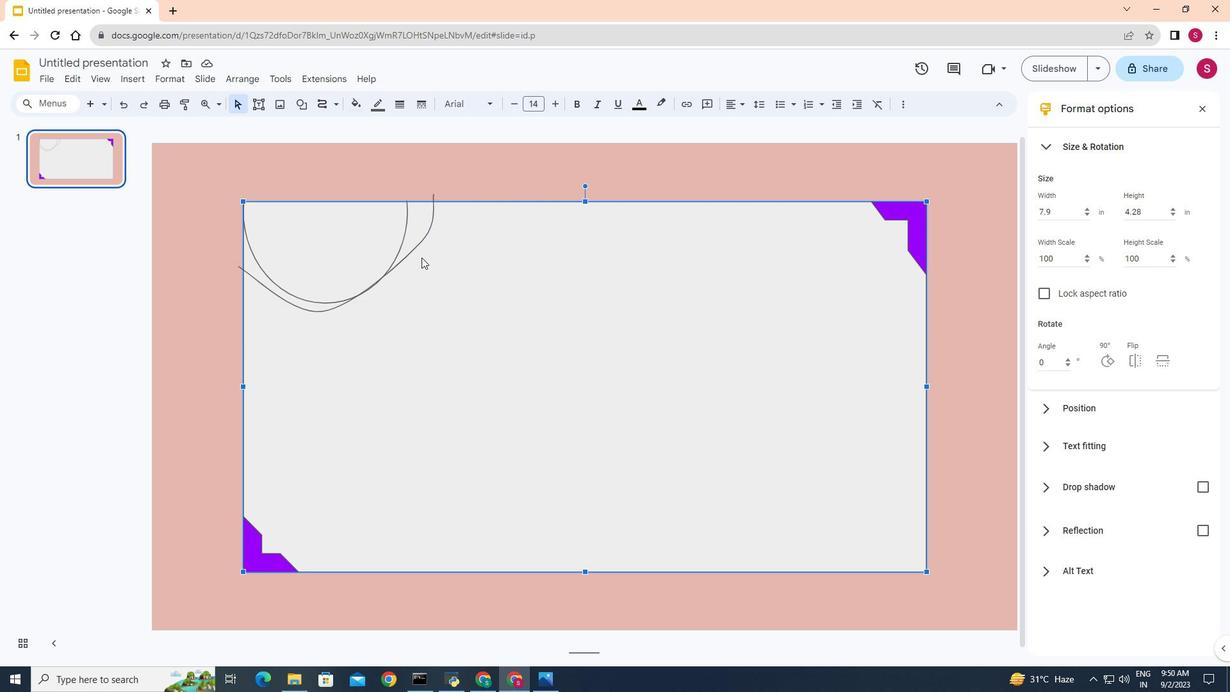 
Action: Mouse moved to (409, 245)
Screenshot: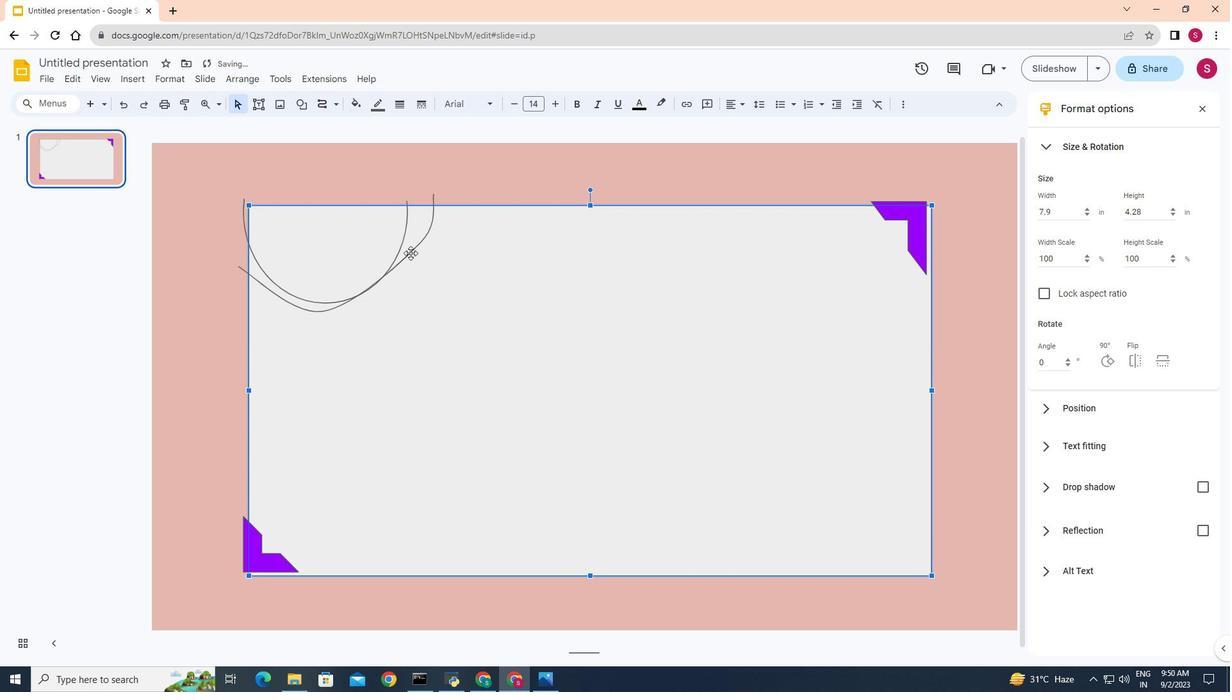
Action: Mouse pressed left at (409, 245)
Screenshot: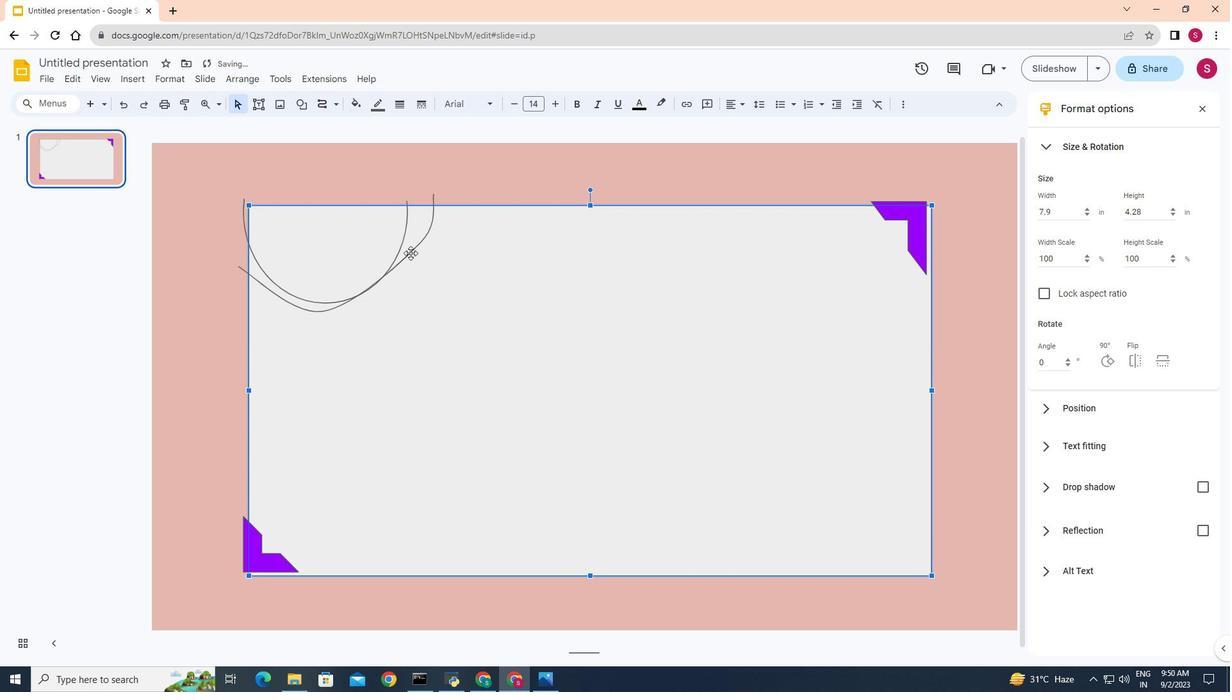 
Action: Mouse moved to (442, 271)
Screenshot: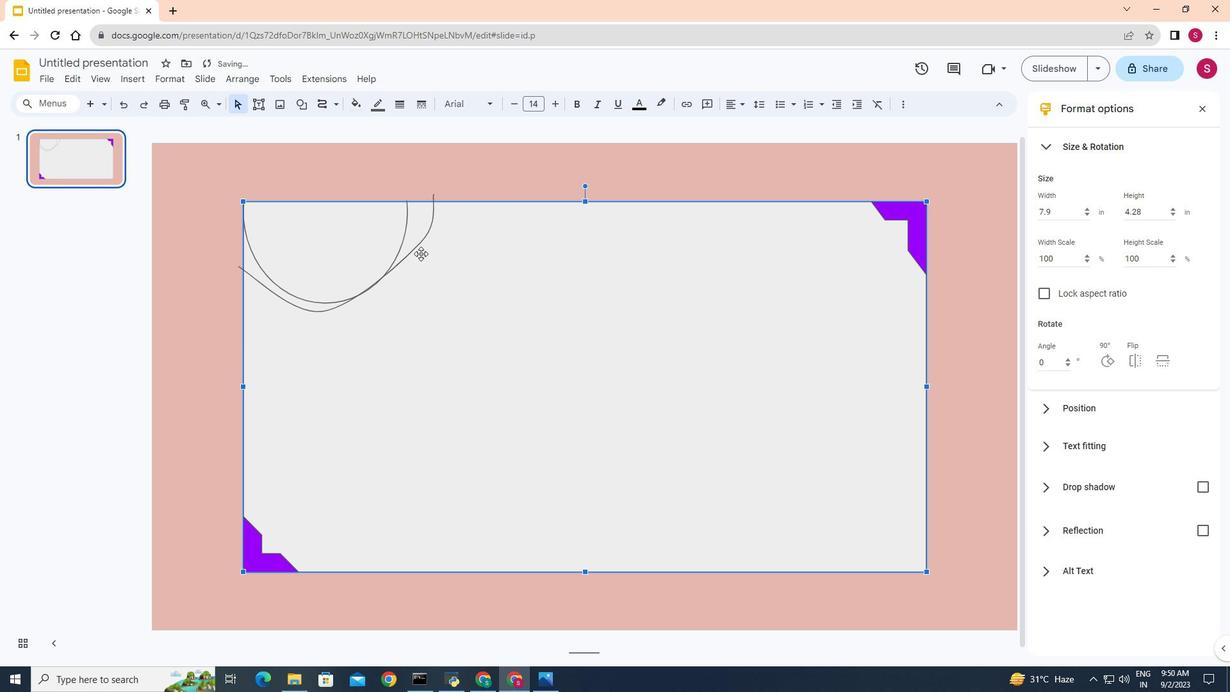 
Action: Key pressed ctrl+Z
Screenshot: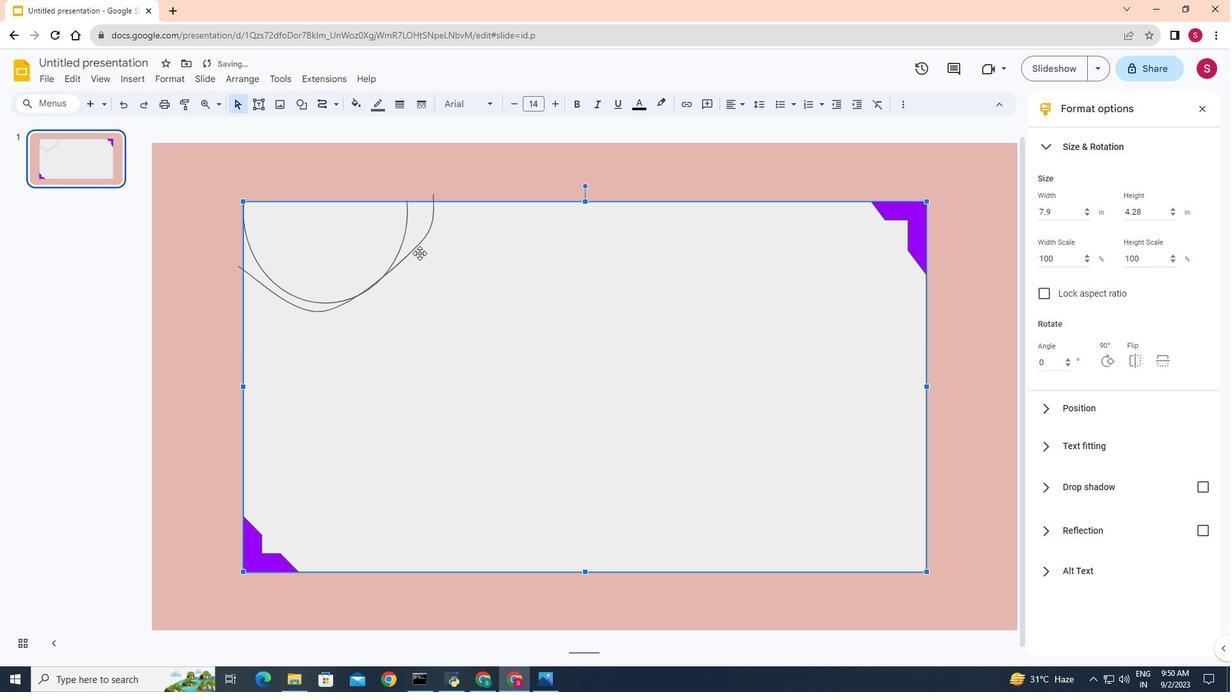 
Action: Mouse moved to (414, 246)
Screenshot: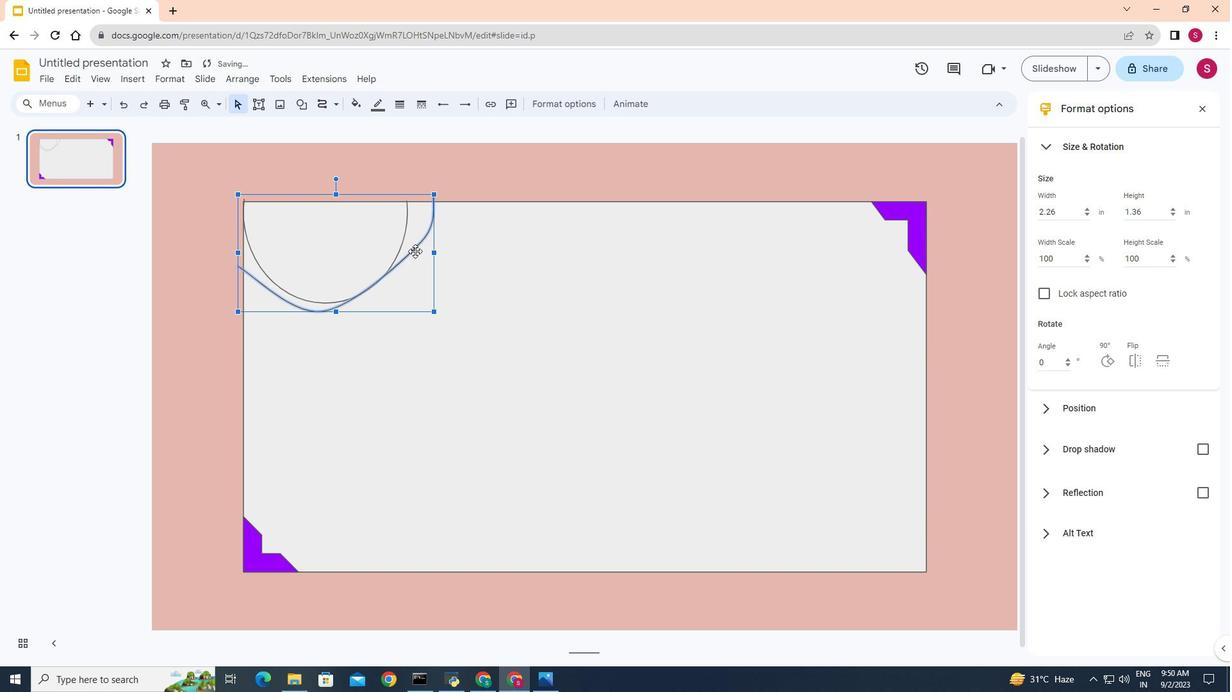 
Action: Mouse pressed left at (414, 246)
Screenshot: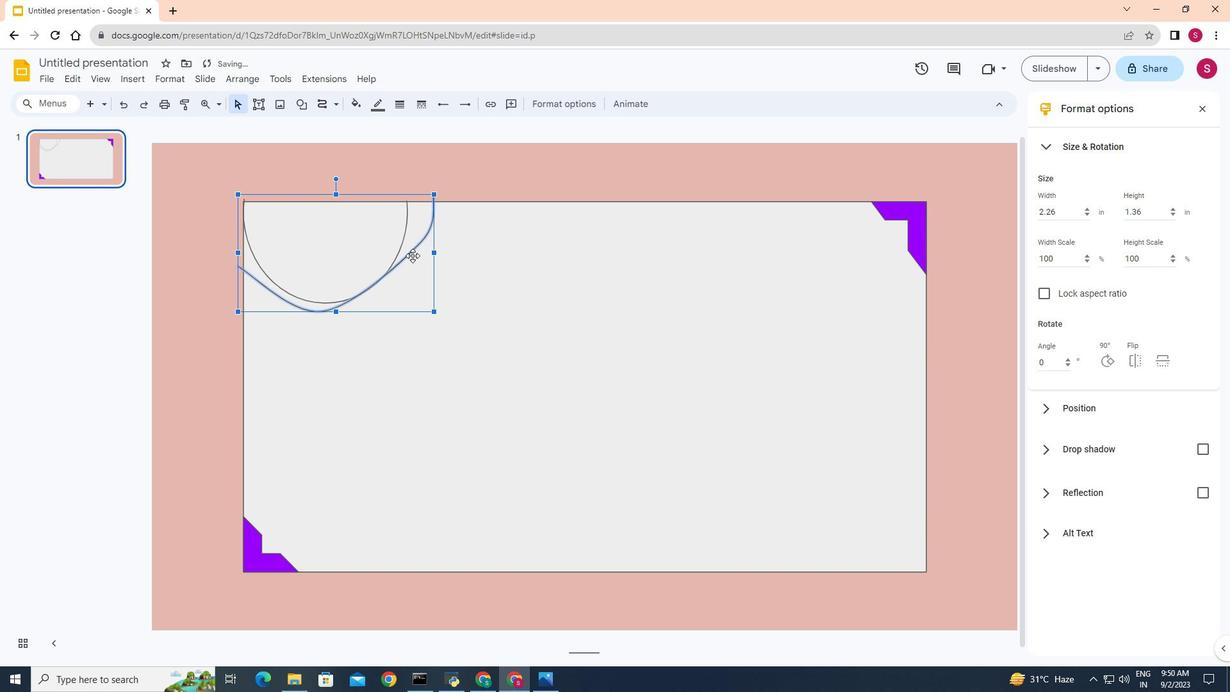 
Action: Mouse moved to (401, 264)
Screenshot: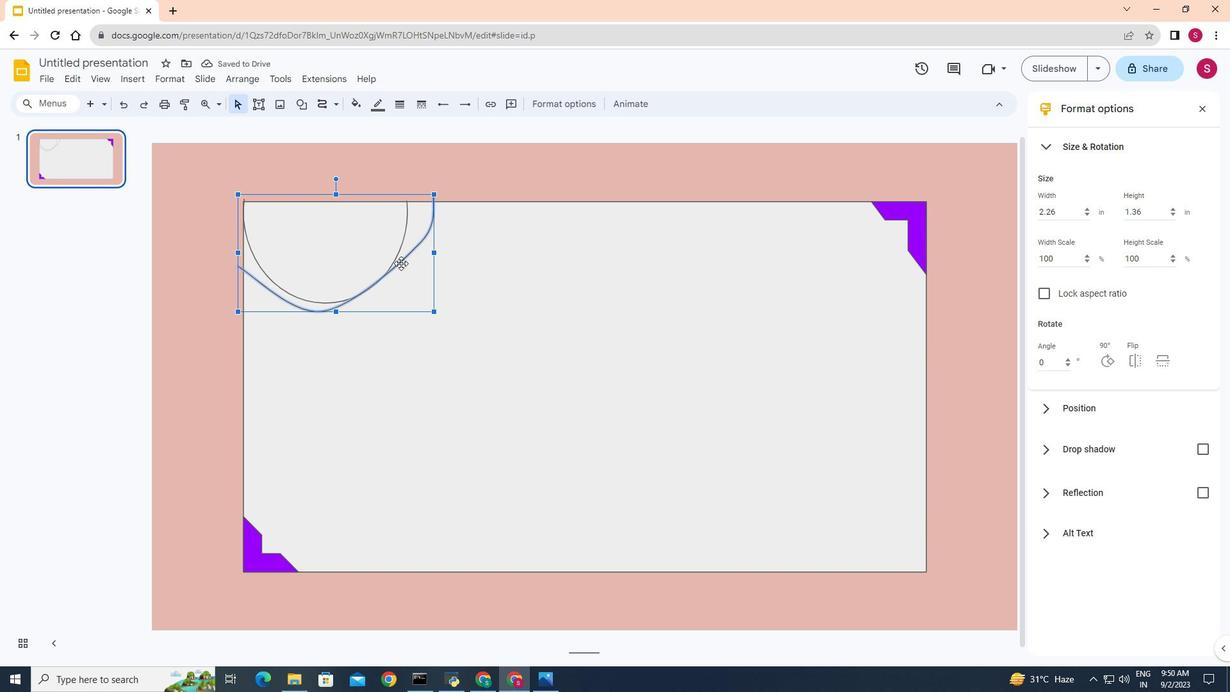 
Action: Mouse pressed left at (401, 264)
Screenshot: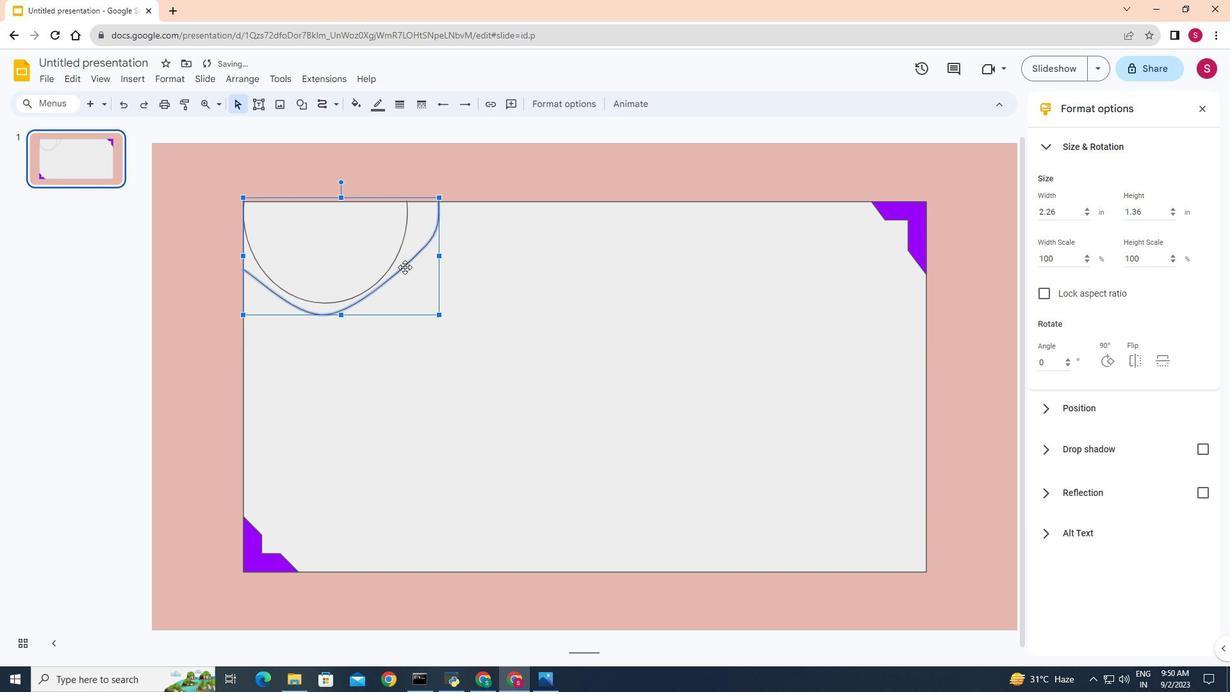 
Action: Mouse moved to (267, 288)
Screenshot: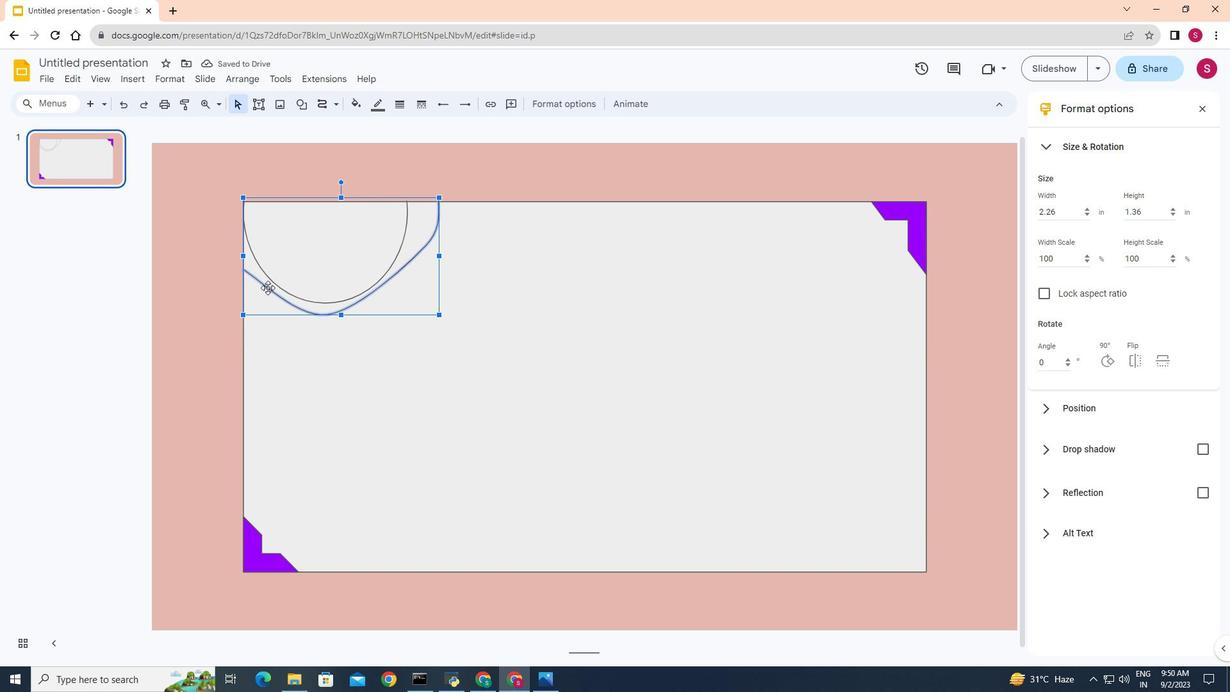 
Action: Mouse pressed left at (267, 288)
Screenshot: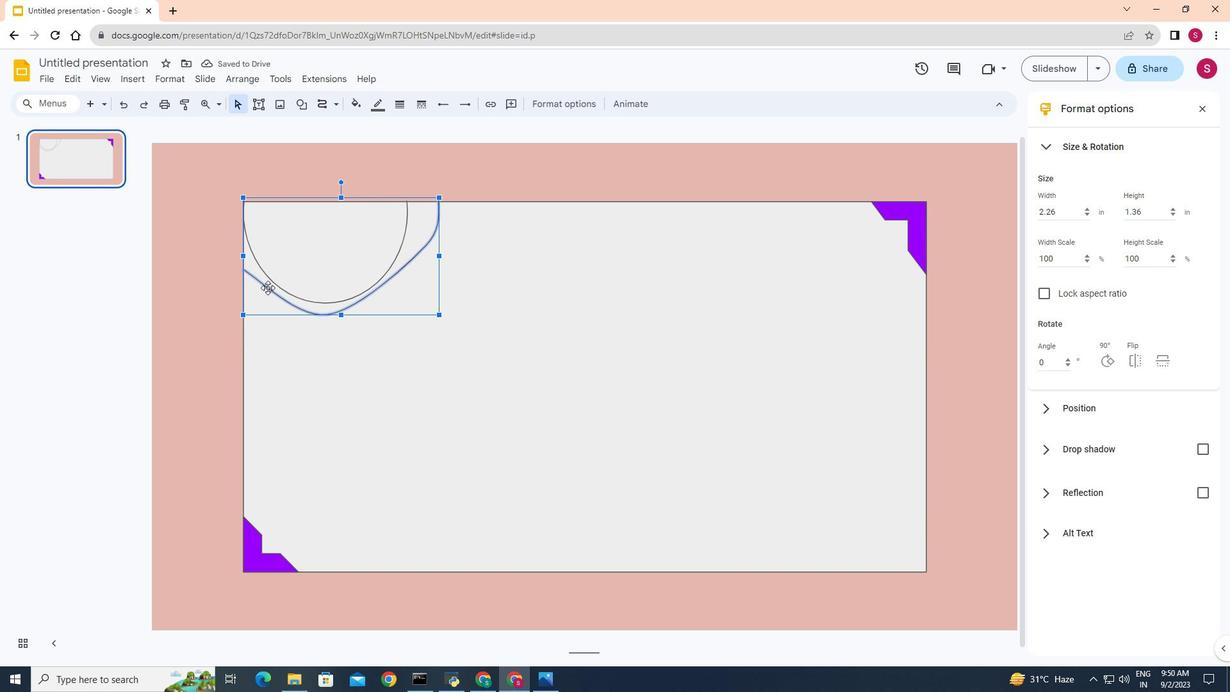 
Action: Mouse moved to (250, 275)
Screenshot: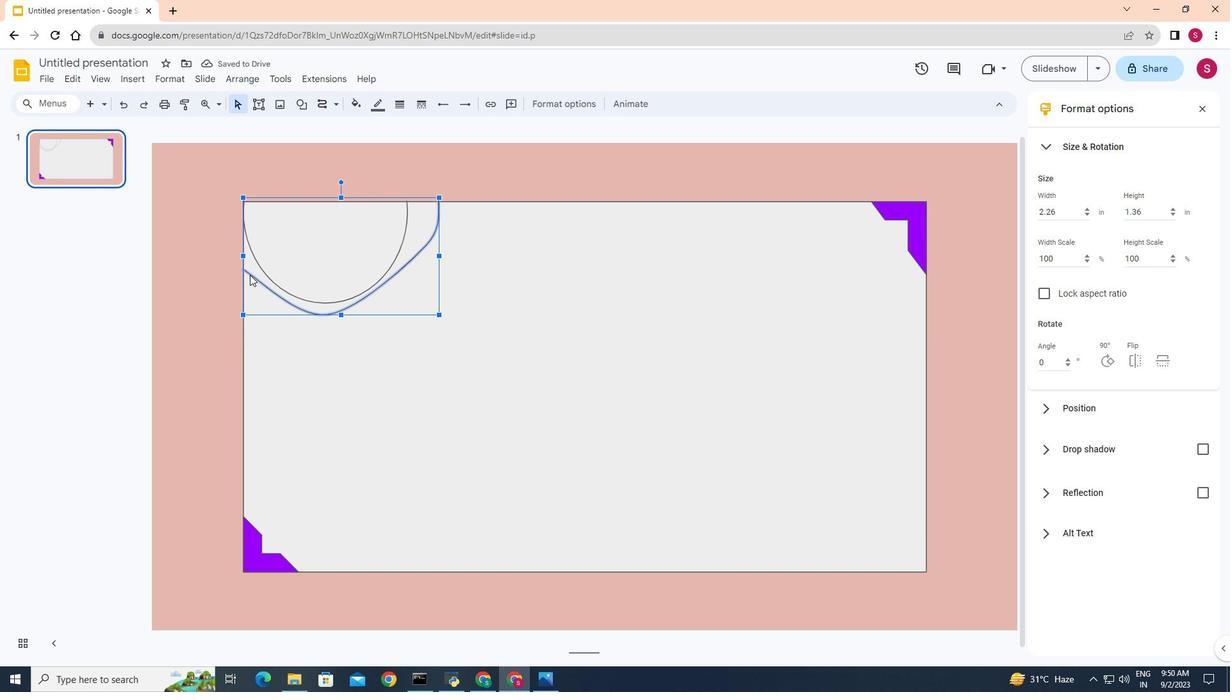 
Action: Mouse pressed left at (250, 275)
Screenshot: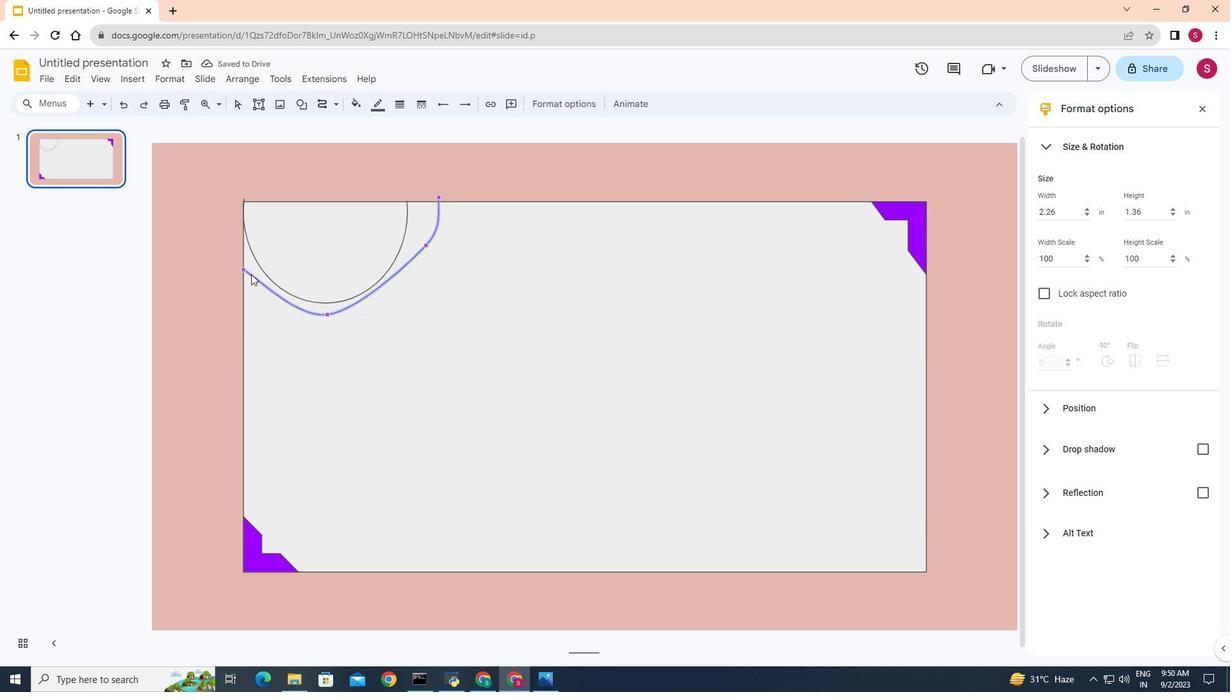 
Action: Mouse pressed left at (250, 275)
Screenshot: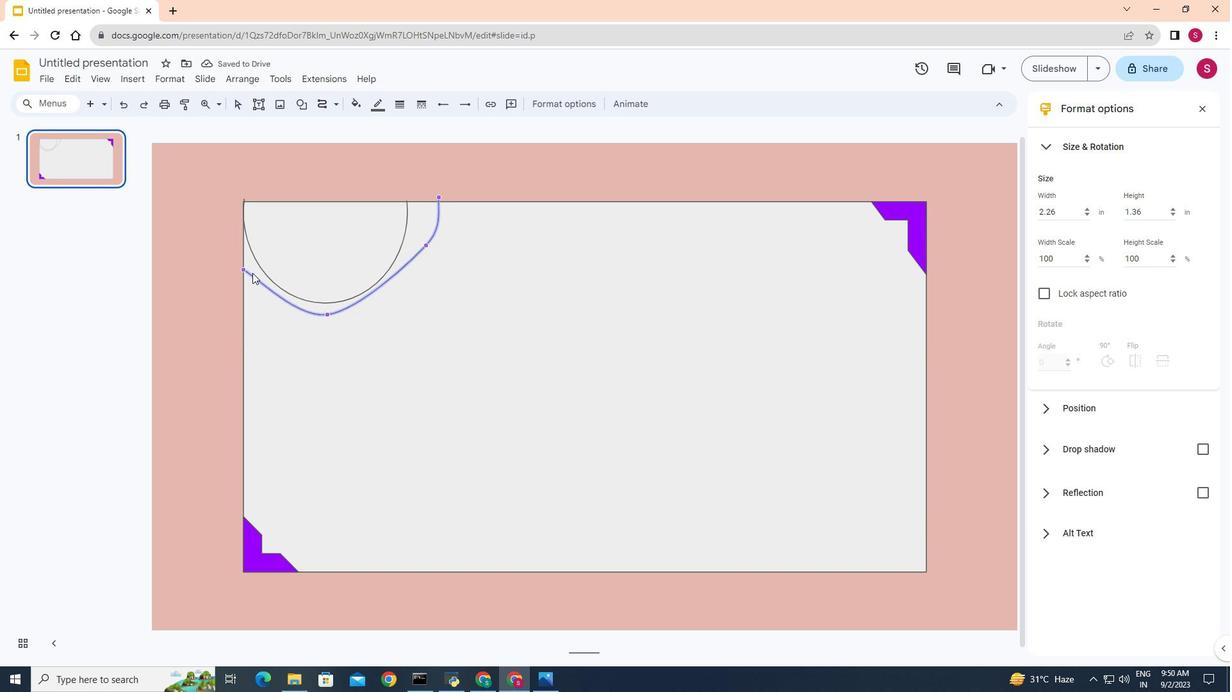 
Action: Mouse moved to (426, 246)
Screenshot: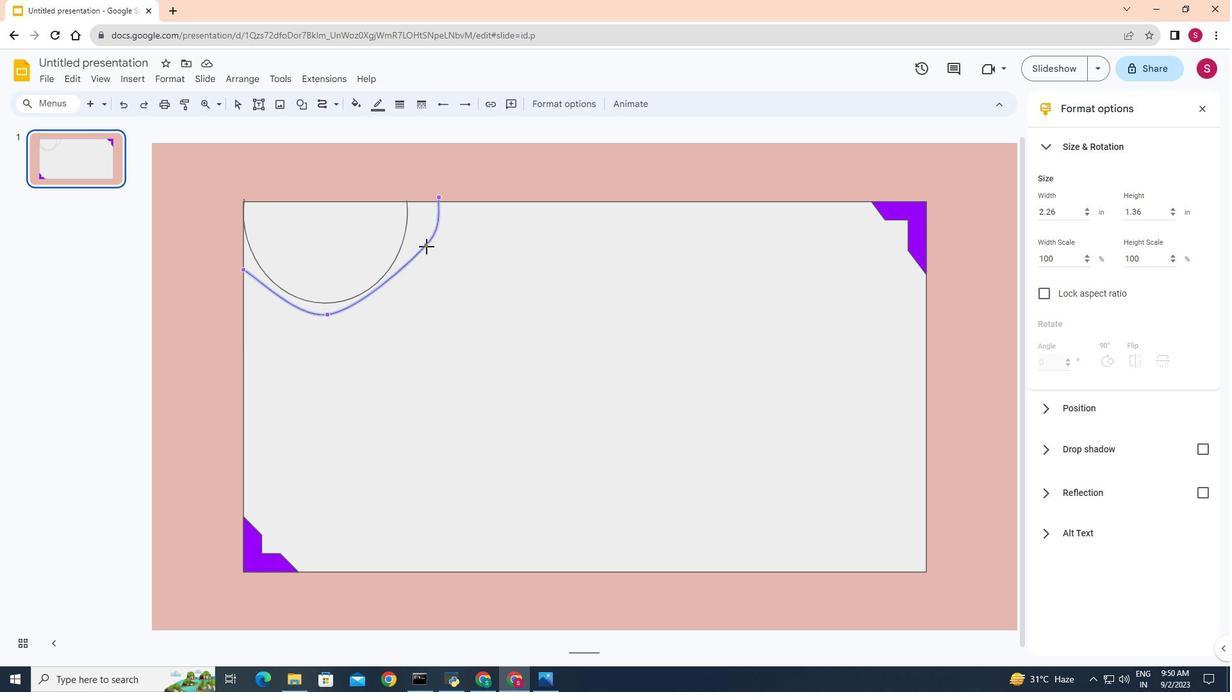 
Action: Mouse pressed left at (426, 246)
Screenshot: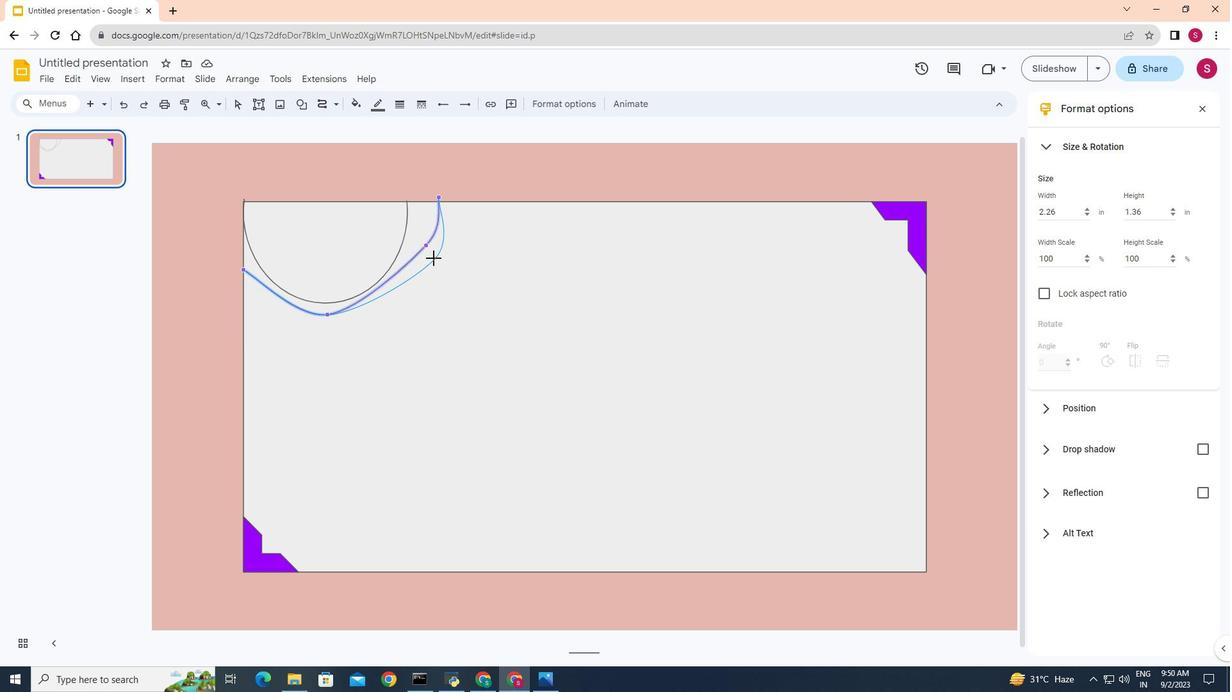 
Action: Mouse moved to (327, 314)
Screenshot: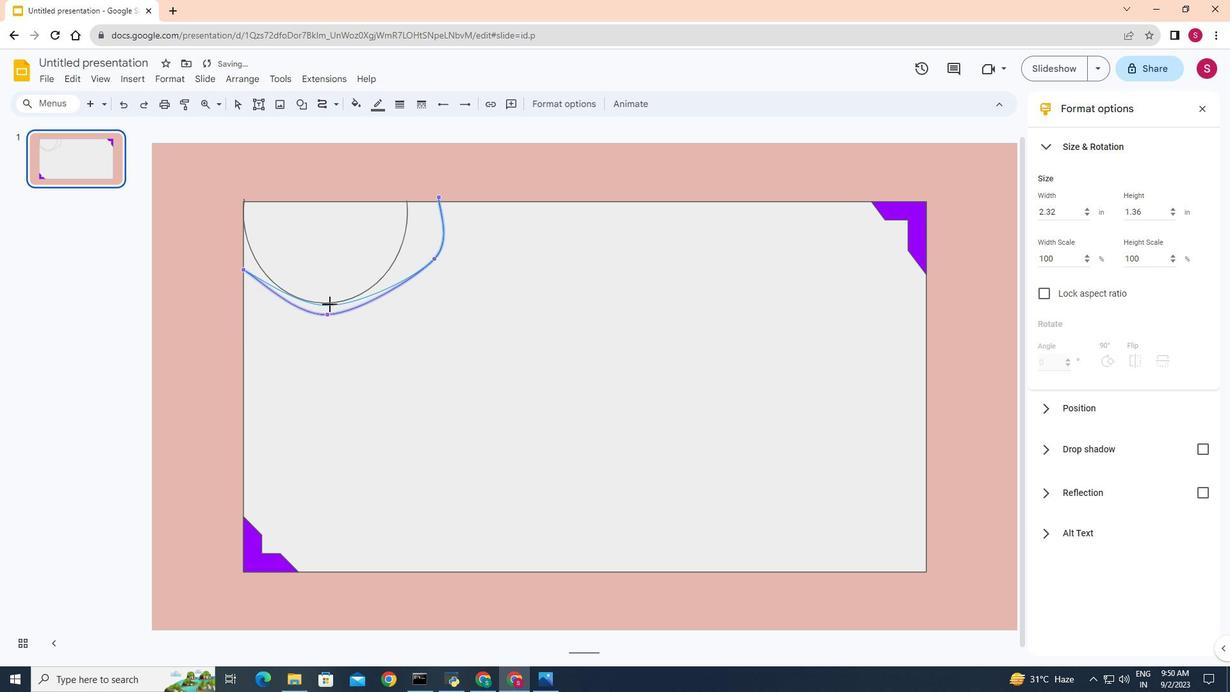 
Action: Mouse pressed left at (327, 314)
Screenshot: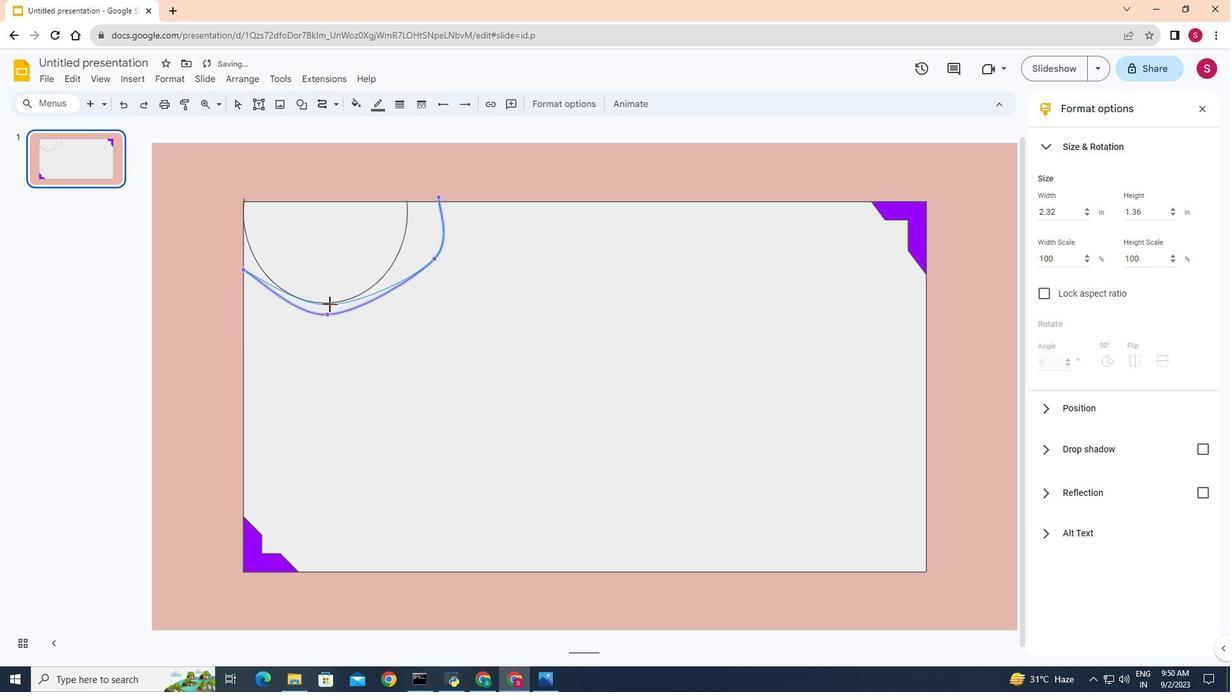 
Action: Mouse moved to (371, 292)
Screenshot: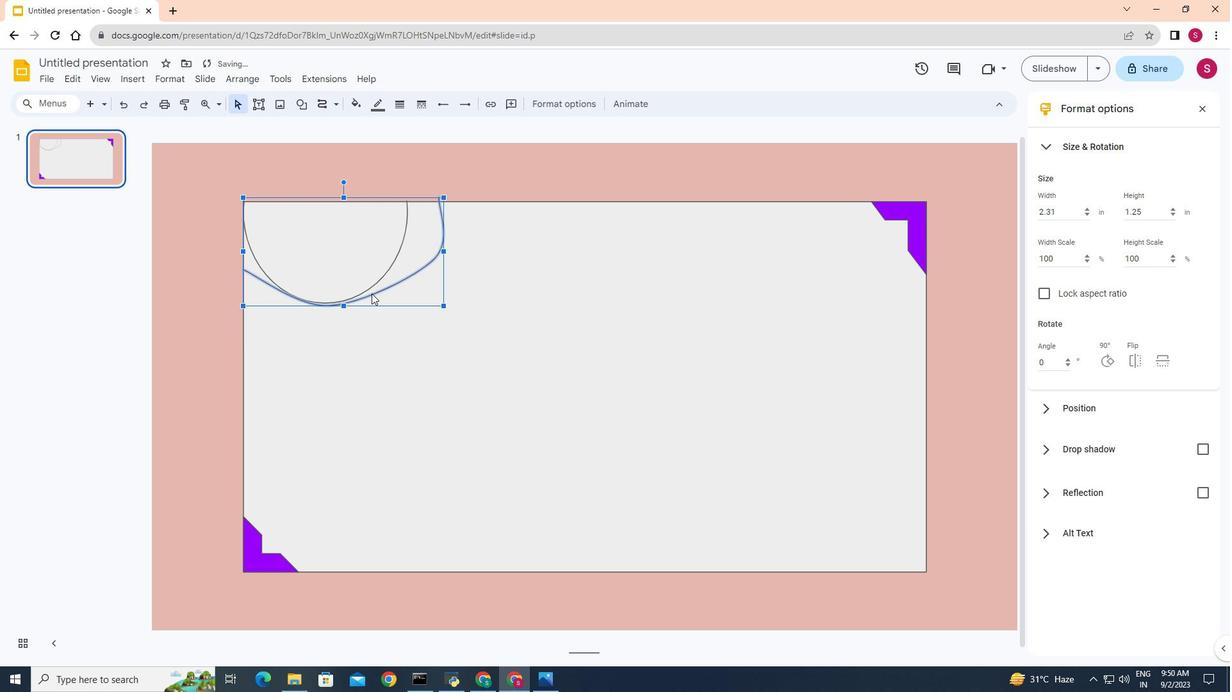 
Action: Mouse pressed left at (371, 292)
Screenshot: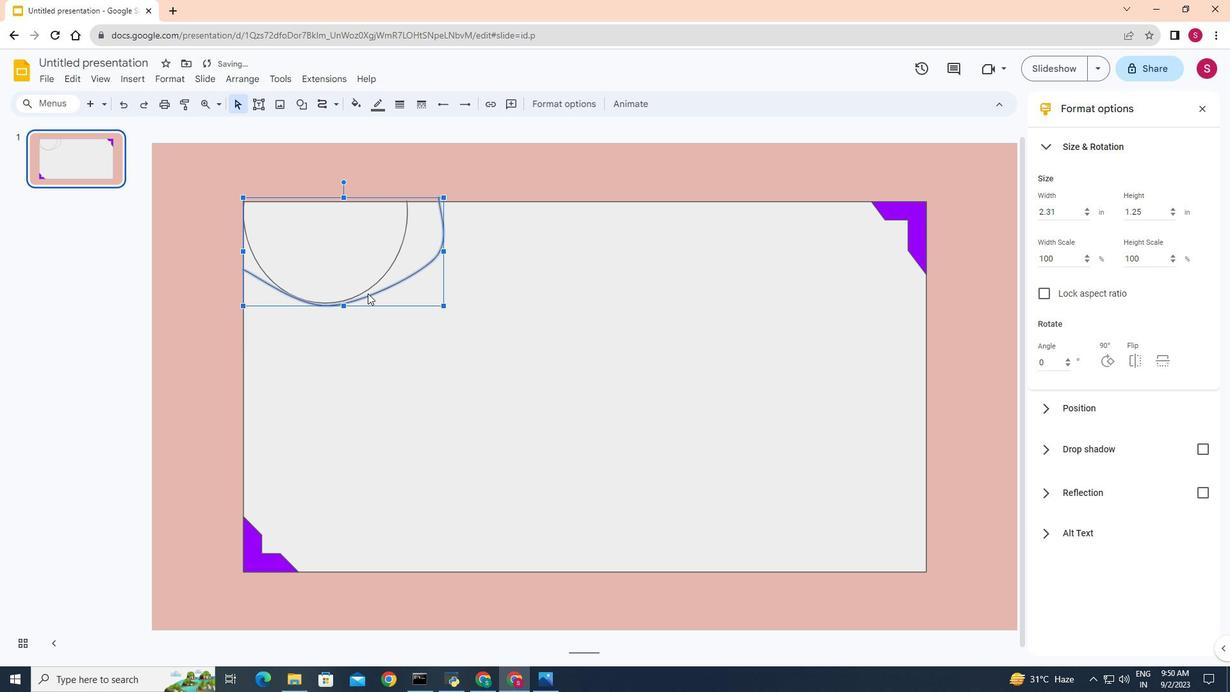 
Action: Mouse moved to (399, 283)
Screenshot: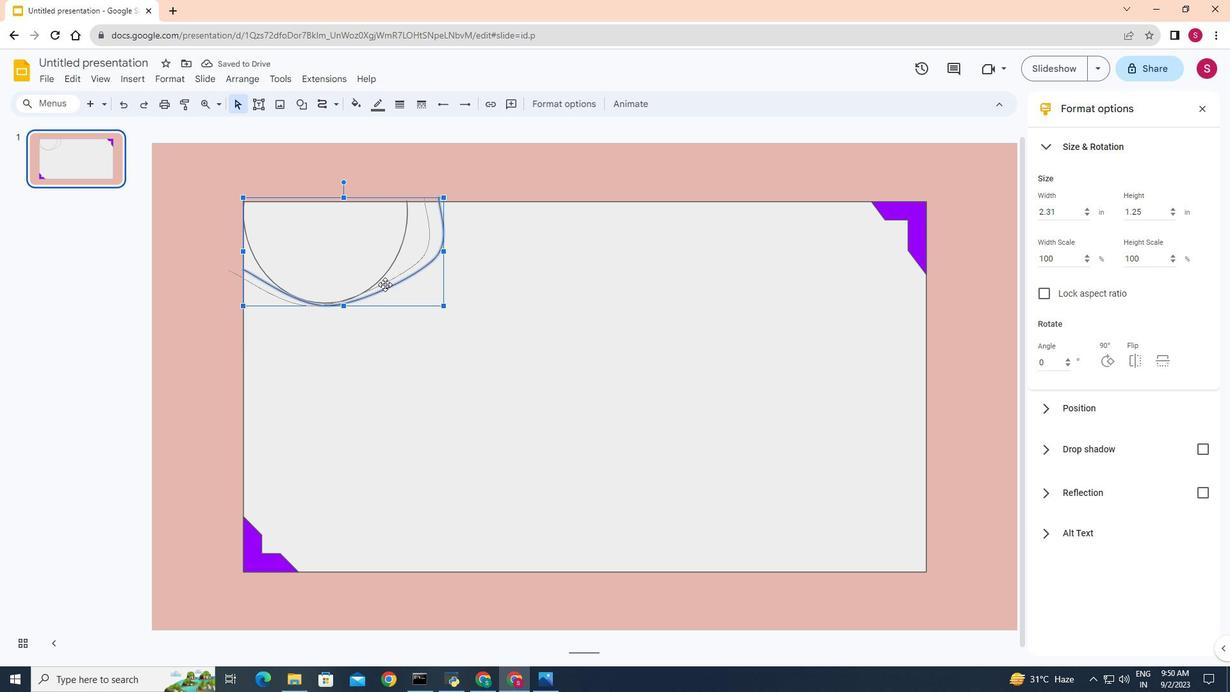 
Action: Mouse pressed left at (399, 283)
Screenshot: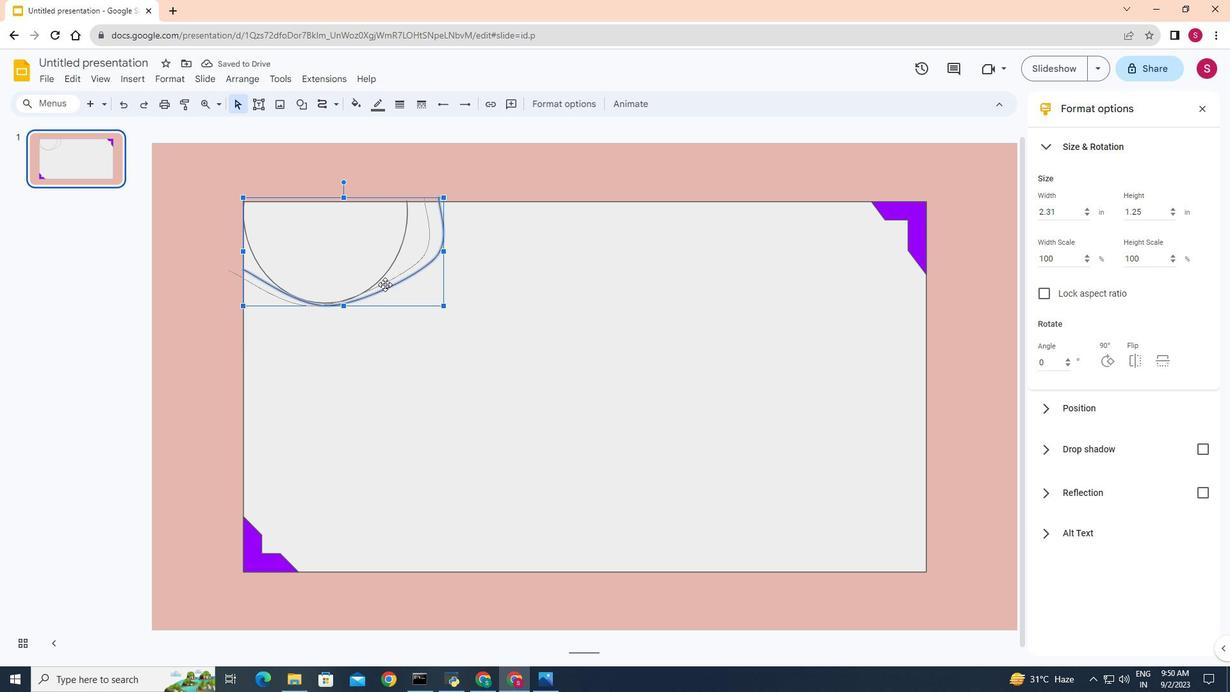 
Action: Mouse moved to (239, 276)
Screenshot: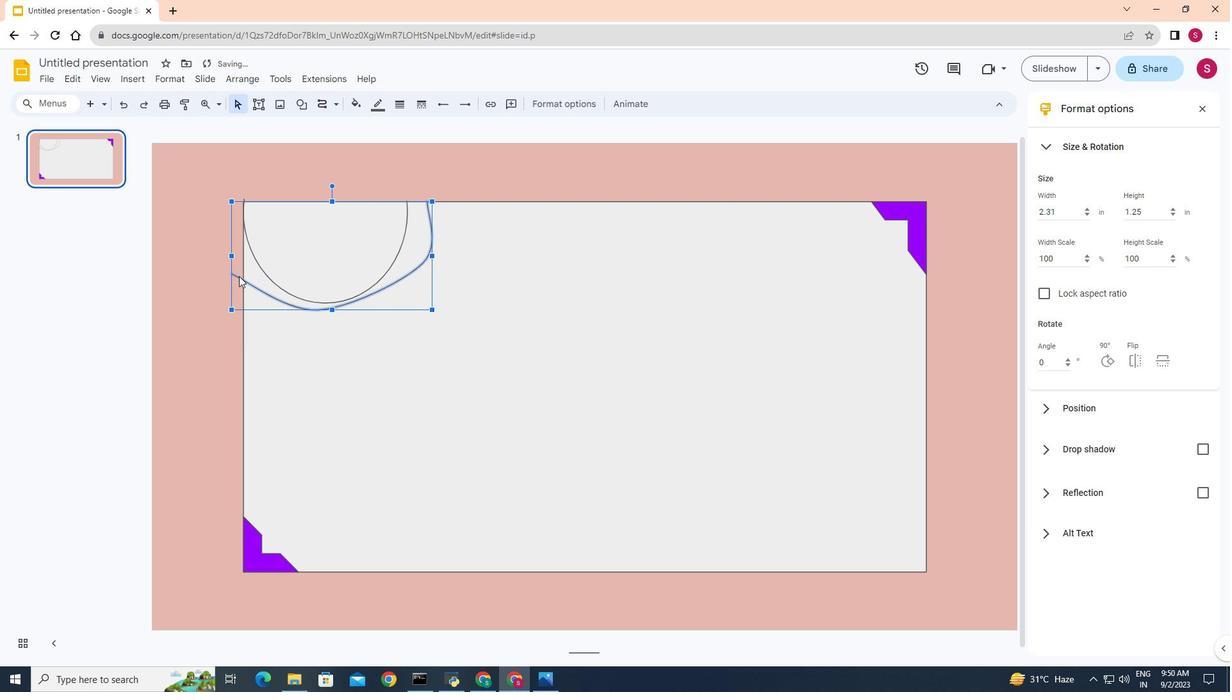 
Action: Mouse pressed left at (239, 276)
Screenshot: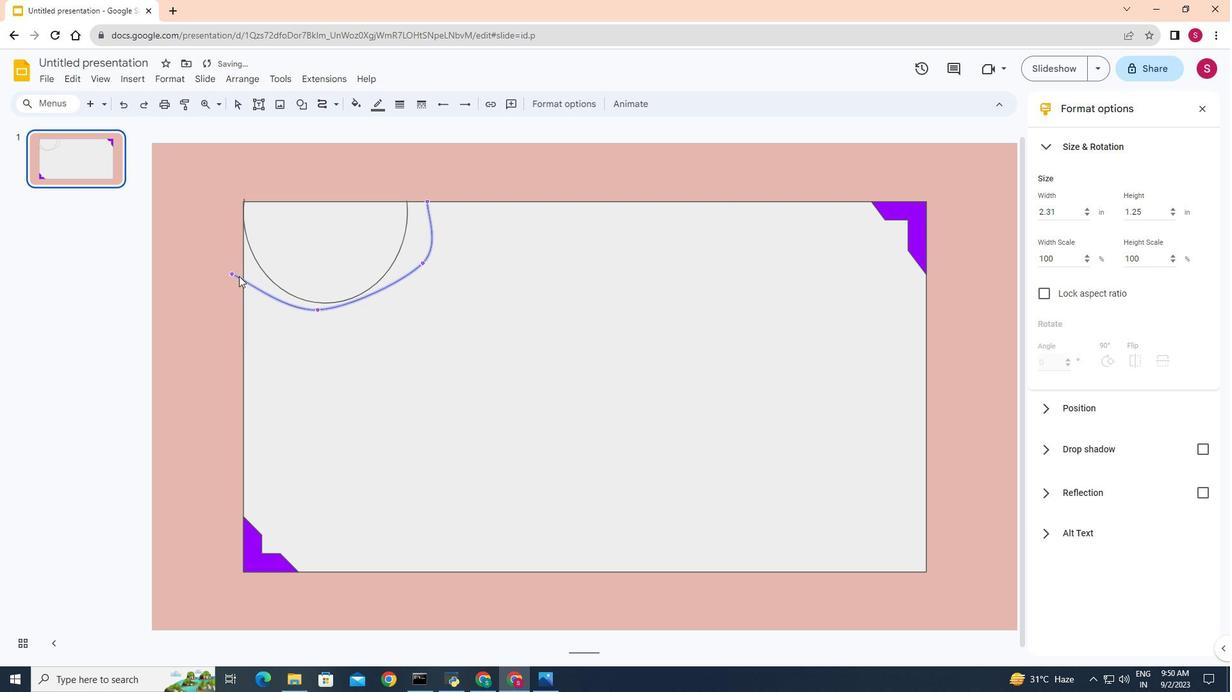 
Action: Mouse pressed left at (239, 276)
Screenshot: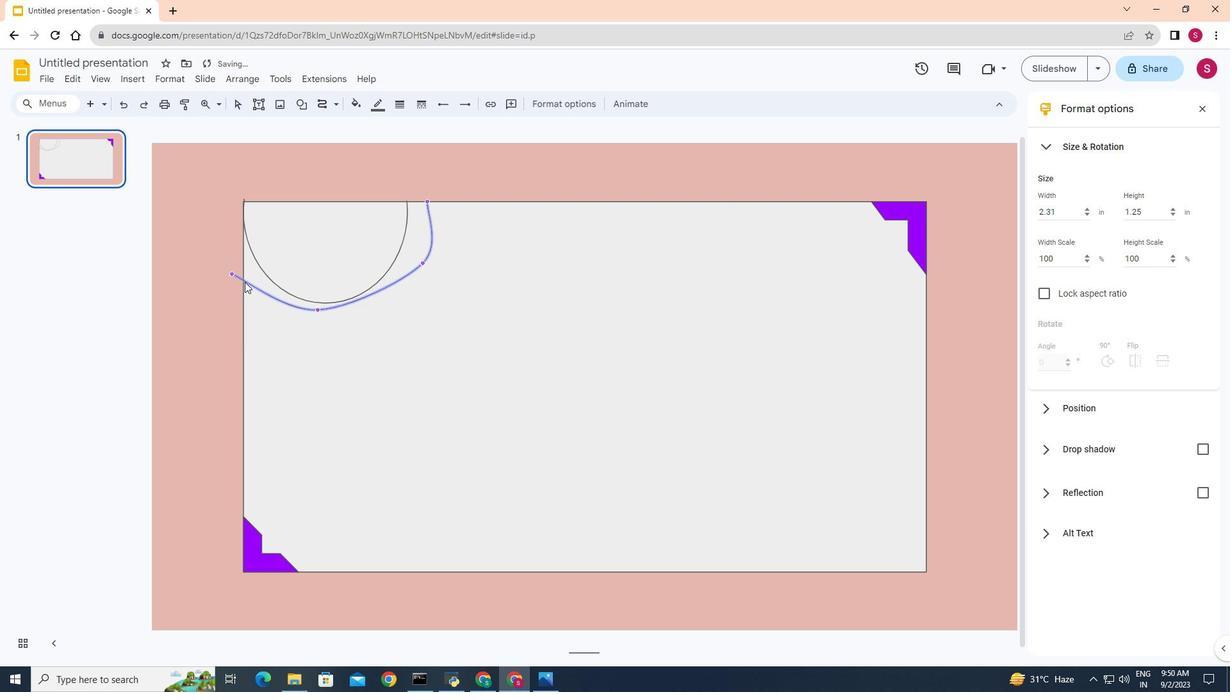 
Action: Mouse moved to (232, 273)
Screenshot: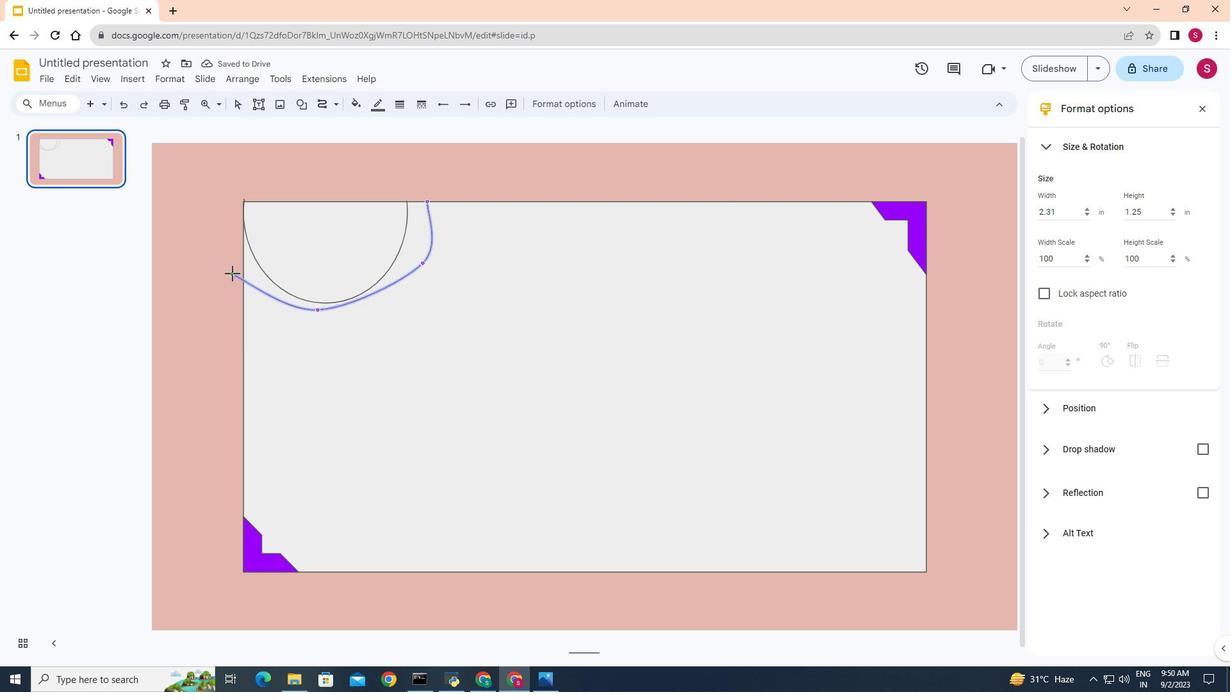 
Action: Mouse pressed left at (232, 273)
Screenshot: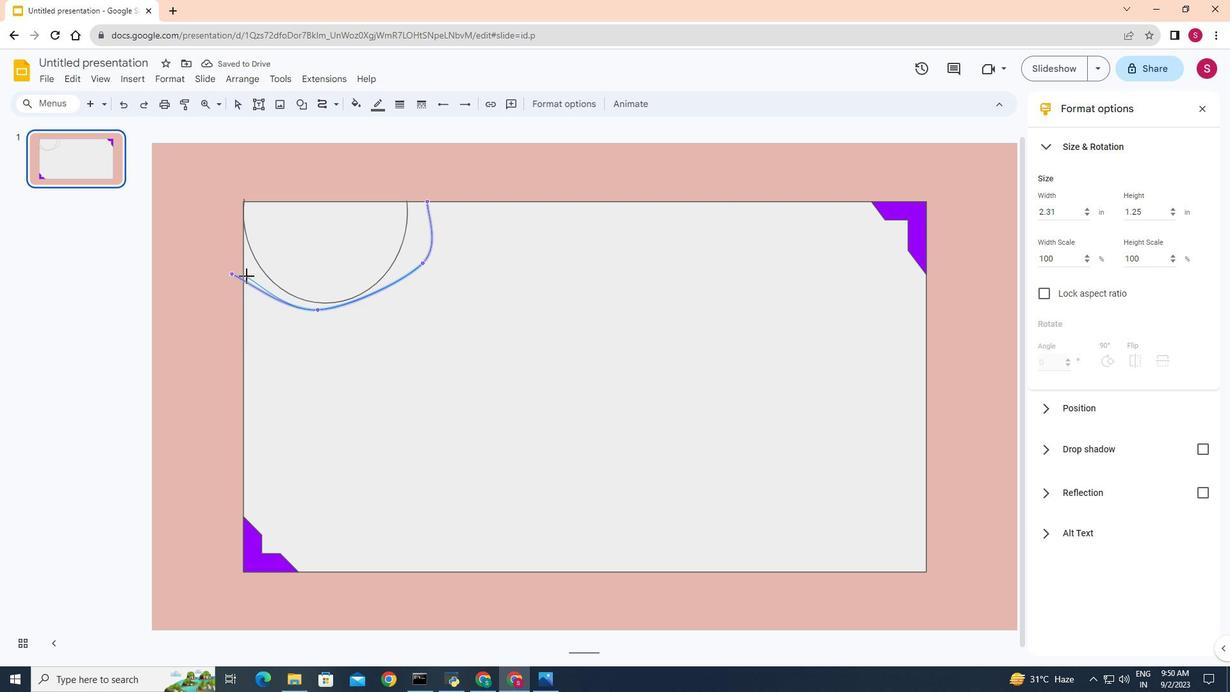 
Action: Mouse moved to (317, 309)
Screenshot: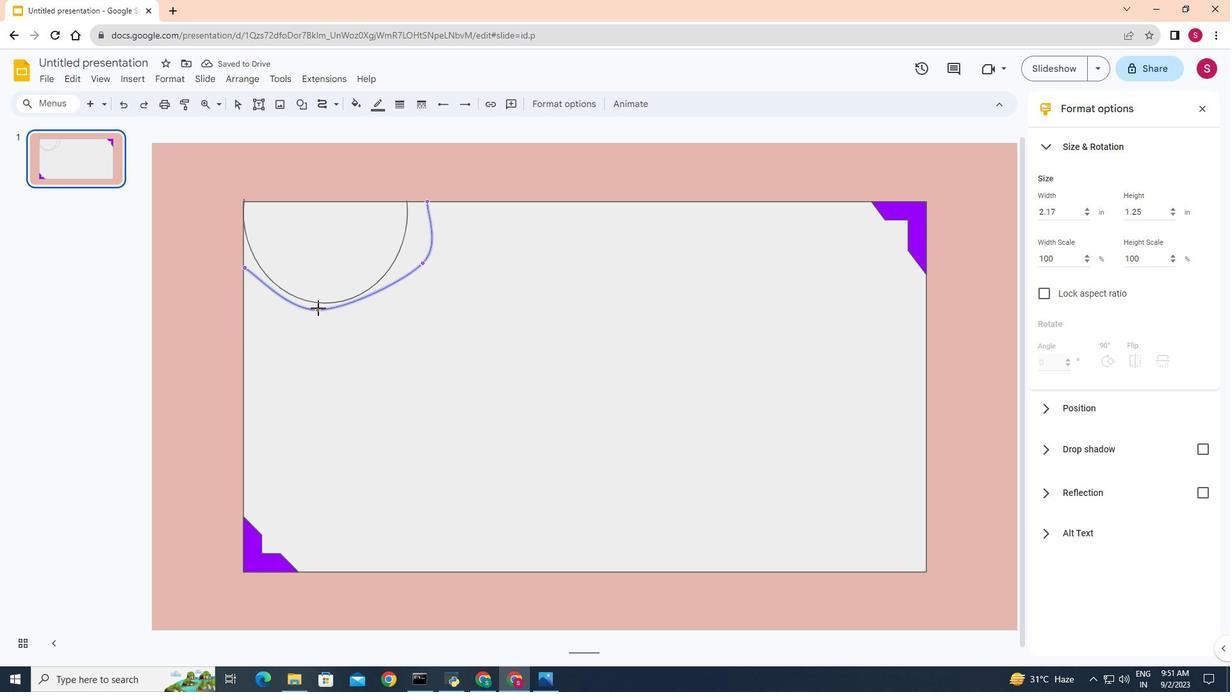 
Action: Mouse pressed left at (317, 309)
Screenshot: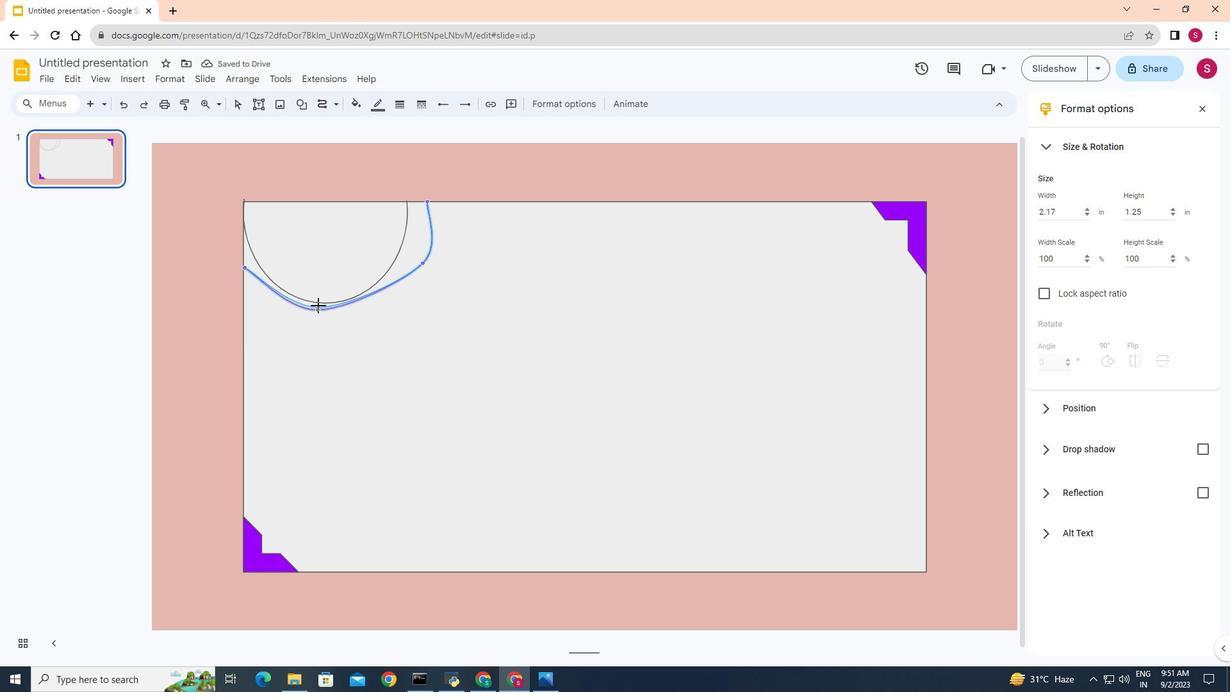
Action: Mouse moved to (364, 319)
Screenshot: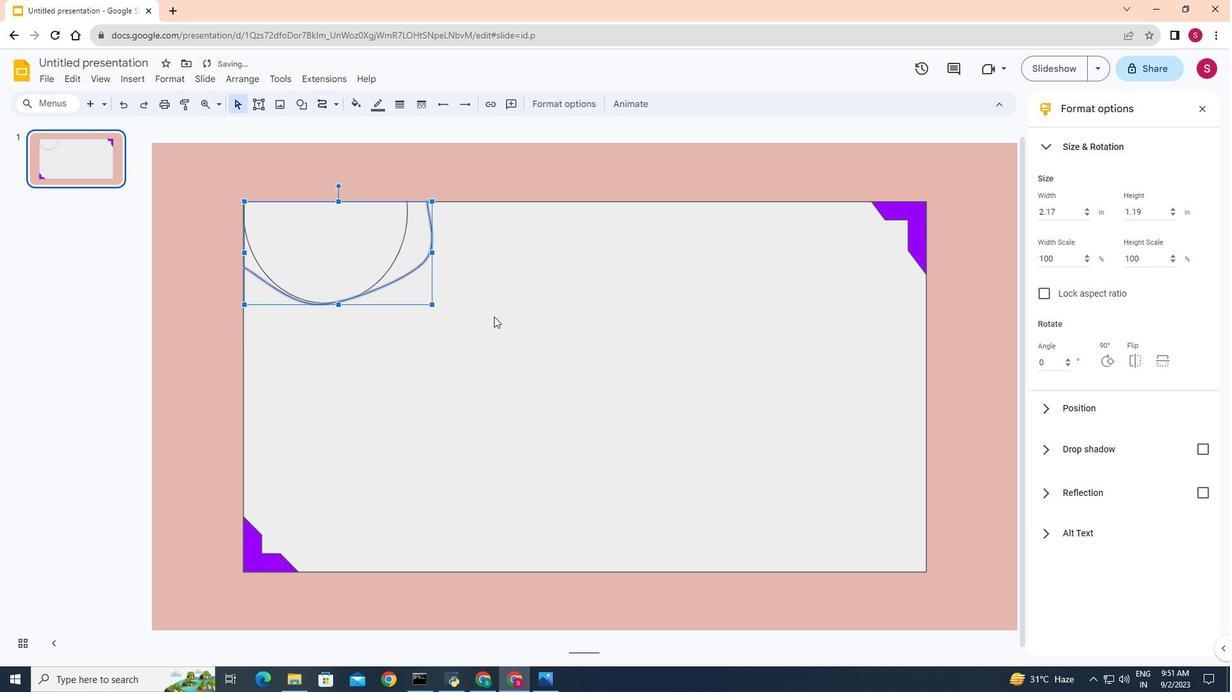 
Action: Mouse pressed left at (364, 319)
Screenshot: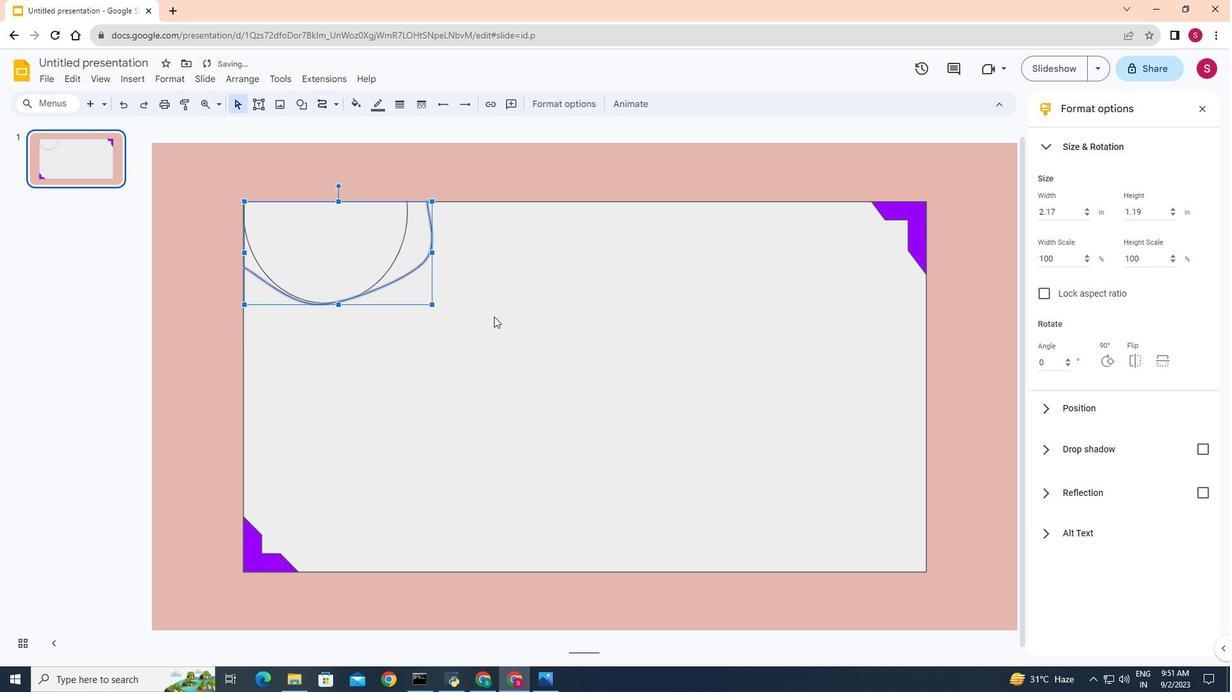 
Action: Mouse moved to (378, 107)
Screenshot: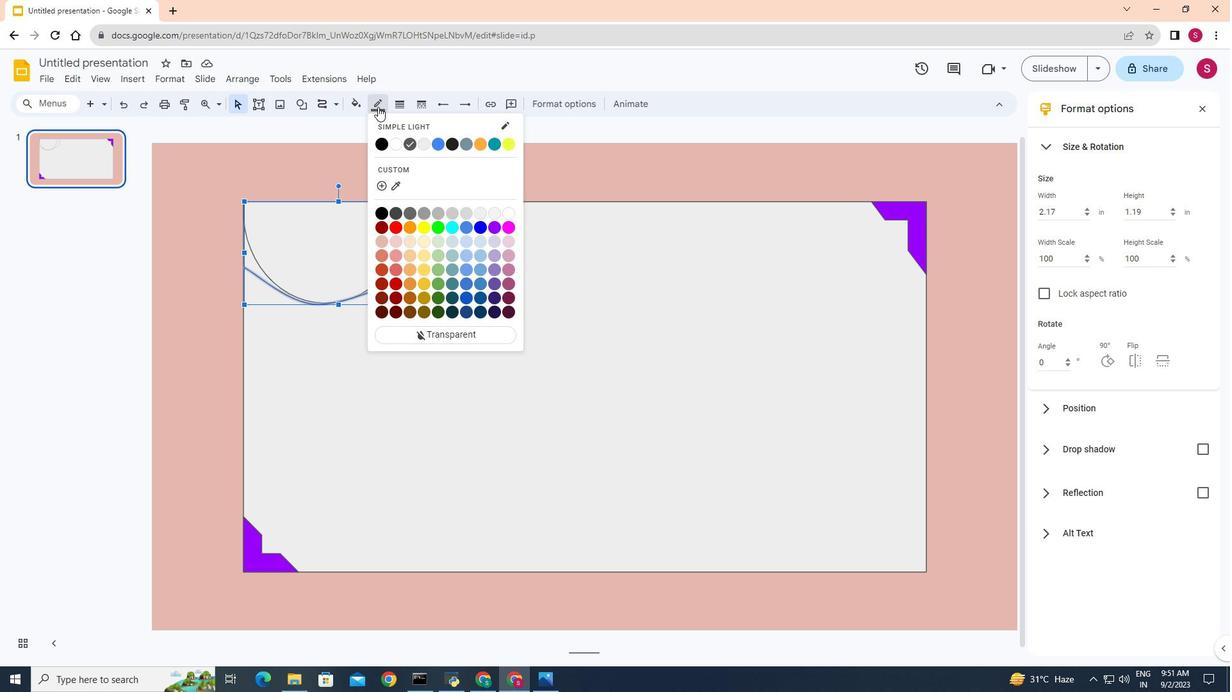 
Action: Mouse pressed left at (378, 107)
Screenshot: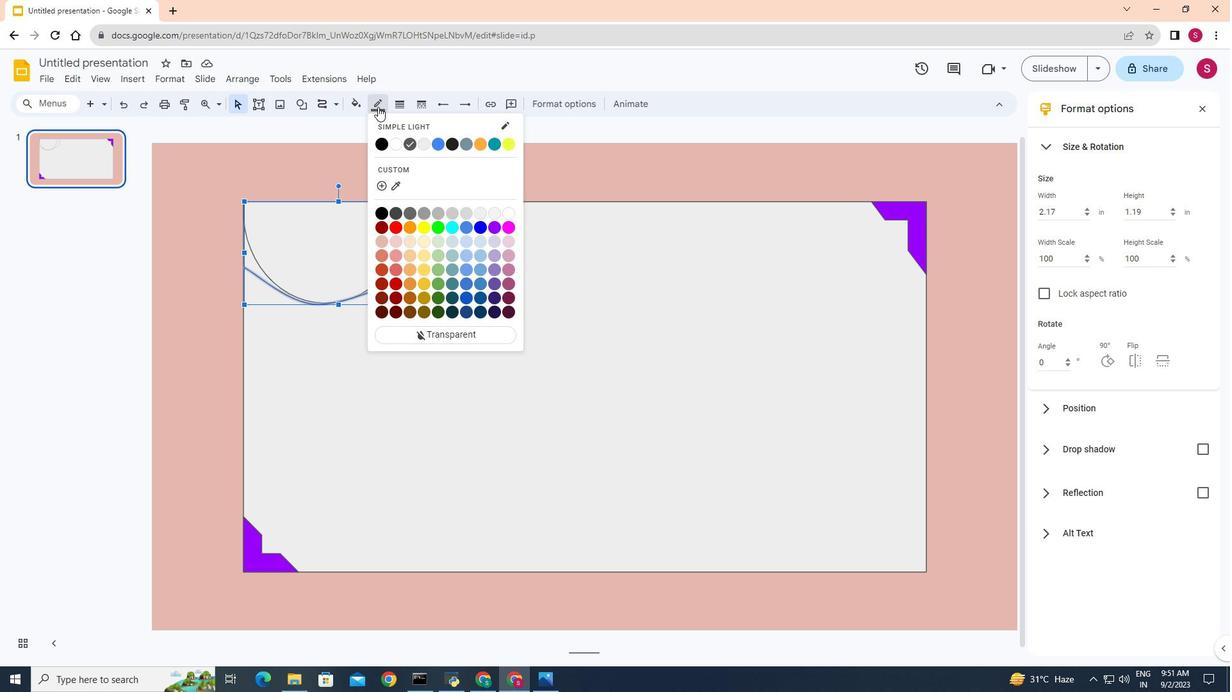 
Action: Mouse moved to (476, 255)
Screenshot: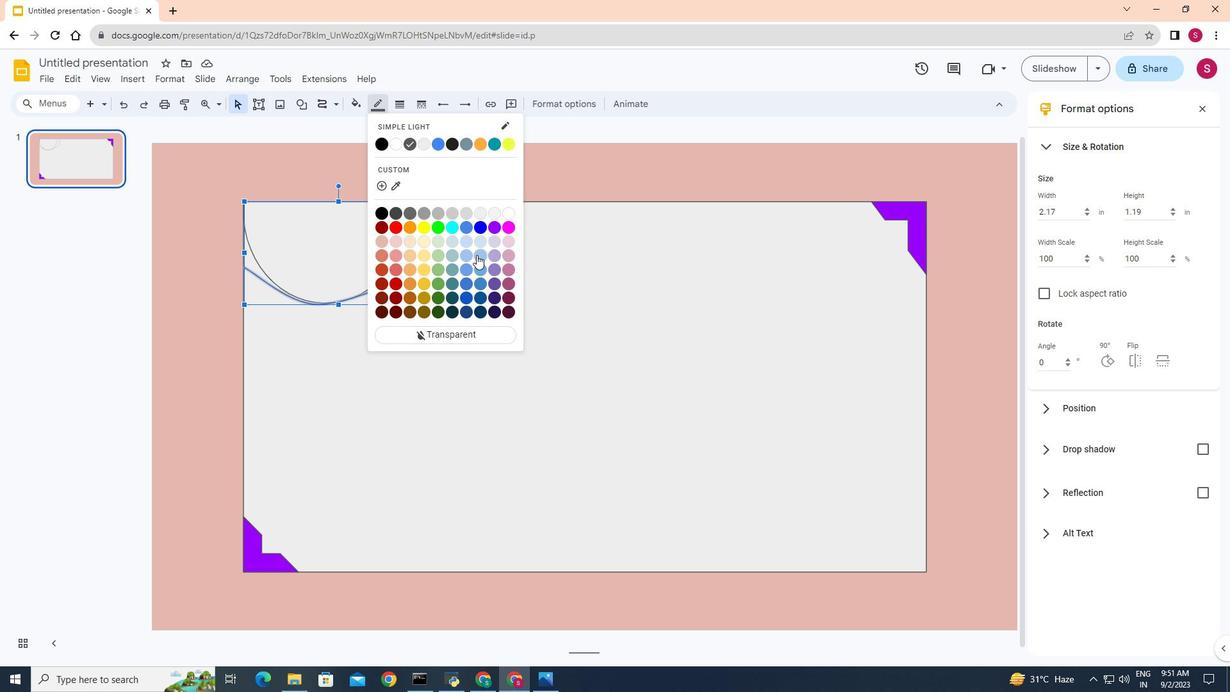 
Action: Mouse pressed left at (476, 255)
Screenshot: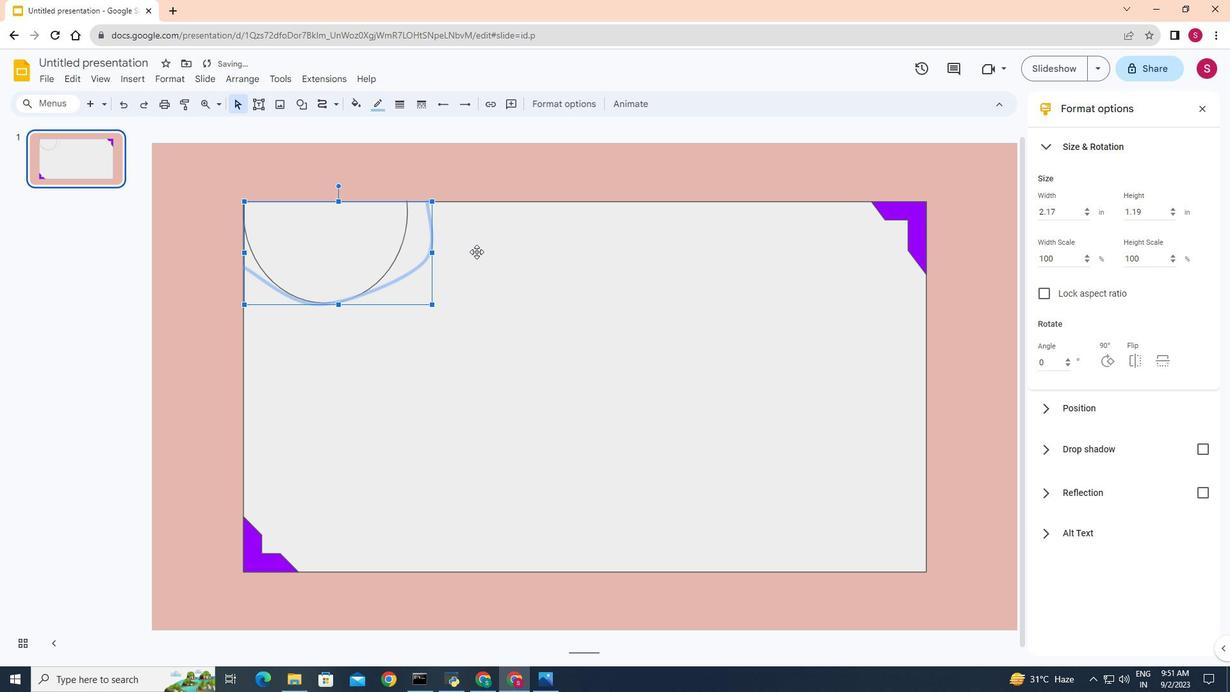 
Action: Mouse moved to (361, 103)
Screenshot: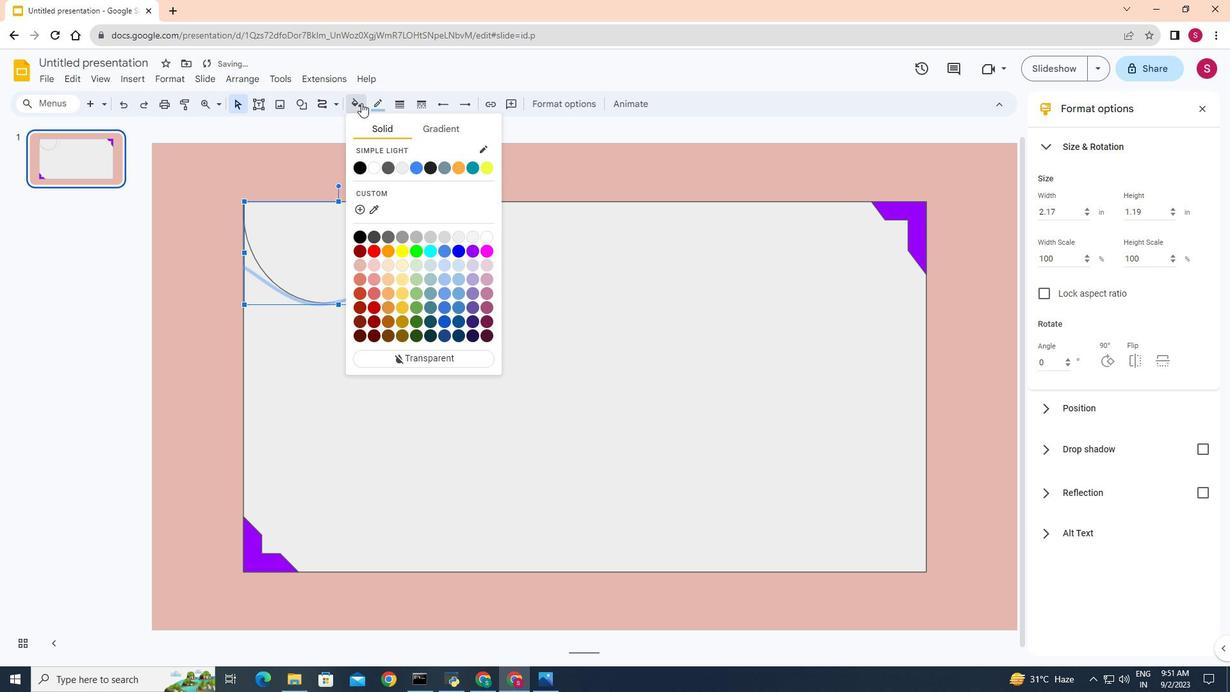 
Action: Mouse pressed left at (361, 103)
Screenshot: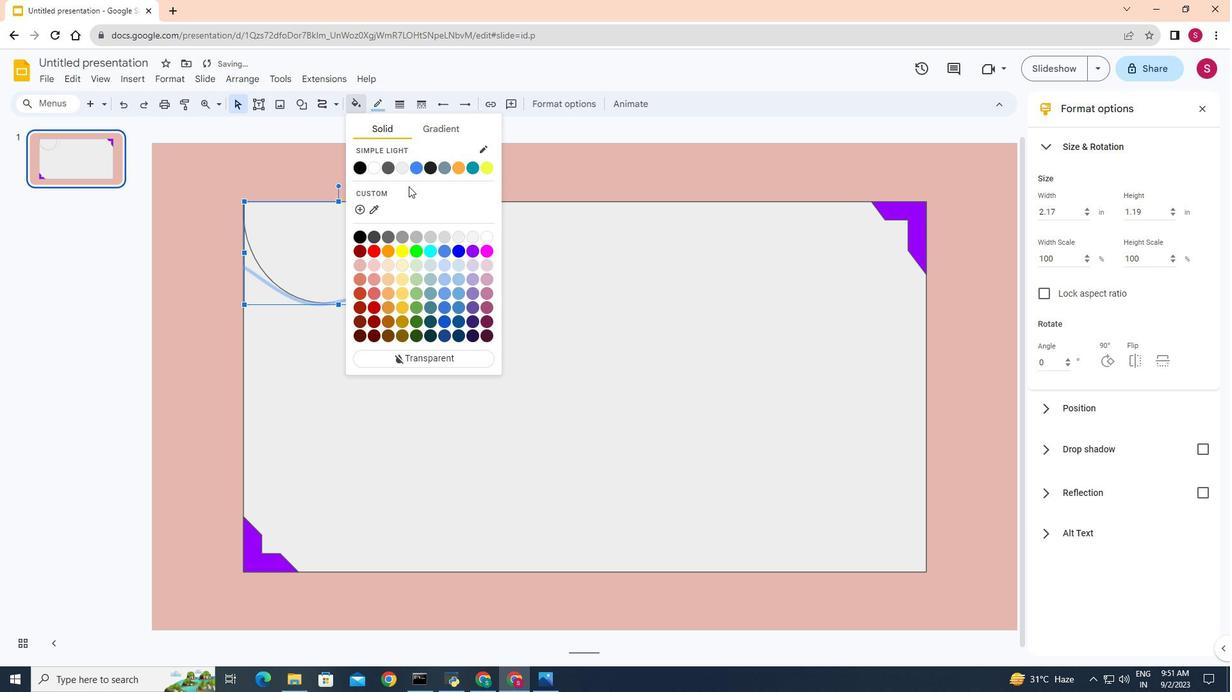 
Action: Mouse moved to (456, 268)
Screenshot: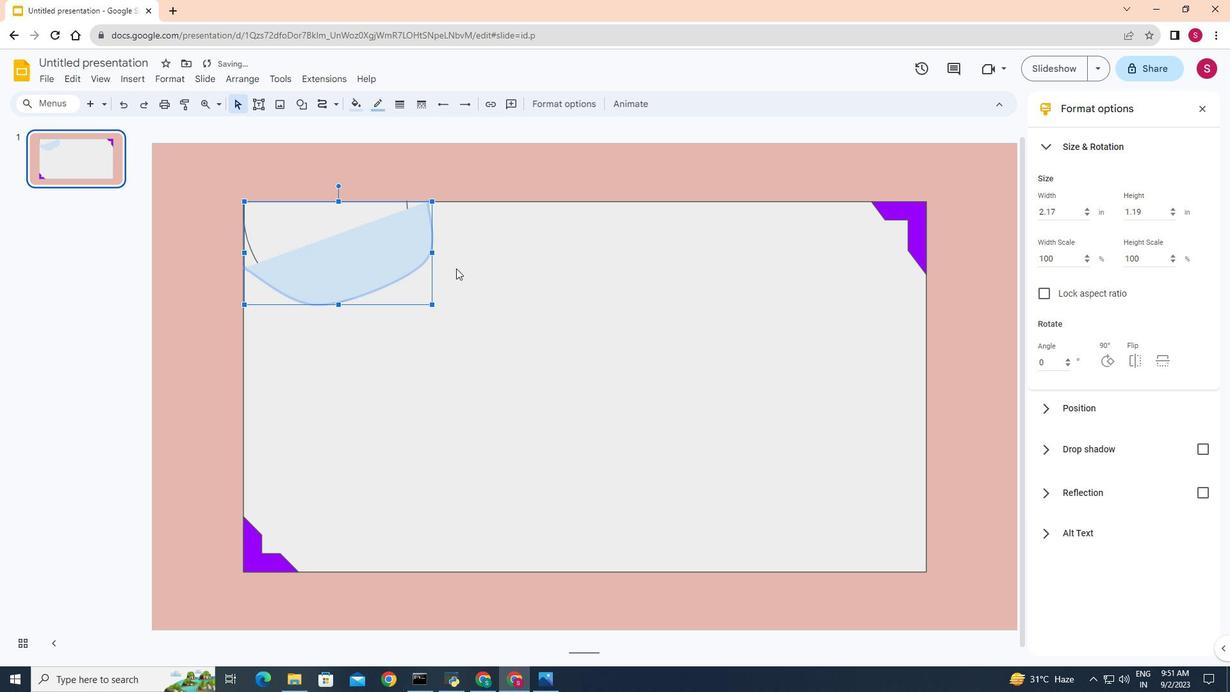 
Action: Mouse pressed left at (456, 268)
Screenshot: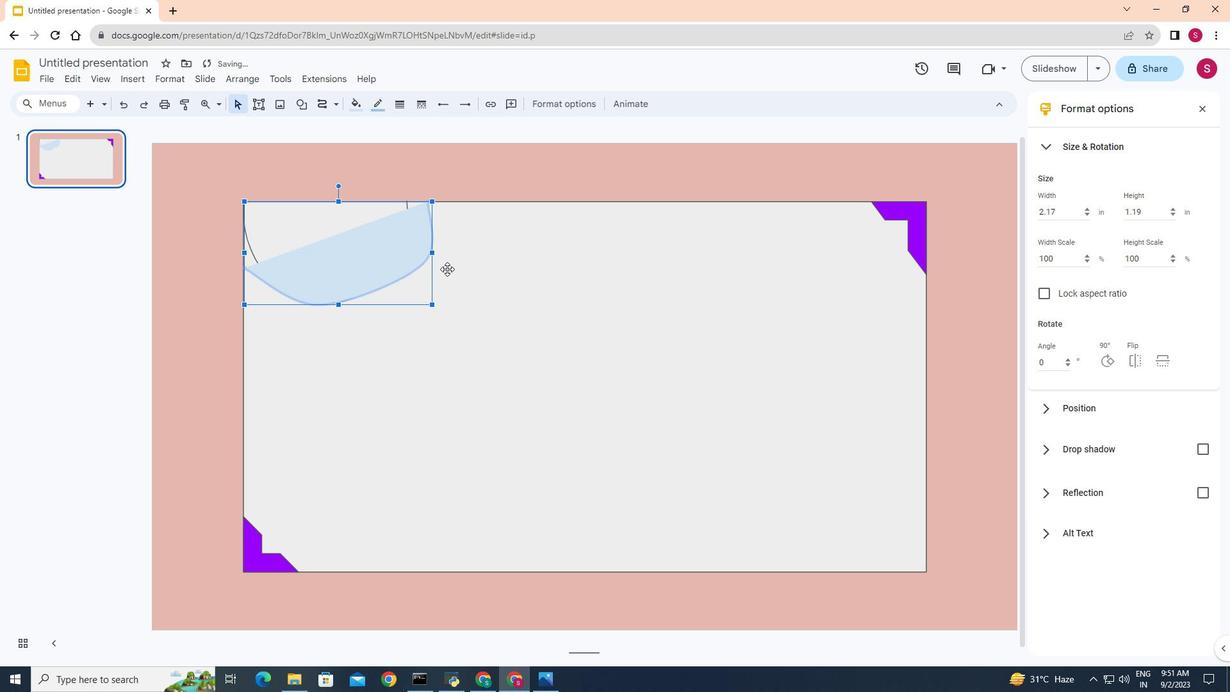 
Action: Mouse moved to (320, 228)
Screenshot: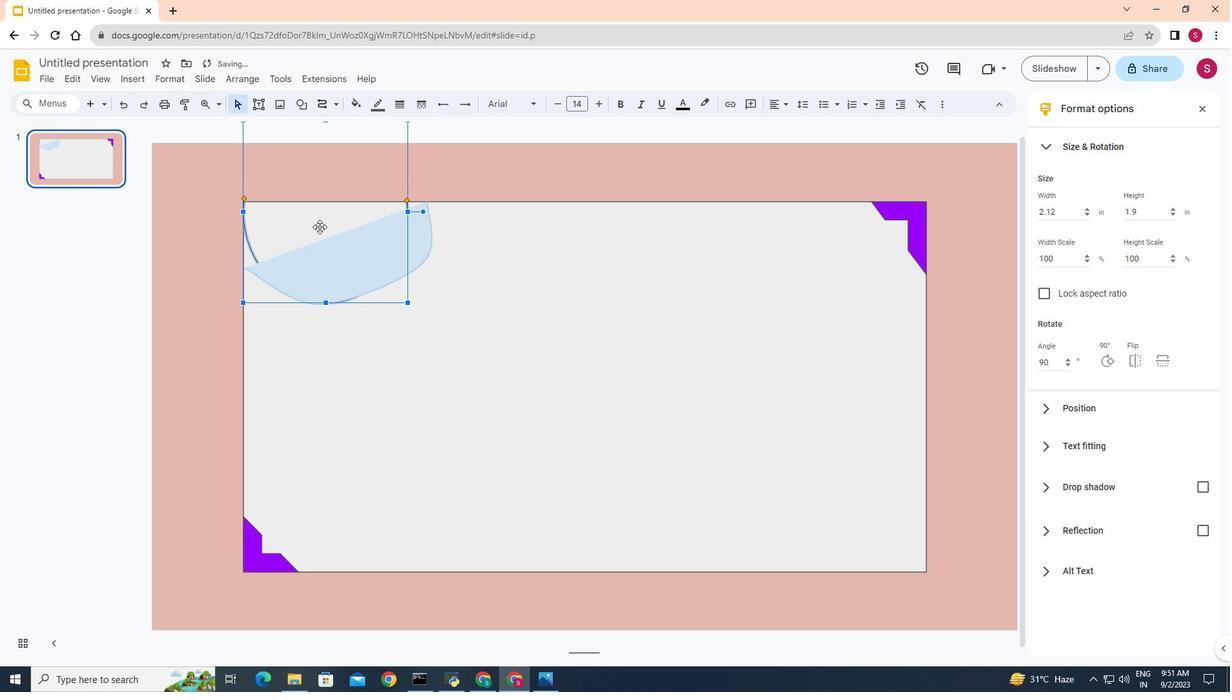 
Action: Mouse pressed left at (320, 228)
Screenshot: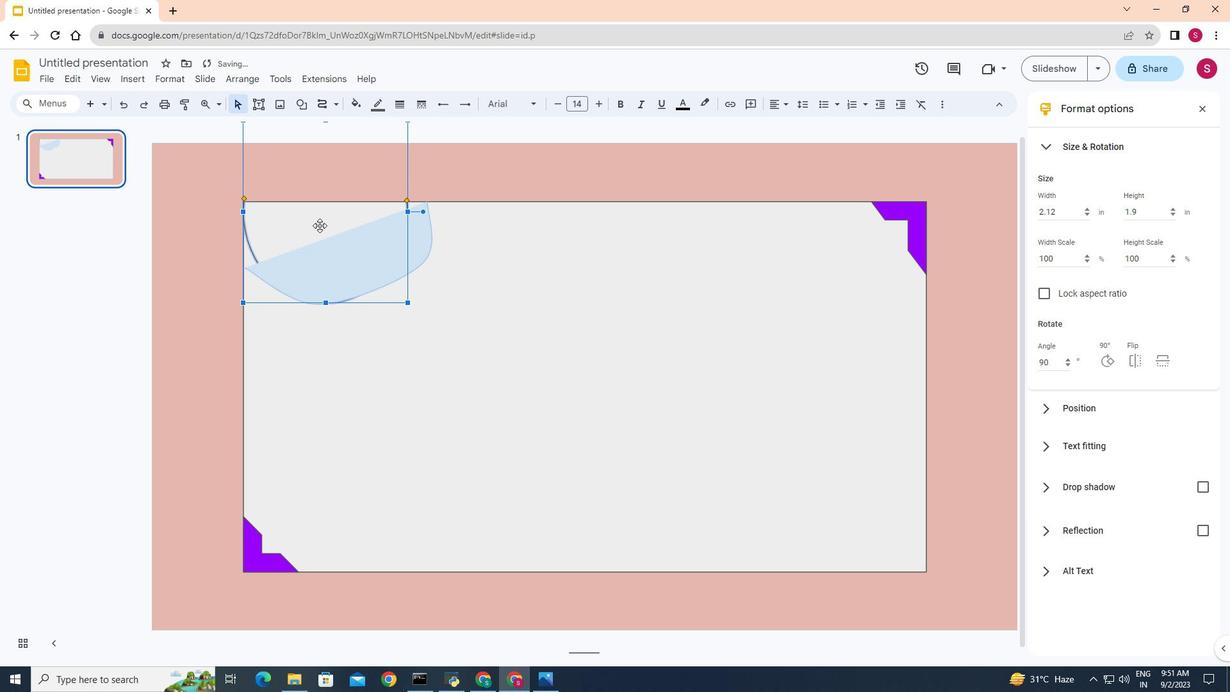 
Action: Mouse moved to (350, 102)
Screenshot: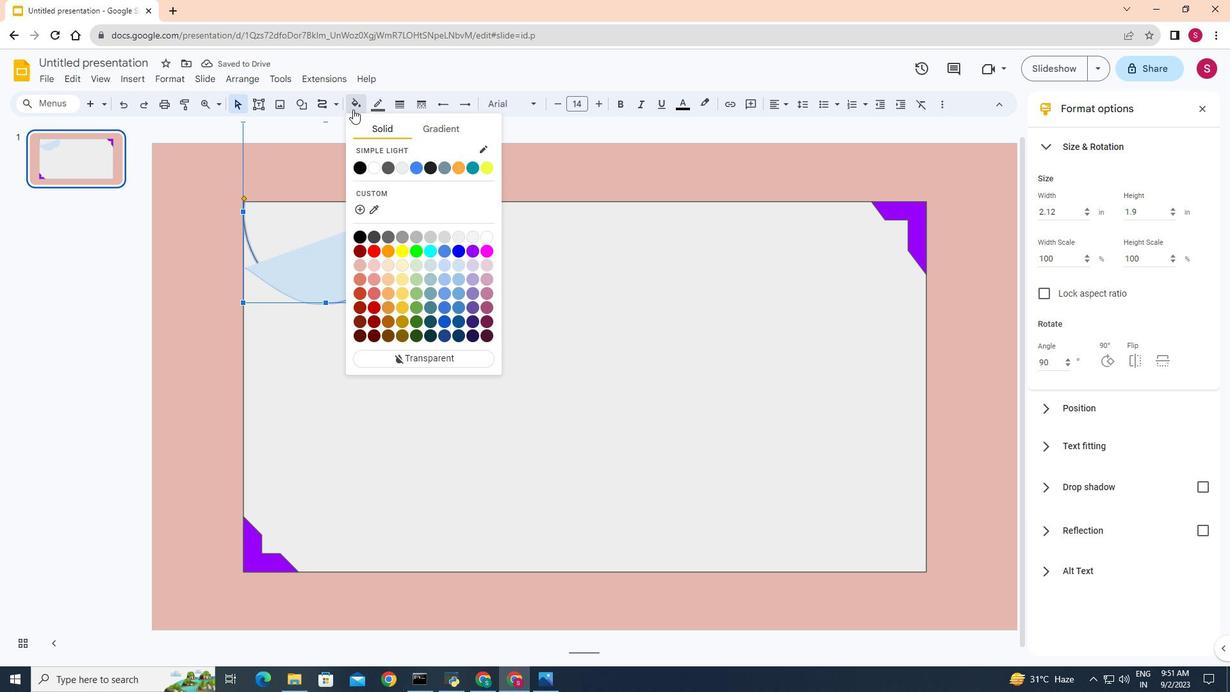 
Action: Mouse pressed left at (350, 102)
Screenshot: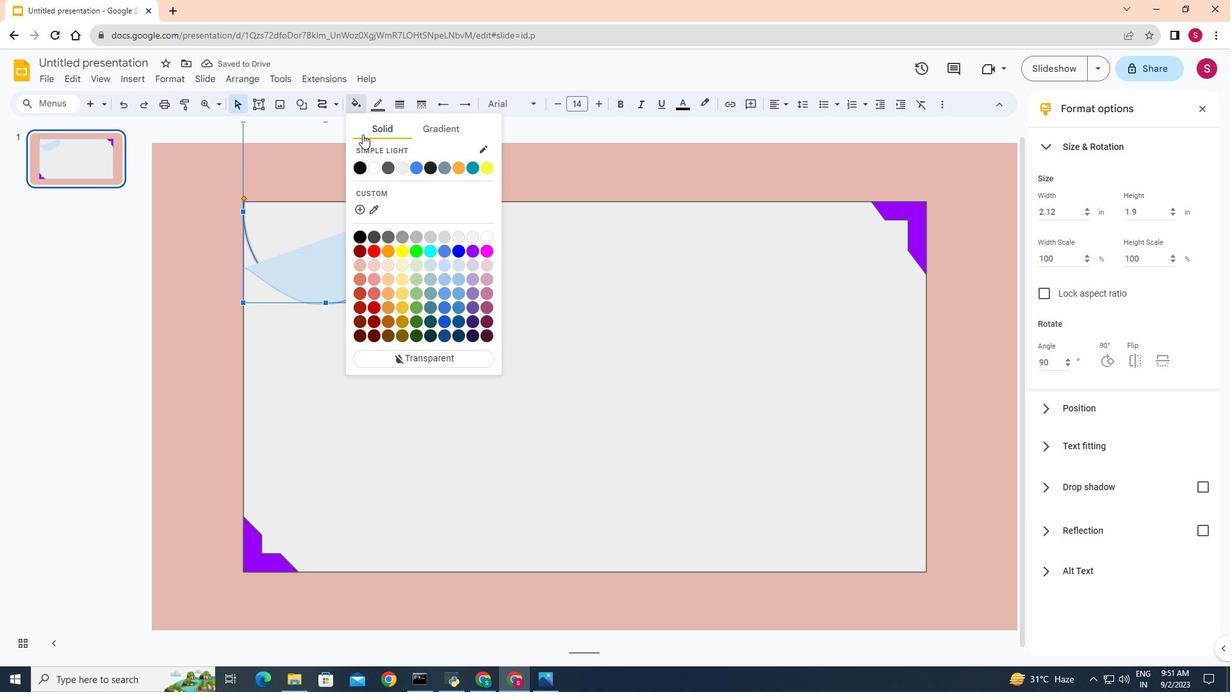 
Action: Mouse moved to (473, 301)
Screenshot: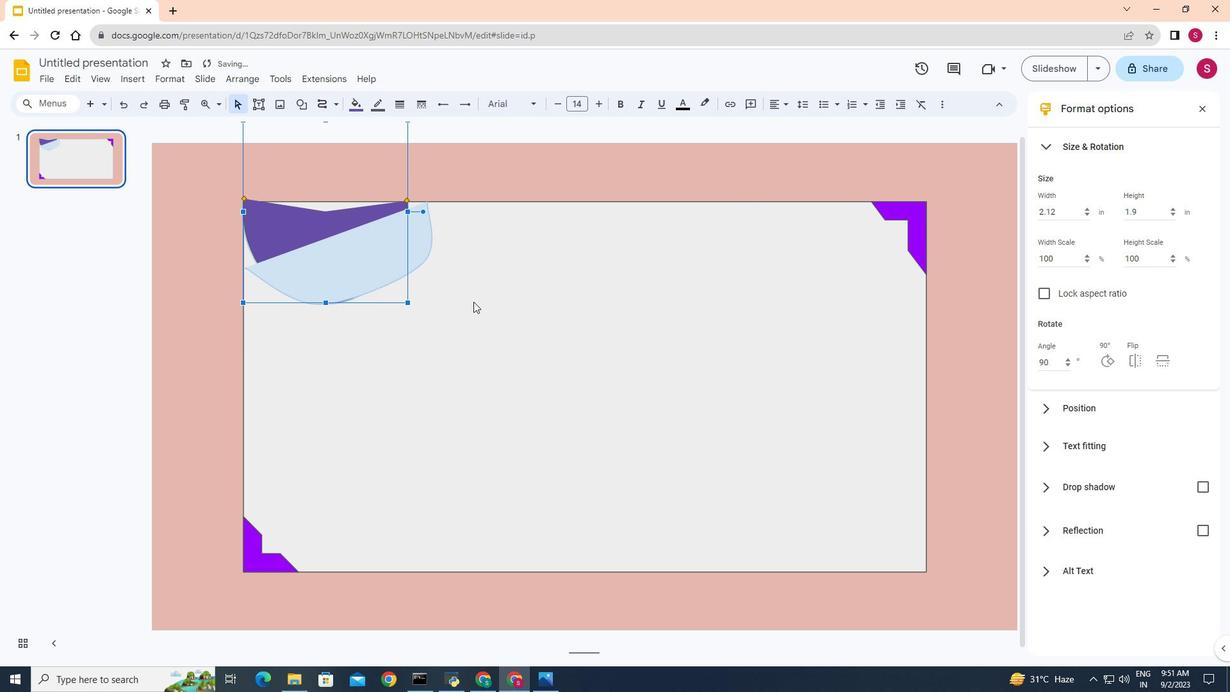 
Action: Mouse pressed left at (473, 301)
Screenshot: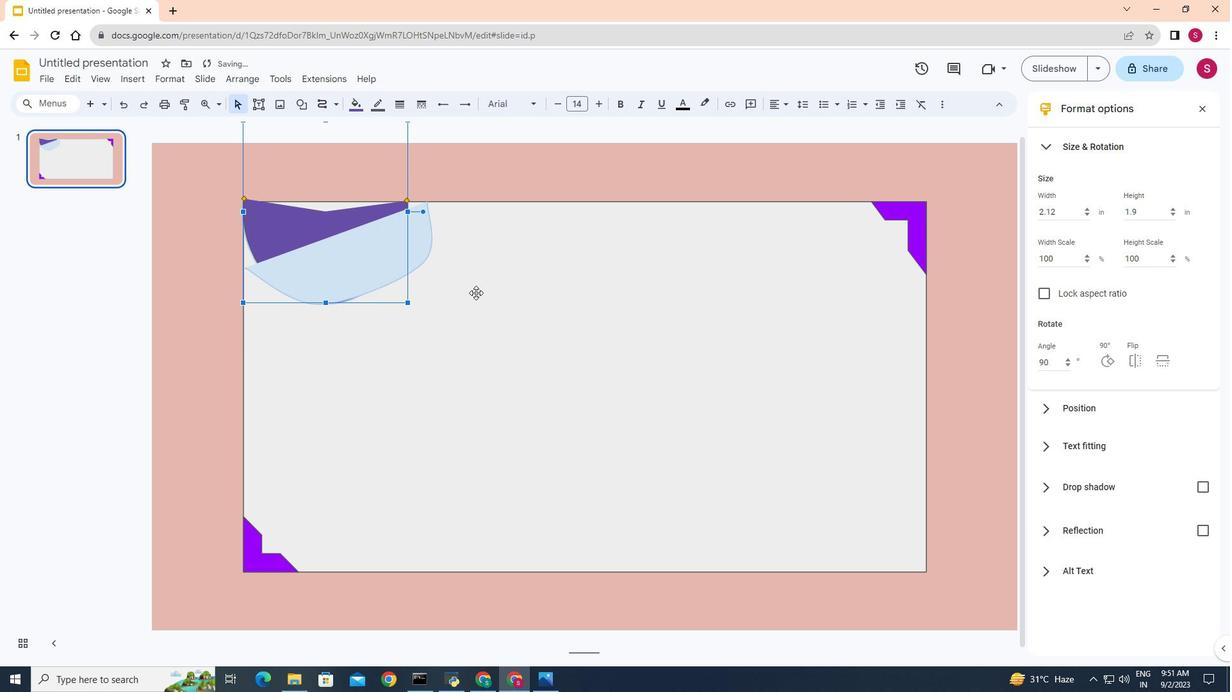 
Action: Mouse moved to (483, 288)
Screenshot: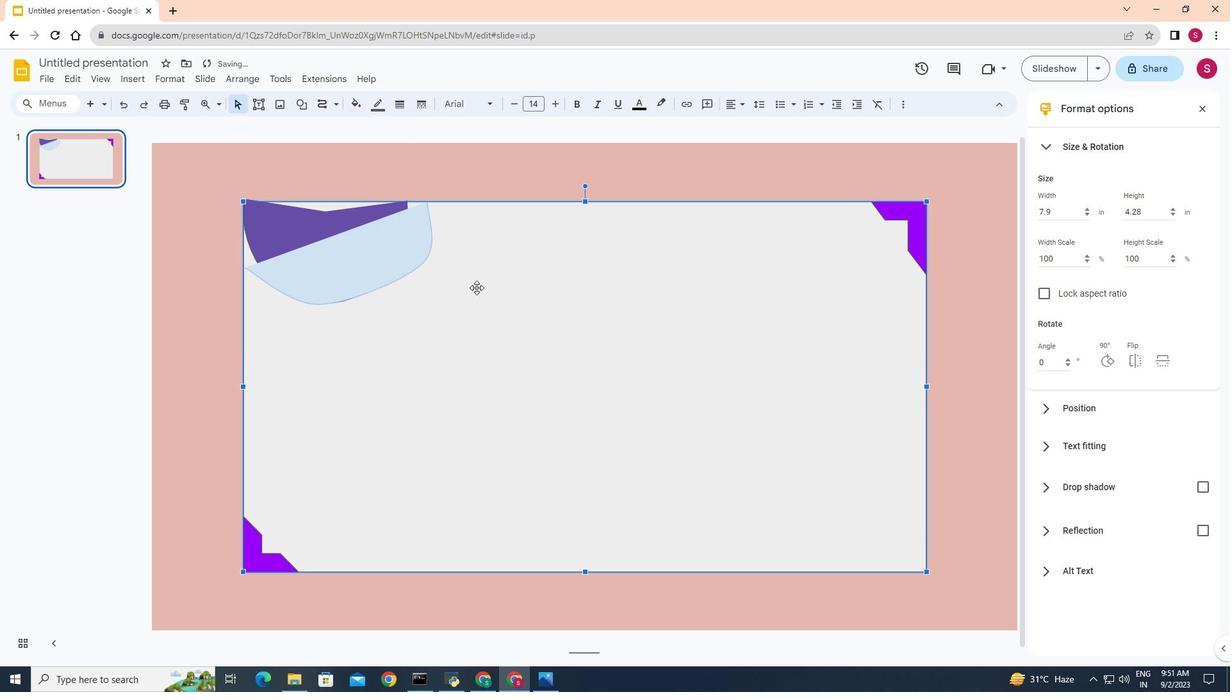 
Action: Mouse pressed left at (483, 288)
Screenshot: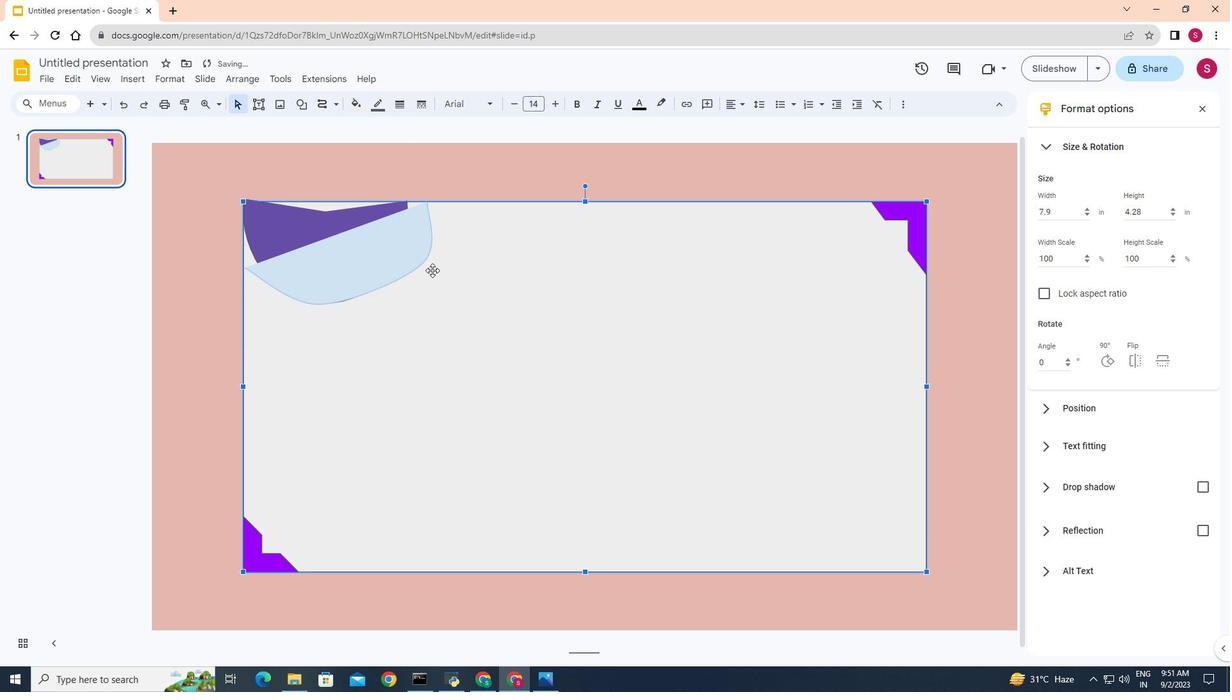 
Action: Mouse moved to (403, 267)
Screenshot: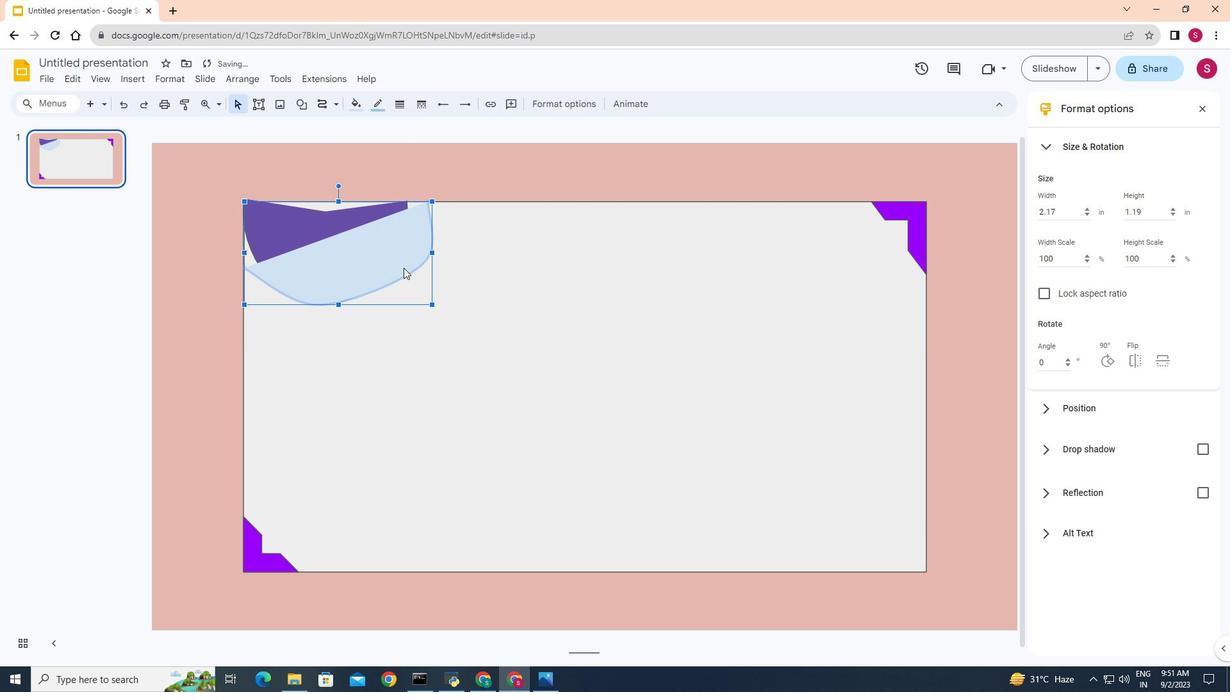 
Action: Mouse pressed left at (403, 267)
Screenshot: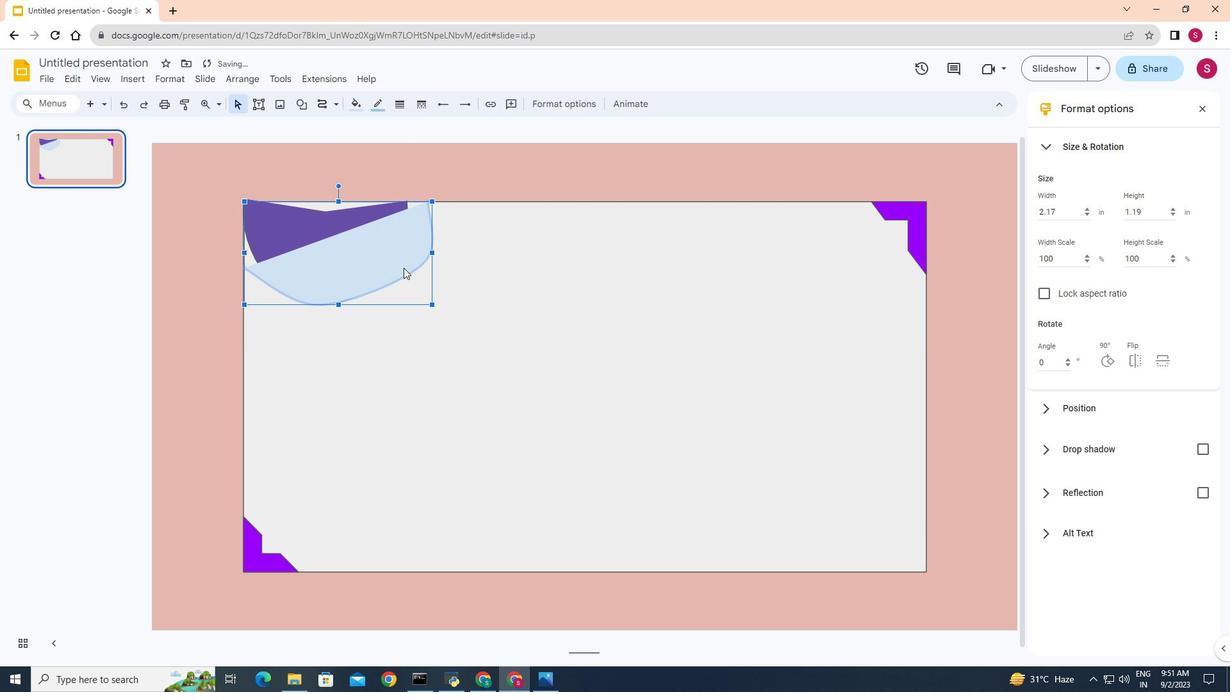 
Action: Mouse moved to (320, 222)
Screenshot: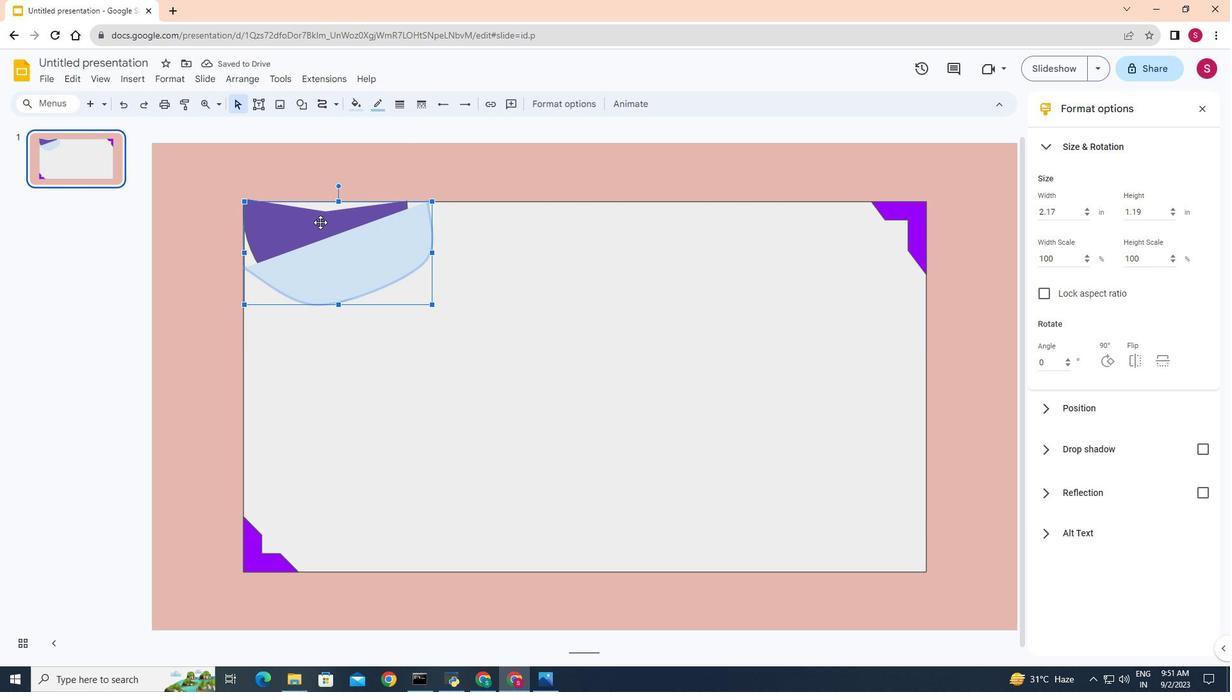 
Action: Key pressed <Key.backspace><Key.backspace><Key.backspace><Key.backspace><Key.backspace><Key.backspace><Key.backspace><Key.backspace><Key.backspace><Key.backspace>
Screenshot: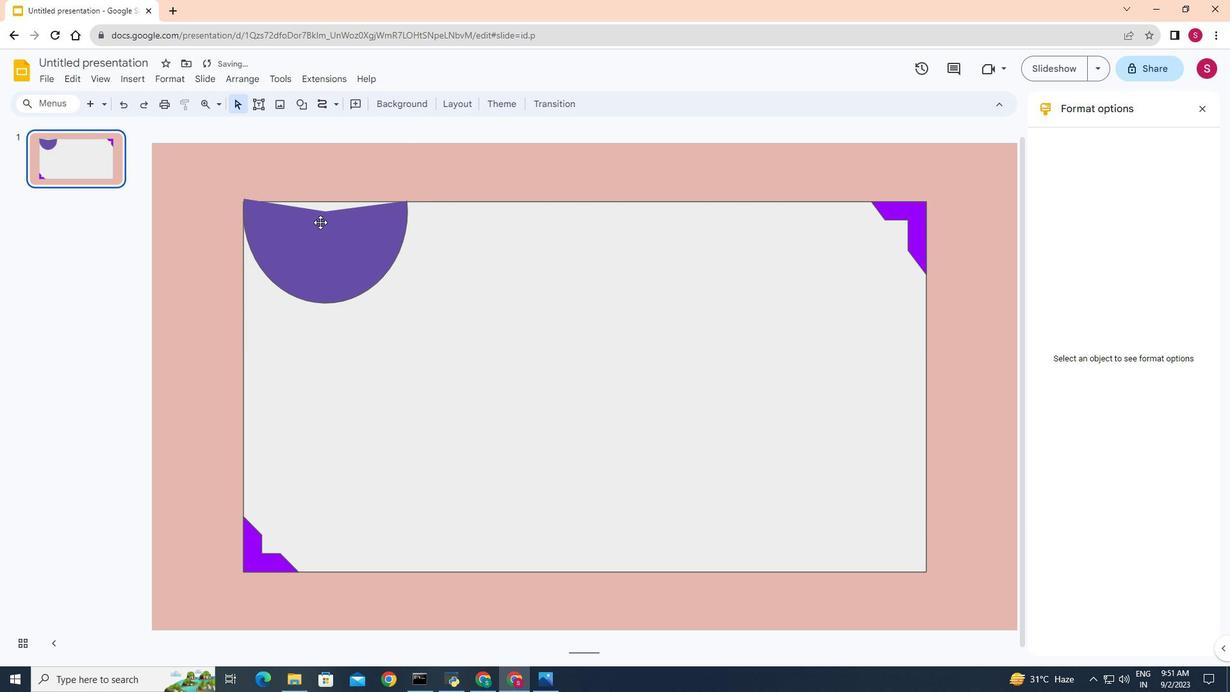 
Action: Mouse moved to (319, 223)
Screenshot: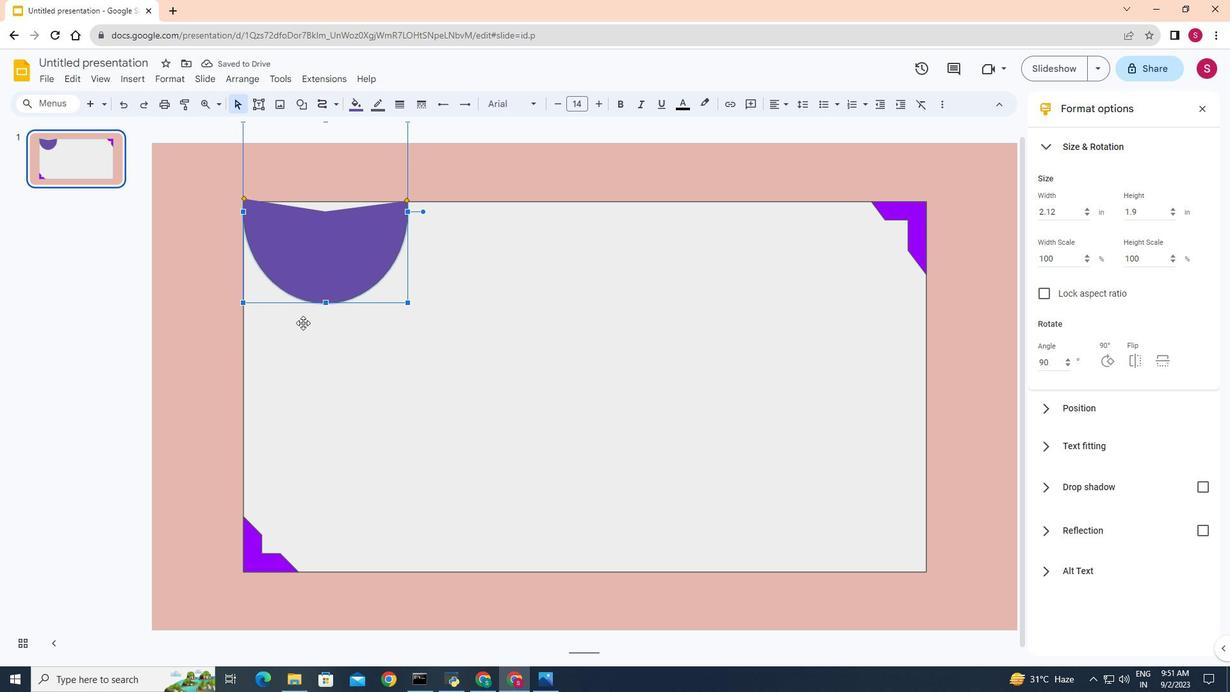 
Action: Mouse pressed left at (319, 223)
Screenshot: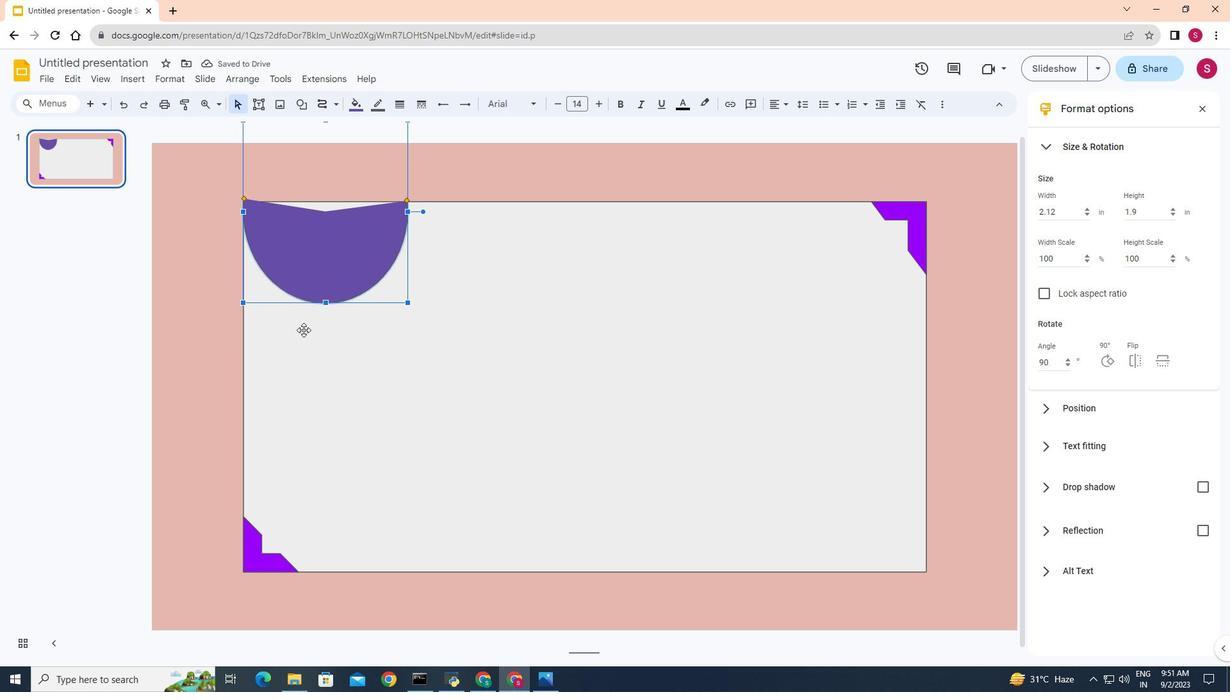 
Action: Mouse moved to (328, 280)
Screenshot: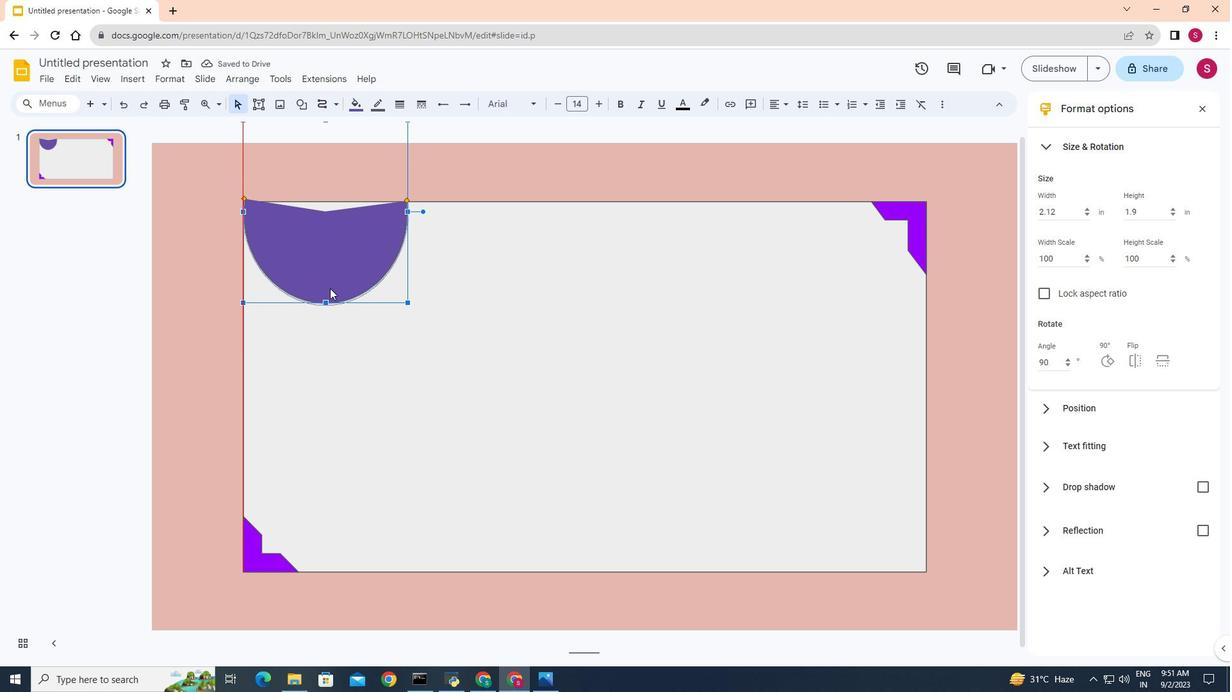 
Action: Mouse pressed left at (328, 280)
Screenshot: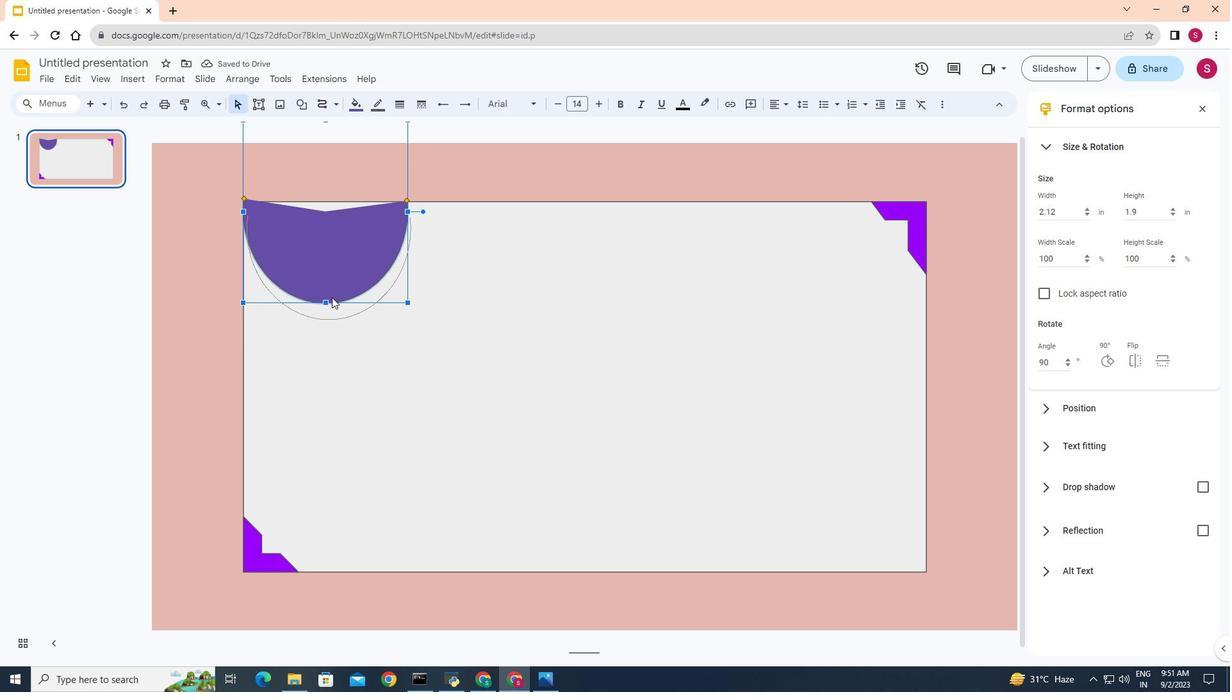 
Action: Mouse moved to (326, 289)
Screenshot: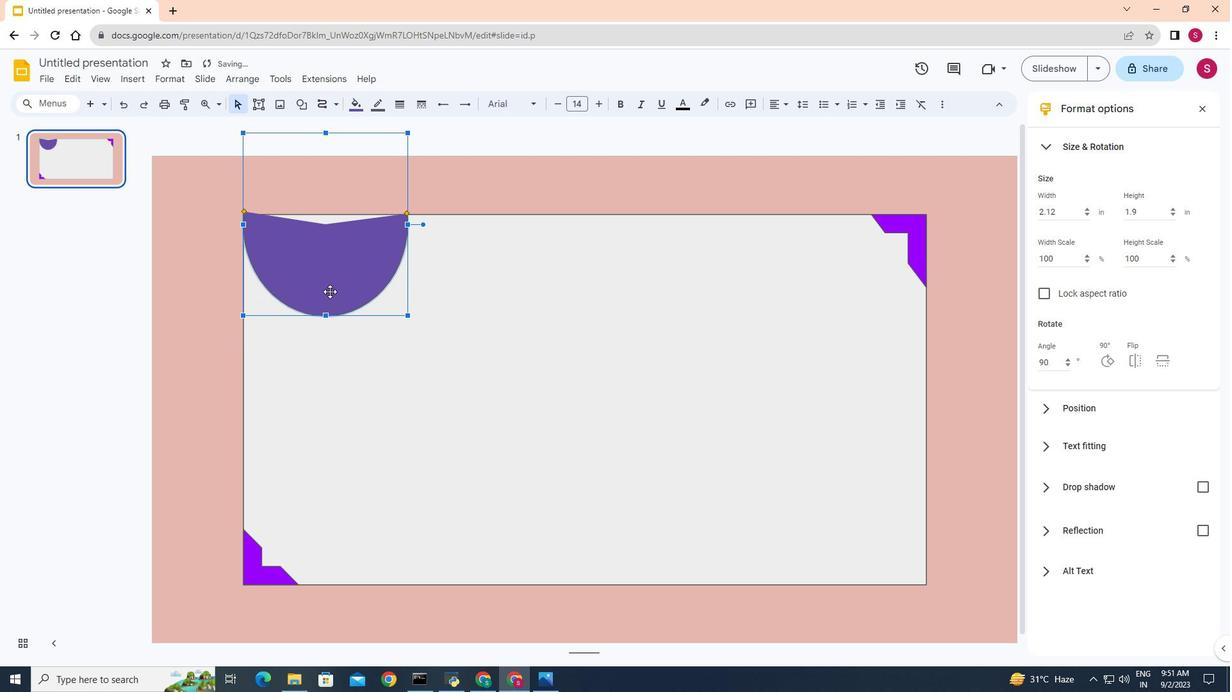 
Action: Key pressed ctrl+Z
Screenshot: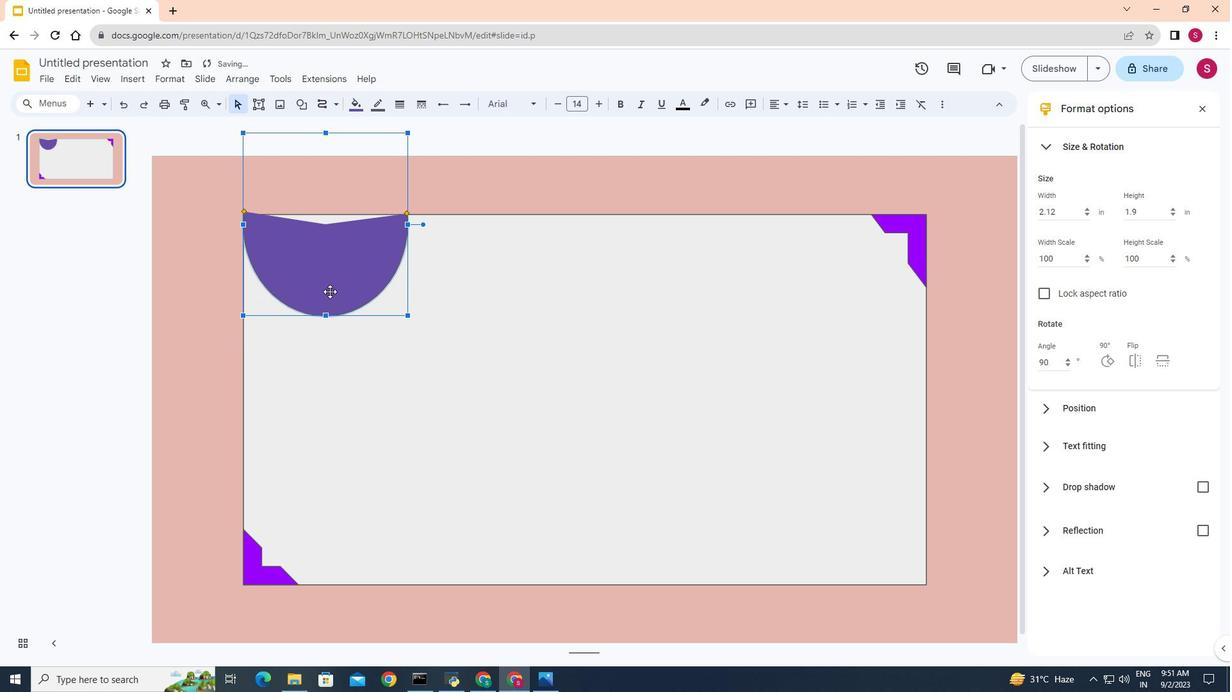 
Action: Mouse moved to (337, 289)
Screenshot: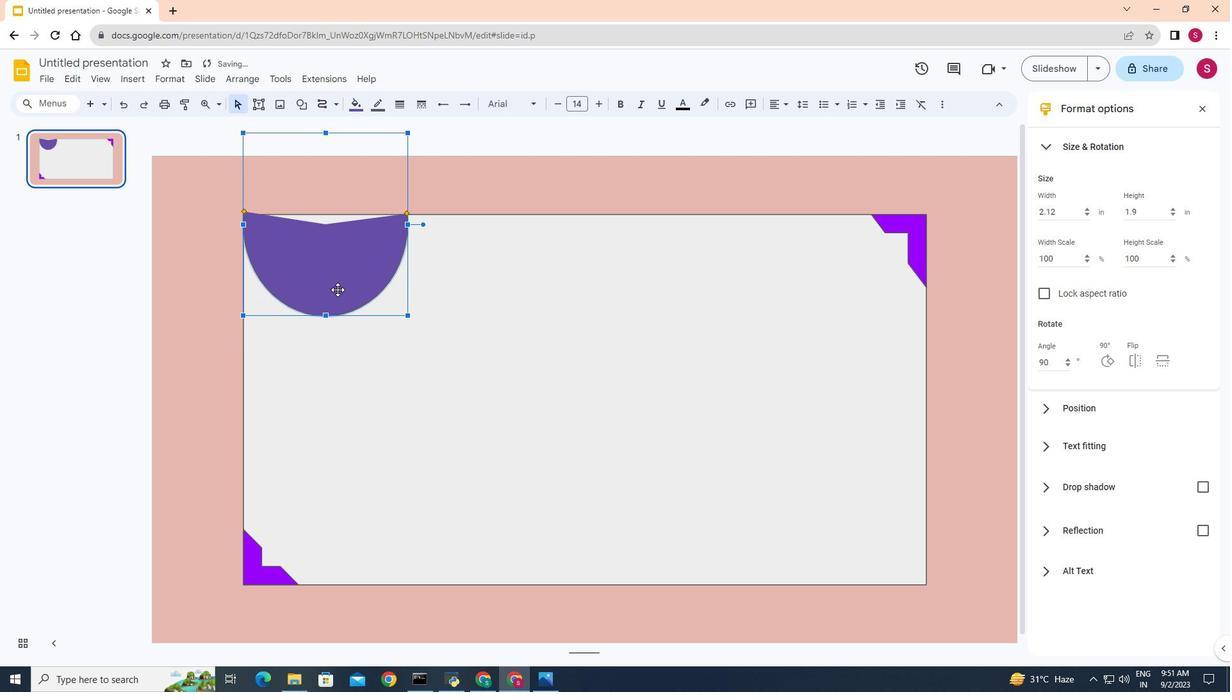 
Action: Key pressed ctrl+Z
Screenshot: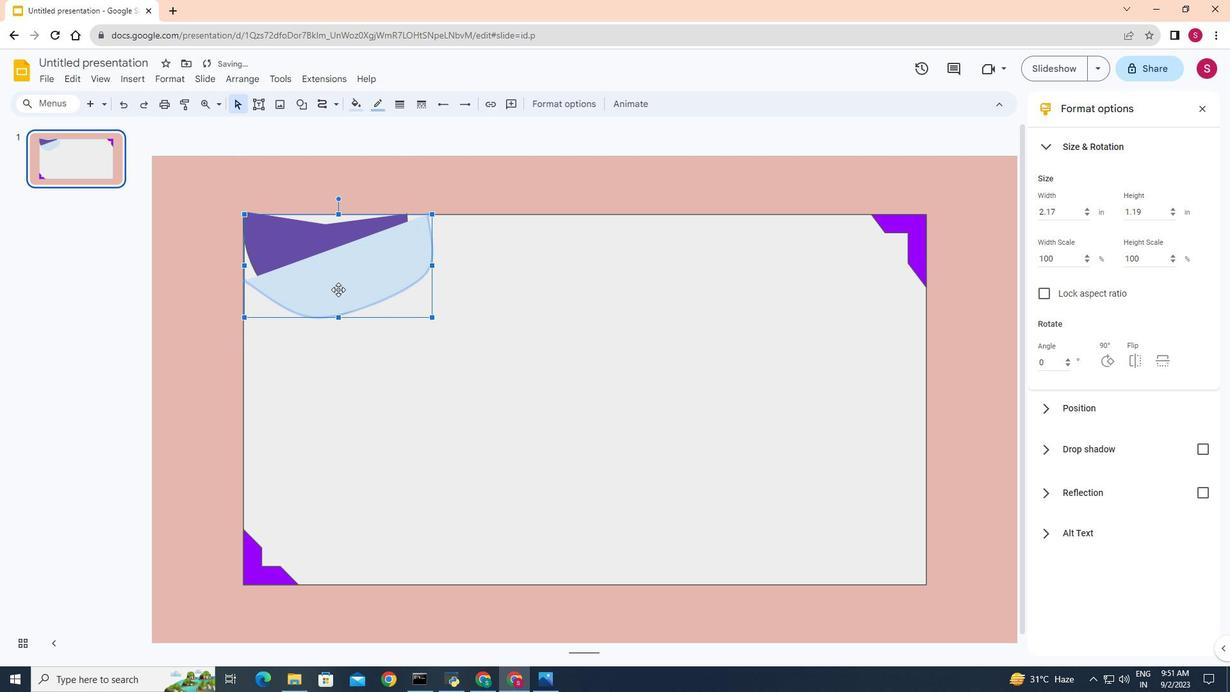 
Action: Mouse moved to (305, 239)
Screenshot: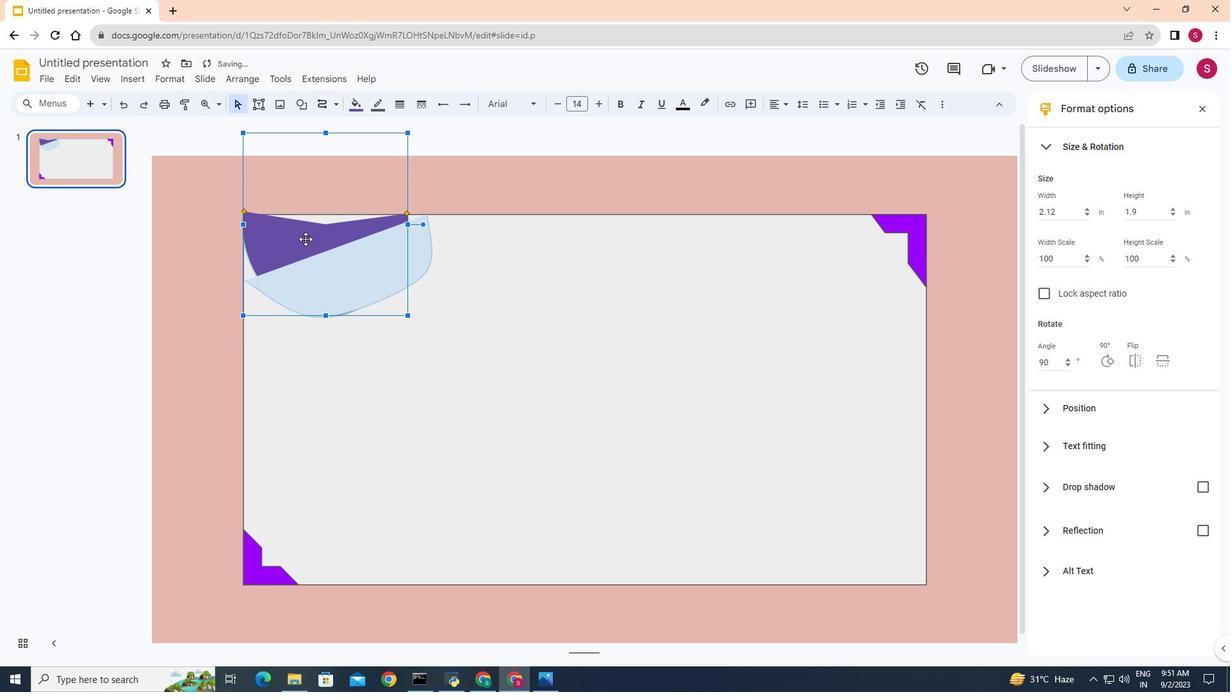 
Action: Mouse pressed left at (305, 239)
Screenshot: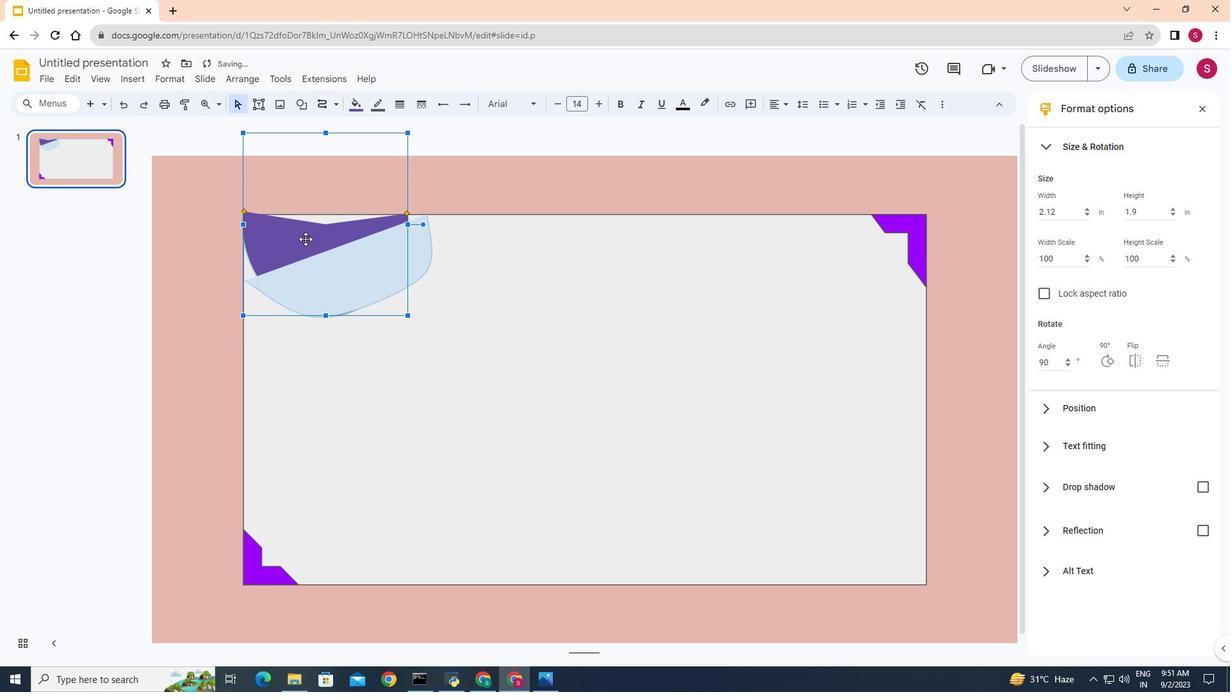 
Action: Key pressed ctrl+C<'\x16'>
Screenshot: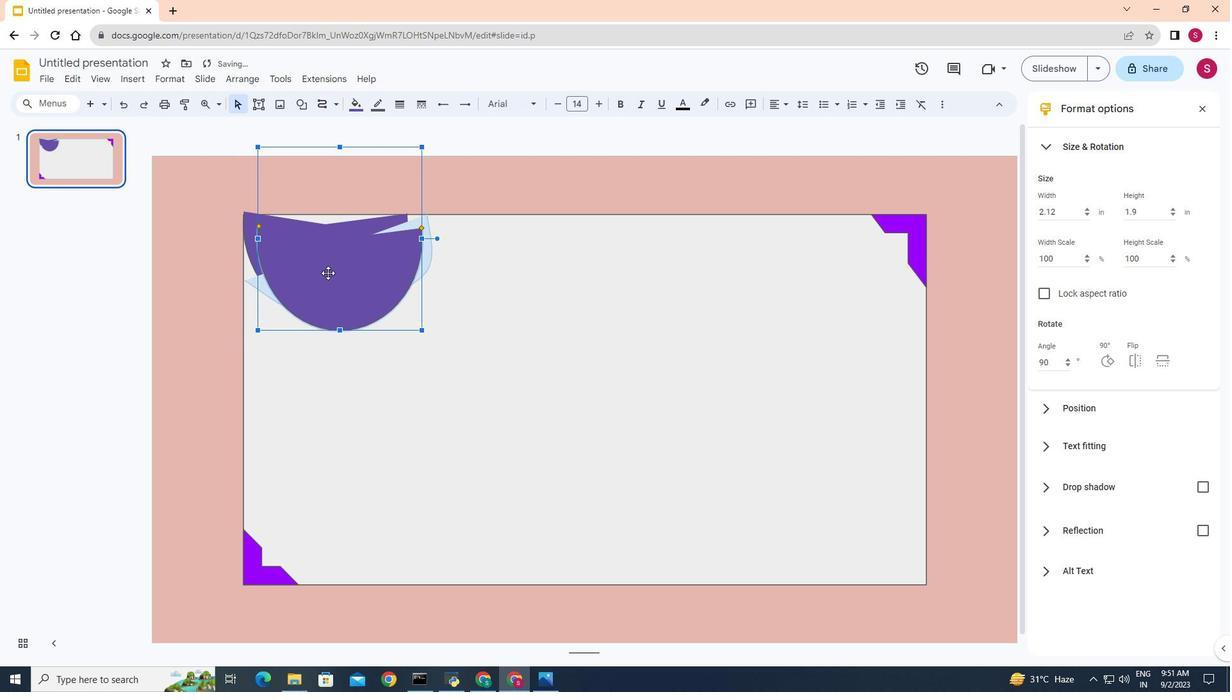 
Action: Mouse moved to (327, 273)
Screenshot: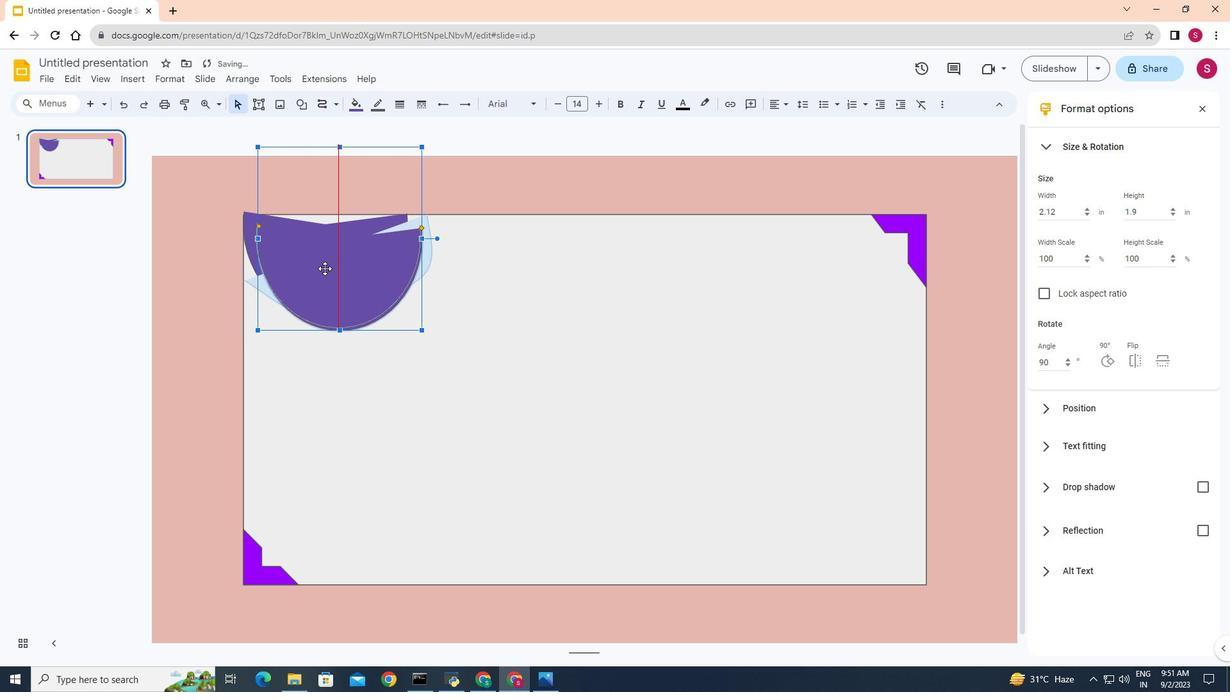 
Action: Mouse pressed left at (327, 273)
Screenshot: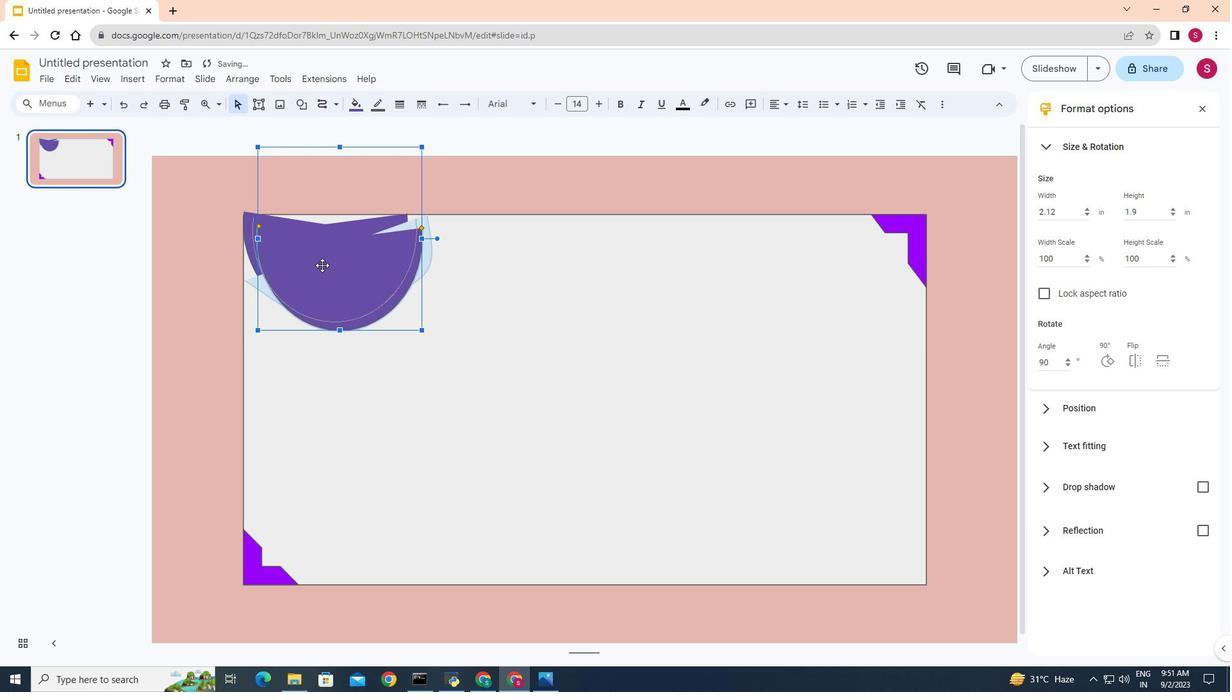 
Action: Mouse moved to (480, 292)
Screenshot: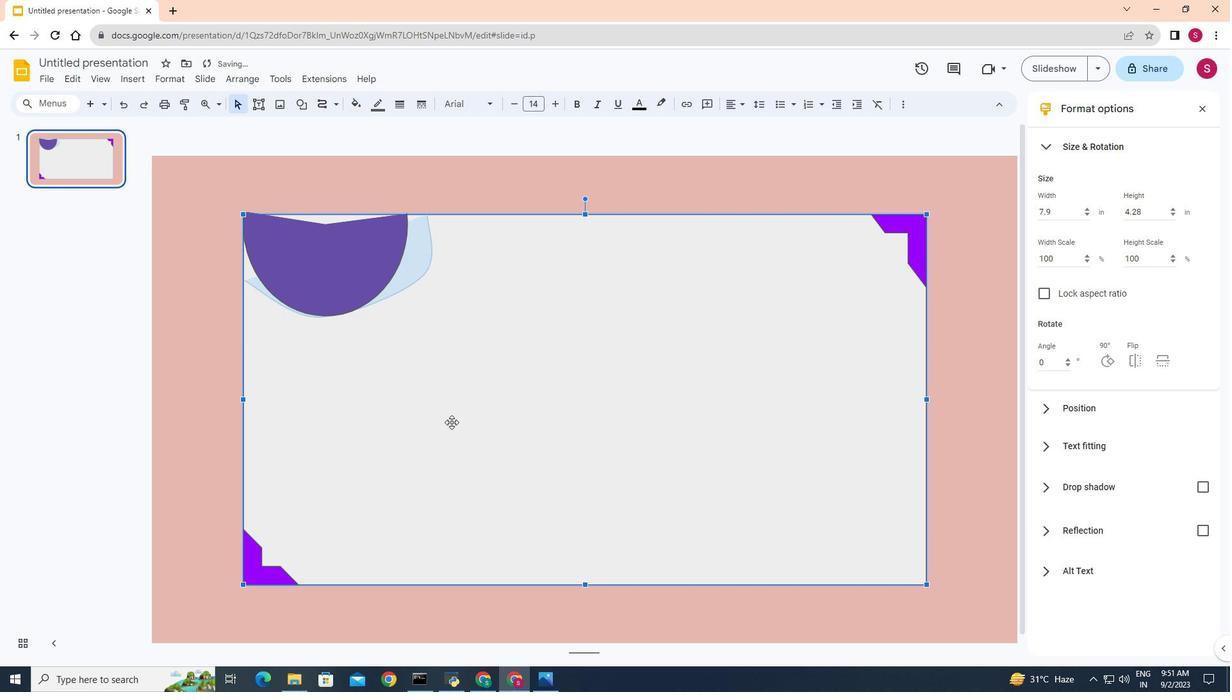 
Action: Mouse pressed left at (480, 292)
Screenshot: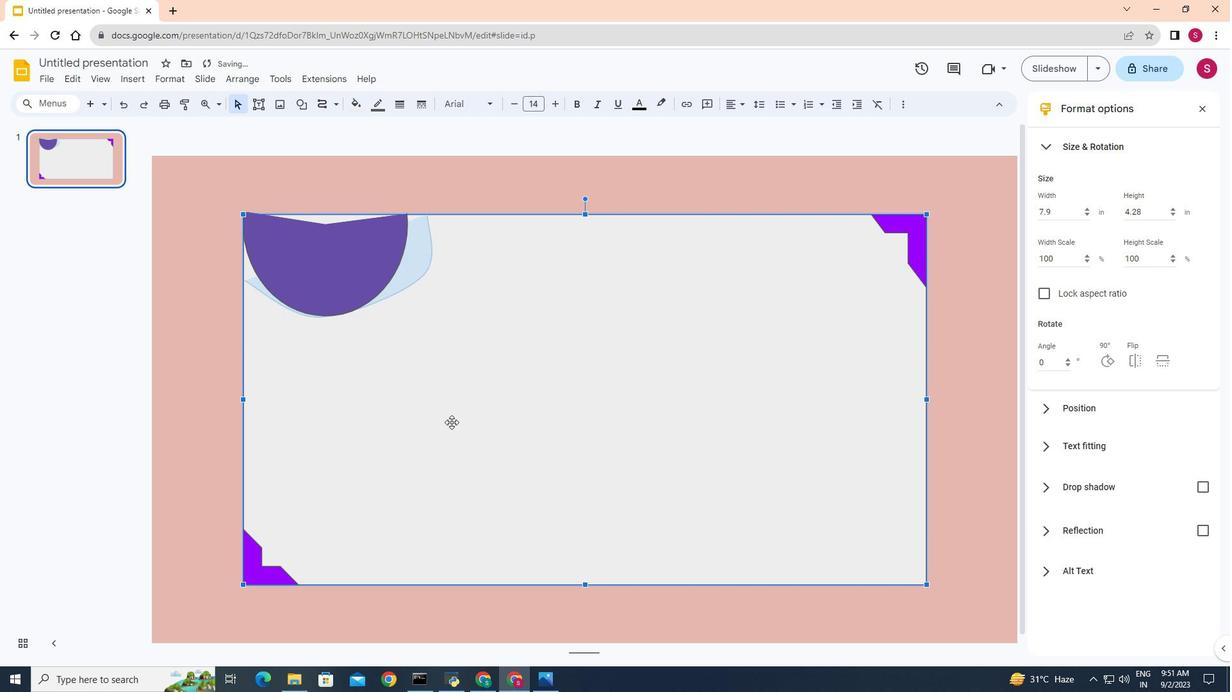 
Action: Mouse moved to (300, 106)
Screenshot: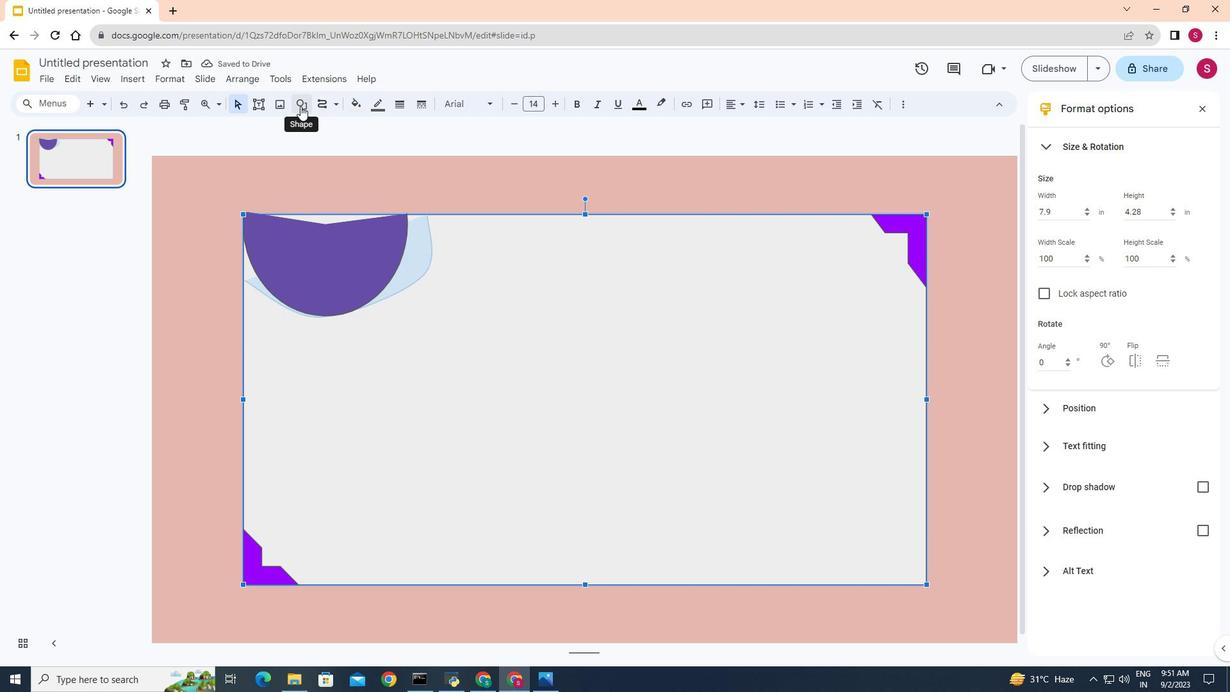
Action: Mouse pressed left at (300, 106)
Screenshot: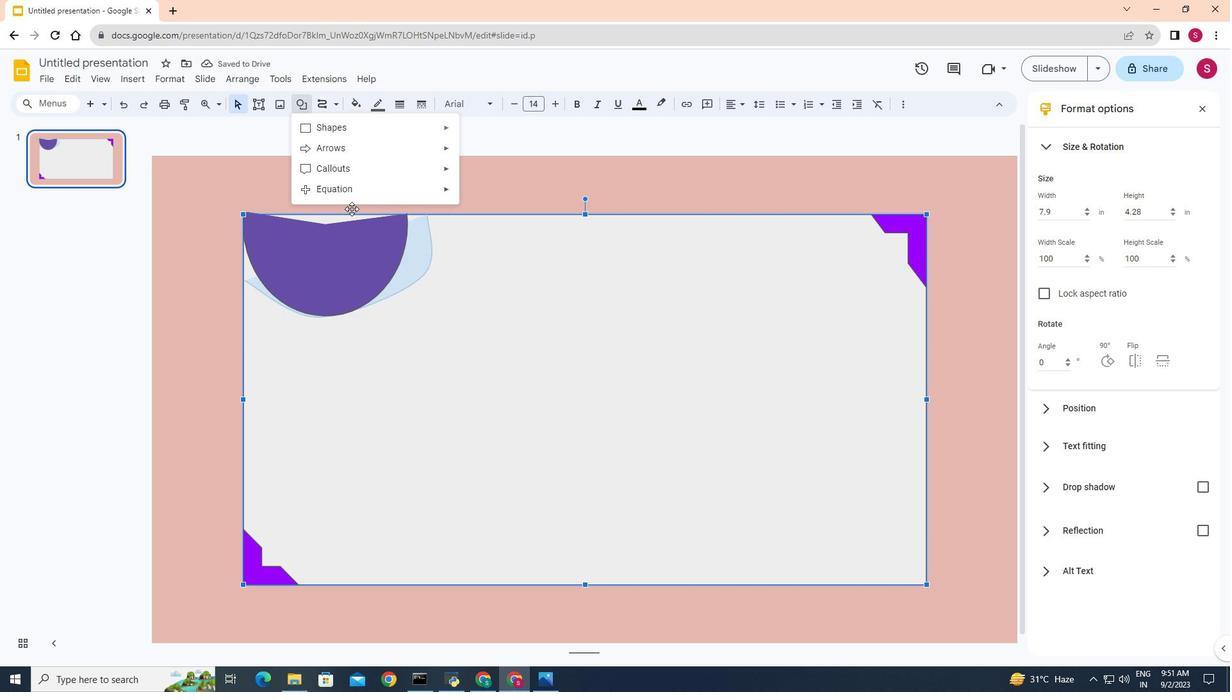 
Action: Mouse moved to (355, 127)
Screenshot: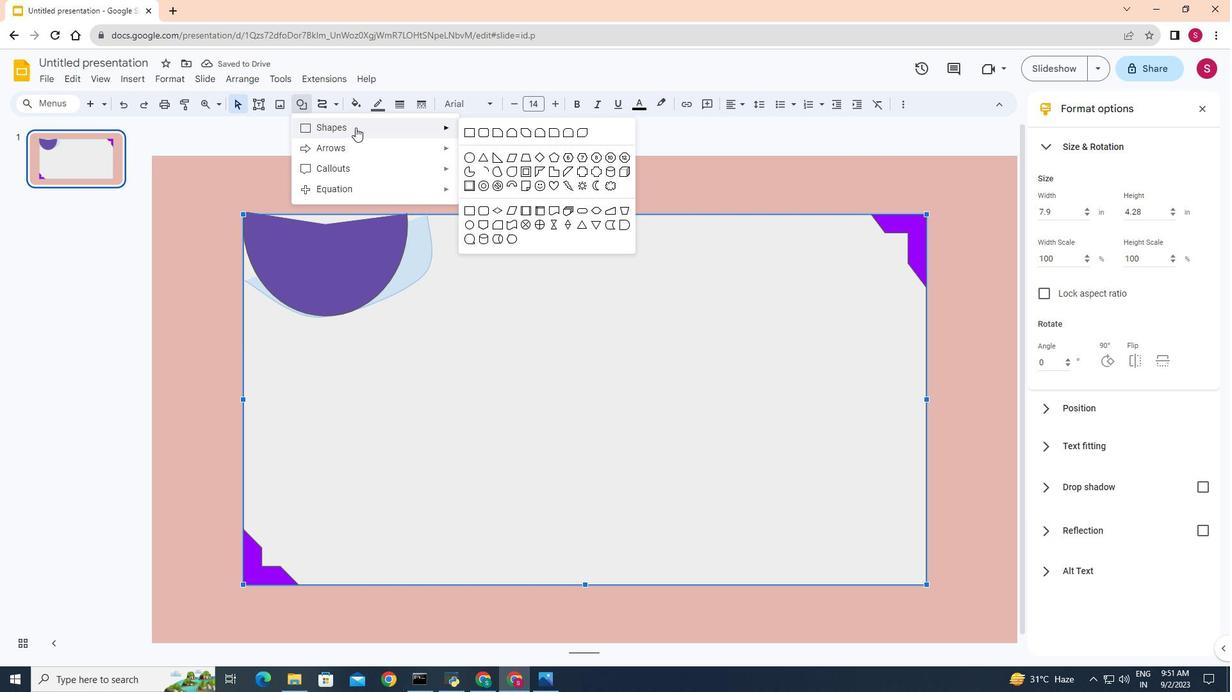 
Action: Mouse pressed left at (355, 127)
Screenshot: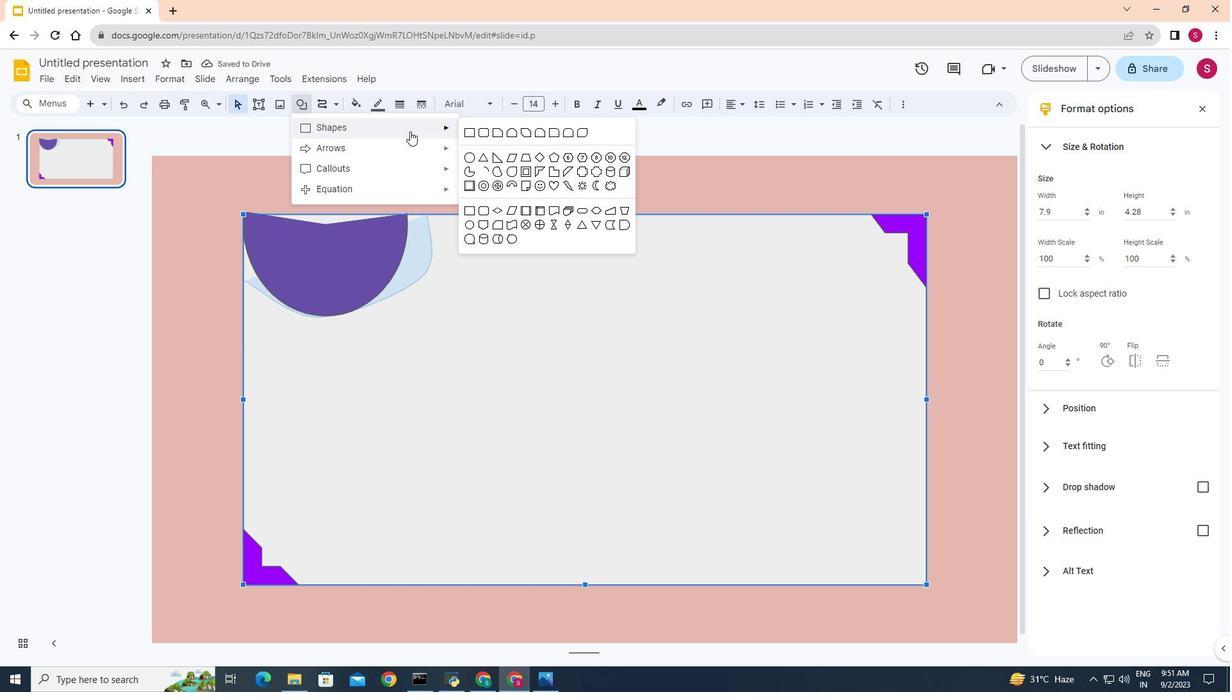 
Action: Mouse moved to (483, 186)
Screenshot: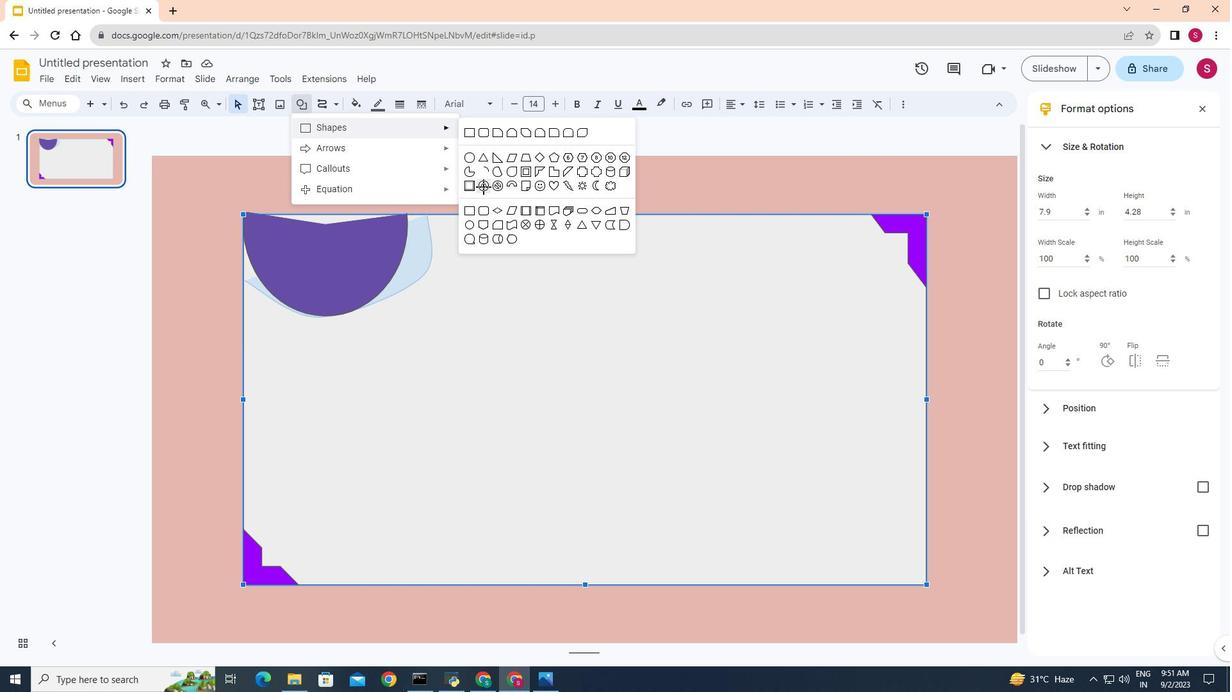
Action: Mouse pressed left at (483, 186)
Screenshot: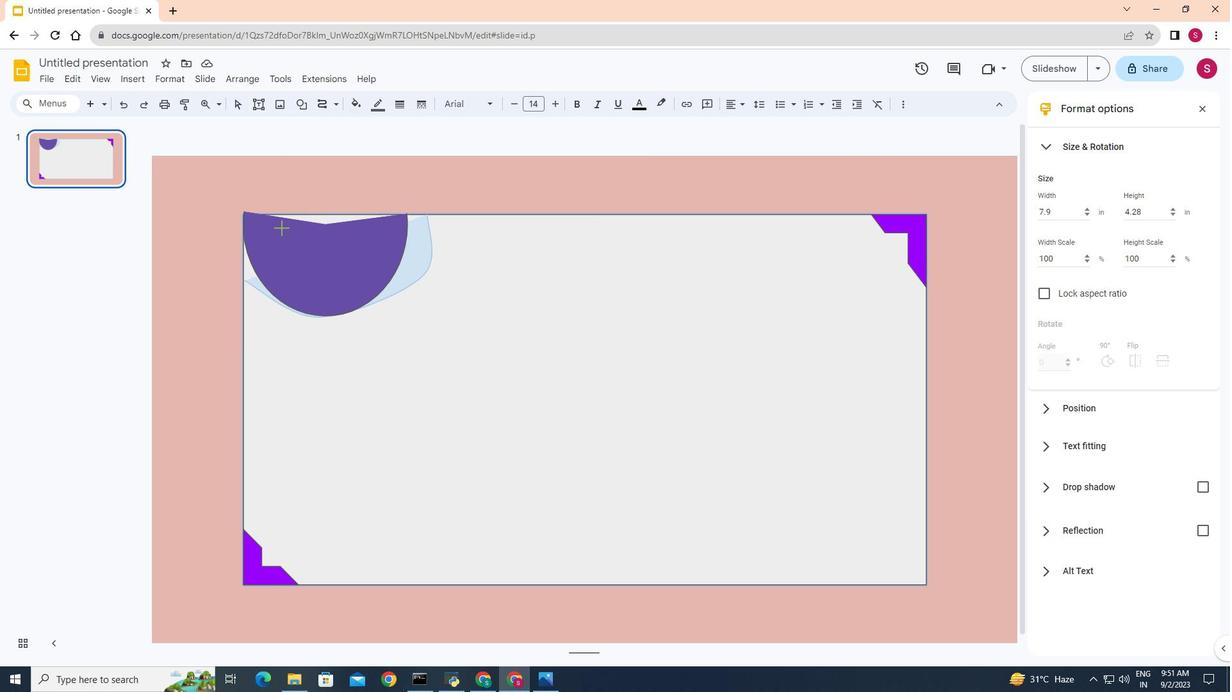 
Action: Mouse moved to (286, 245)
Screenshot: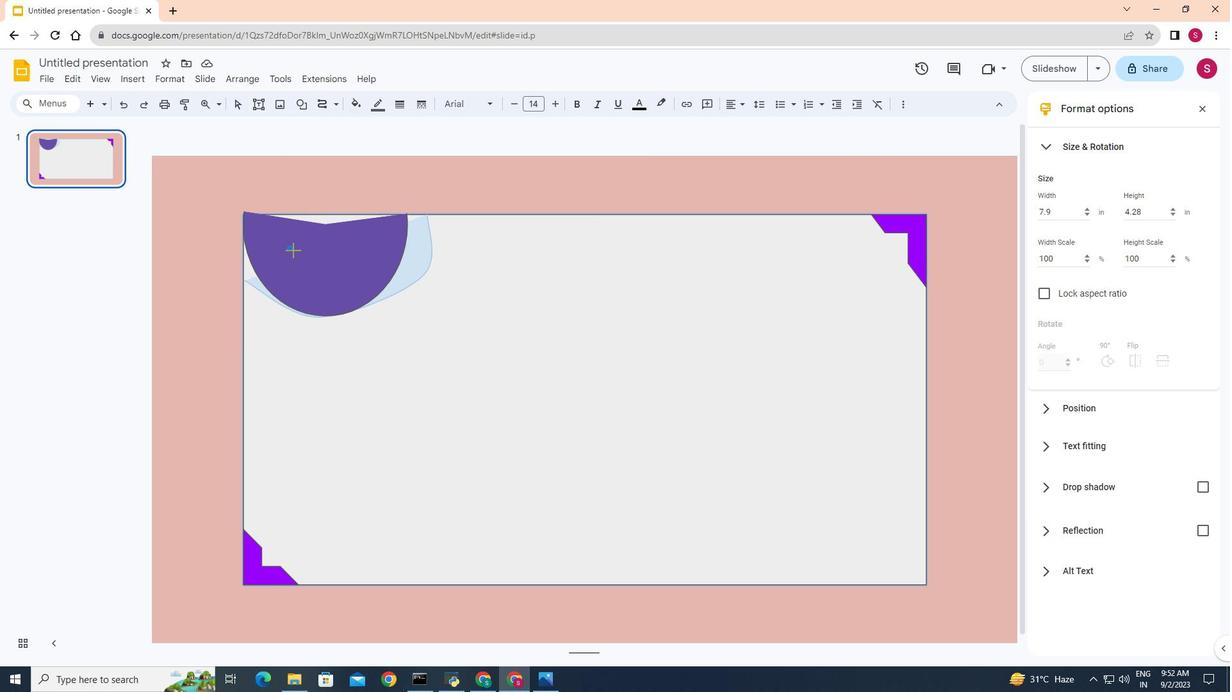 
Action: Mouse pressed left at (286, 245)
Screenshot: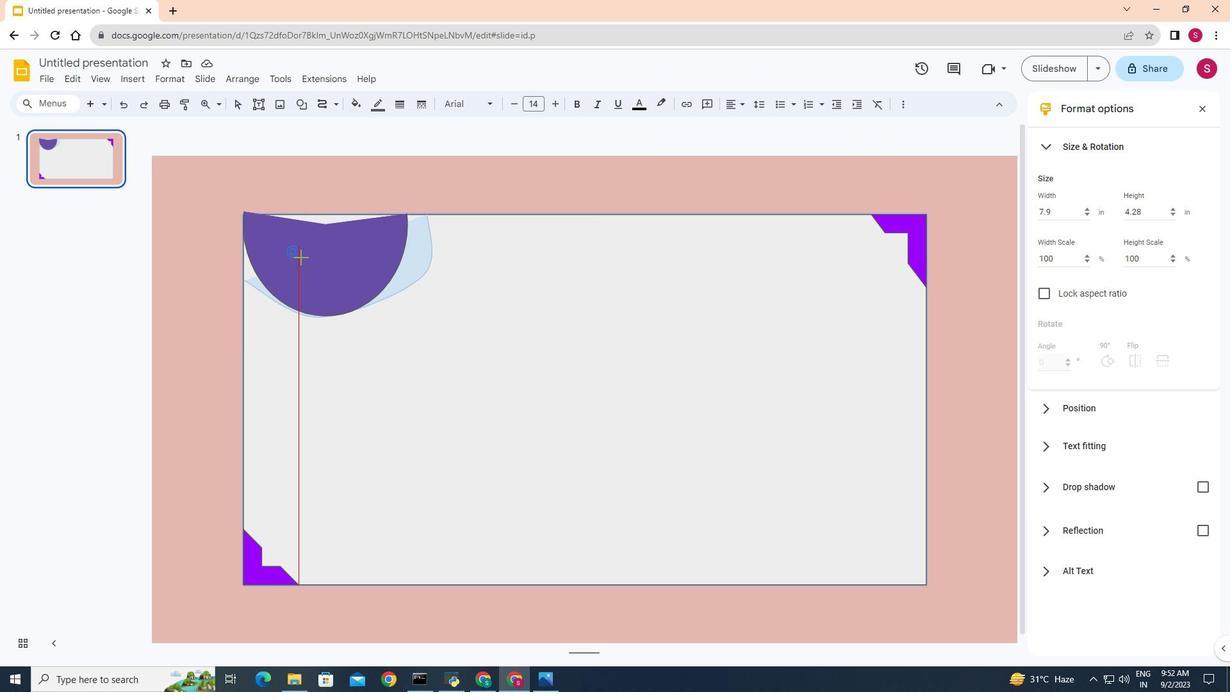 
Action: Mouse moved to (302, 106)
Screenshot: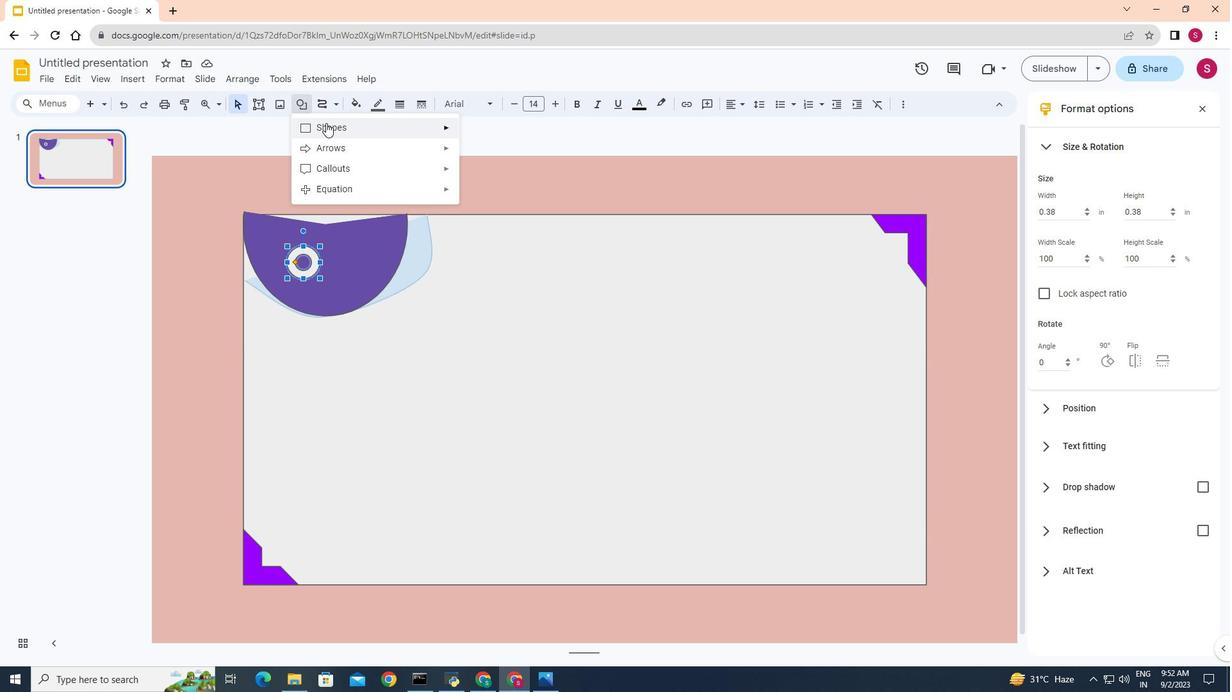 
Action: Mouse pressed left at (302, 106)
Screenshot: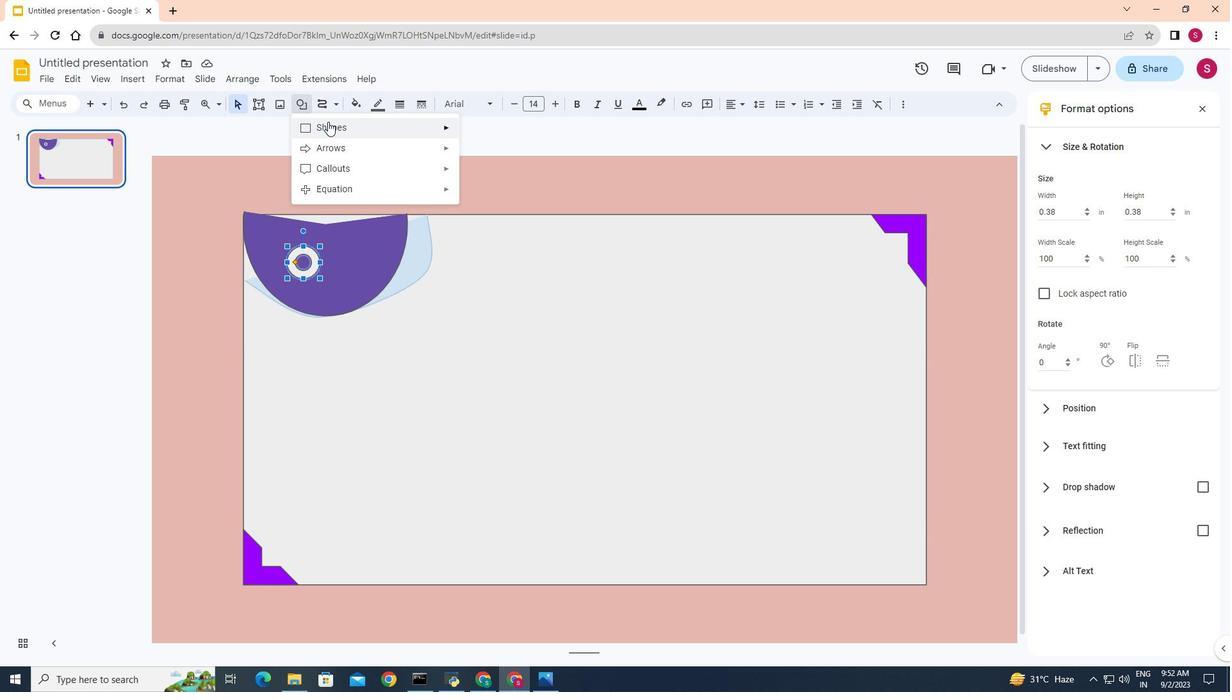
Action: Mouse moved to (332, 123)
Screenshot: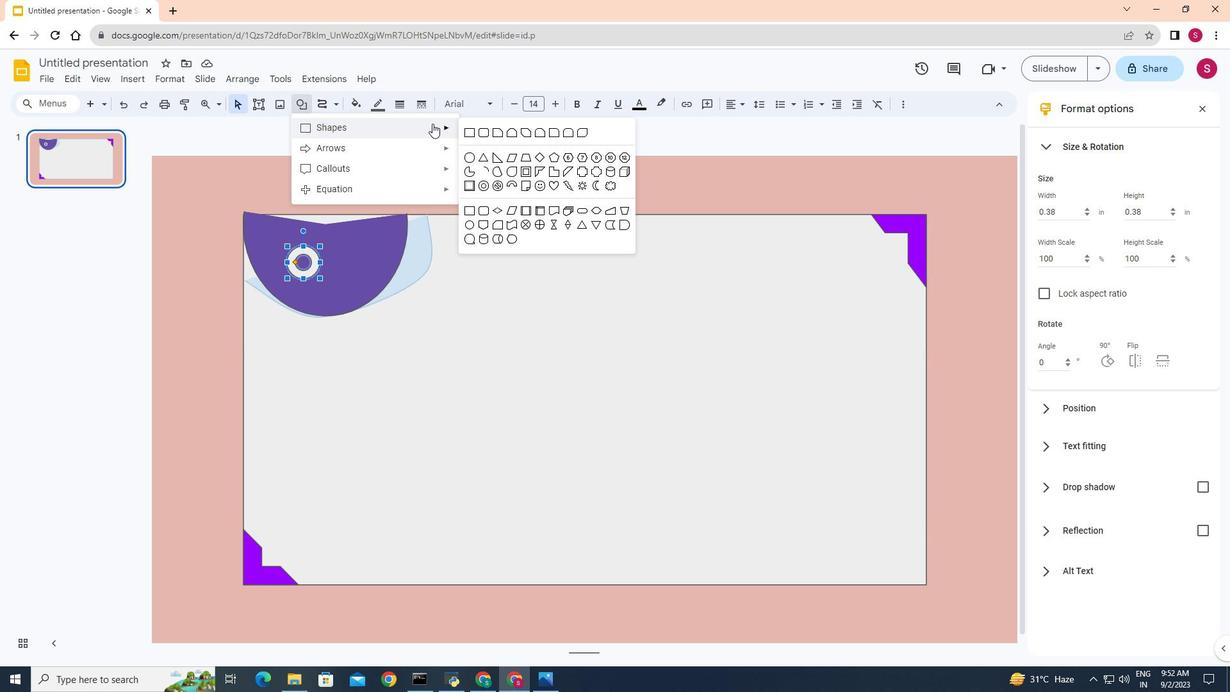 
Action: Mouse pressed left at (332, 123)
Screenshot: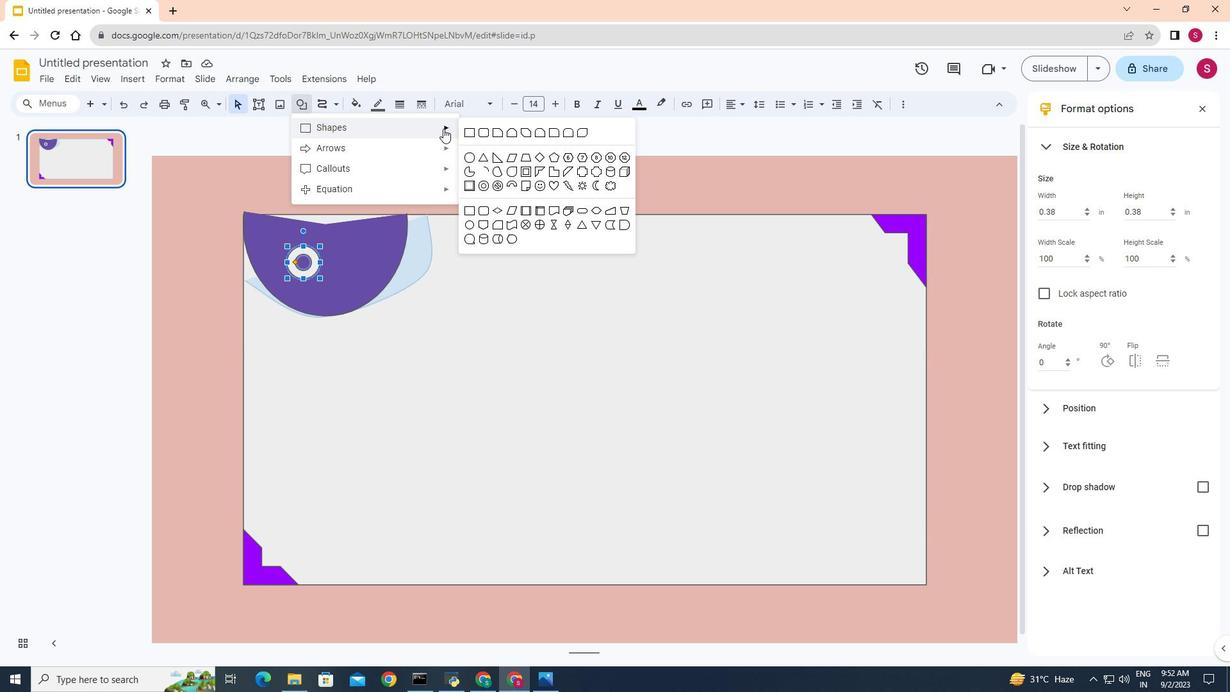 
Action: Mouse moved to (474, 158)
Screenshot: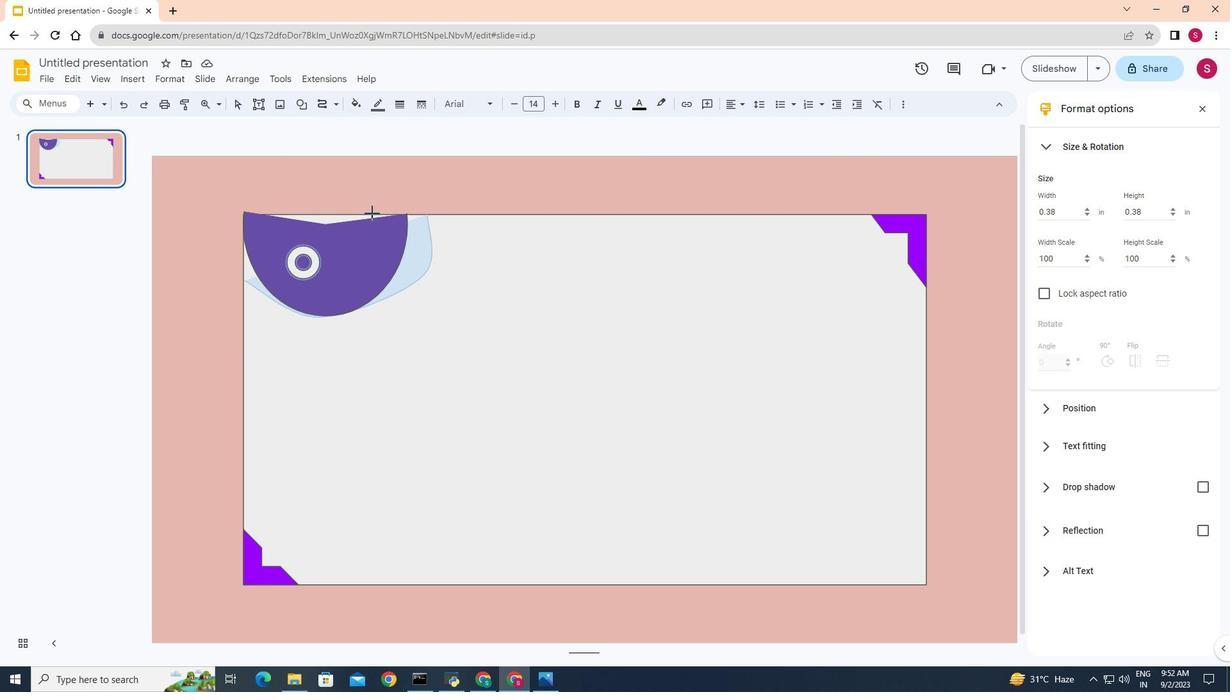 
Action: Mouse pressed left at (474, 158)
Screenshot: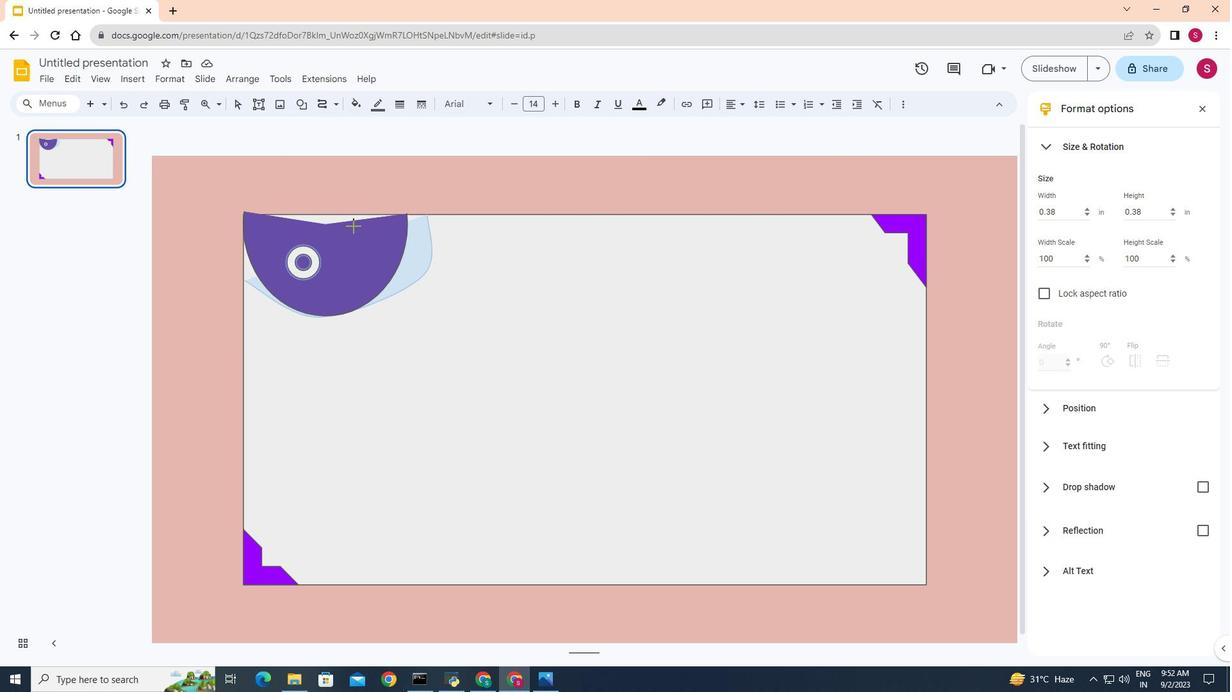 
Action: Mouse moved to (300, 258)
Screenshot: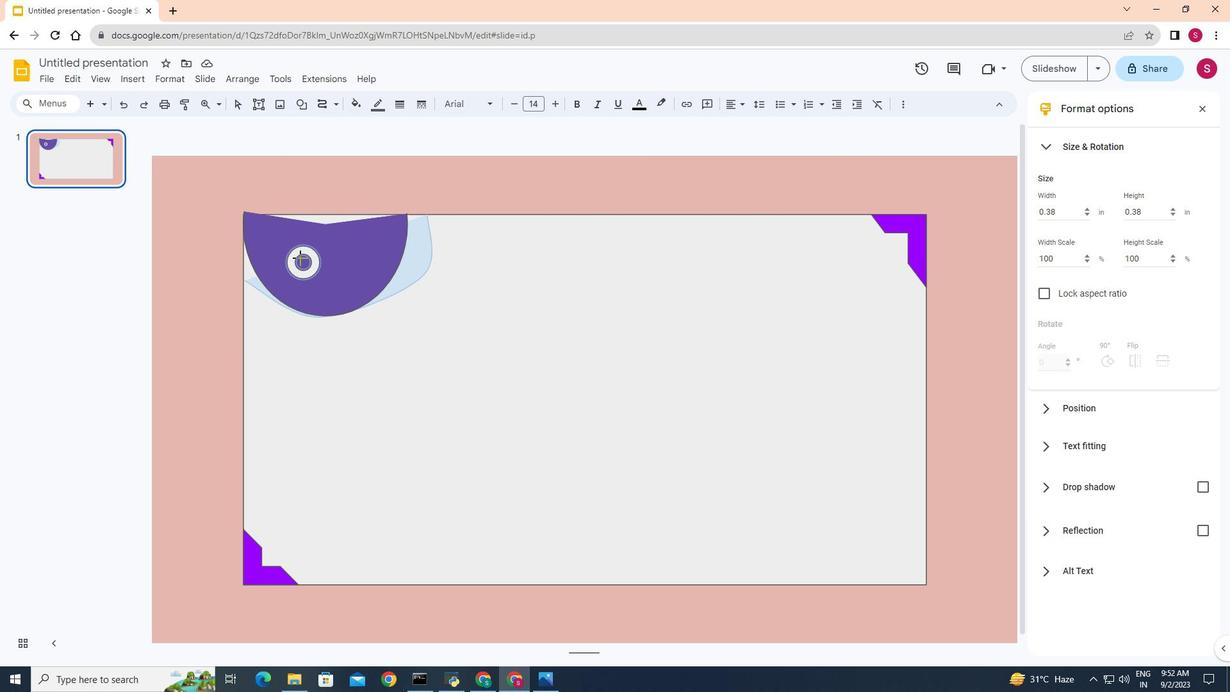 
Action: Mouse pressed left at (300, 258)
Screenshot: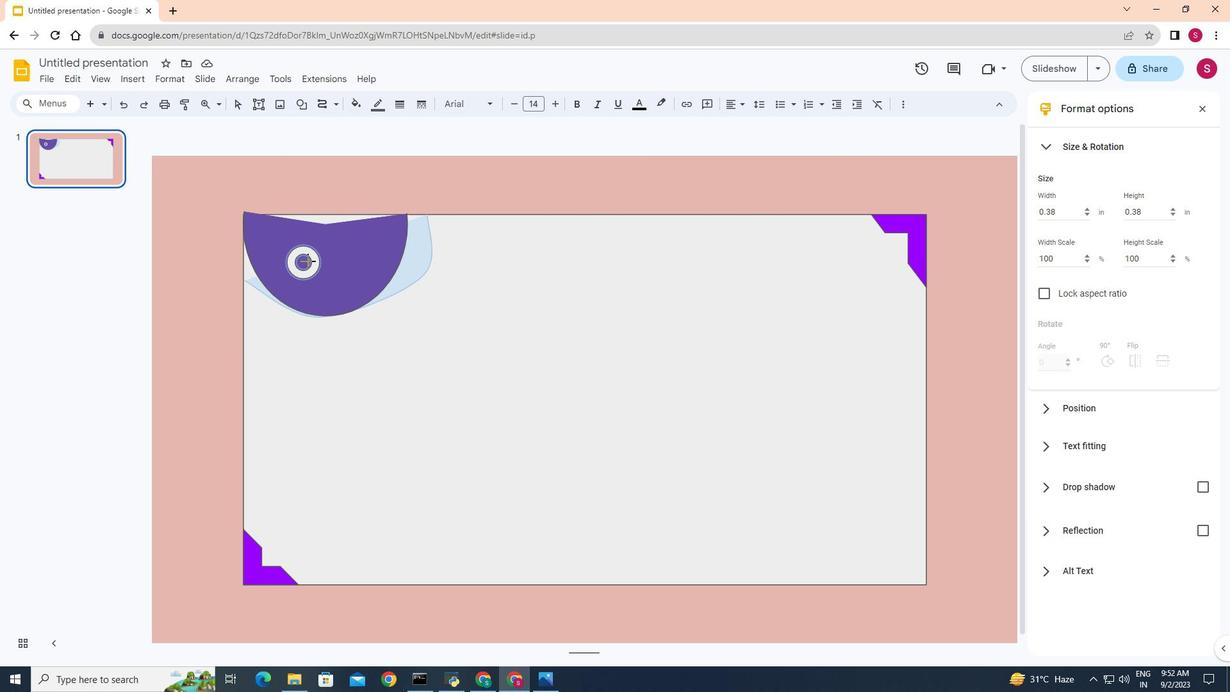 
Action: Mouse moved to (309, 265)
Screenshot: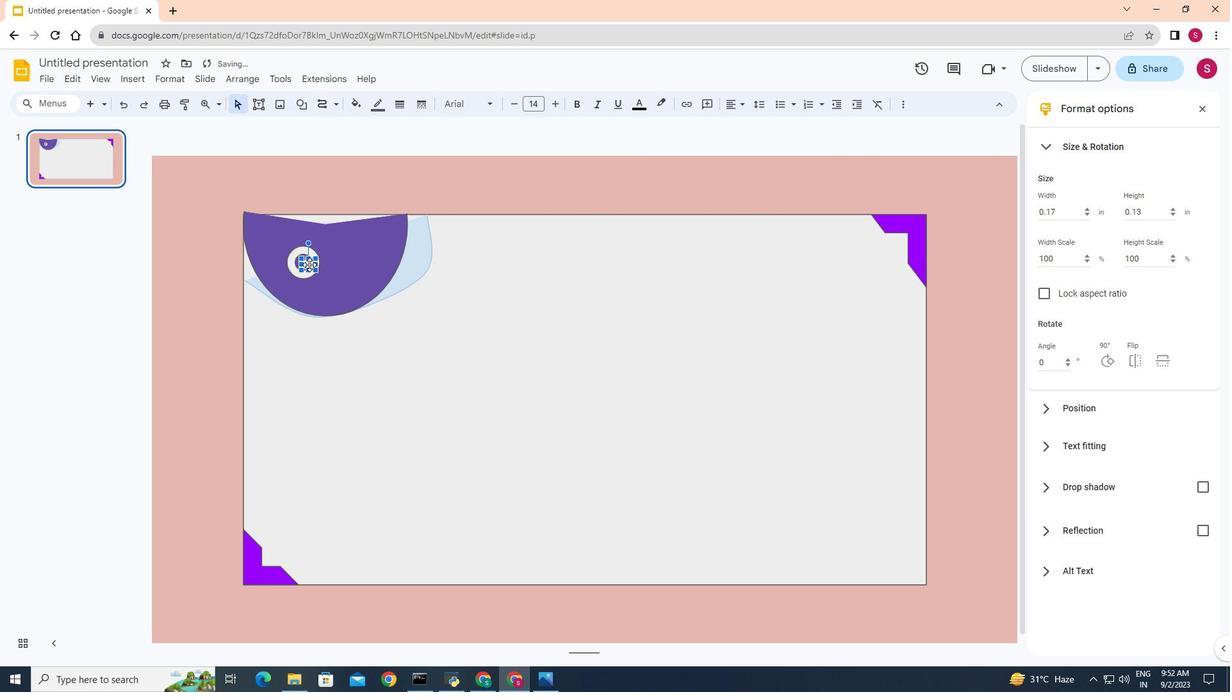 
Action: Mouse pressed left at (309, 265)
Screenshot: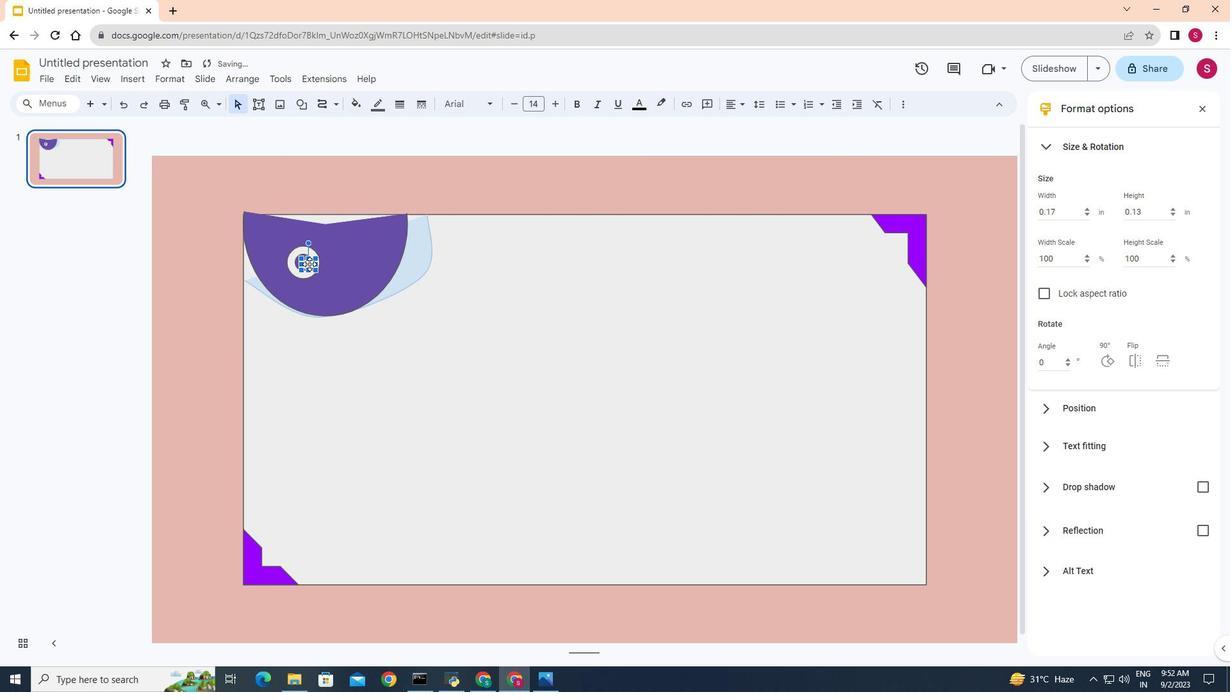 
Action: Mouse moved to (298, 255)
Screenshot: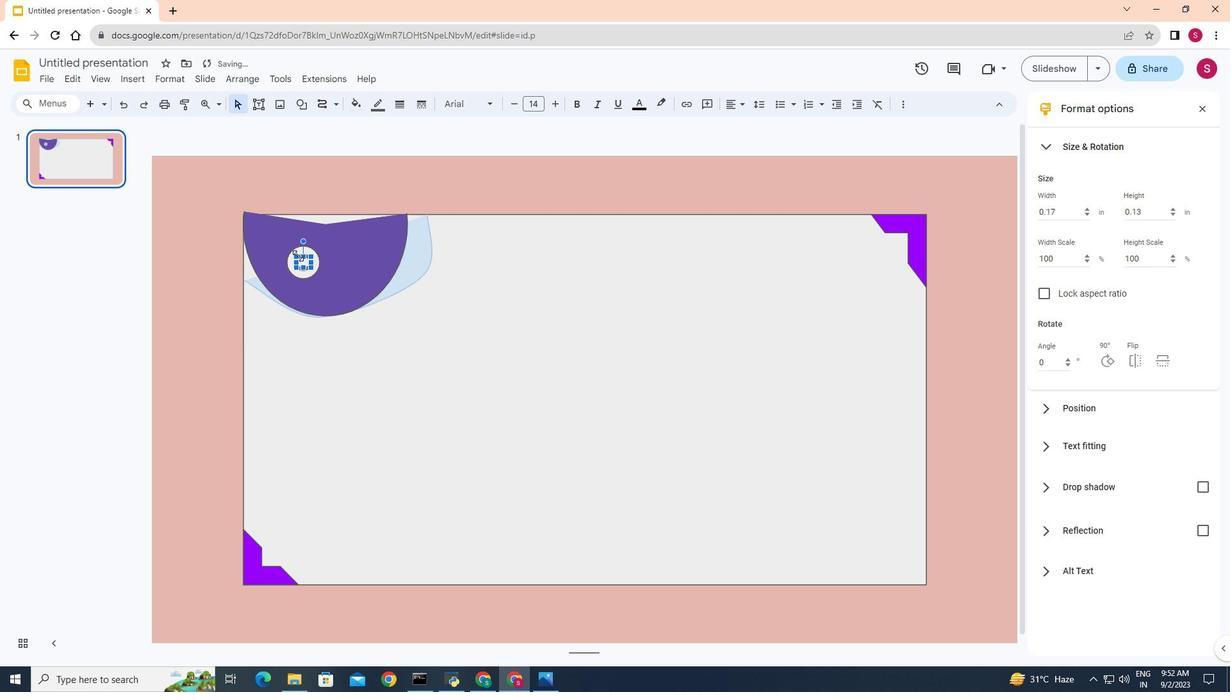 
Action: Mouse pressed left at (298, 255)
Screenshot: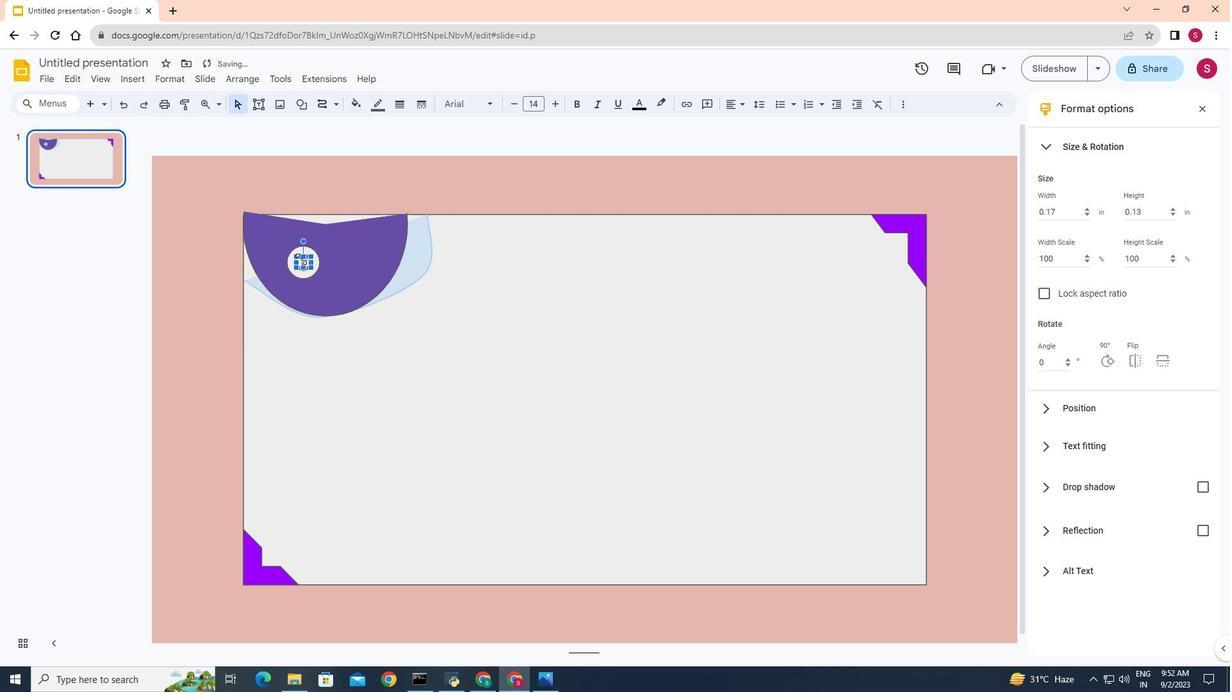 
Action: Mouse moved to (307, 264)
Screenshot: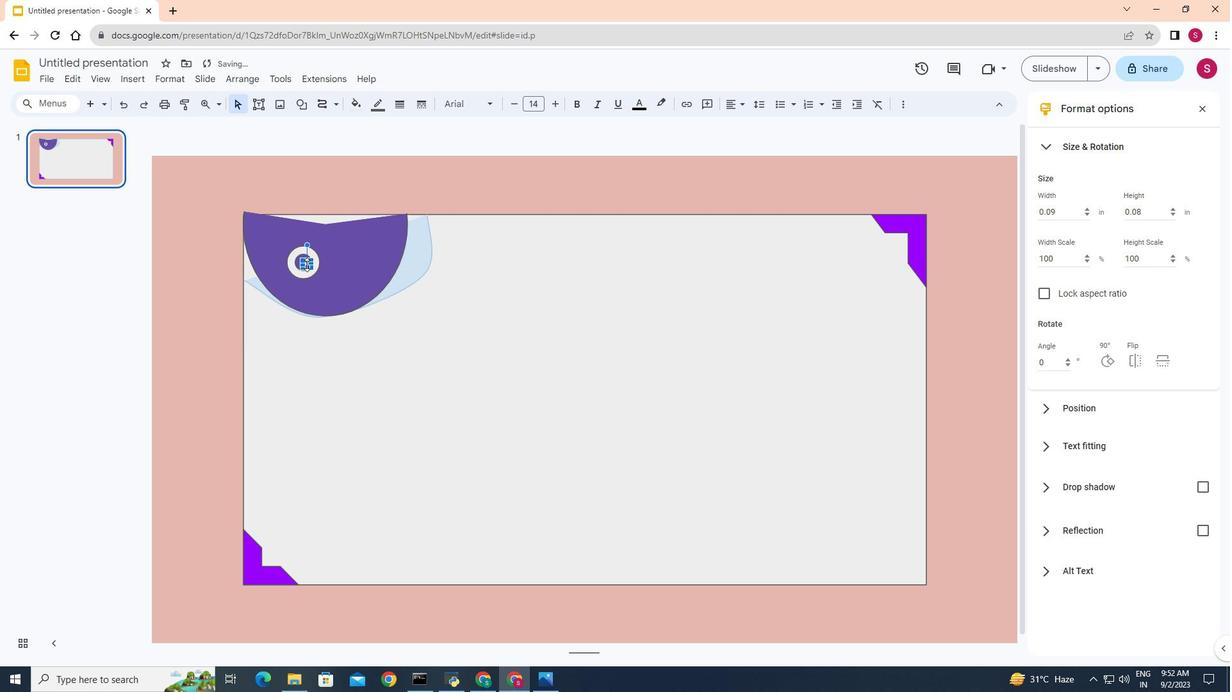 
Action: Mouse pressed left at (307, 264)
Screenshot: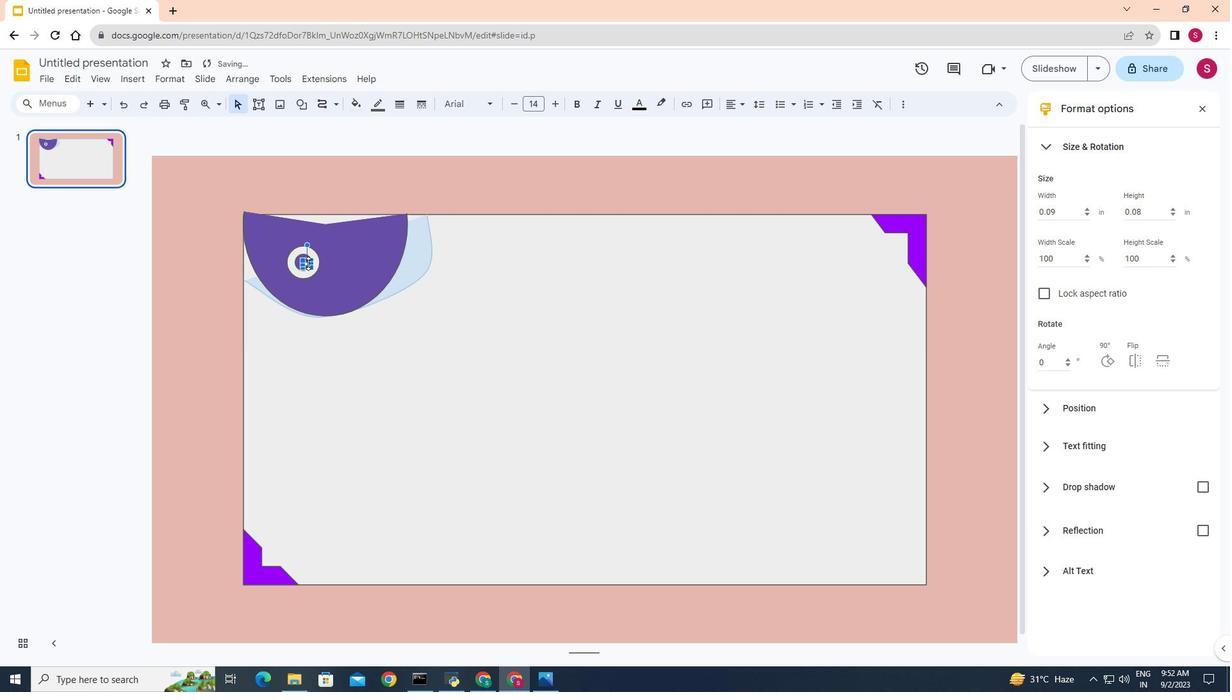 
Action: Mouse moved to (333, 271)
Screenshot: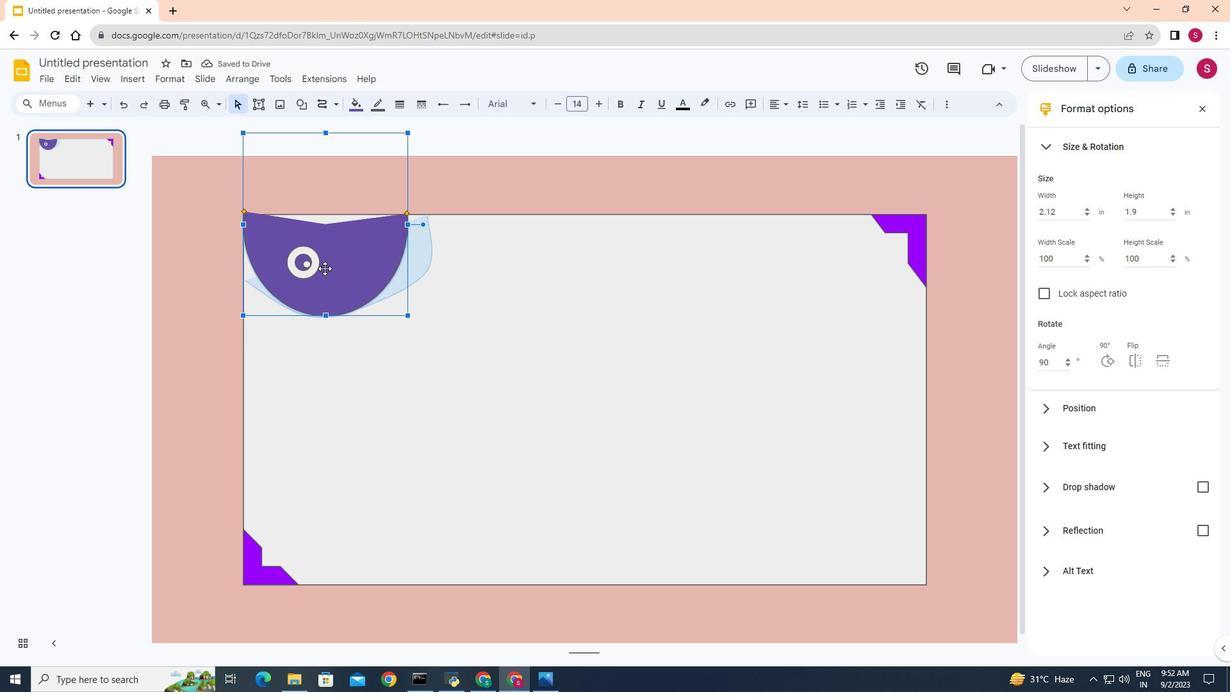 
Action: Mouse pressed left at (333, 271)
Screenshot: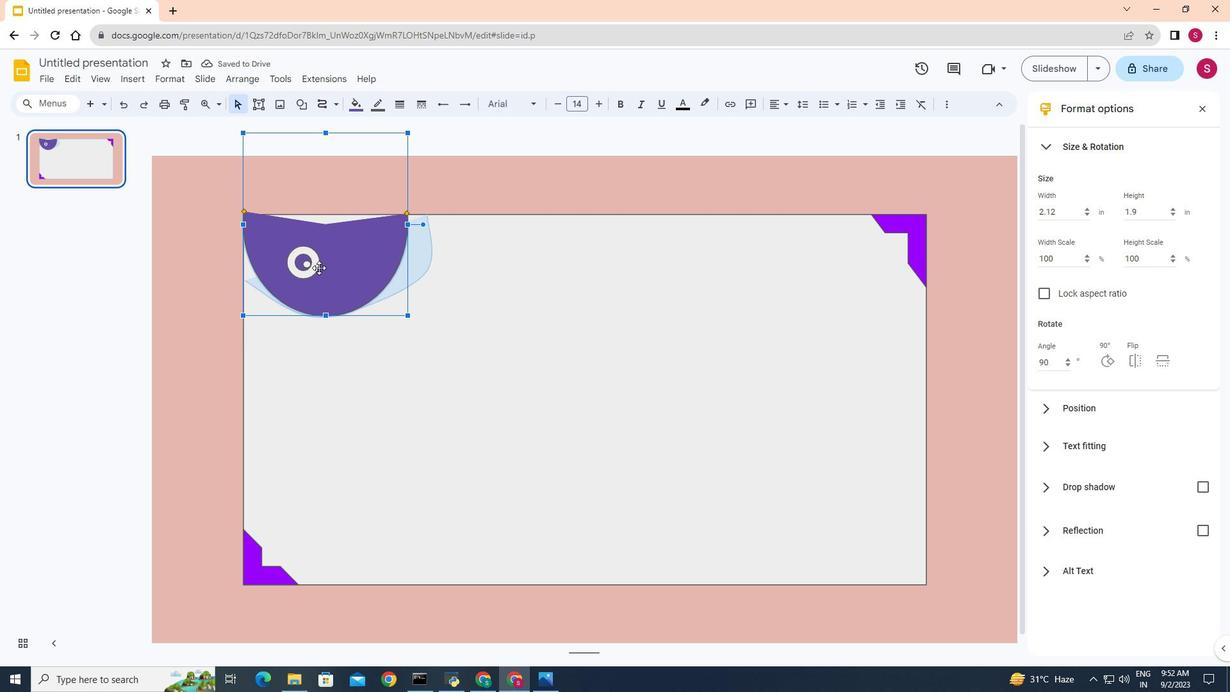 
Action: Mouse moved to (308, 263)
